 Task: Find a guest house in Międzyrzecz, Poland, with 2 bedrooms, 1 bed, 1 bathroom, a price range of ₹8000 to ₹16000, self check-in, and a washing machine.
Action: Mouse moved to (498, 157)
Screenshot: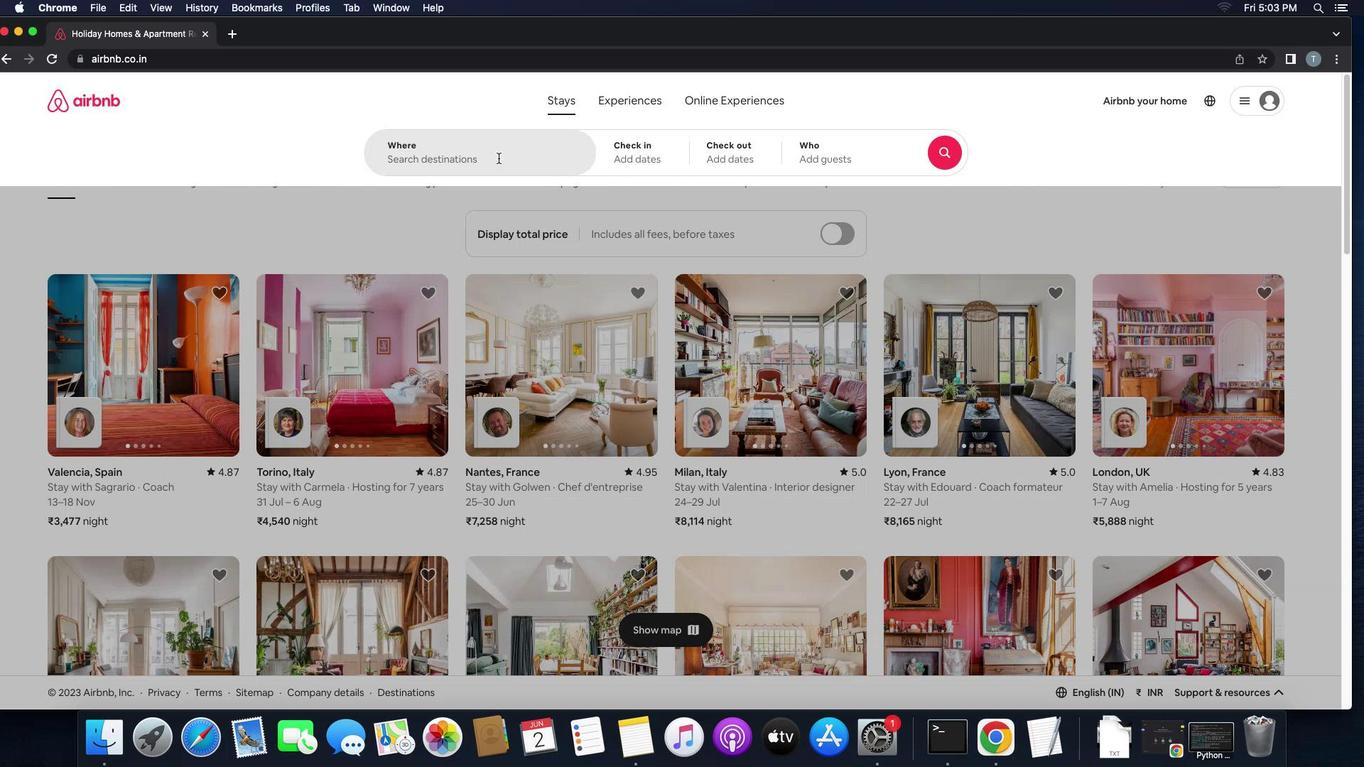 
Action: Mouse pressed left at (498, 157)
Screenshot: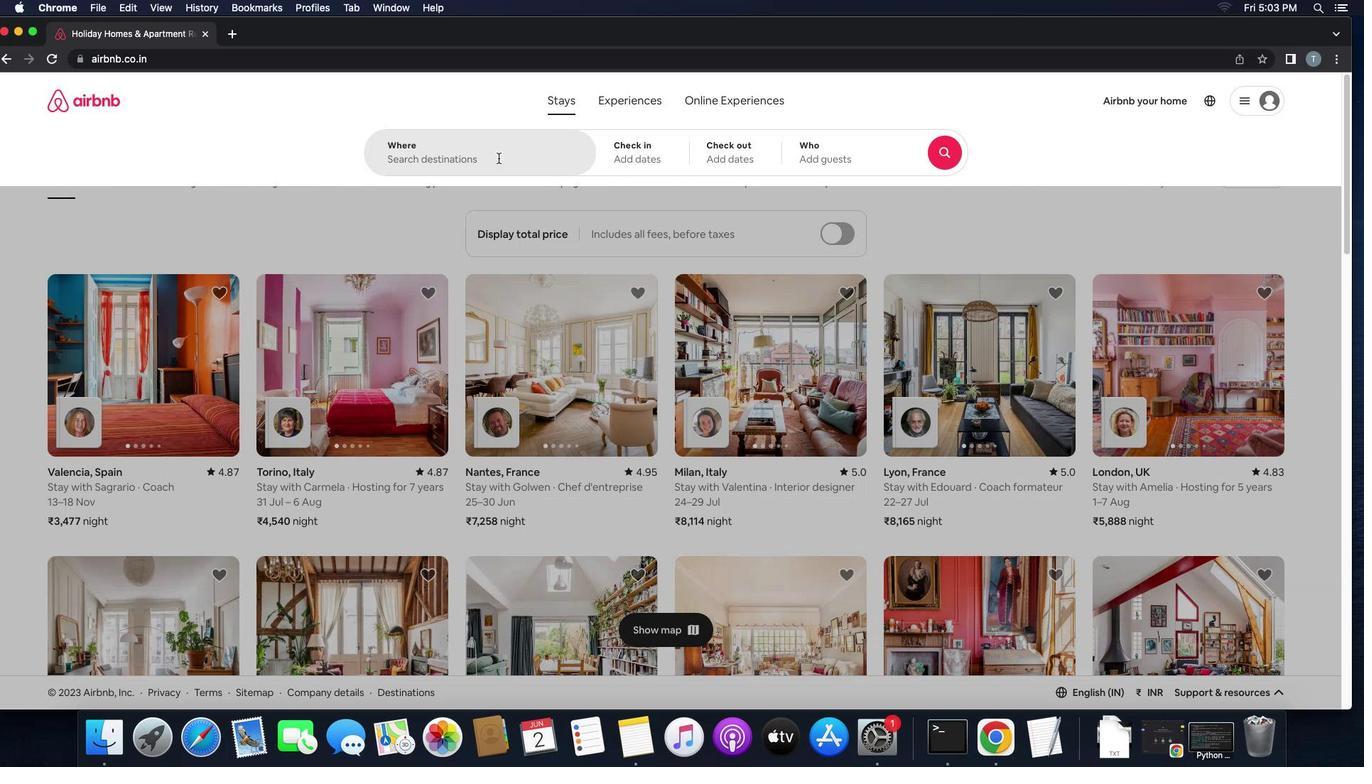 
Action: Mouse moved to (503, 157)
Screenshot: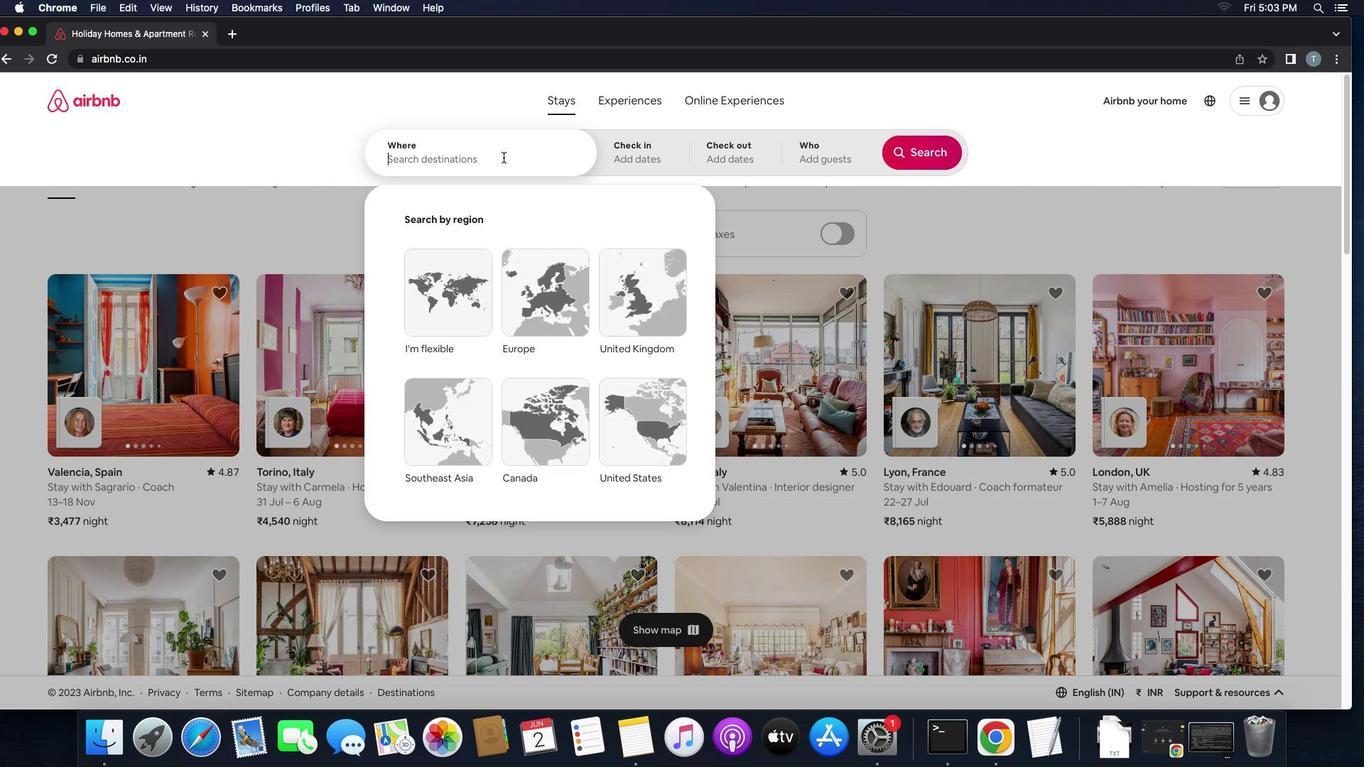 
Action: Key pressed 'm''i''e''d''z''y''r''z''e''c''z'',''p''o''l''a''n''d'
Screenshot: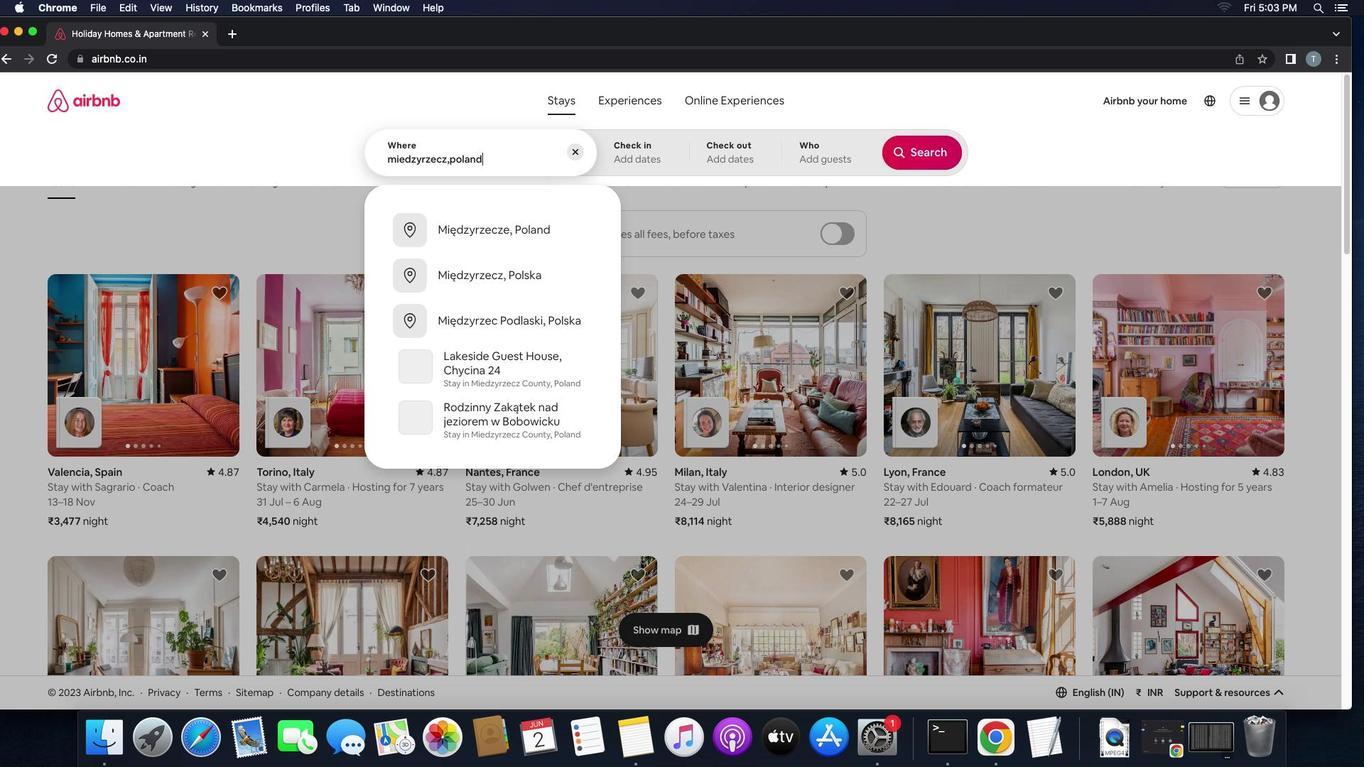 
Action: Mouse moved to (491, 228)
Screenshot: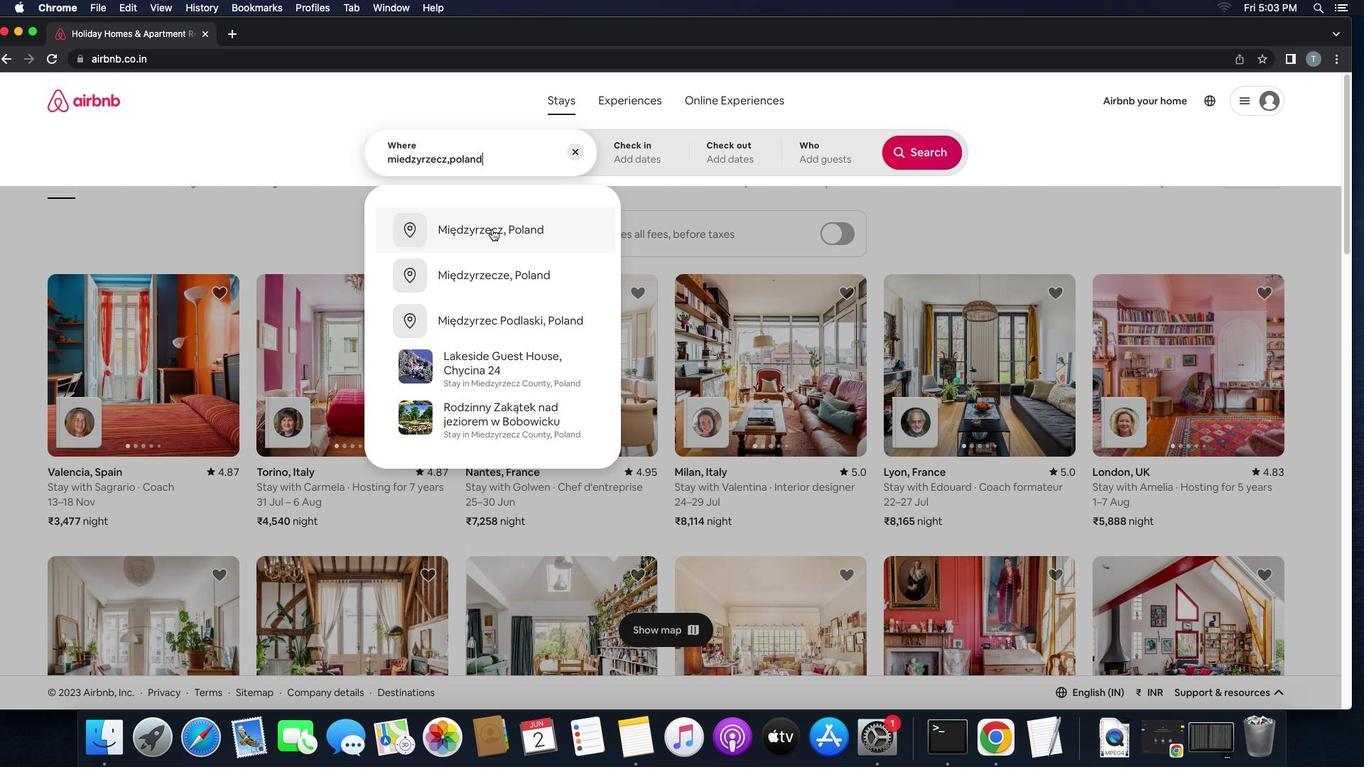 
Action: Mouse pressed left at (491, 228)
Screenshot: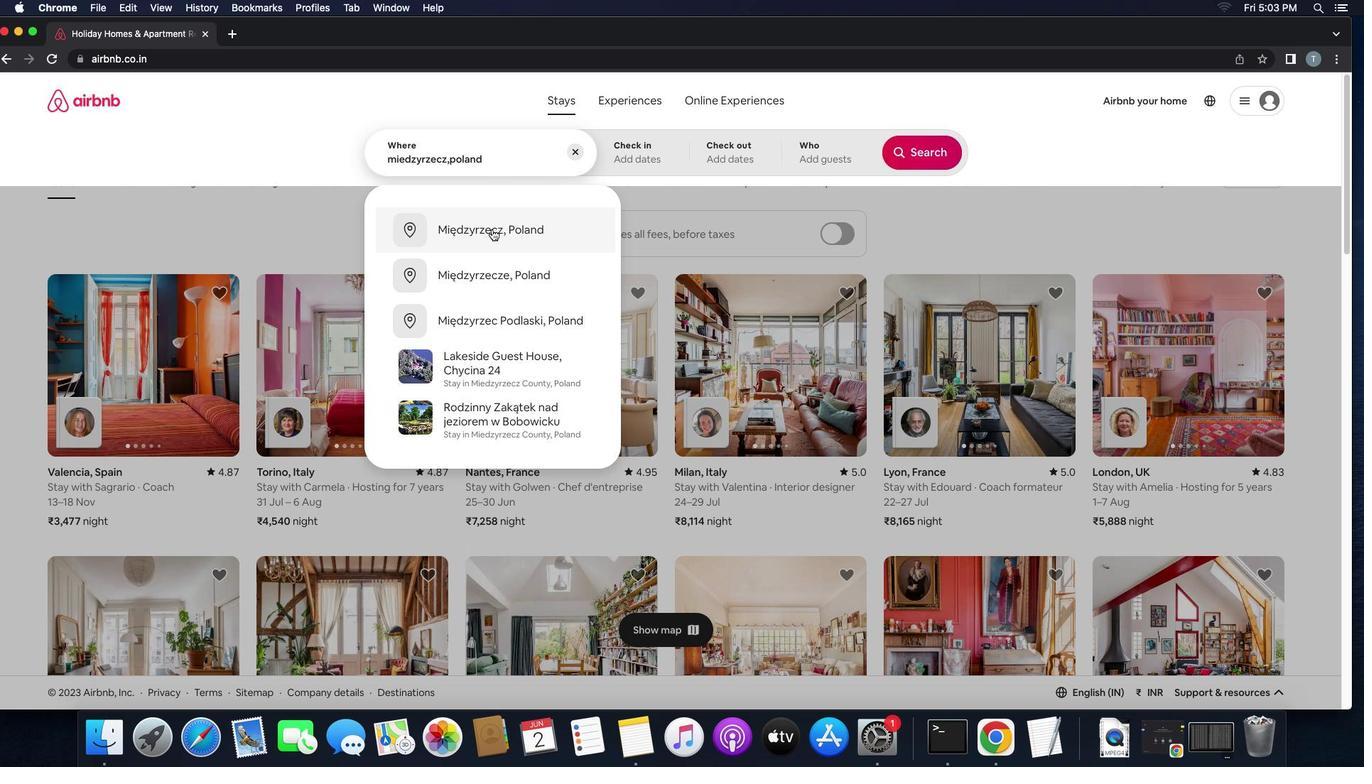 
Action: Mouse moved to (587, 354)
Screenshot: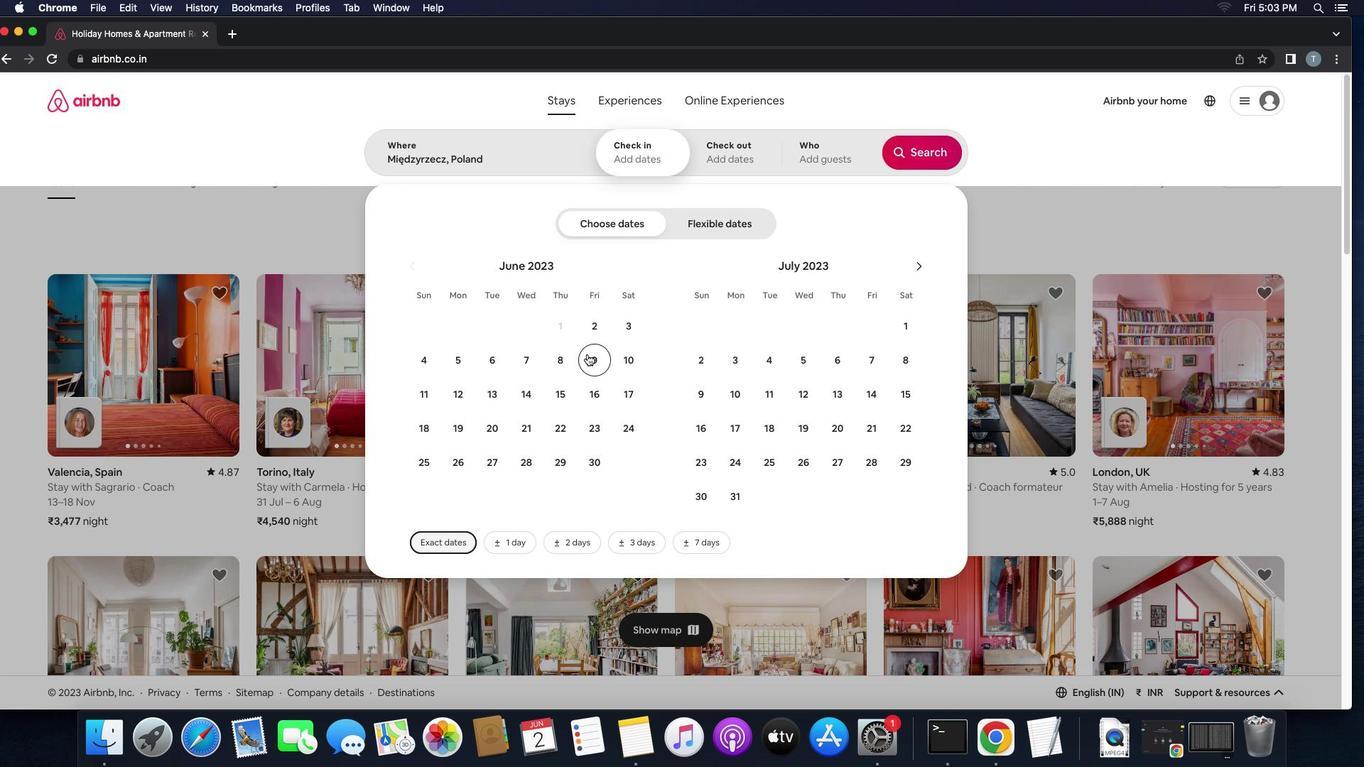 
Action: Mouse pressed left at (587, 354)
Screenshot: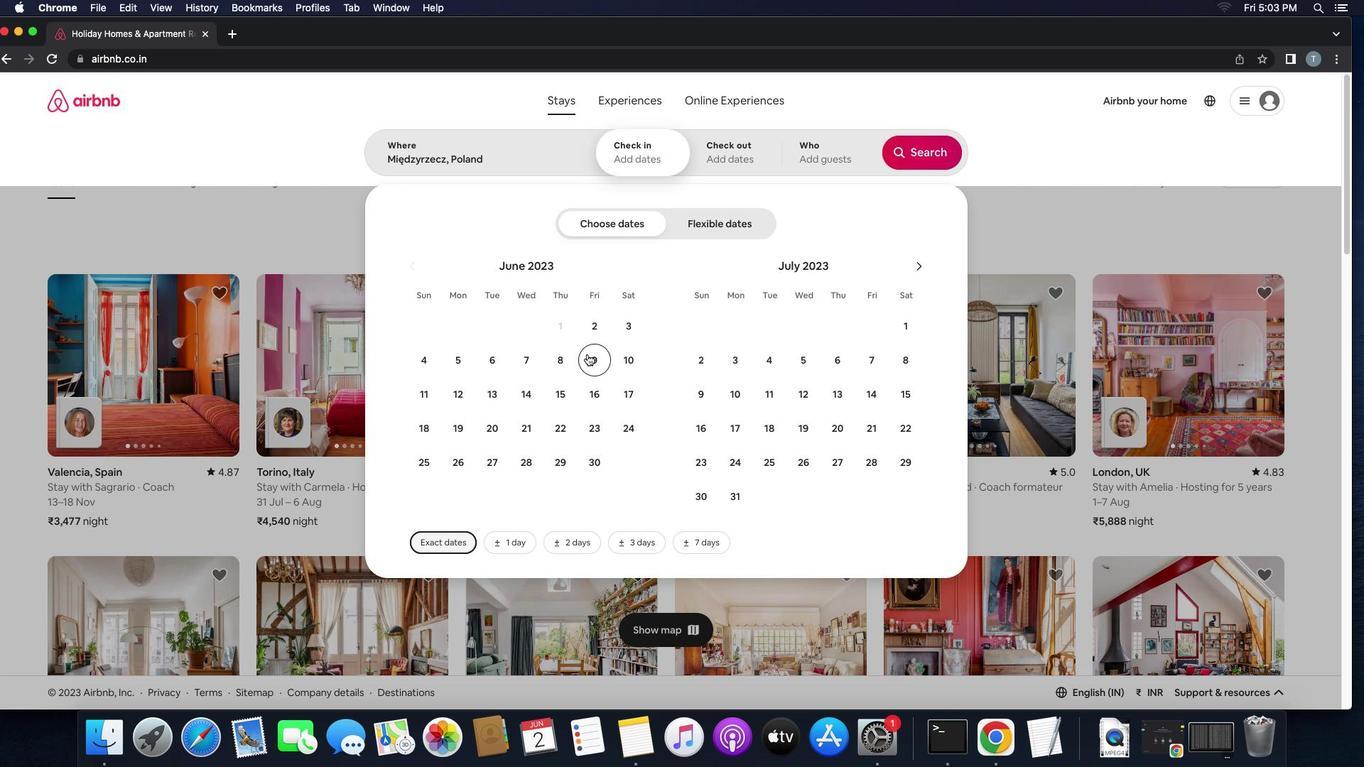 
Action: Mouse moved to (592, 388)
Screenshot: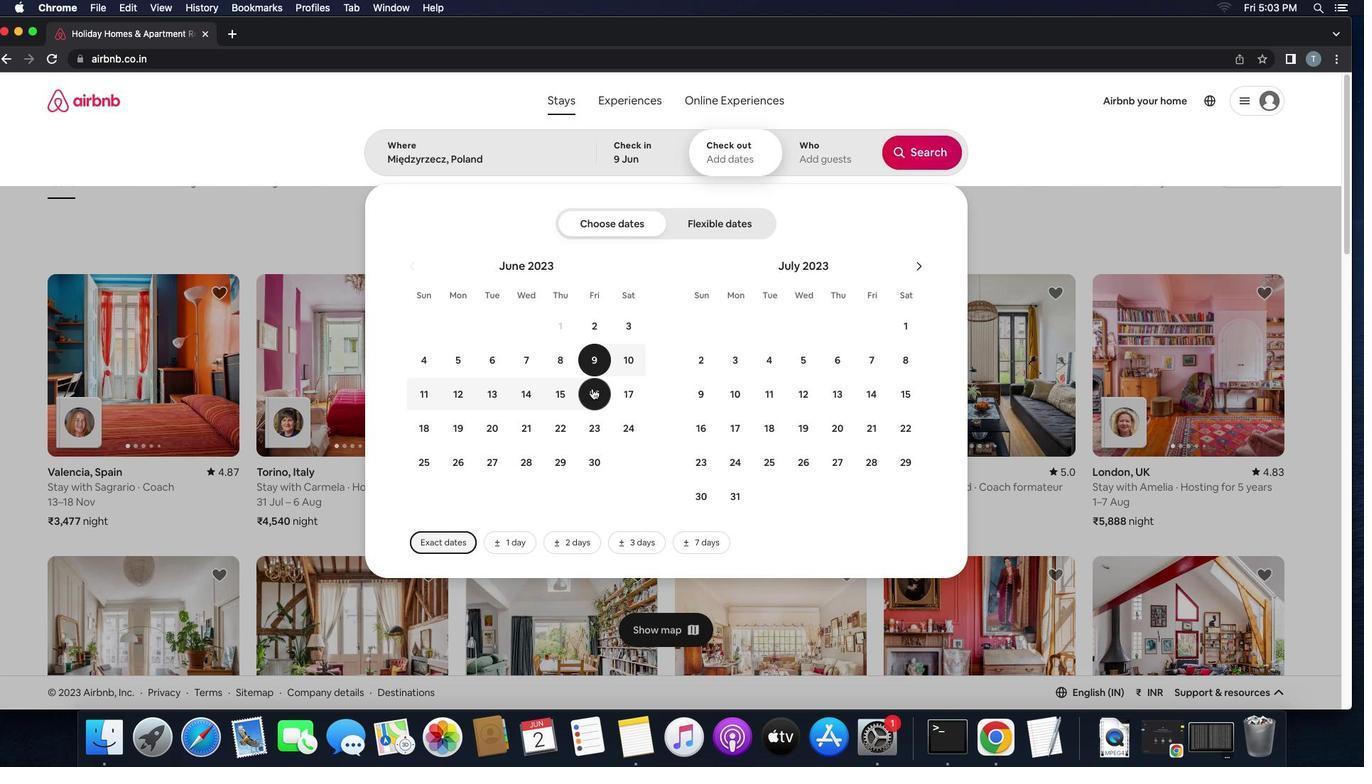 
Action: Mouse pressed left at (592, 388)
Screenshot: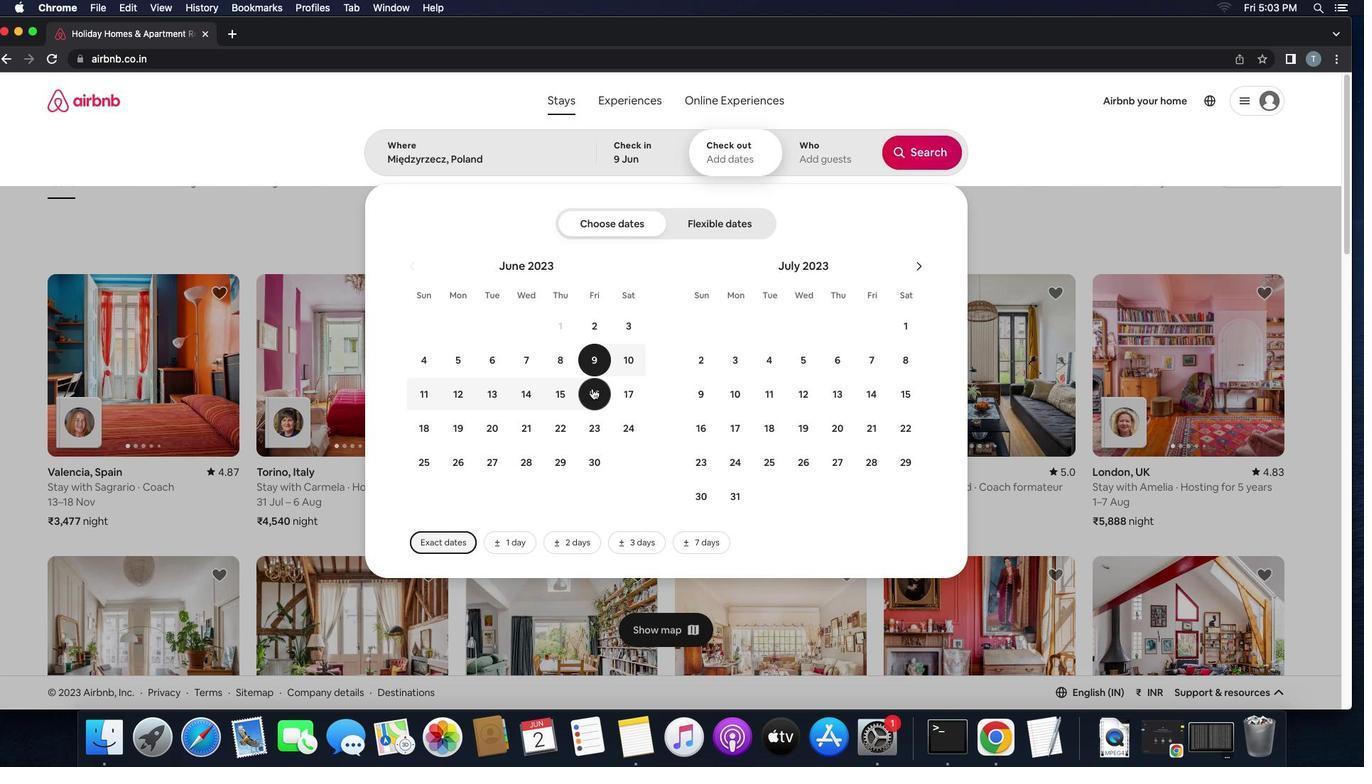 
Action: Mouse moved to (801, 159)
Screenshot: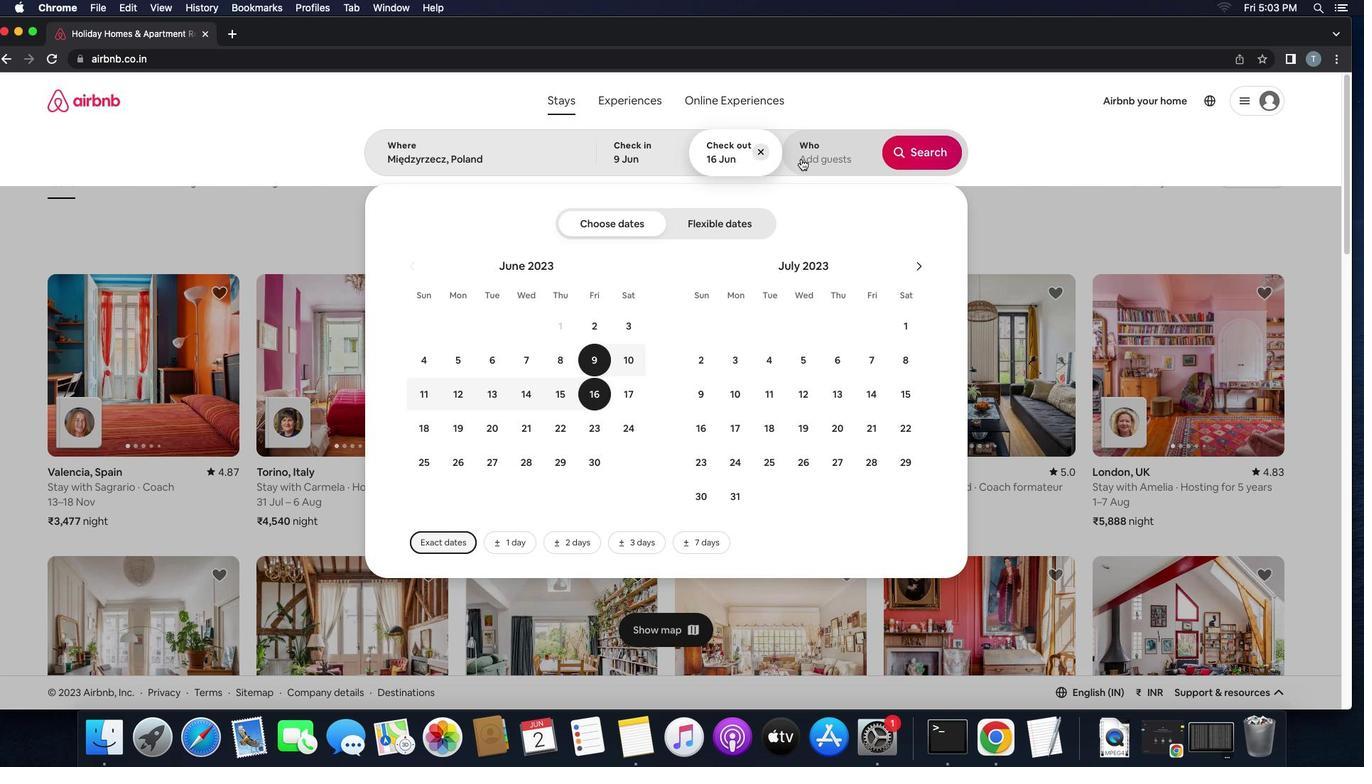 
Action: Mouse pressed left at (801, 159)
Screenshot: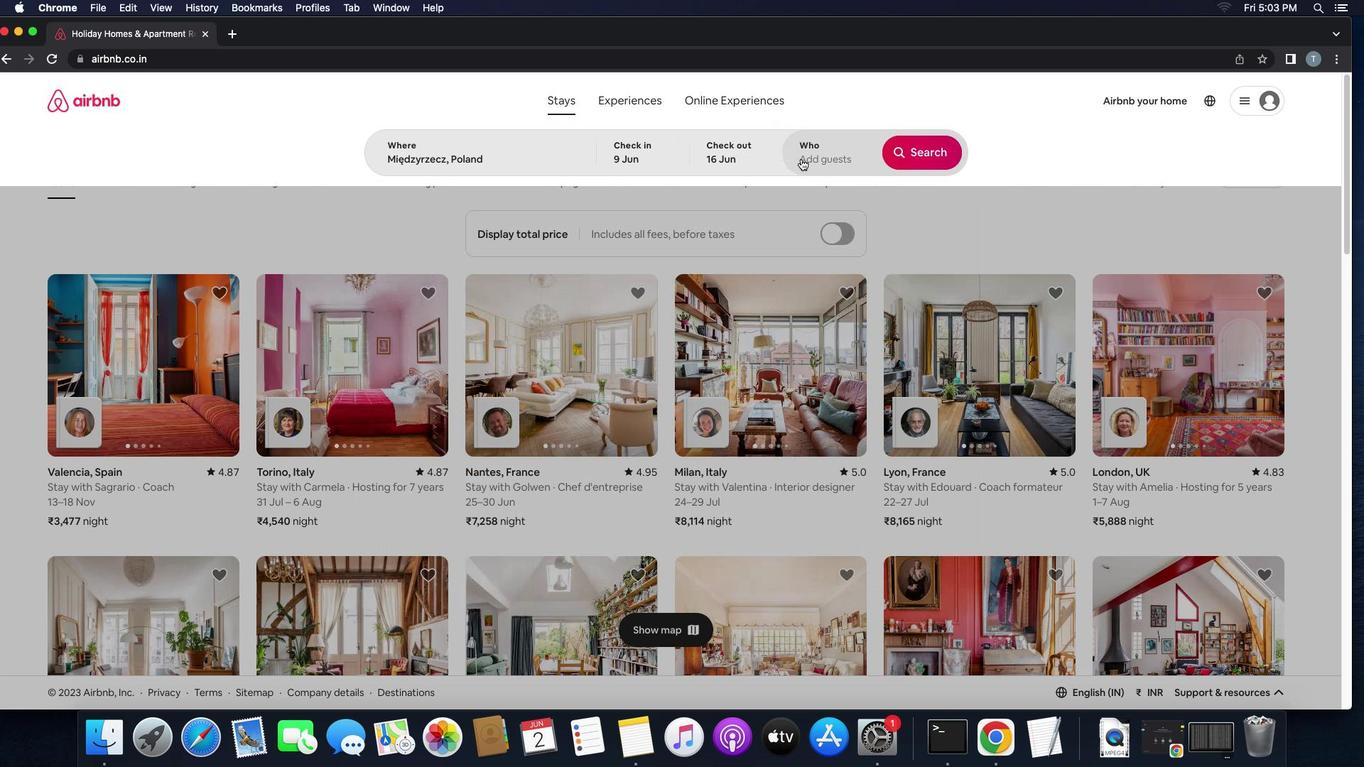 
Action: Mouse moved to (930, 234)
Screenshot: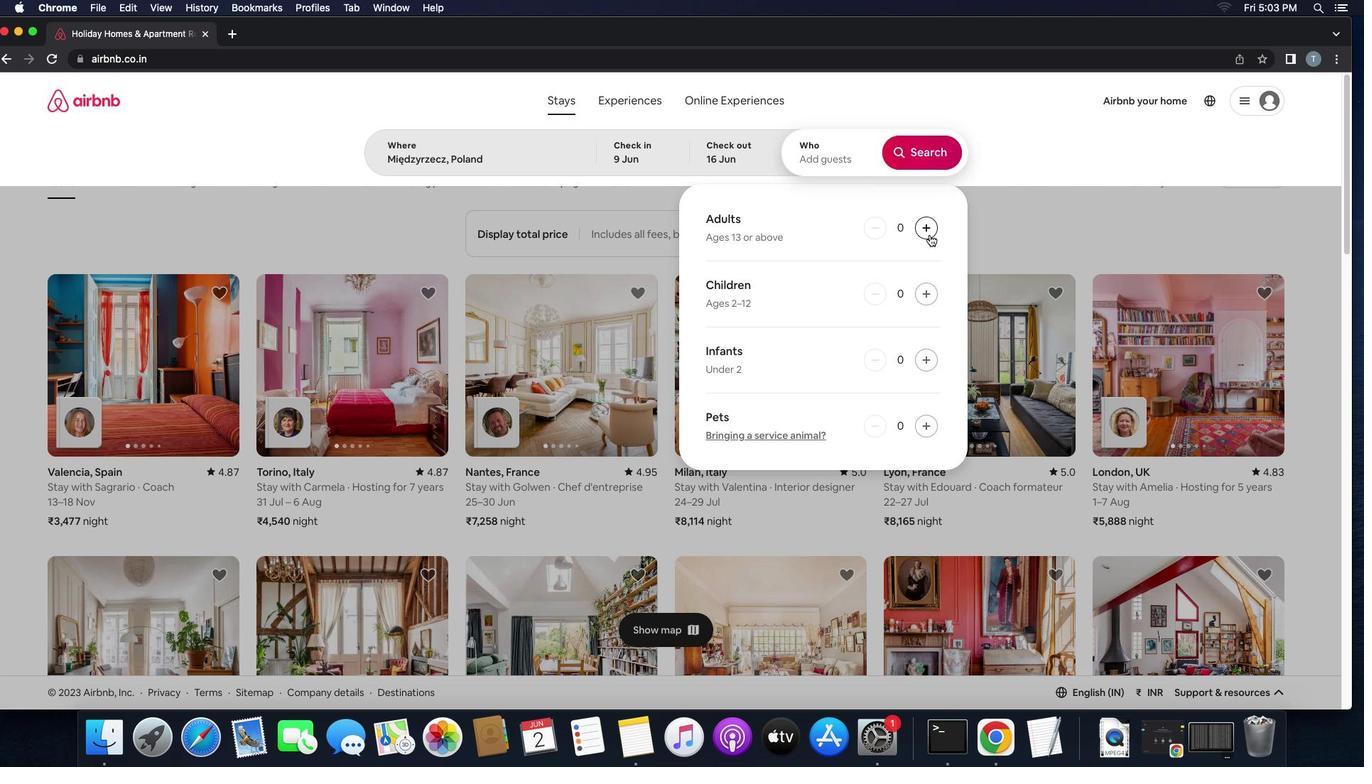 
Action: Mouse pressed left at (930, 234)
Screenshot: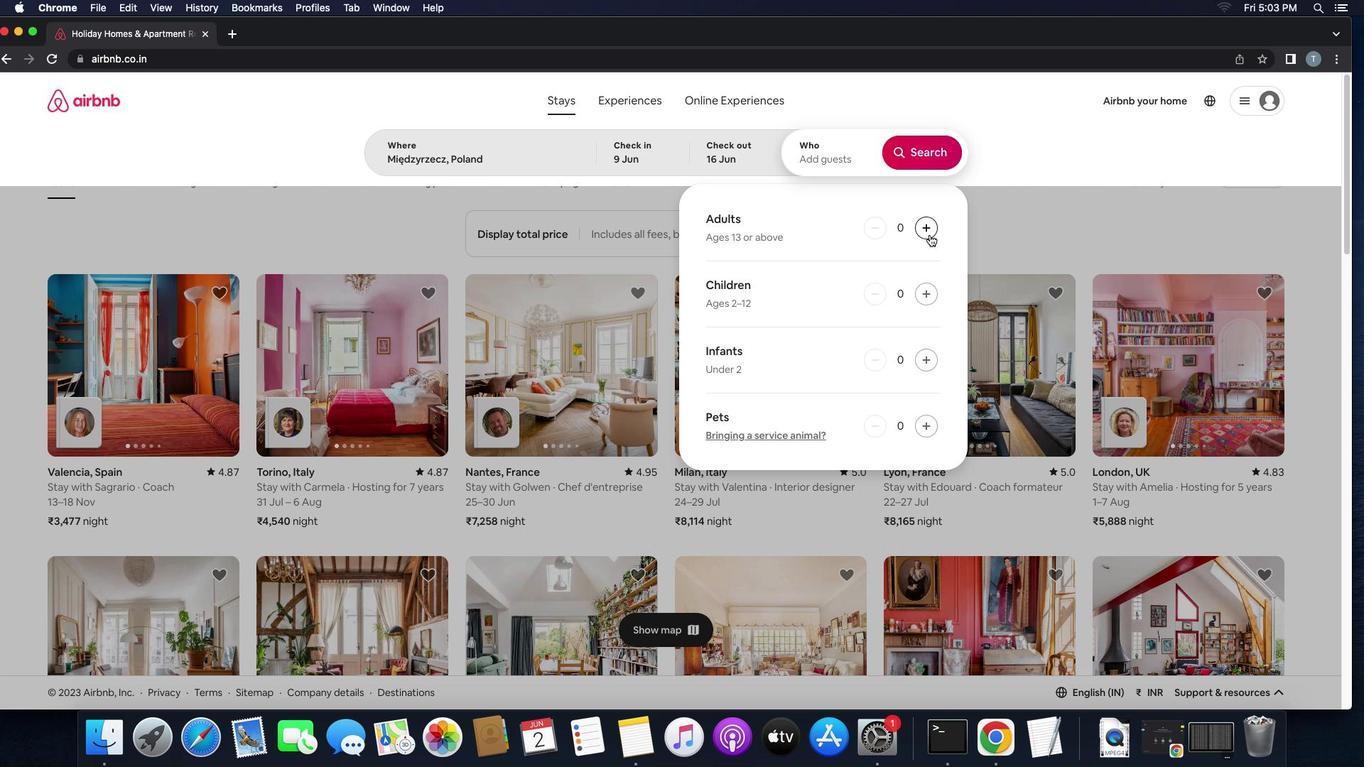 
Action: Mouse pressed left at (930, 234)
Screenshot: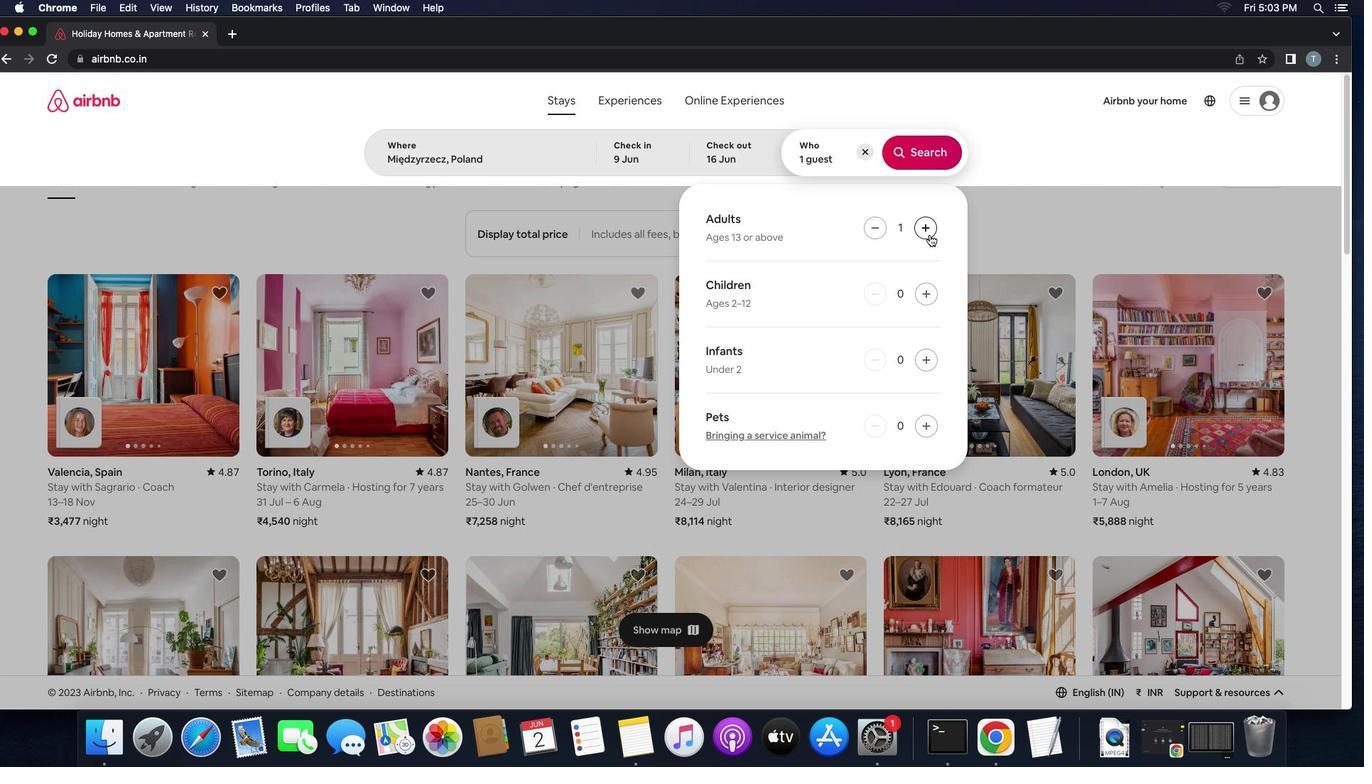 
Action: Mouse moved to (920, 154)
Screenshot: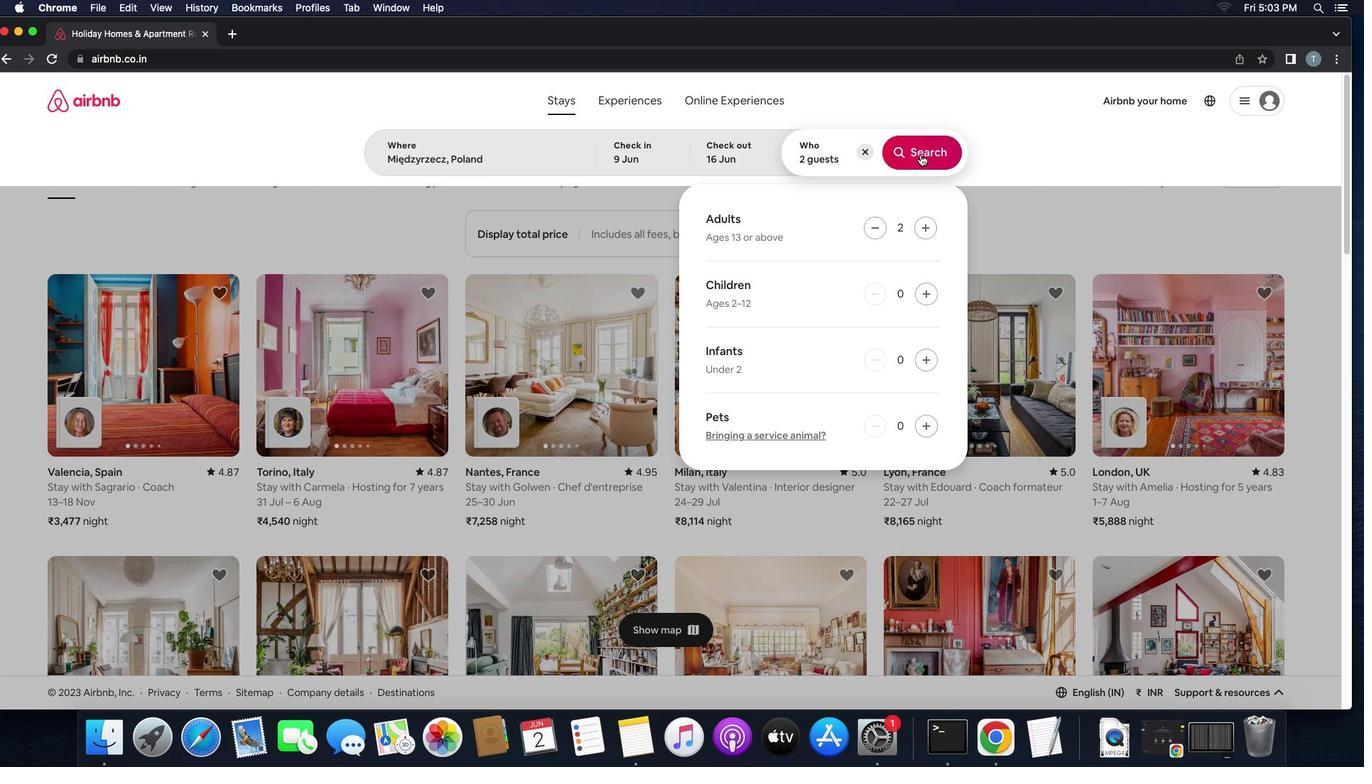 
Action: Mouse pressed left at (920, 154)
Screenshot: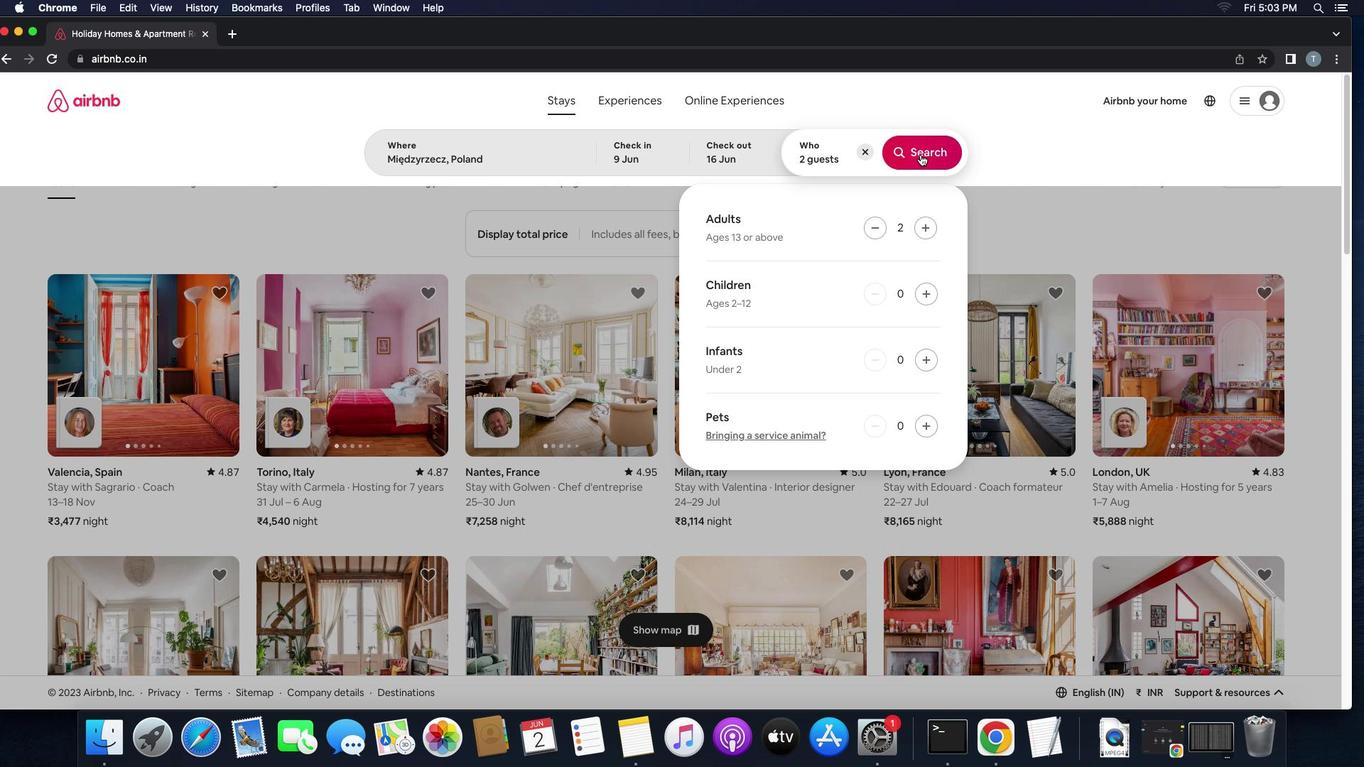 
Action: Mouse moved to (1304, 152)
Screenshot: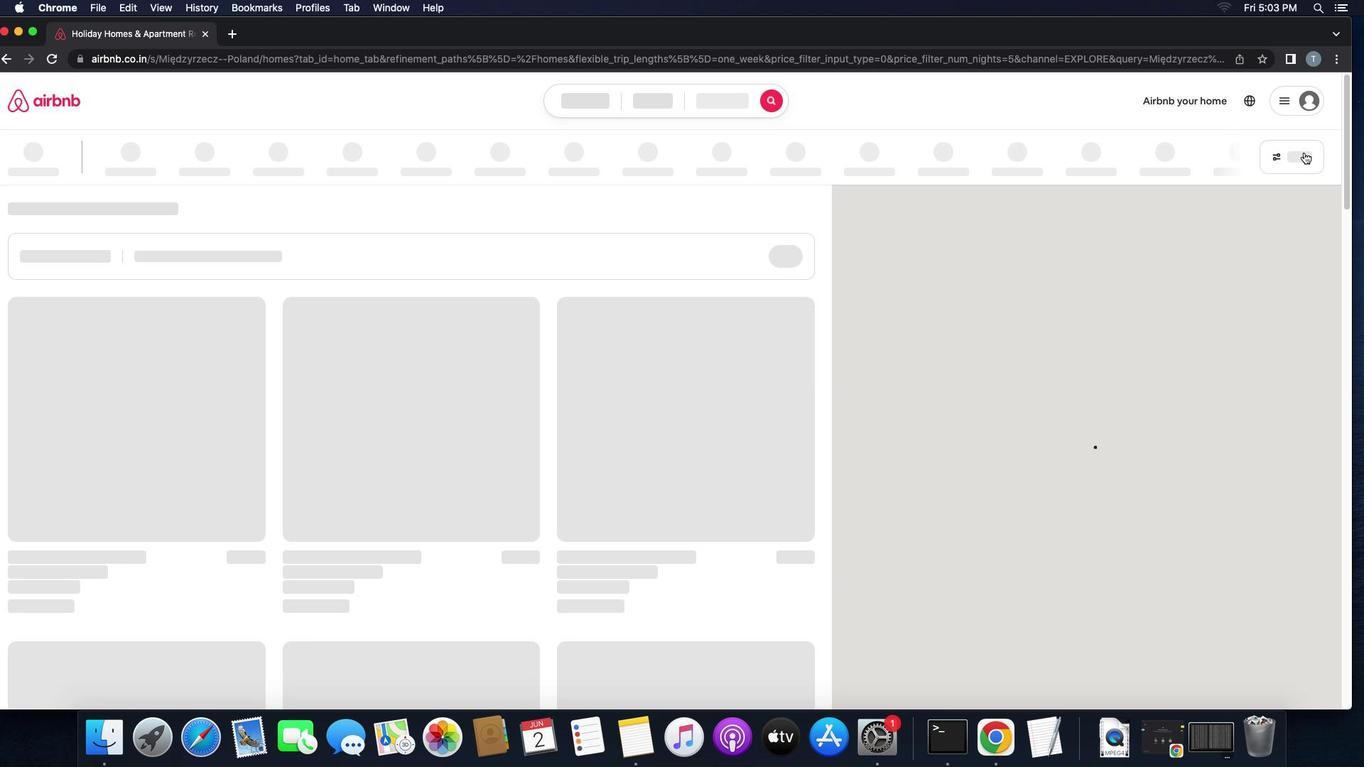
Action: Mouse pressed left at (1304, 152)
Screenshot: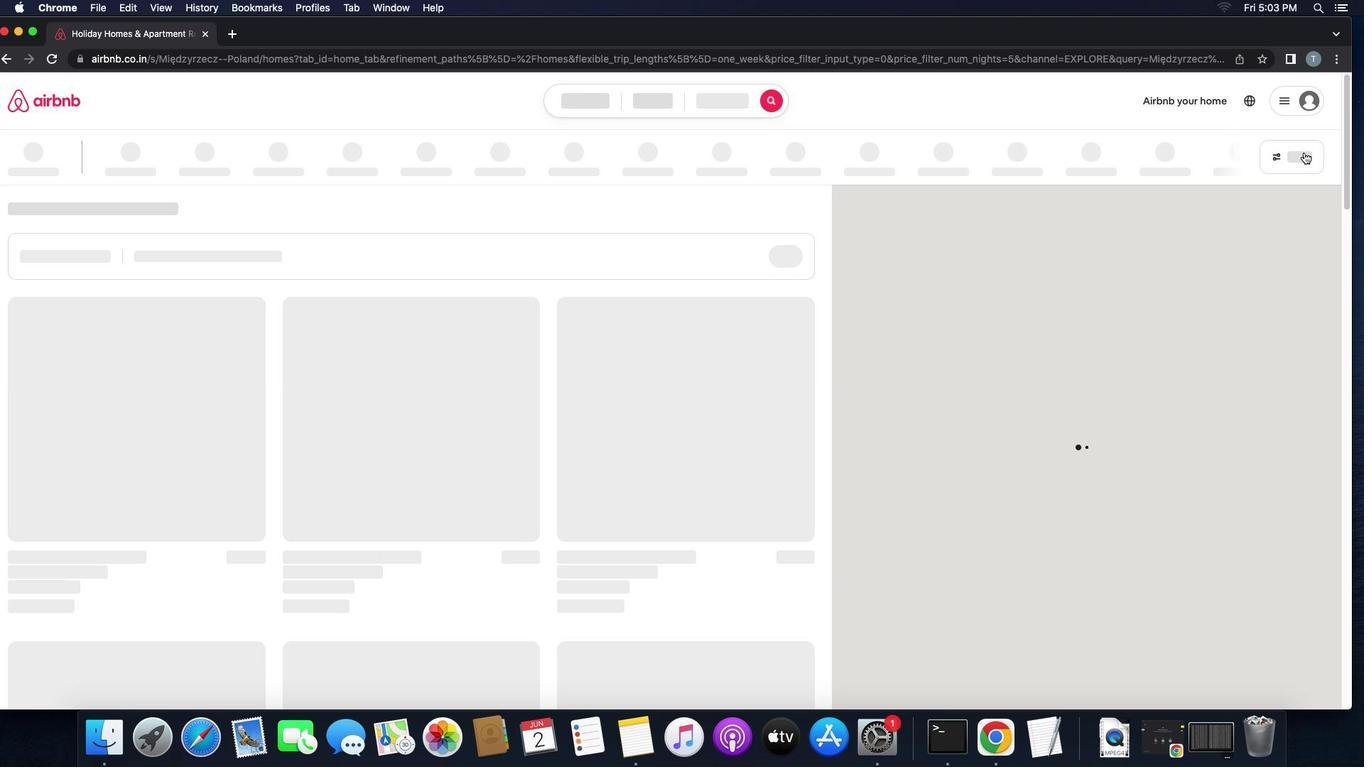 
Action: Mouse moved to (1297, 155)
Screenshot: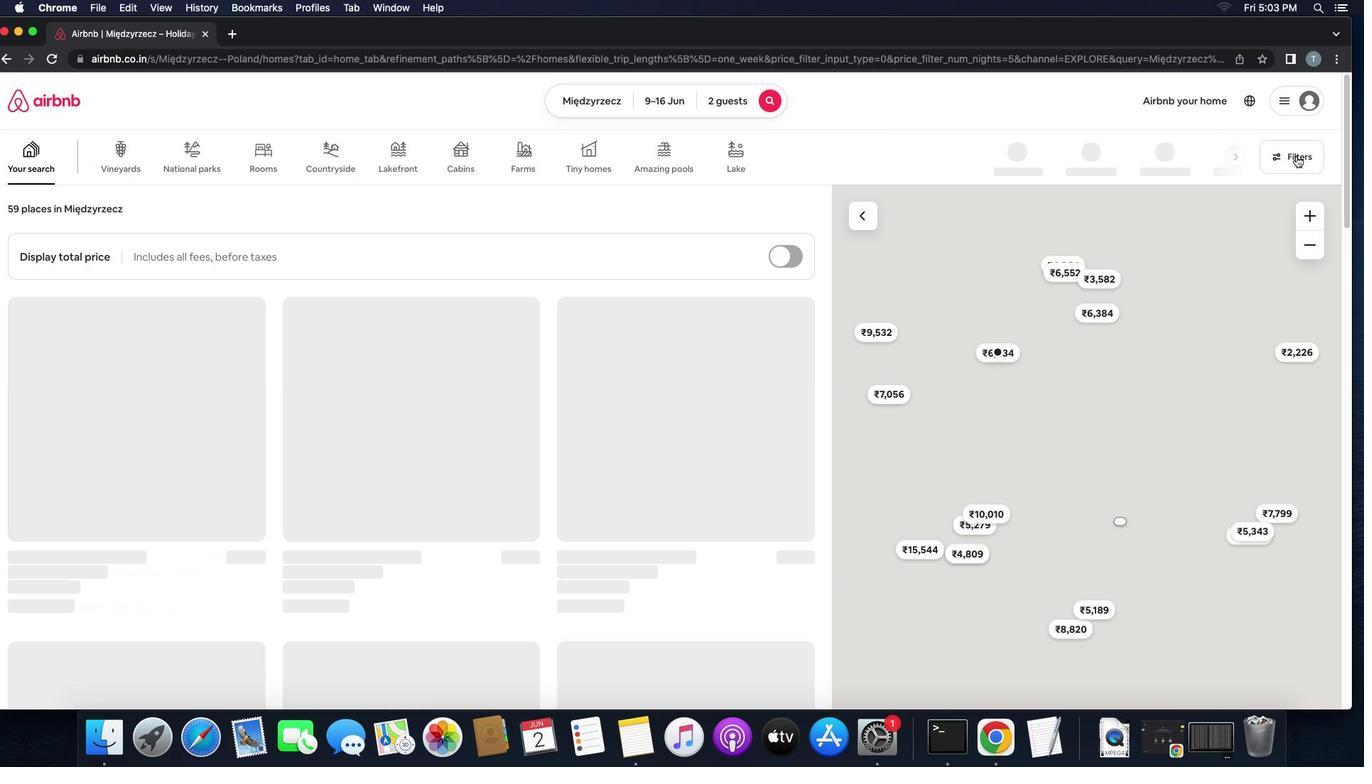 
Action: Mouse pressed left at (1297, 155)
Screenshot: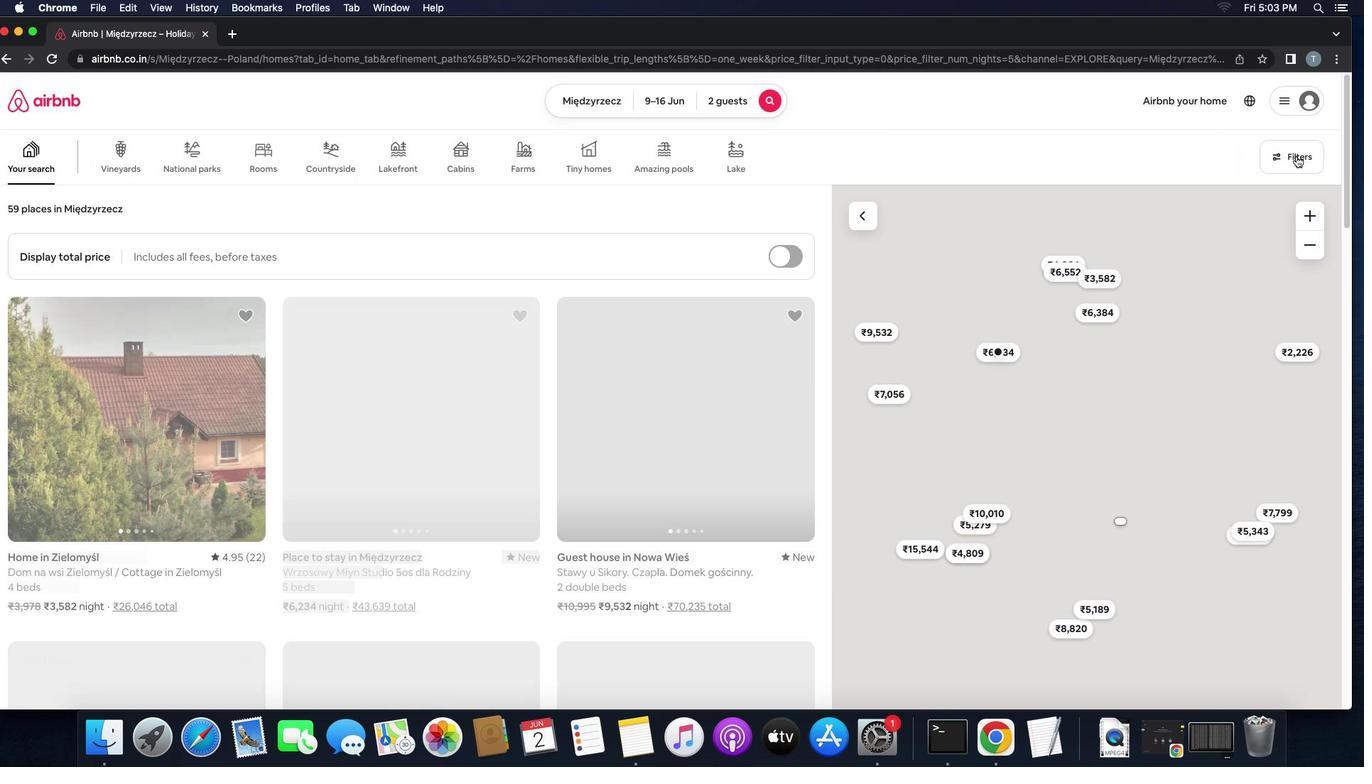 
Action: Mouse moved to (495, 507)
Screenshot: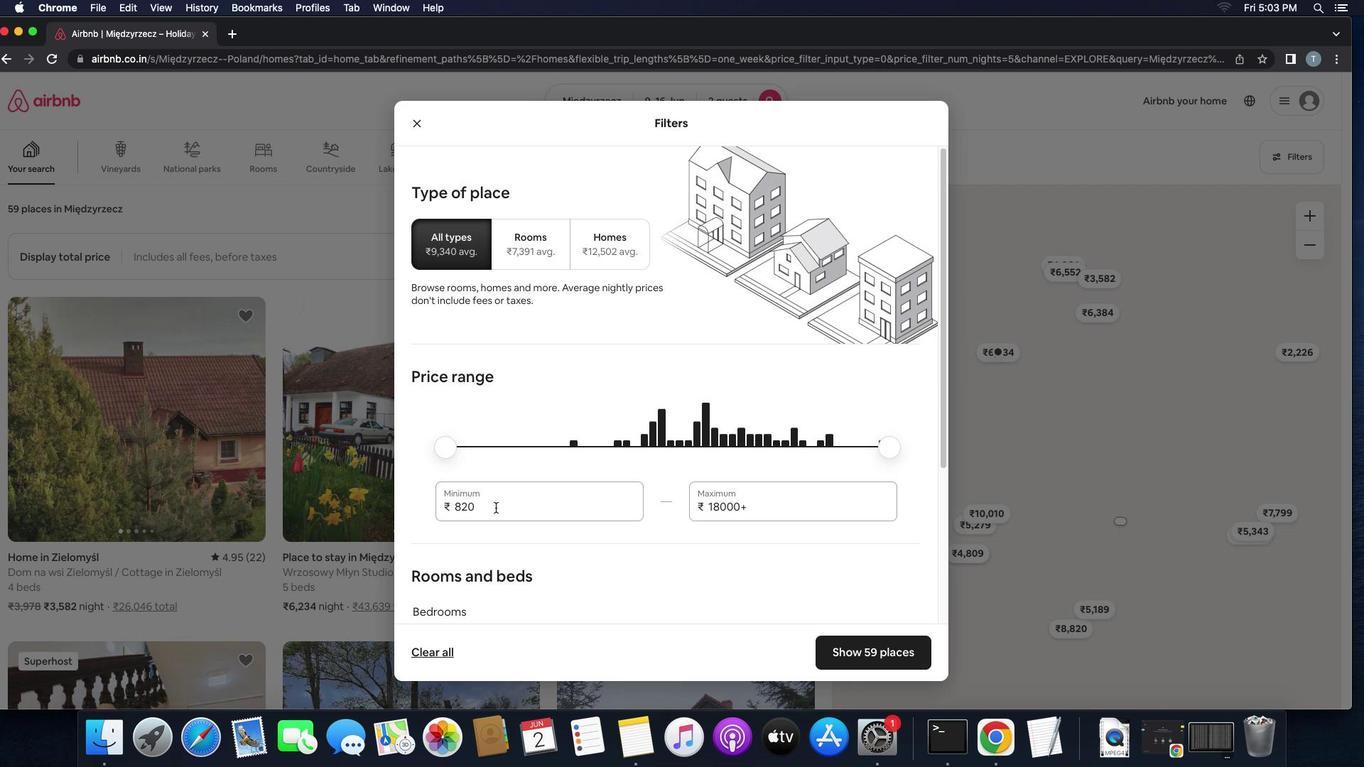 
Action: Mouse pressed left at (495, 507)
Screenshot: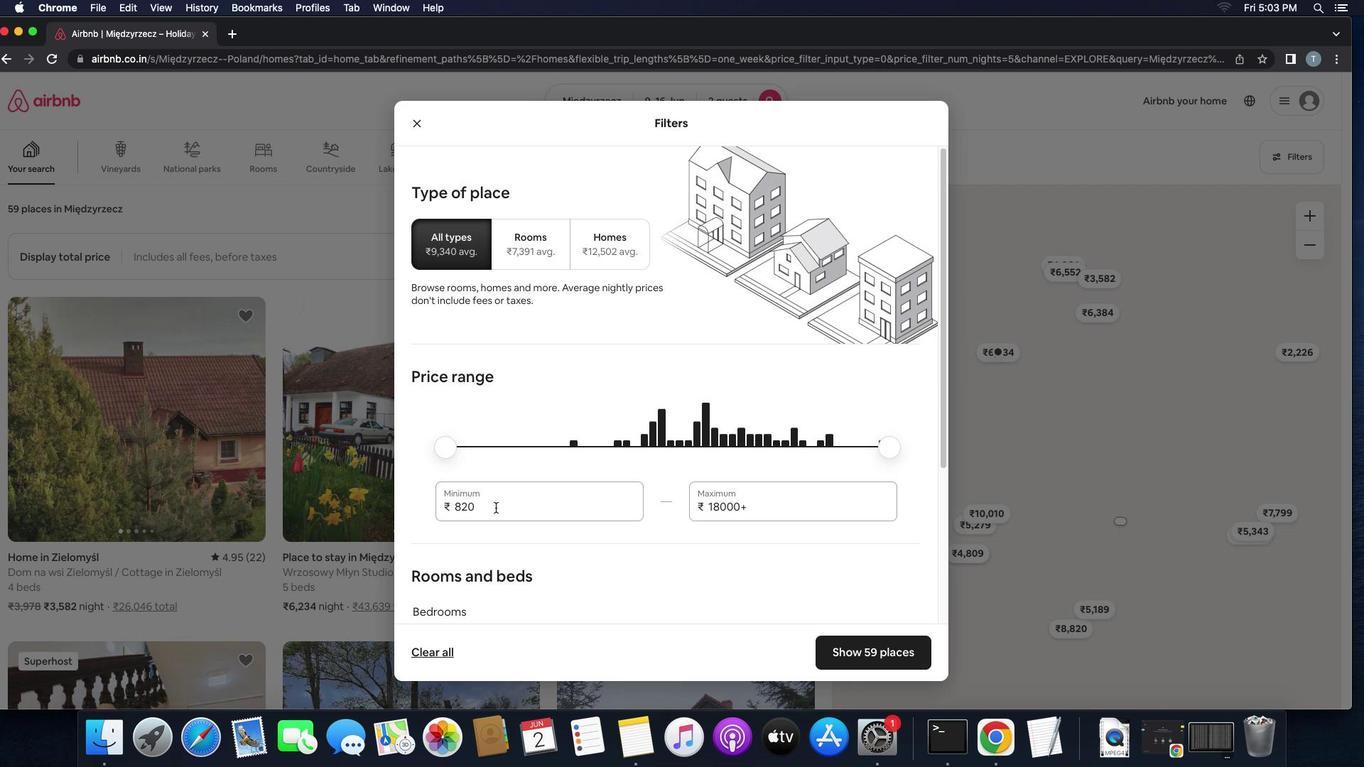 
Action: Mouse moved to (496, 507)
Screenshot: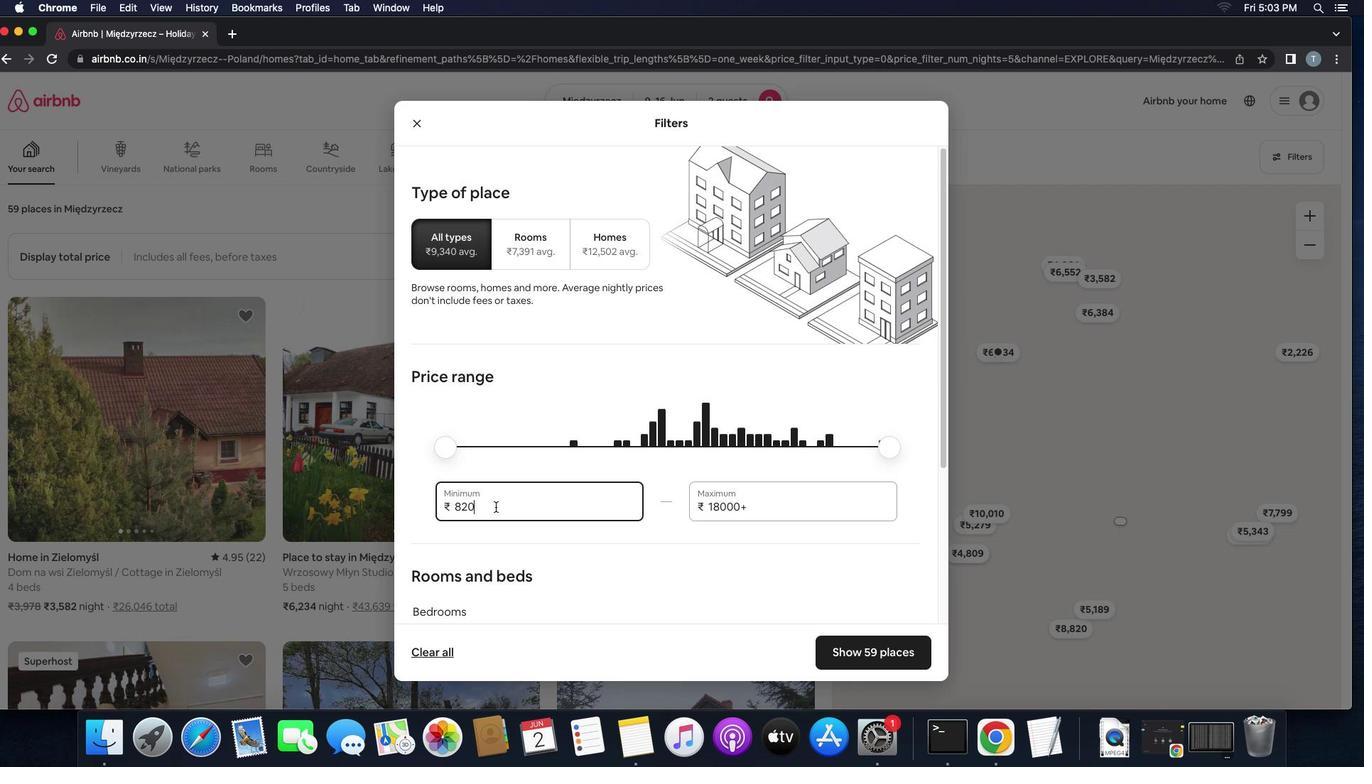 
Action: Key pressed Key.backspaceKey.backspaceKey.backspace
Screenshot: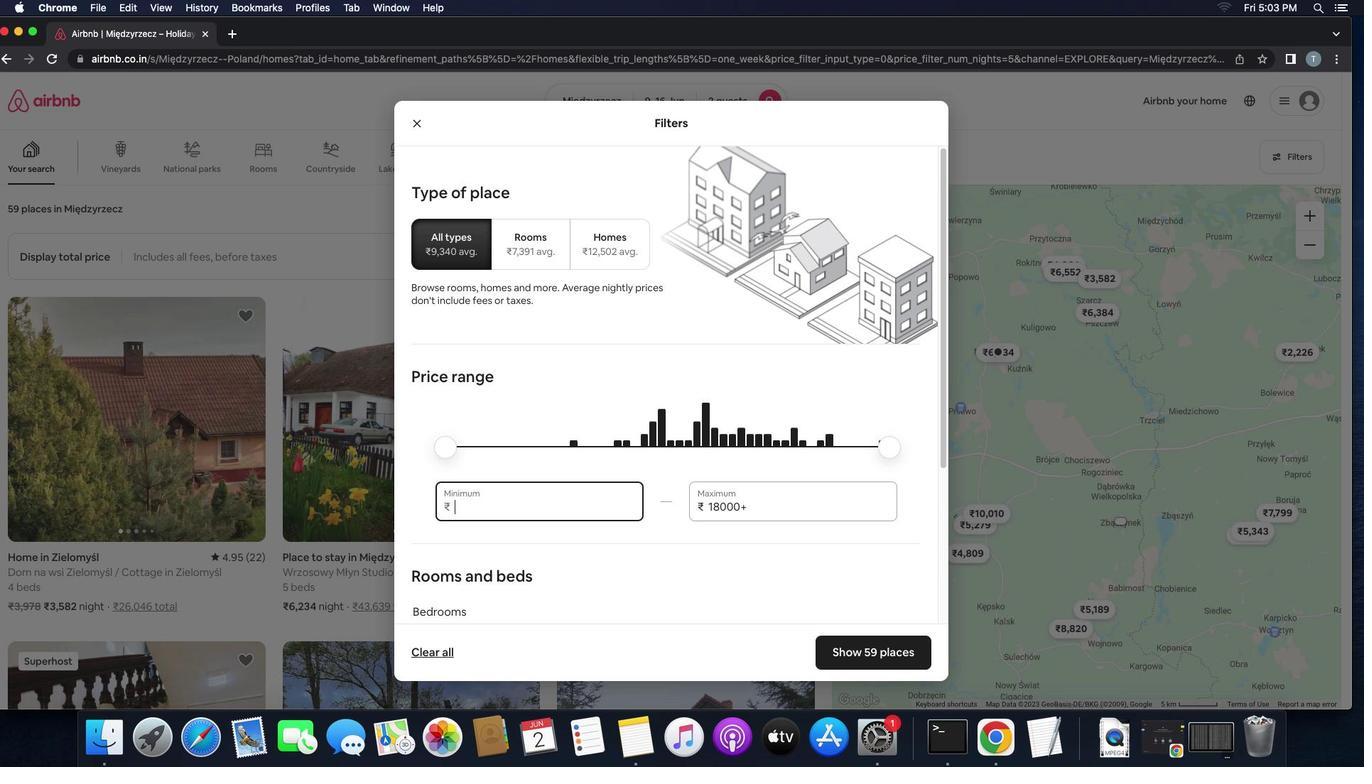 
Action: Mouse moved to (637, 551)
Screenshot: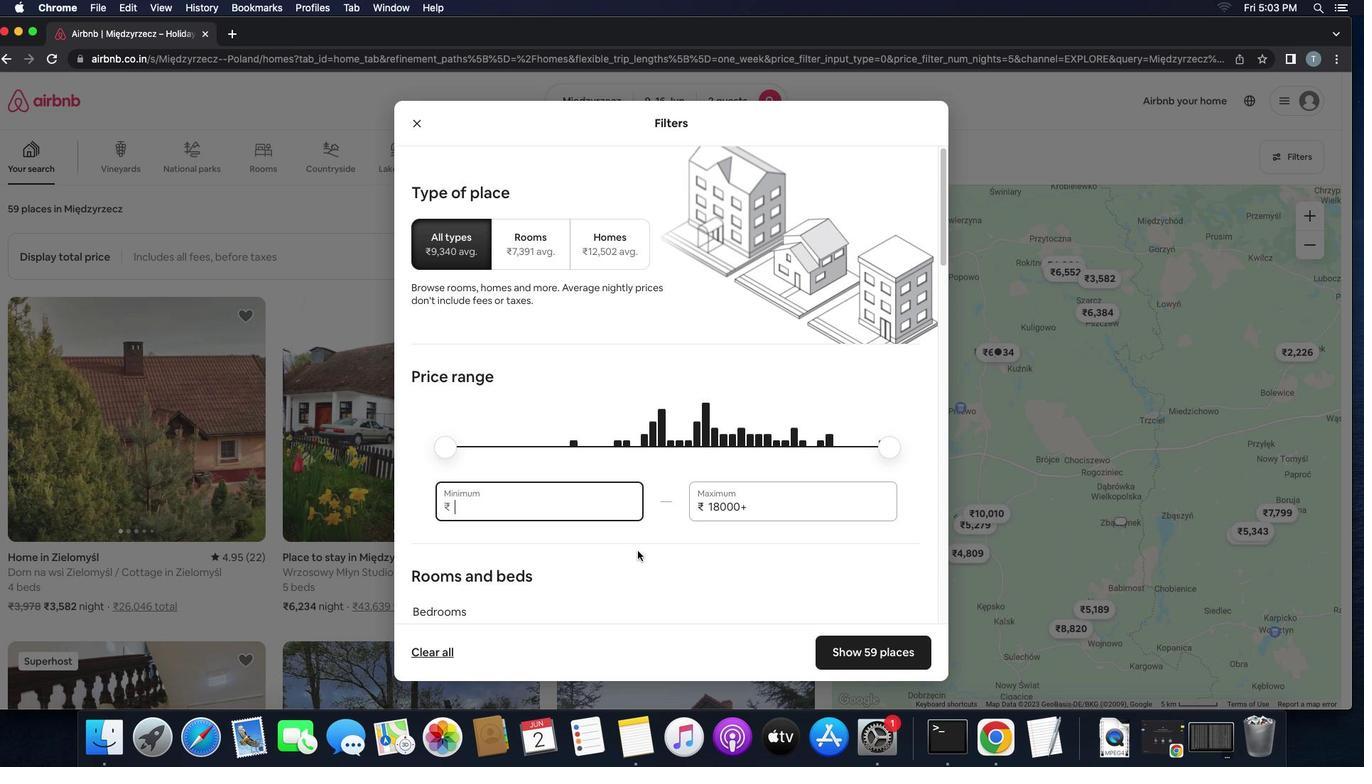 
Action: Key pressed '8''0''0''0'
Screenshot: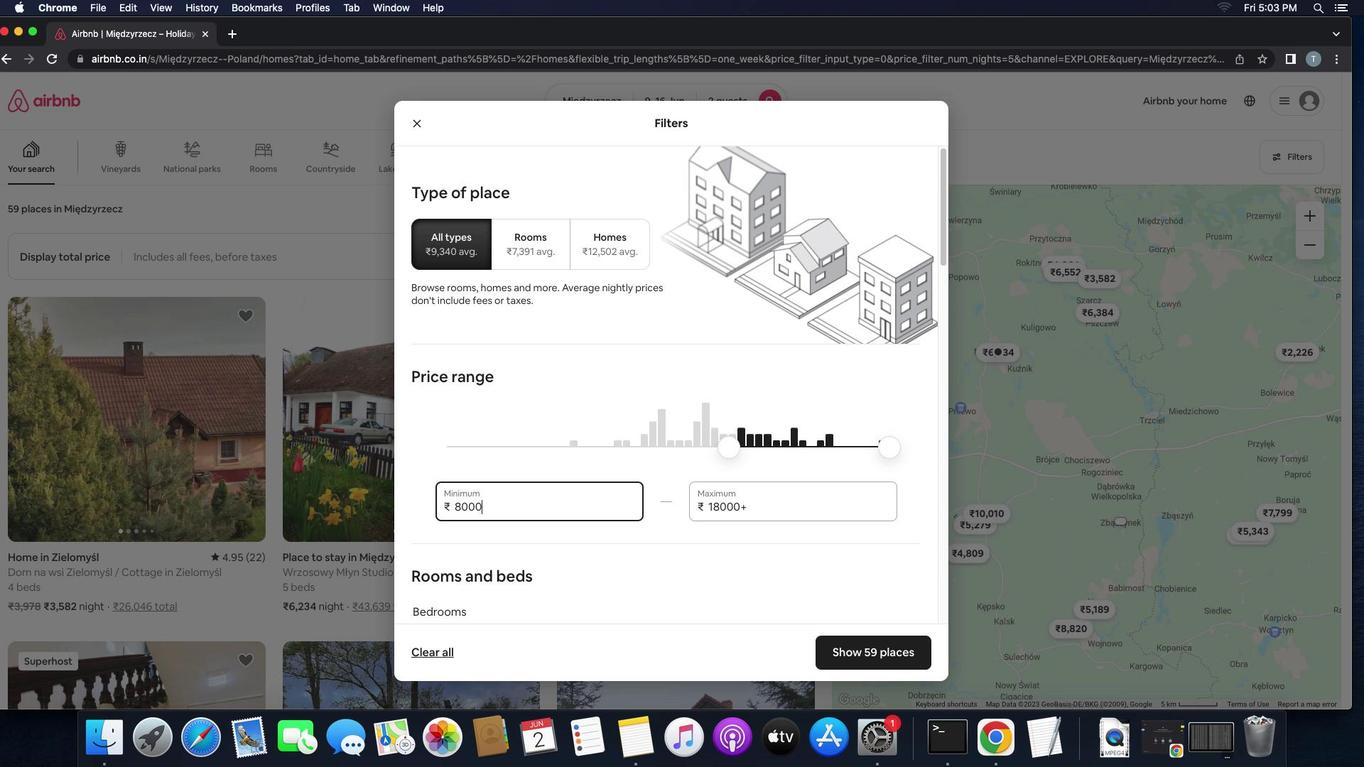 
Action: Mouse moved to (786, 511)
Screenshot: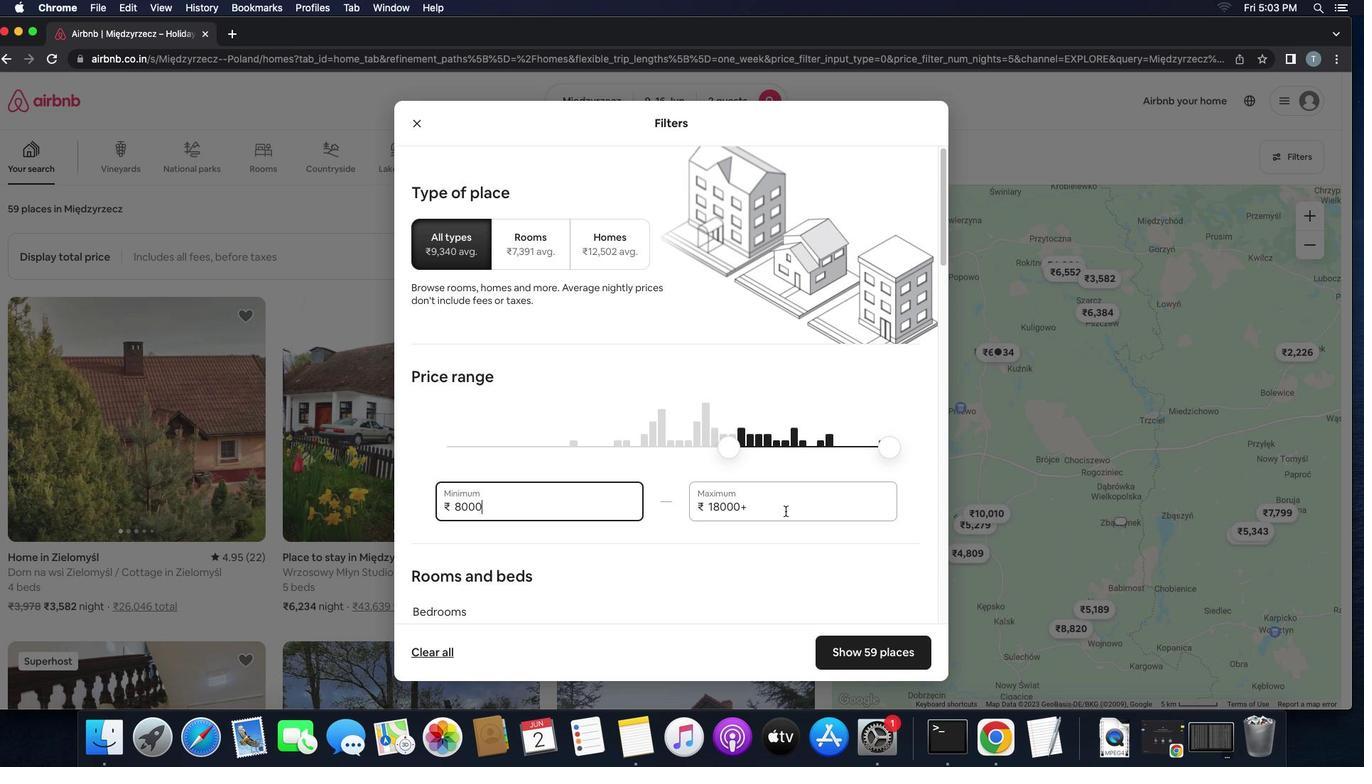 
Action: Mouse pressed left at (786, 511)
Screenshot: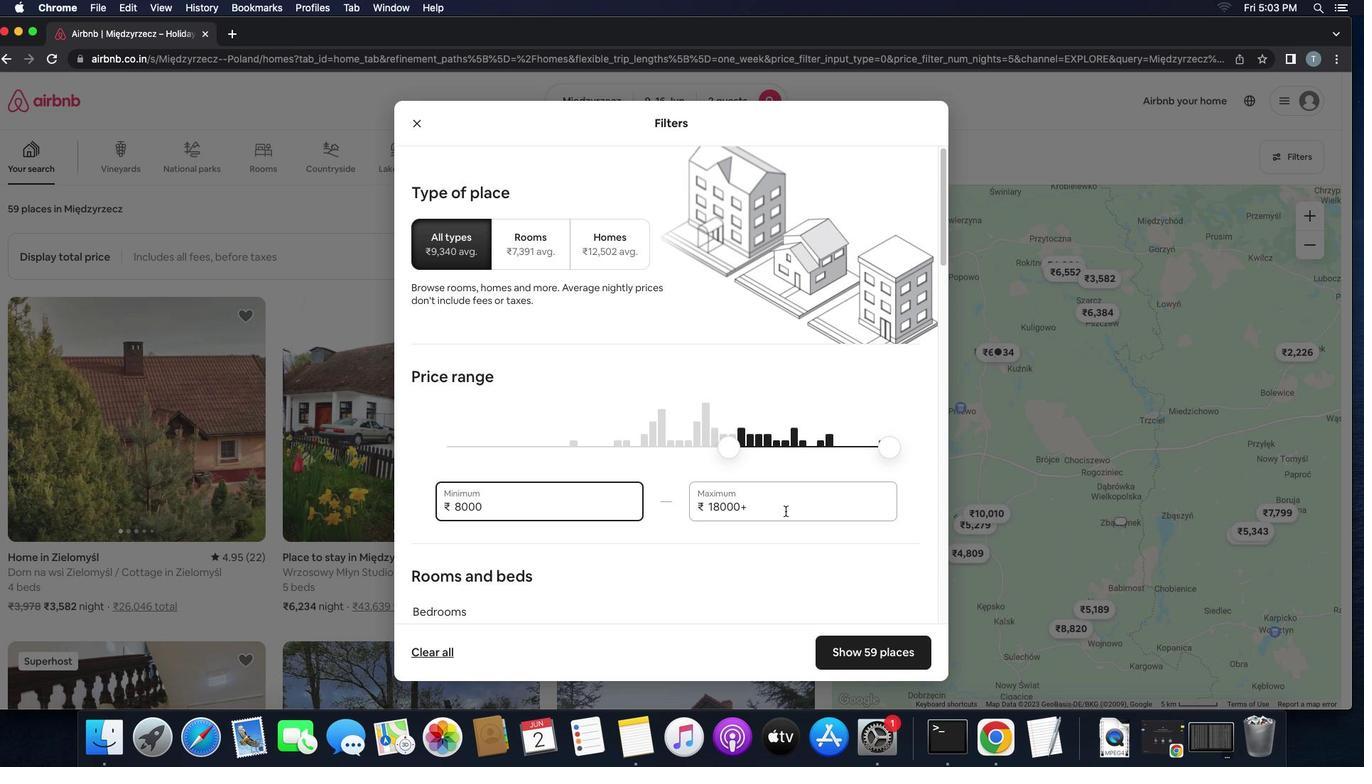 
Action: Key pressed Key.backspaceKey.backspaceKey.backspaceKey.backspaceKey.backspaceKey.backspace'1''6''0''0''0'
Screenshot: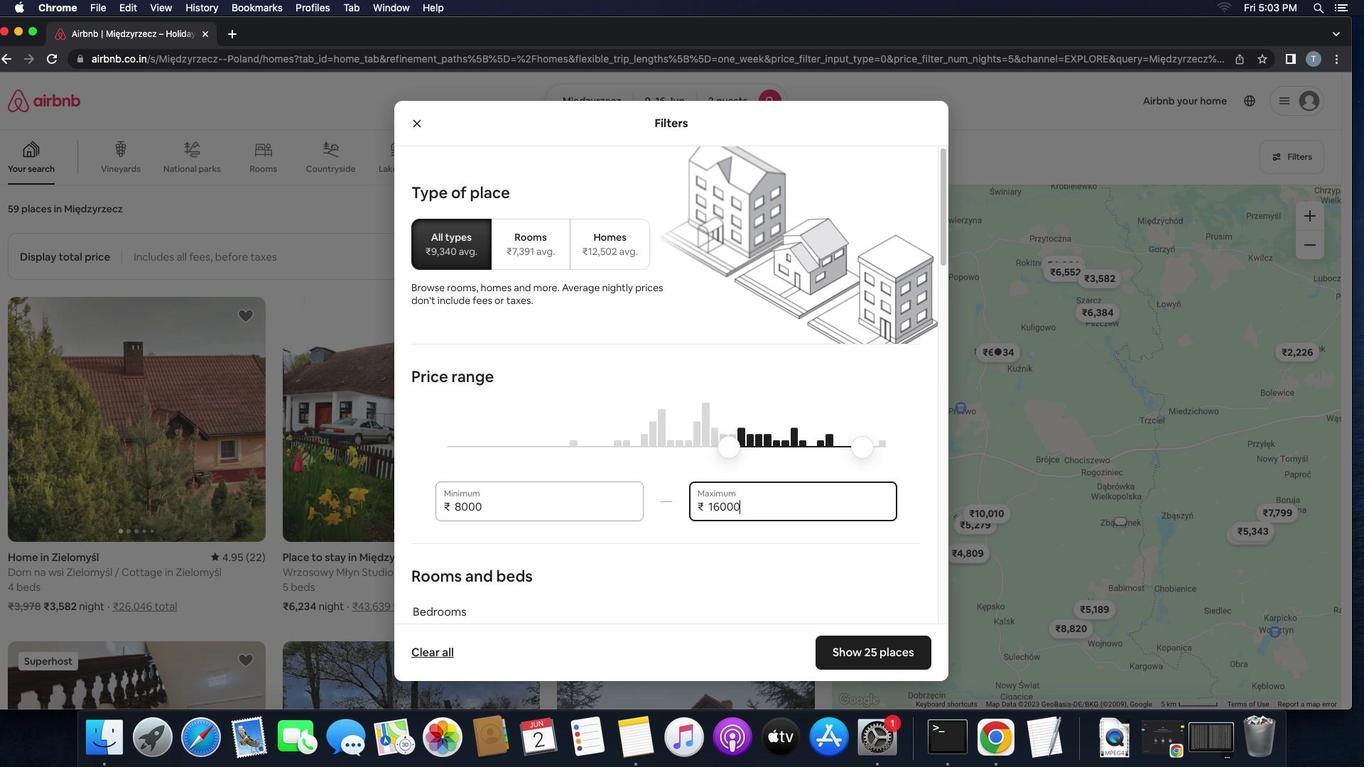 
Action: Mouse moved to (697, 582)
Screenshot: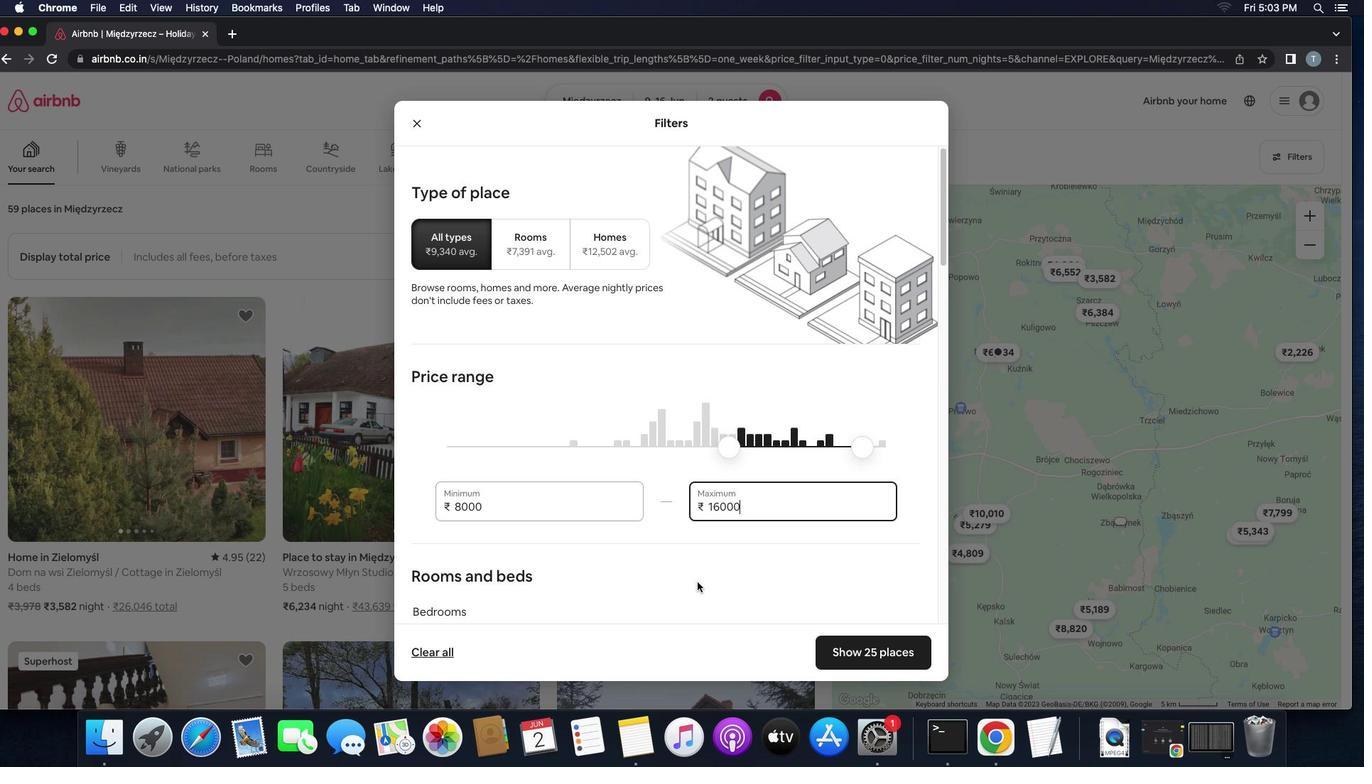 
Action: Mouse scrolled (697, 582) with delta (0, 0)
Screenshot: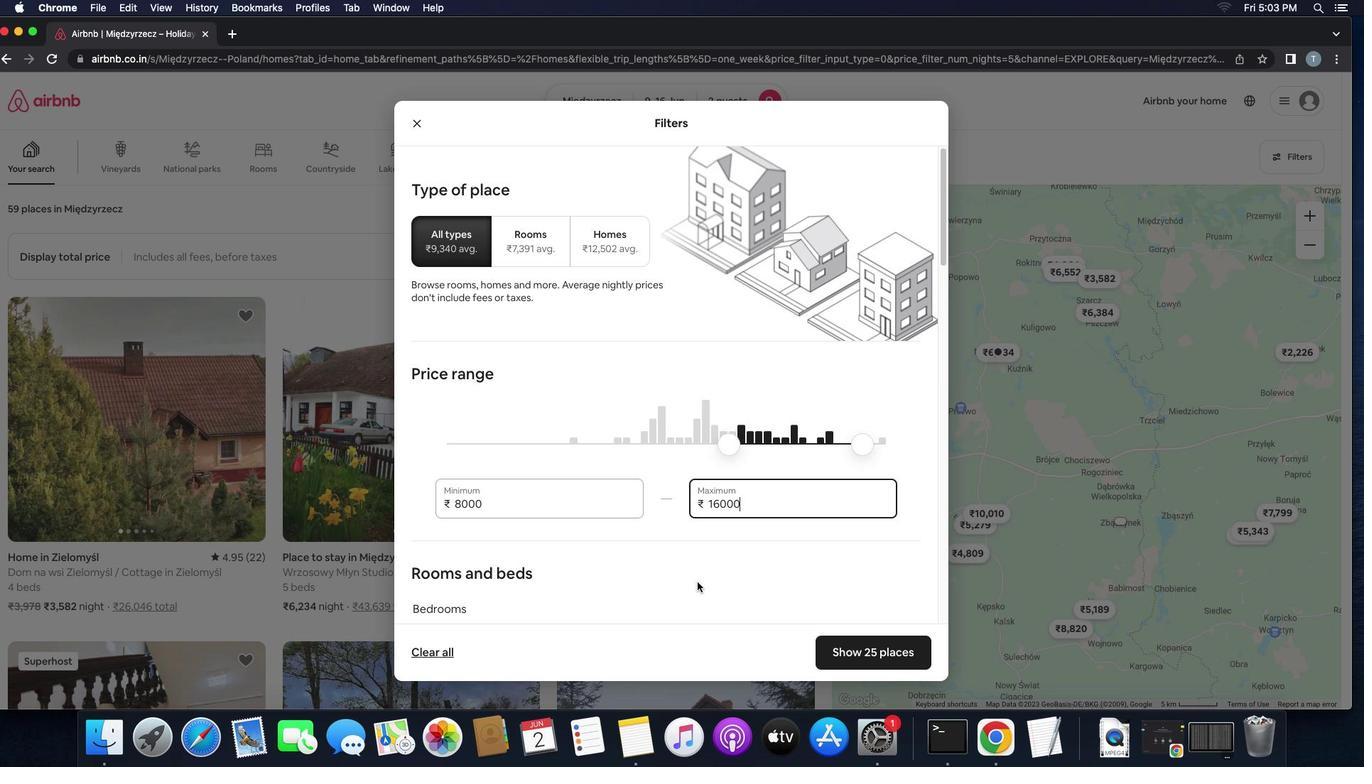 
Action: Mouse scrolled (697, 582) with delta (0, 0)
Screenshot: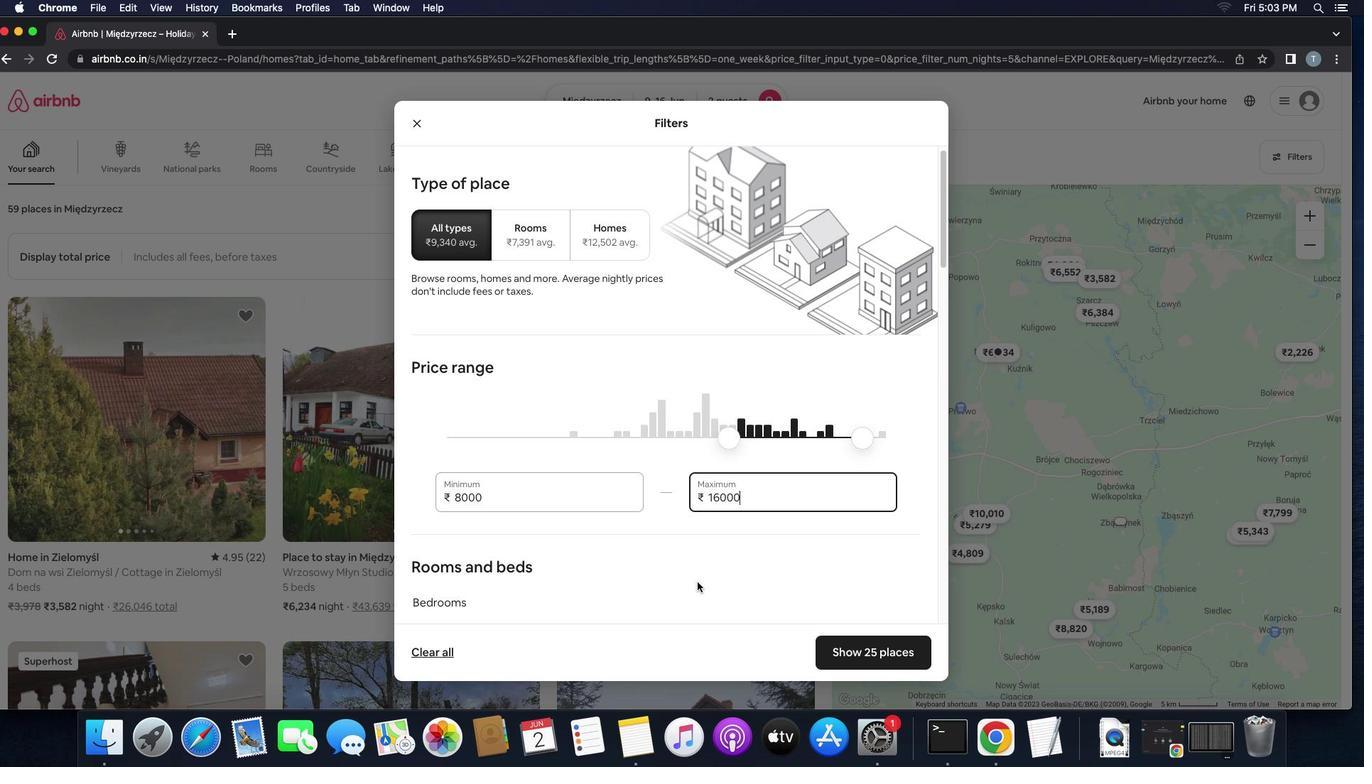
Action: Mouse scrolled (697, 582) with delta (0, -1)
Screenshot: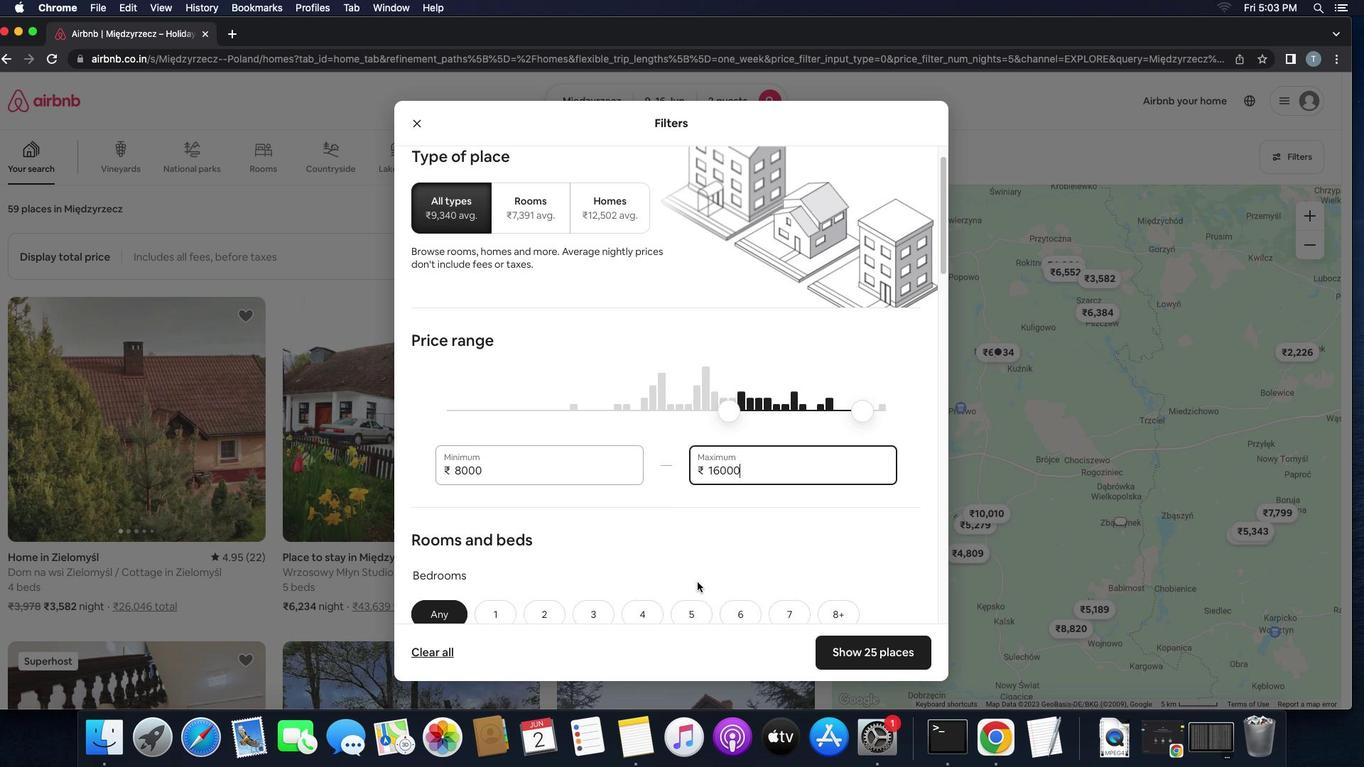
Action: Mouse scrolled (697, 582) with delta (0, 0)
Screenshot: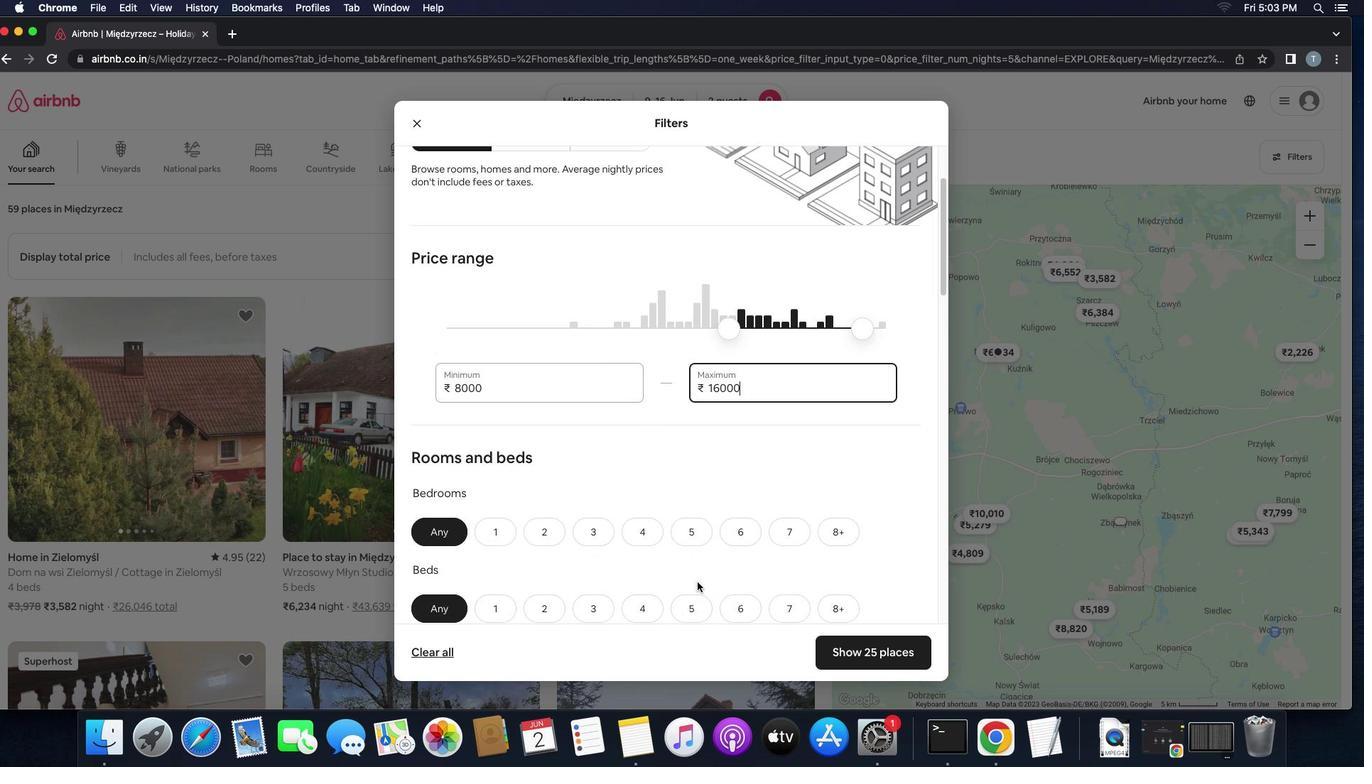 
Action: Mouse scrolled (697, 582) with delta (0, 0)
Screenshot: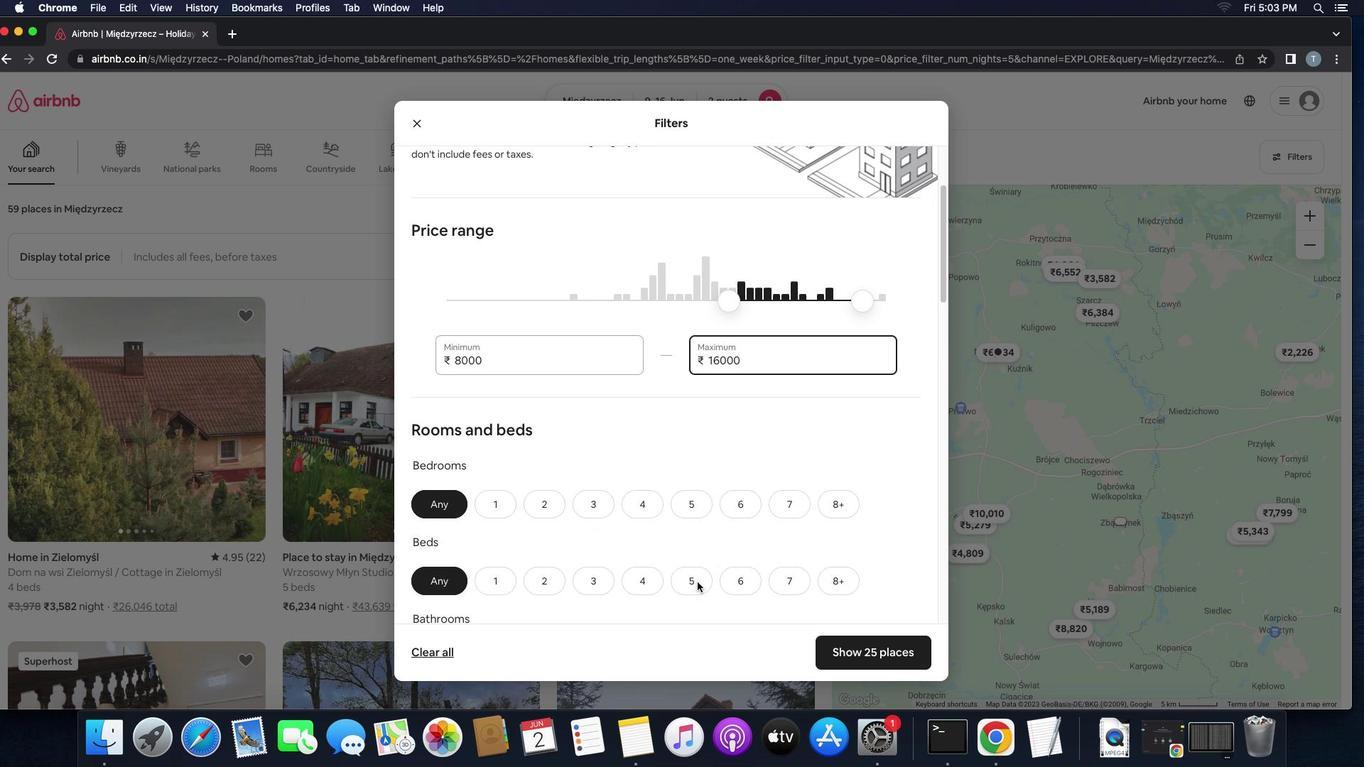 
Action: Mouse scrolled (697, 582) with delta (0, 0)
Screenshot: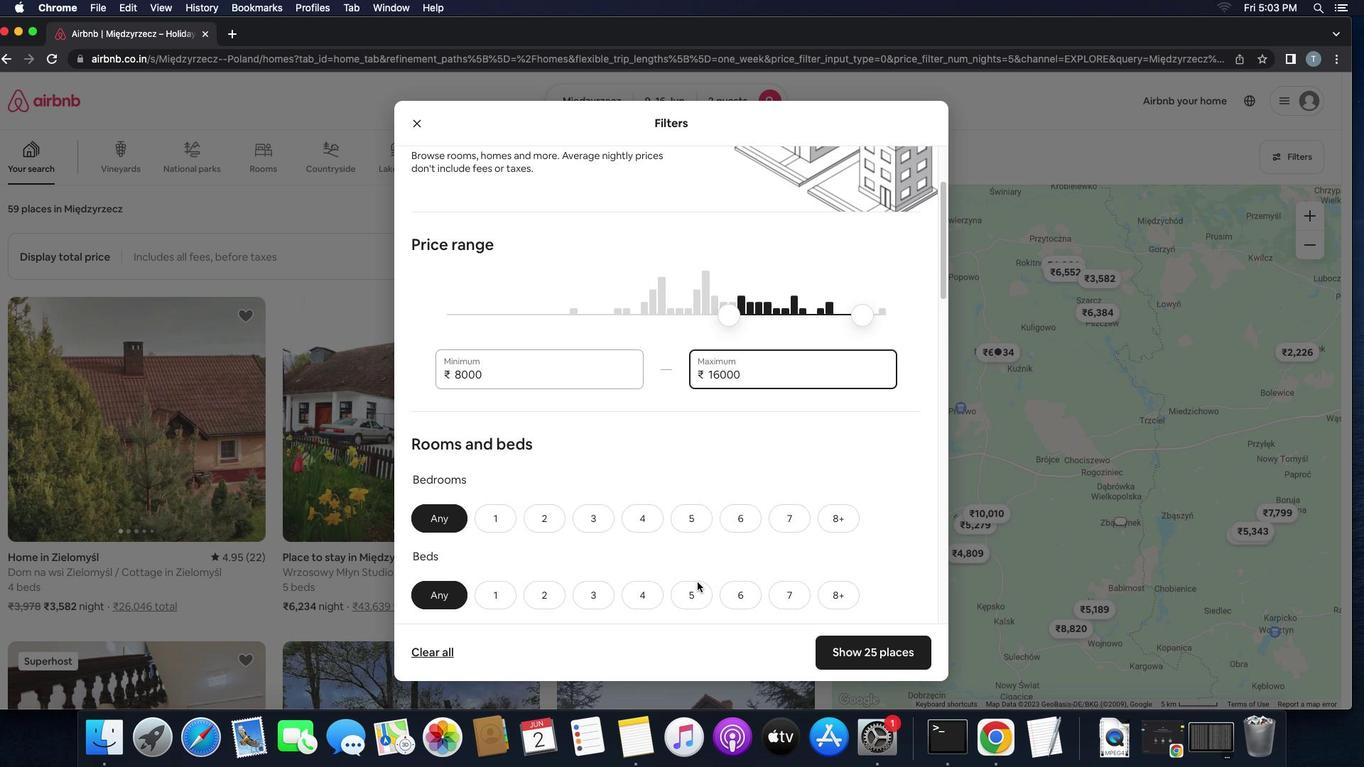 
Action: Mouse scrolled (697, 582) with delta (0, 0)
Screenshot: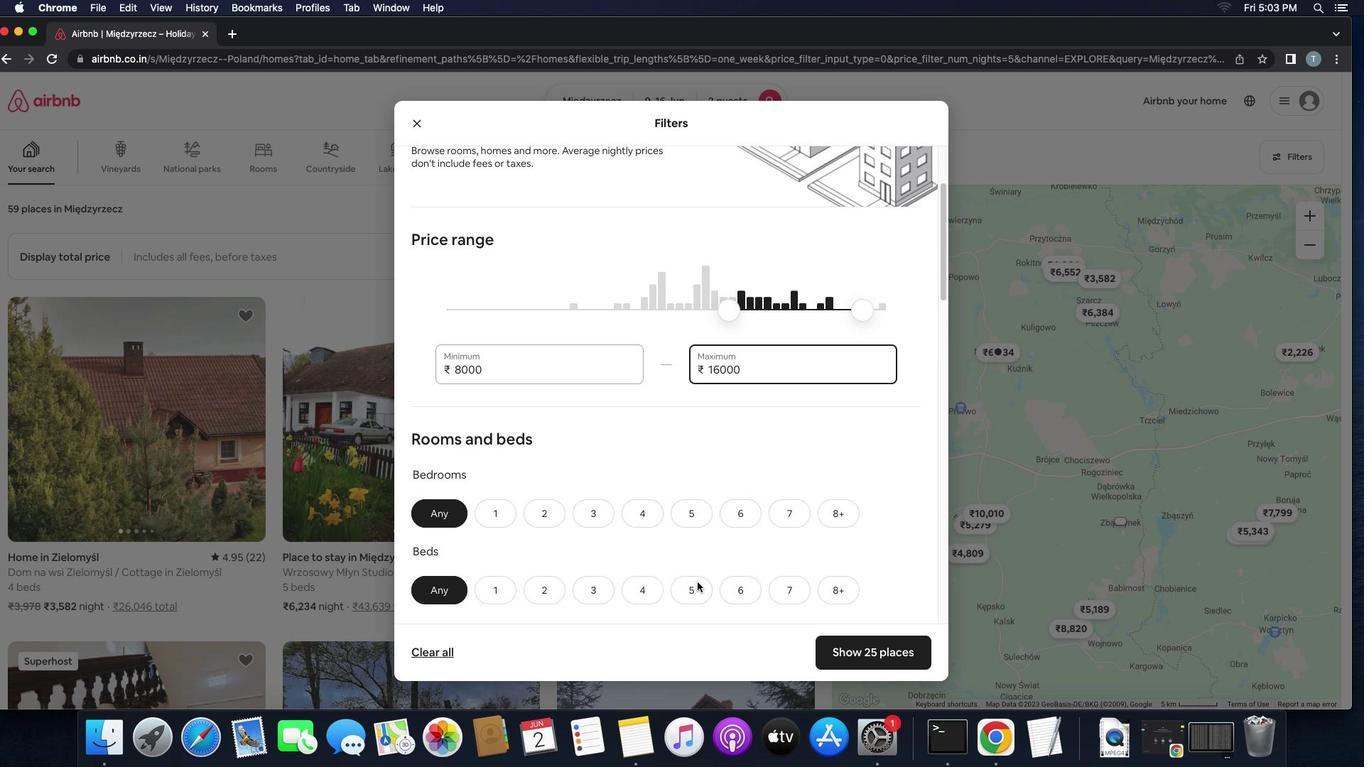 
Action: Mouse scrolled (697, 582) with delta (0, 0)
Screenshot: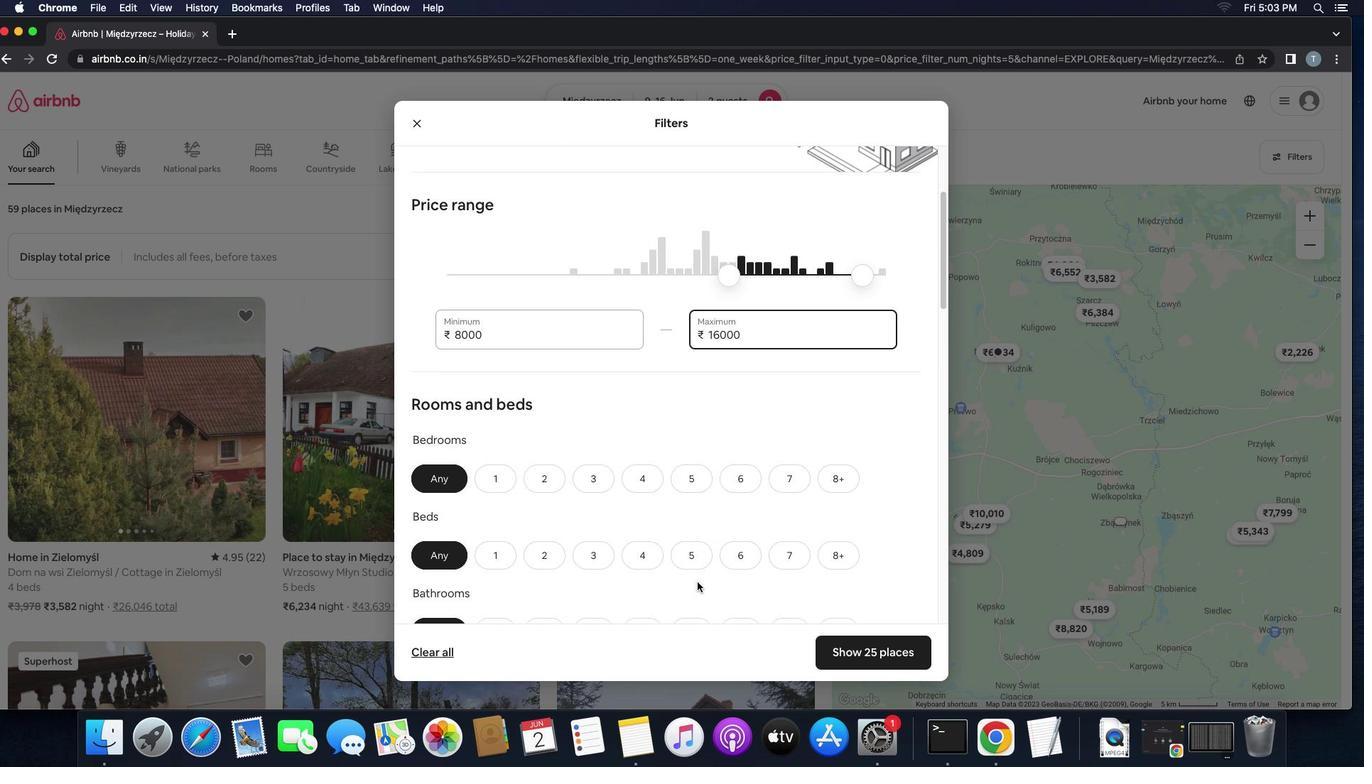 
Action: Mouse scrolled (697, 582) with delta (0, 0)
Screenshot: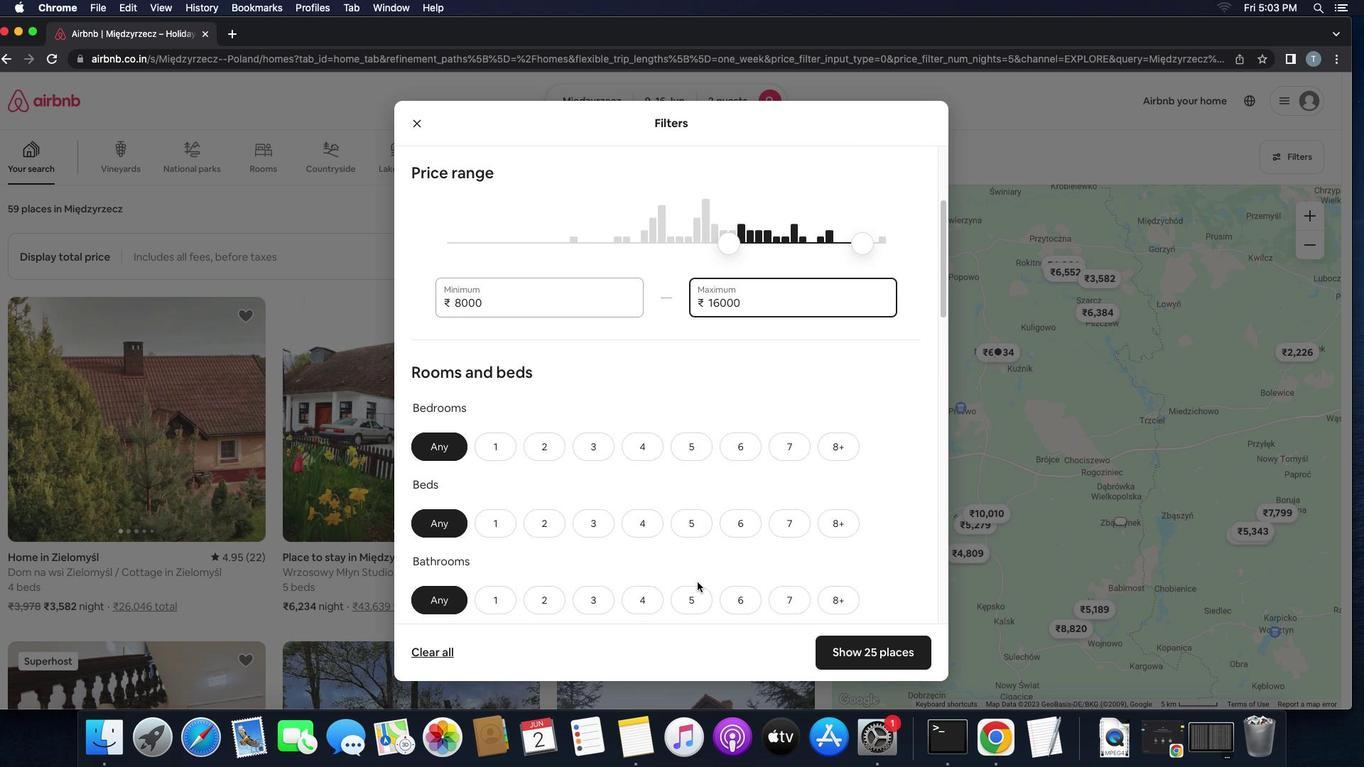 
Action: Mouse scrolled (697, 582) with delta (0, 0)
Screenshot: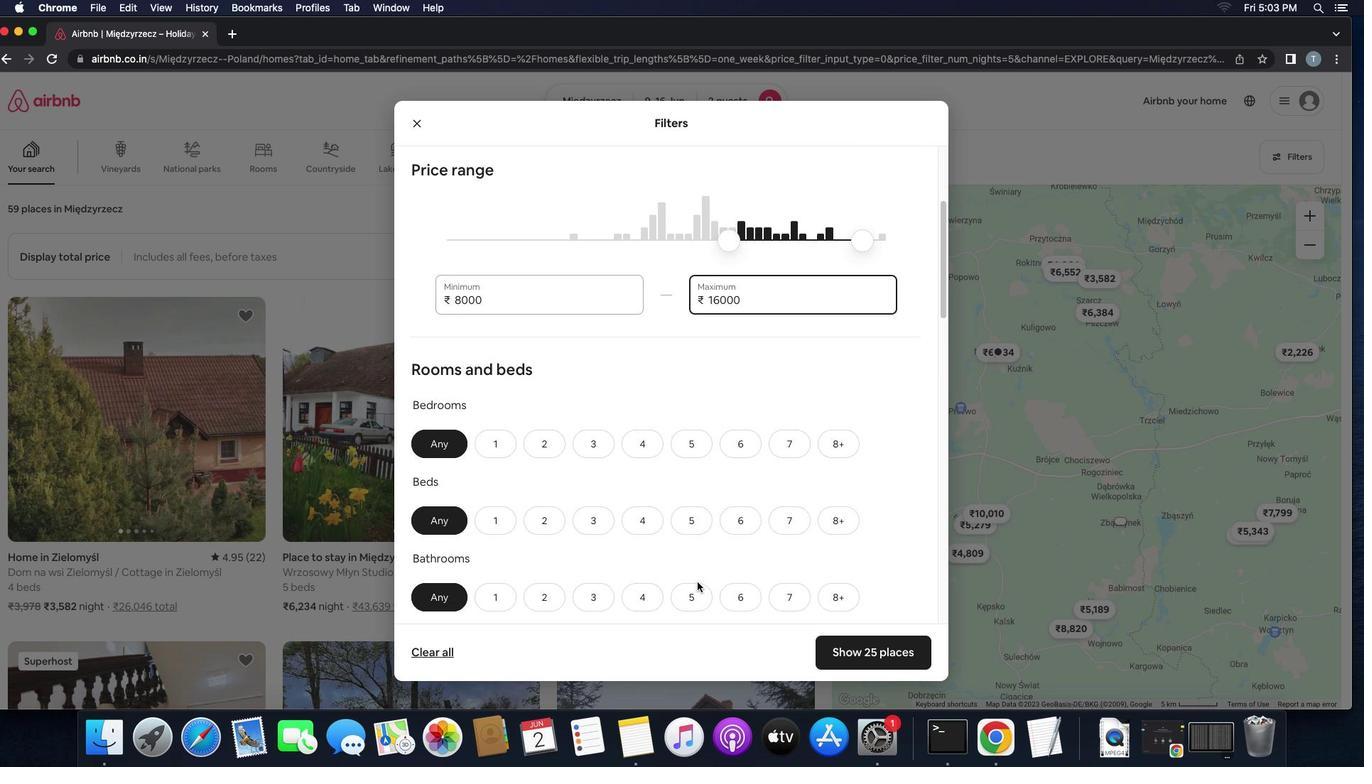 
Action: Mouse scrolled (697, 582) with delta (0, 0)
Screenshot: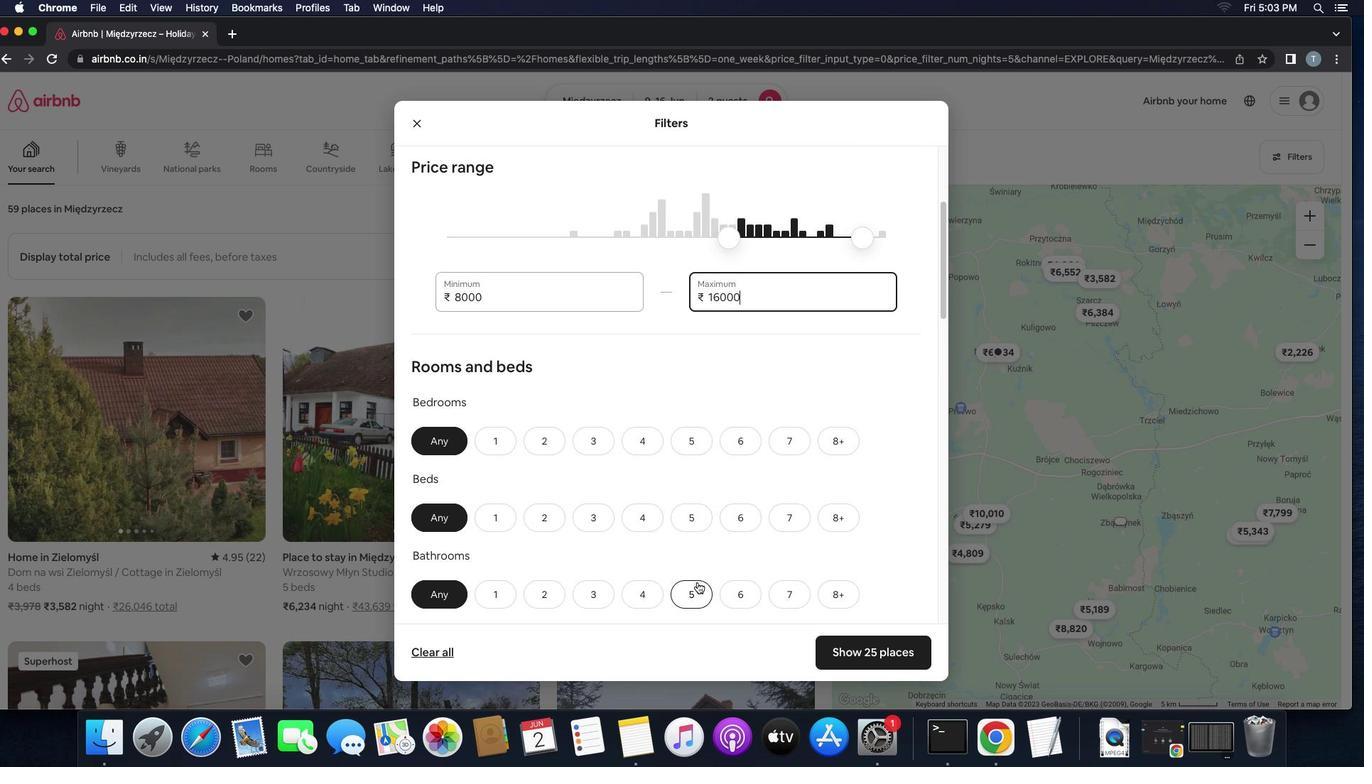 
Action: Mouse scrolled (697, 582) with delta (0, 0)
Screenshot: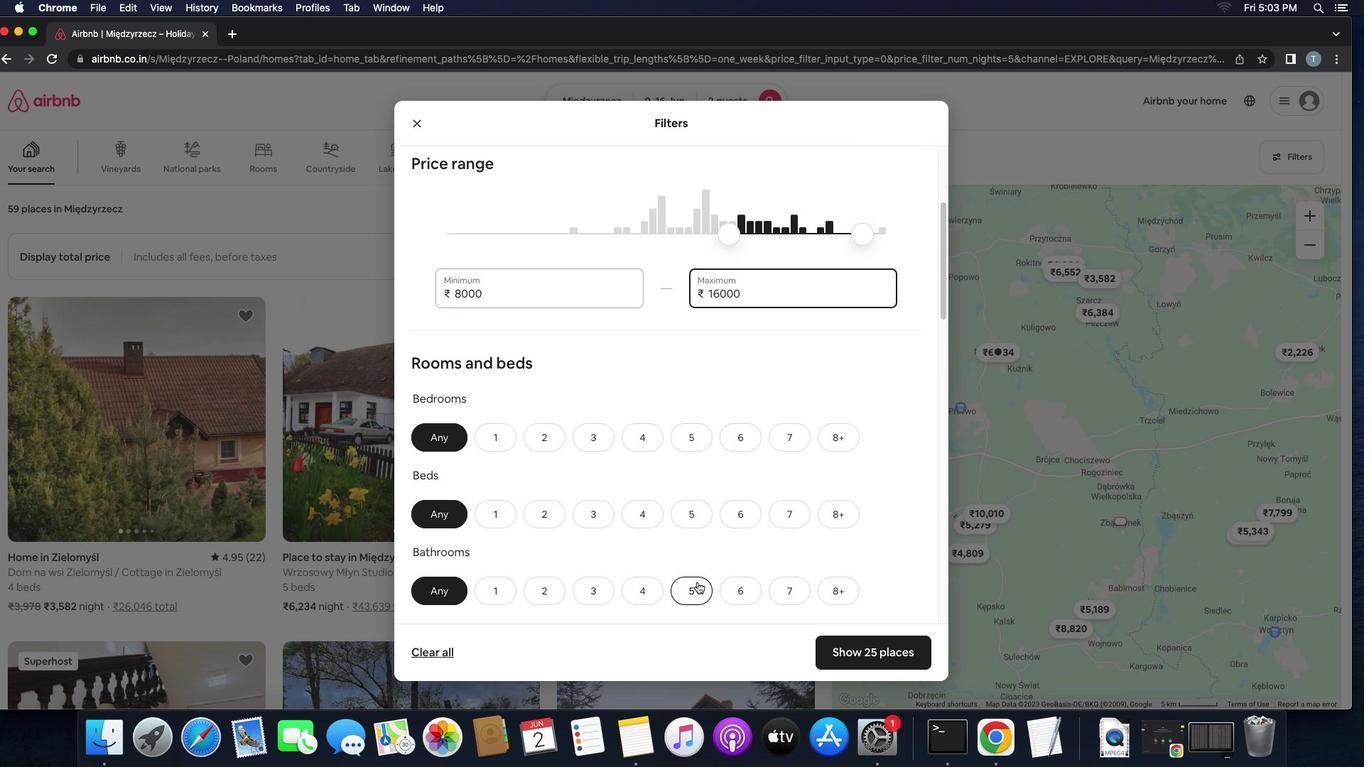 
Action: Mouse moved to (697, 582)
Screenshot: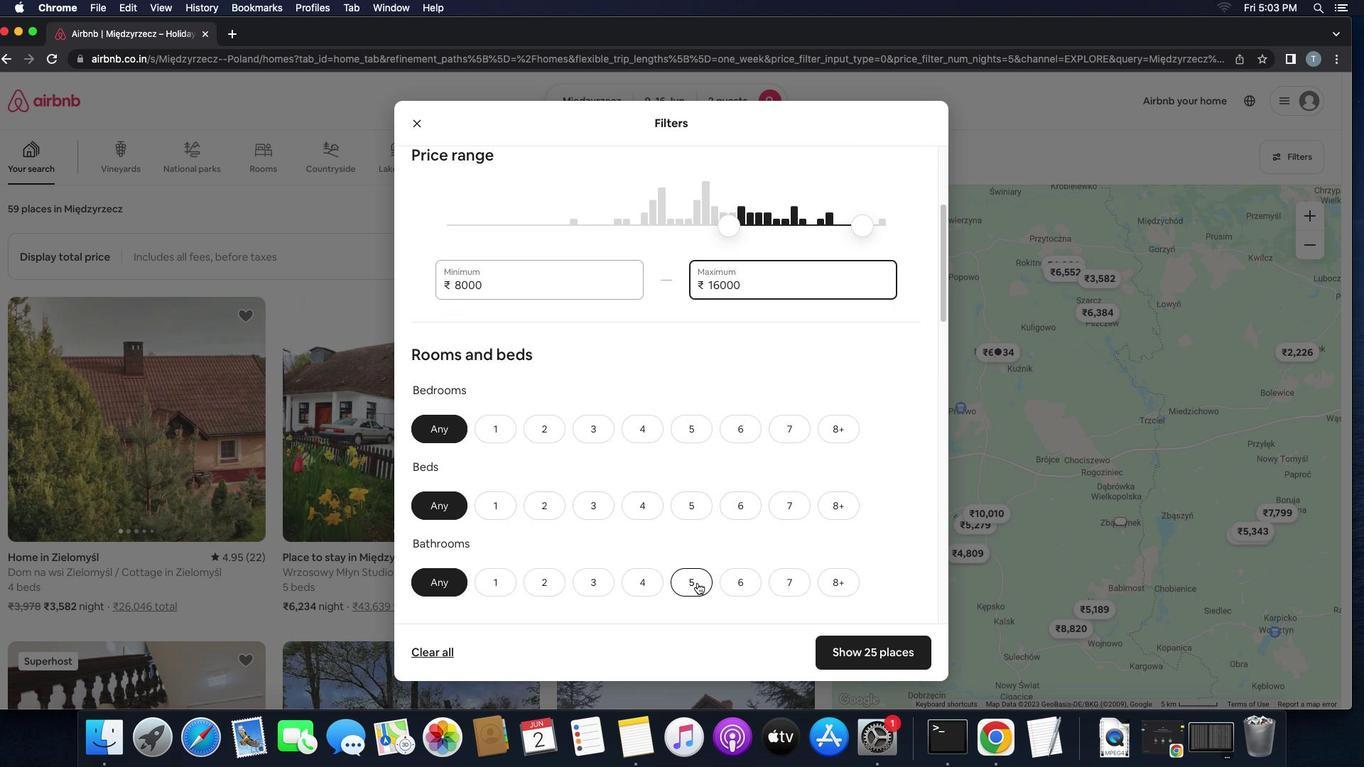 
Action: Mouse scrolled (697, 582) with delta (0, 0)
Screenshot: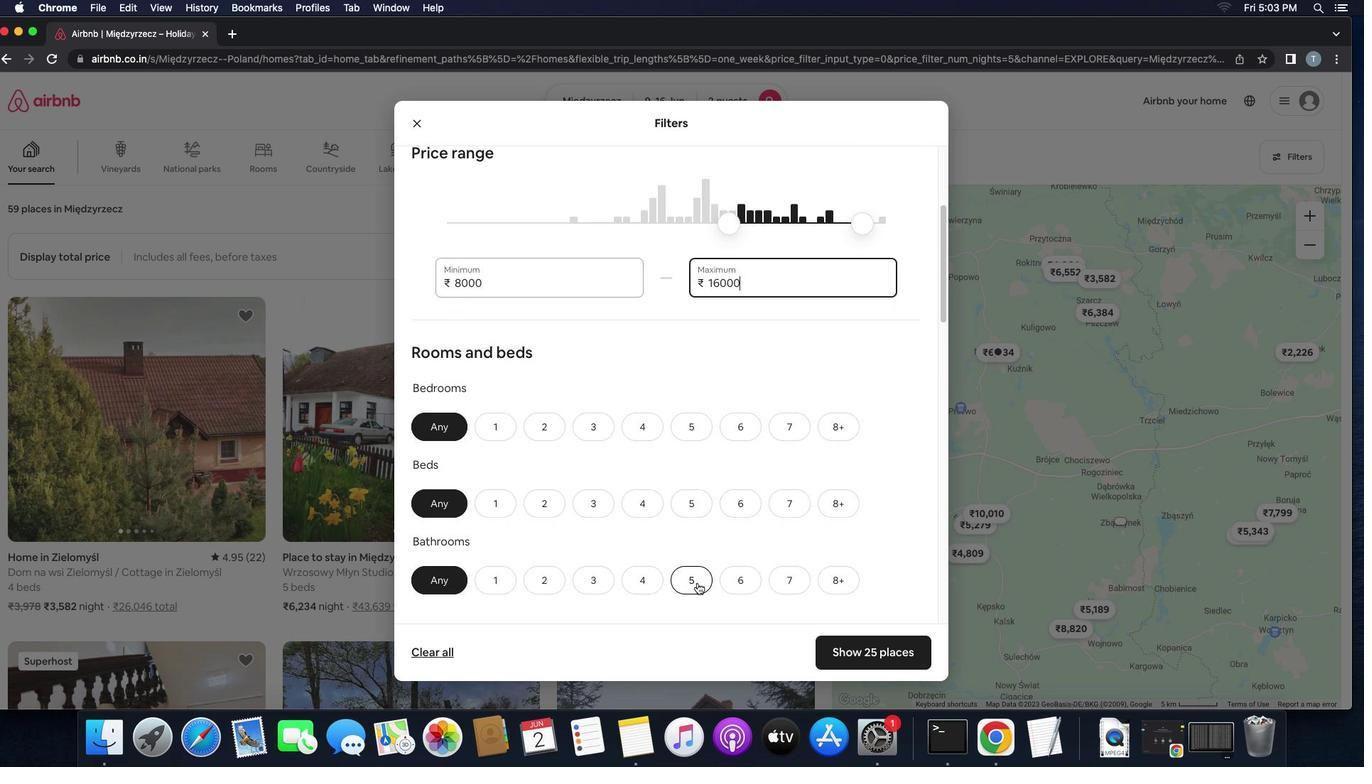 
Action: Mouse scrolled (697, 582) with delta (0, 0)
Screenshot: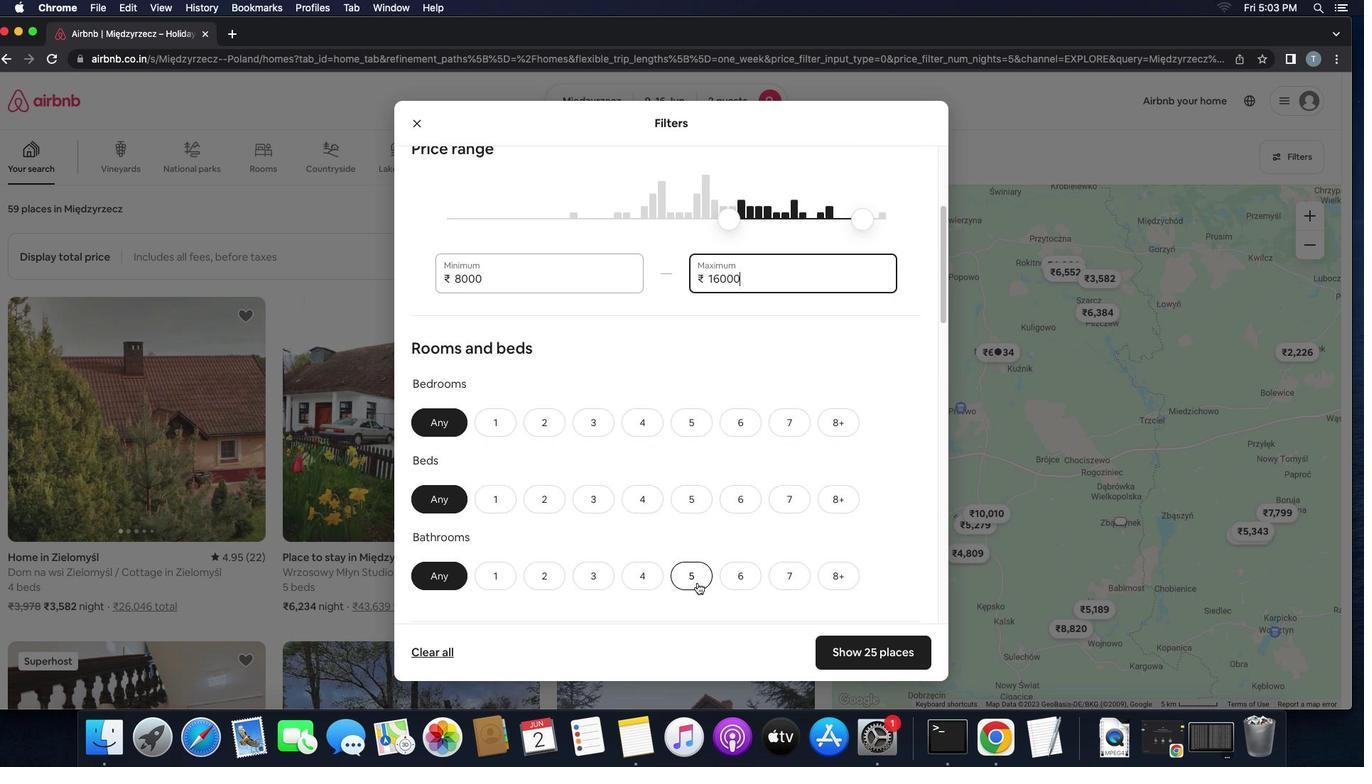 
Action: Mouse scrolled (697, 582) with delta (0, 0)
Screenshot: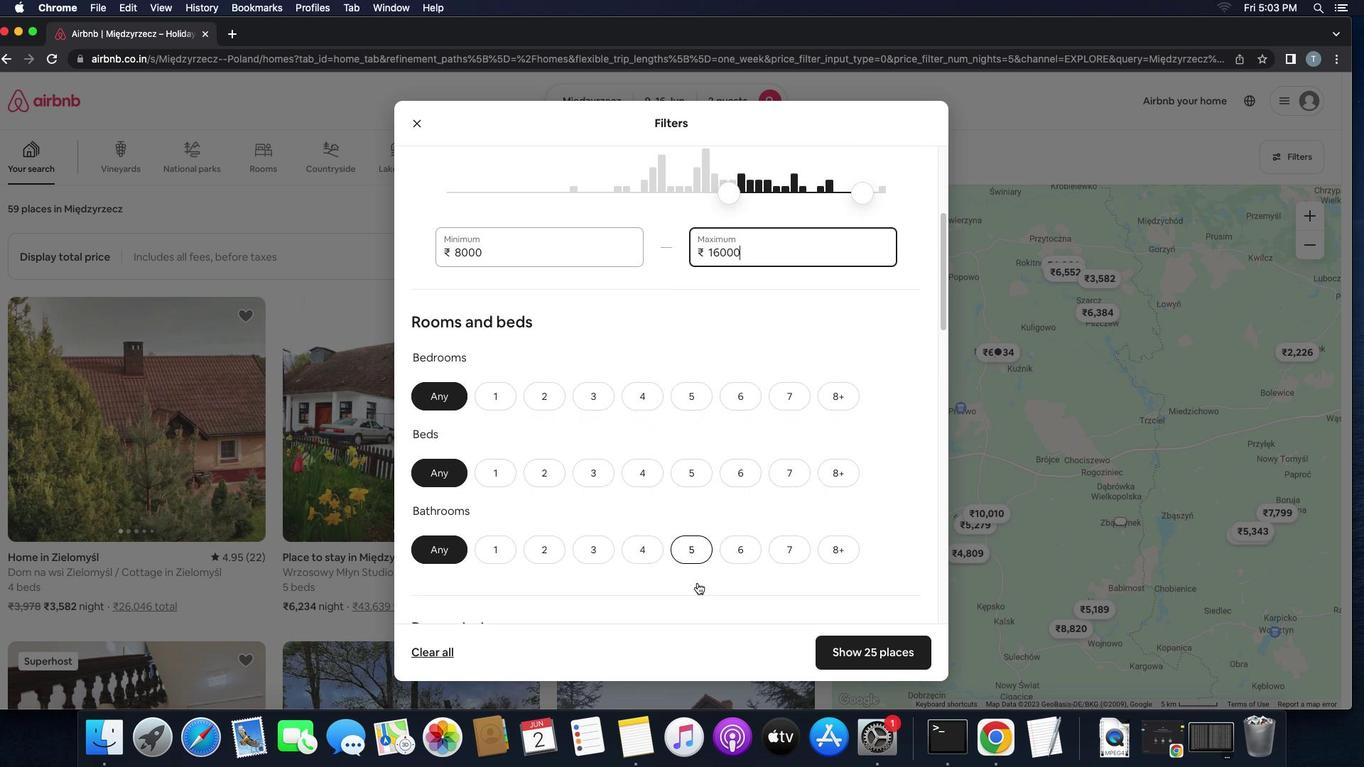
Action: Mouse scrolled (697, 582) with delta (0, 0)
Screenshot: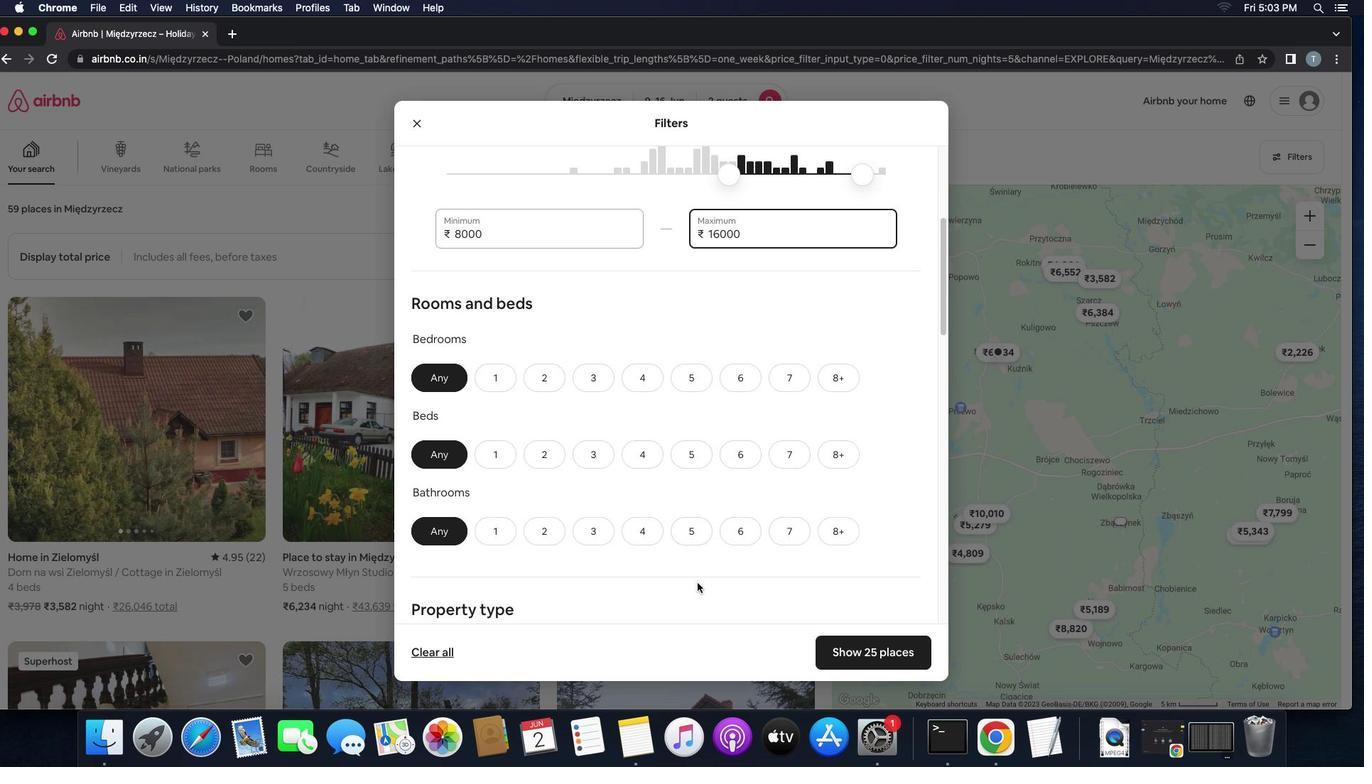 
Action: Mouse scrolled (697, 582) with delta (0, 0)
Screenshot: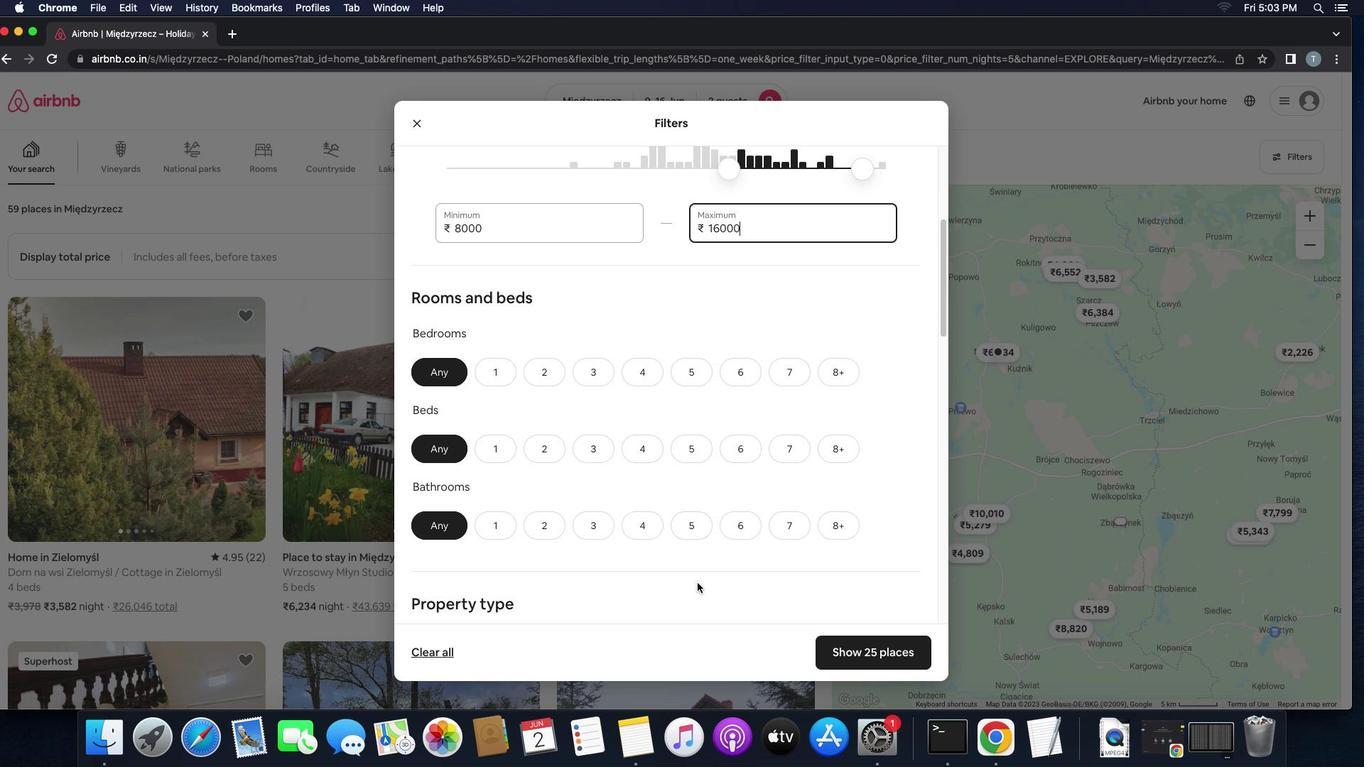 
Action: Mouse scrolled (697, 582) with delta (0, 0)
Screenshot: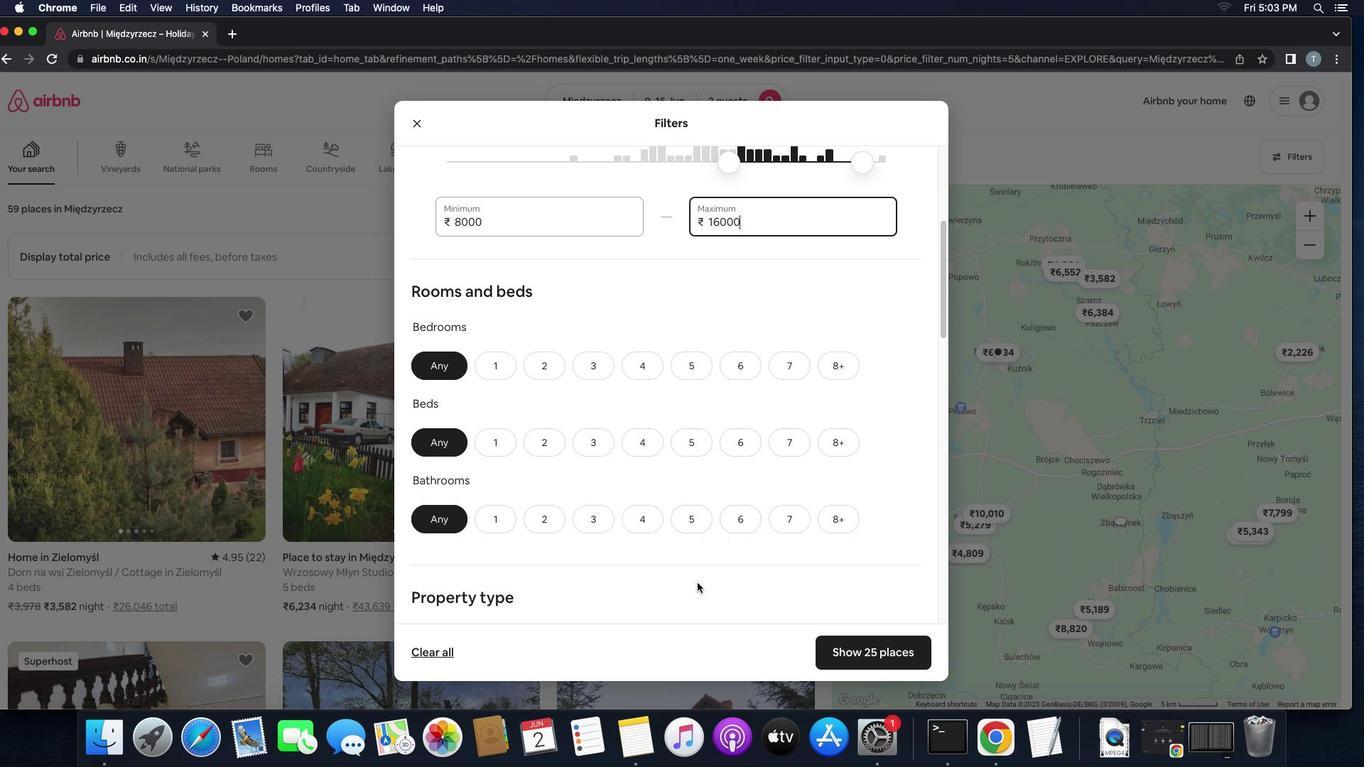 
Action: Mouse moved to (547, 366)
Screenshot: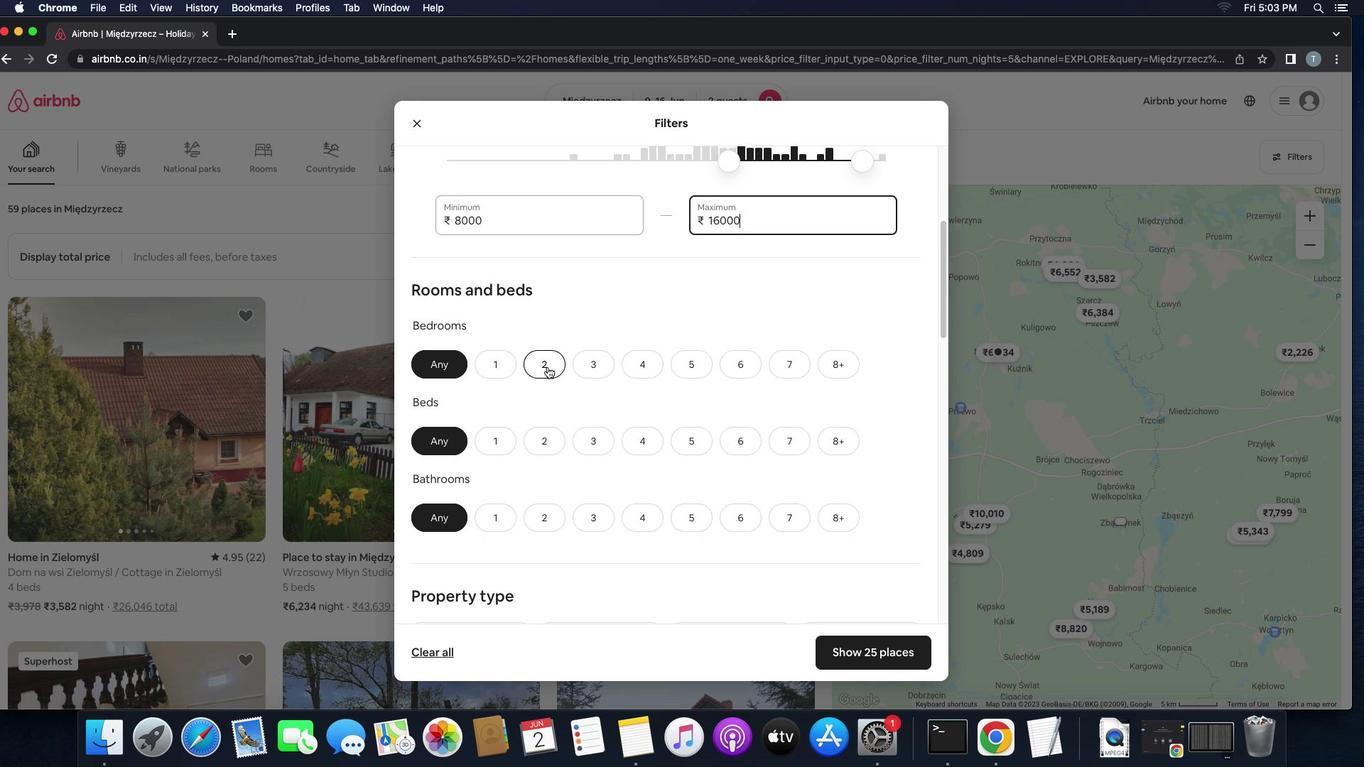 
Action: Mouse pressed left at (547, 366)
Screenshot: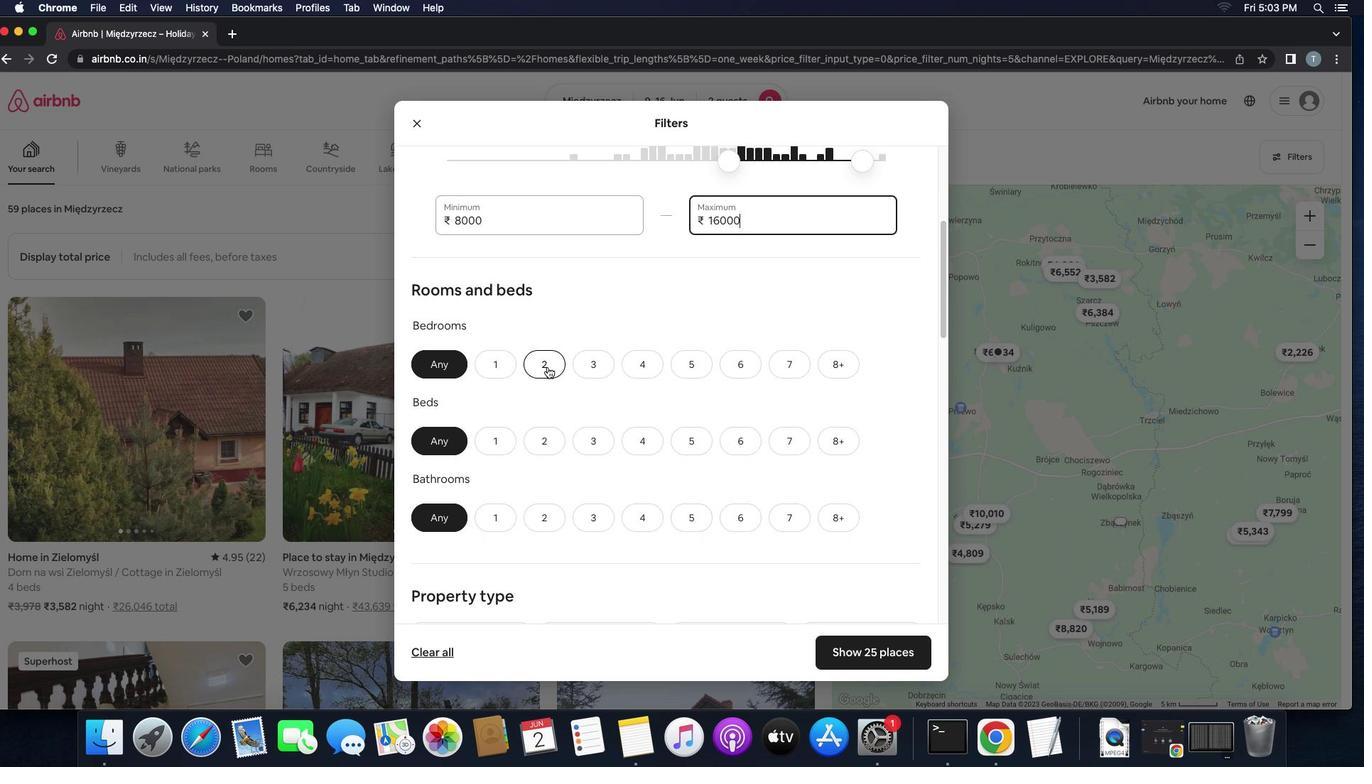 
Action: Mouse moved to (536, 435)
Screenshot: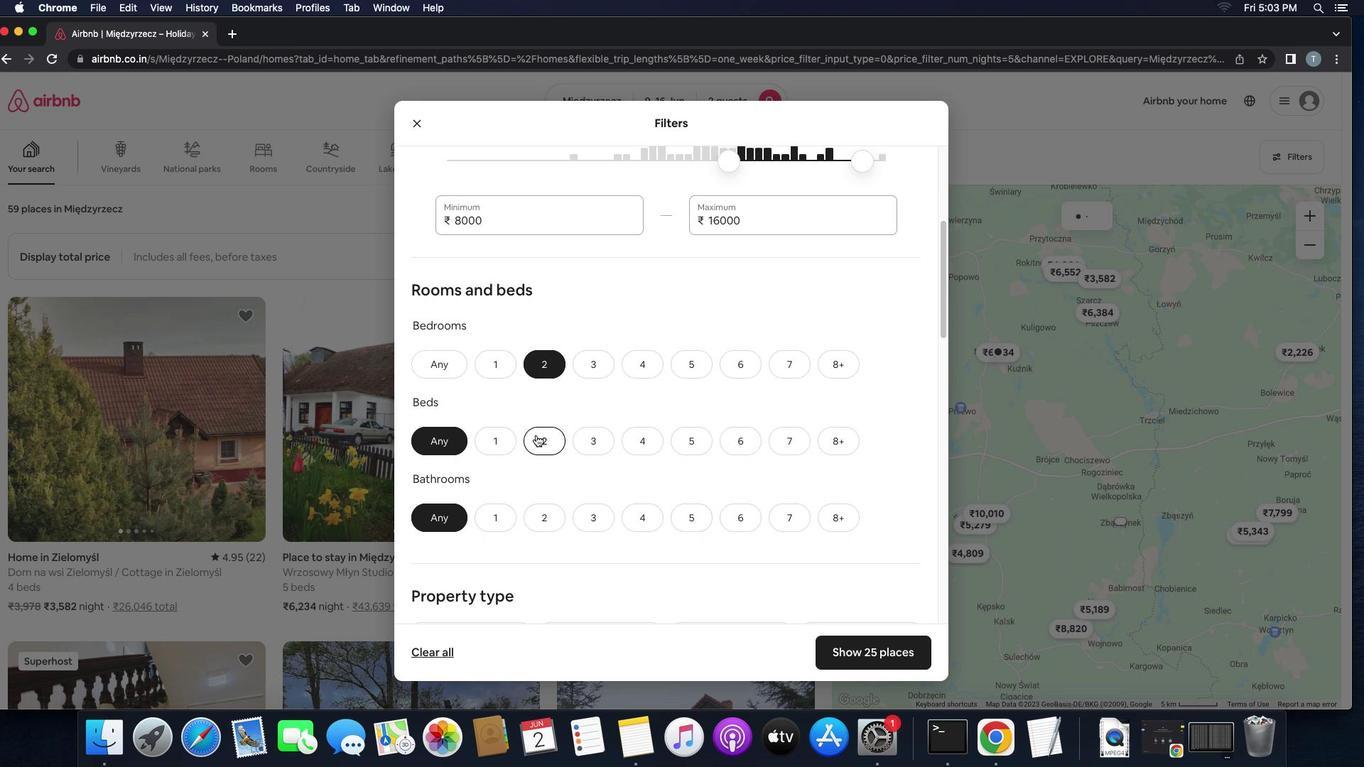 
Action: Mouse pressed left at (536, 435)
Screenshot: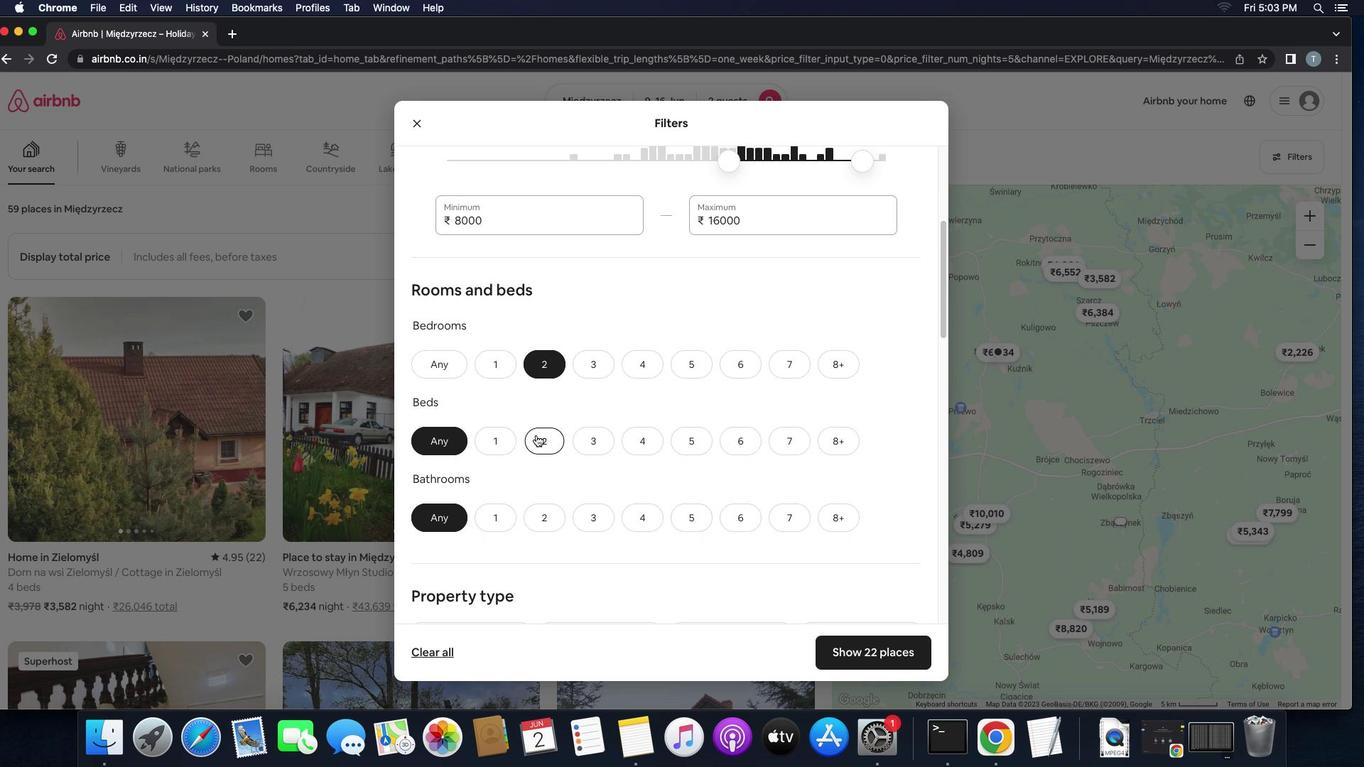 
Action: Mouse moved to (722, 516)
Screenshot: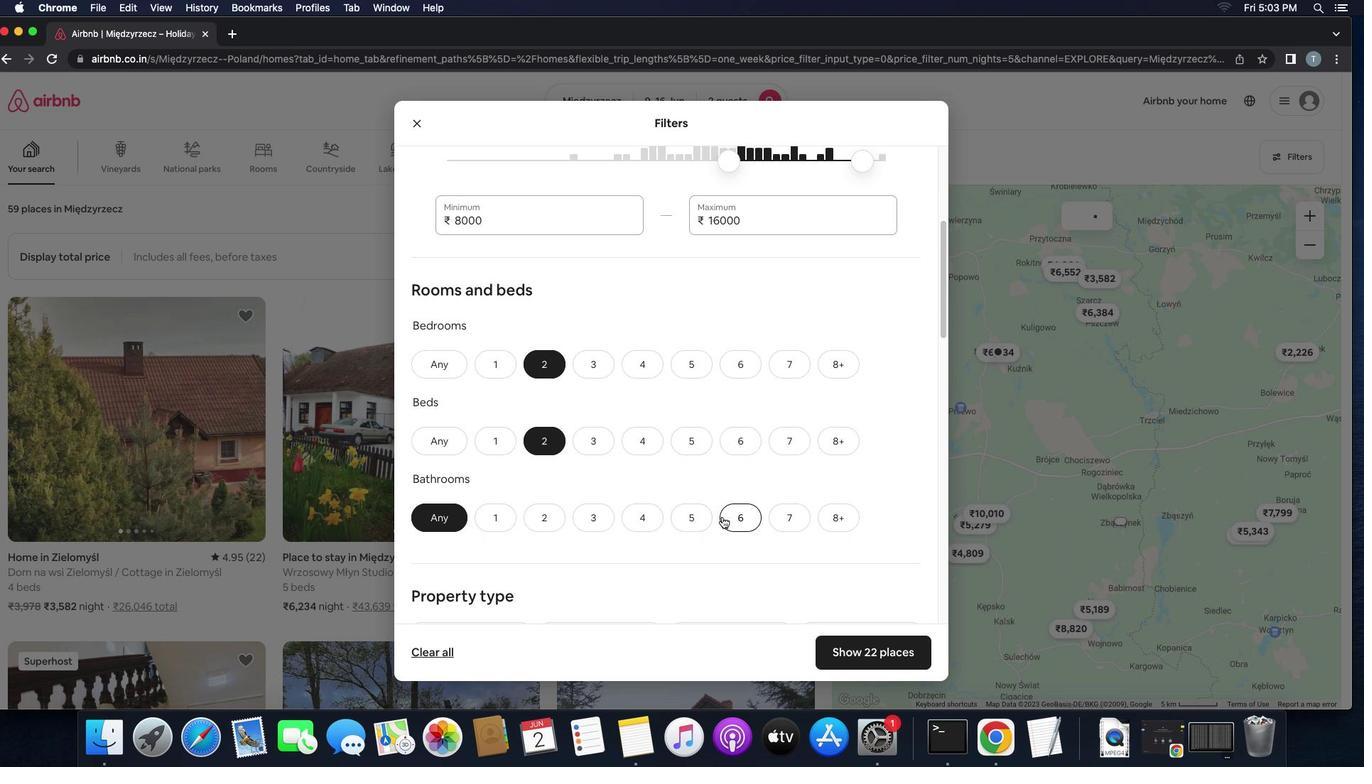 
Action: Mouse scrolled (722, 516) with delta (0, 0)
Screenshot: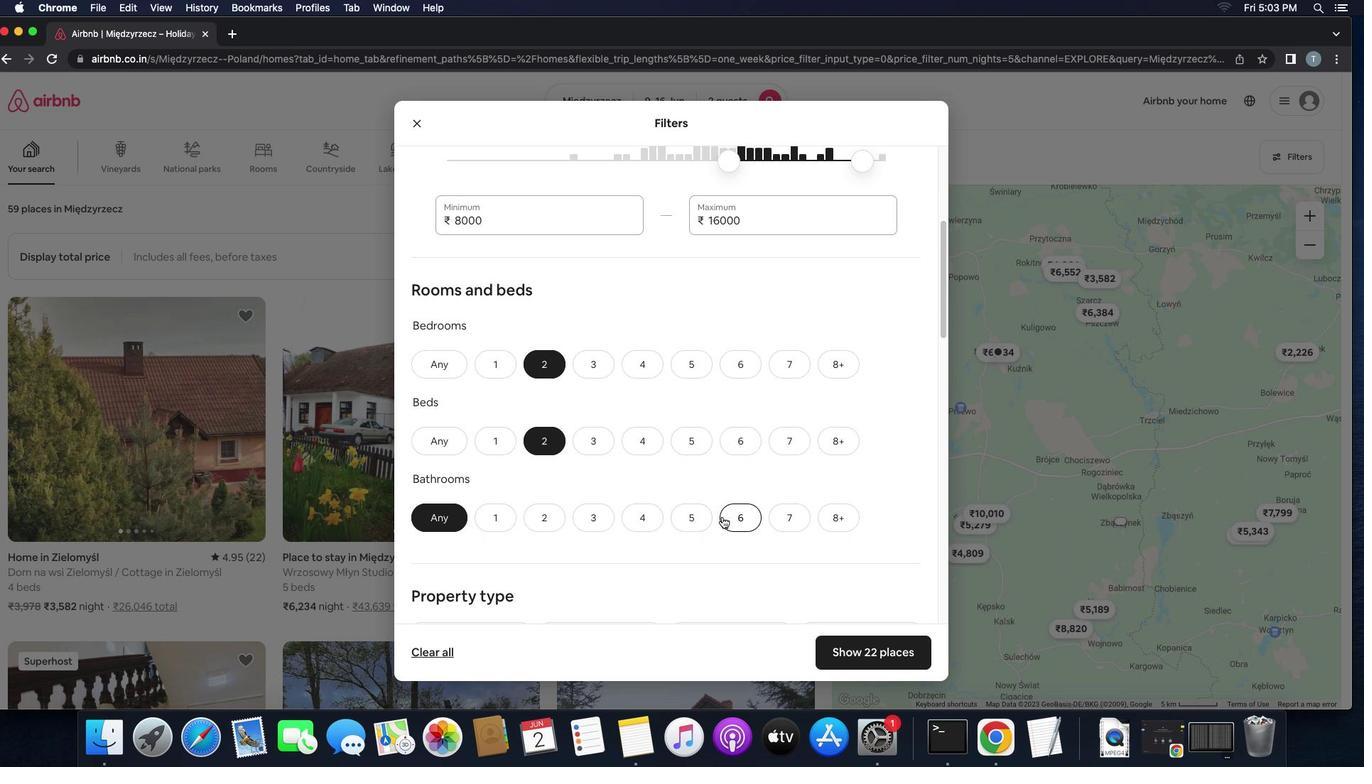 
Action: Mouse scrolled (722, 516) with delta (0, 0)
Screenshot: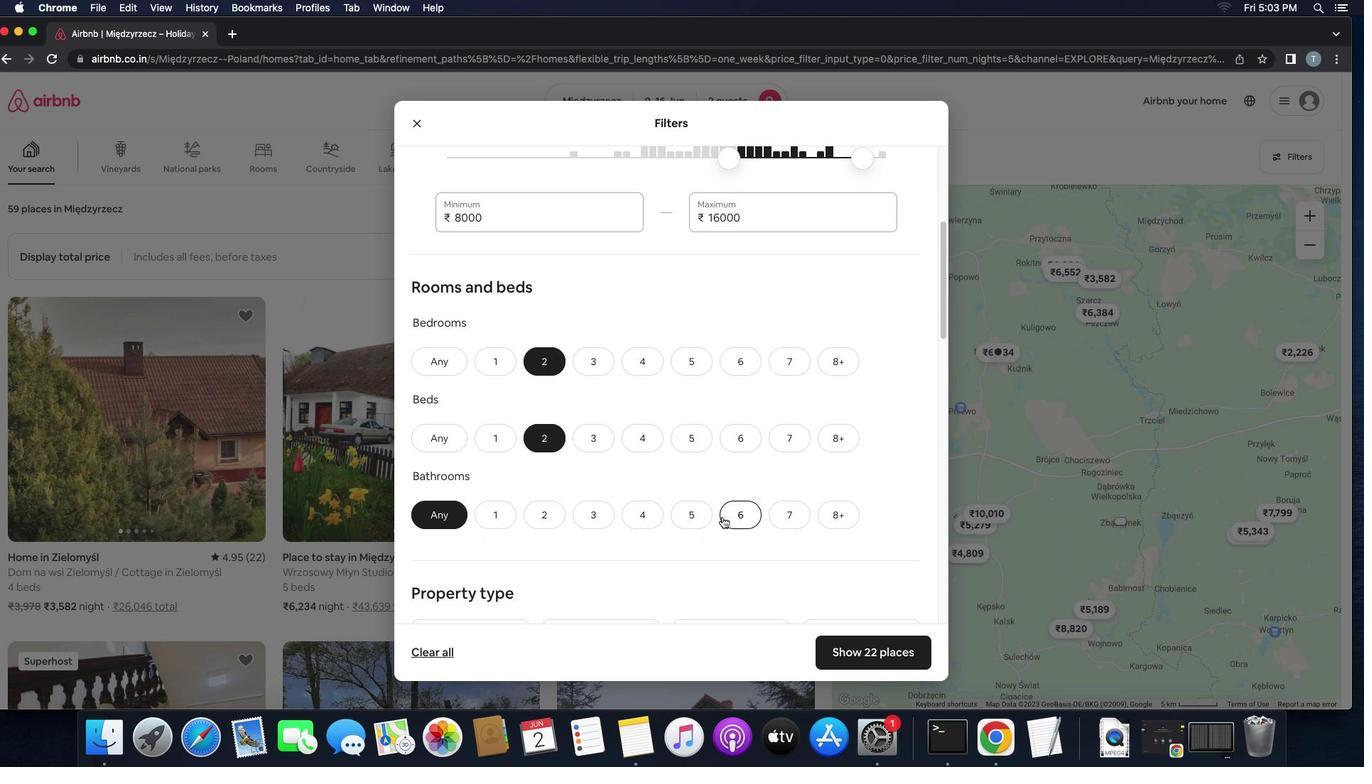 
Action: Mouse scrolled (722, 516) with delta (0, 0)
Screenshot: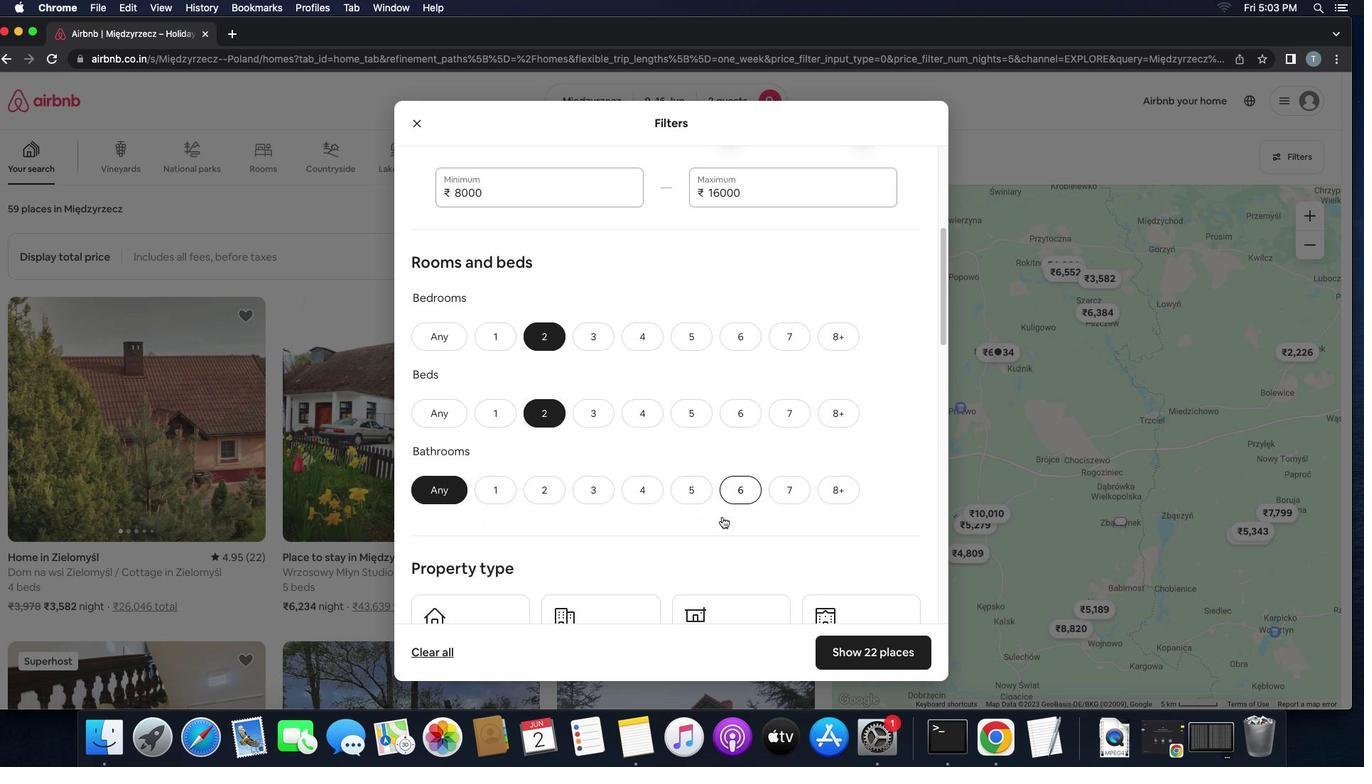 
Action: Mouse moved to (504, 449)
Screenshot: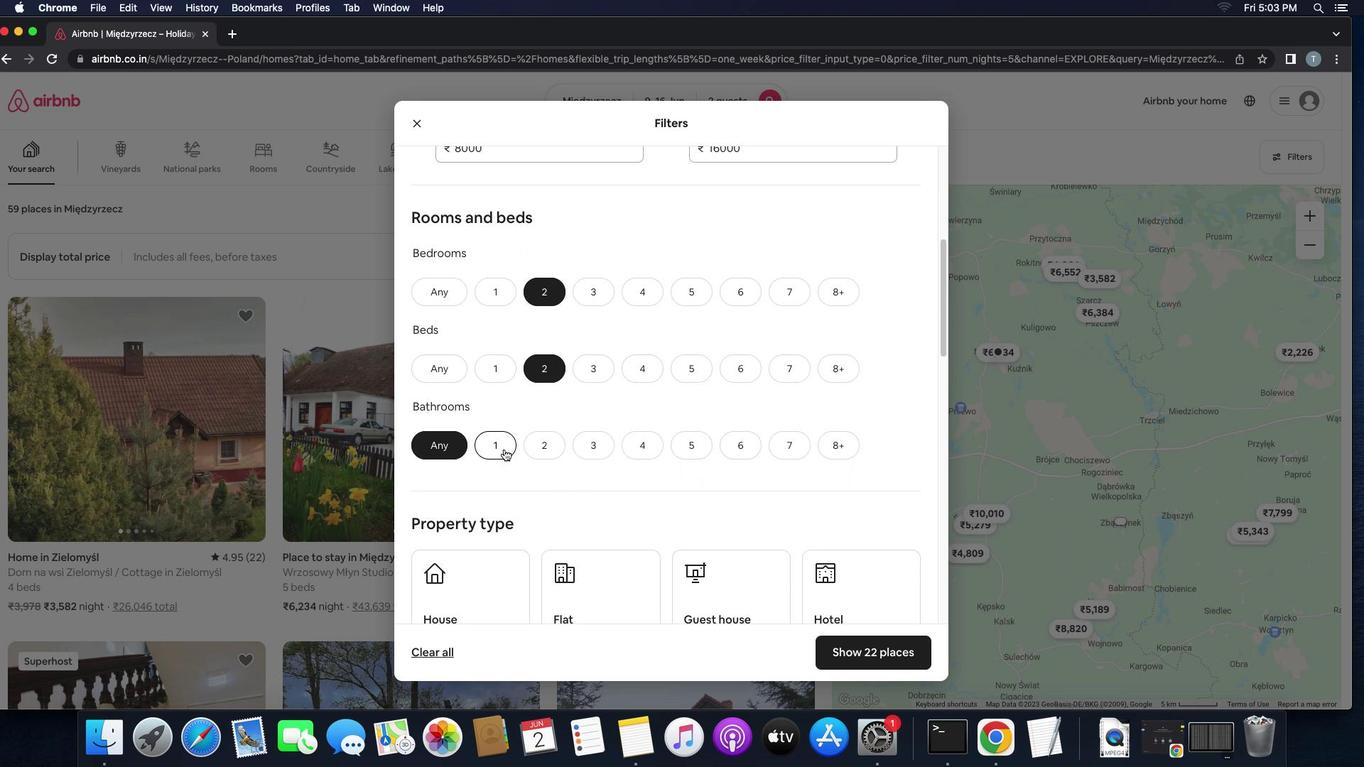 
Action: Mouse pressed left at (504, 449)
Screenshot: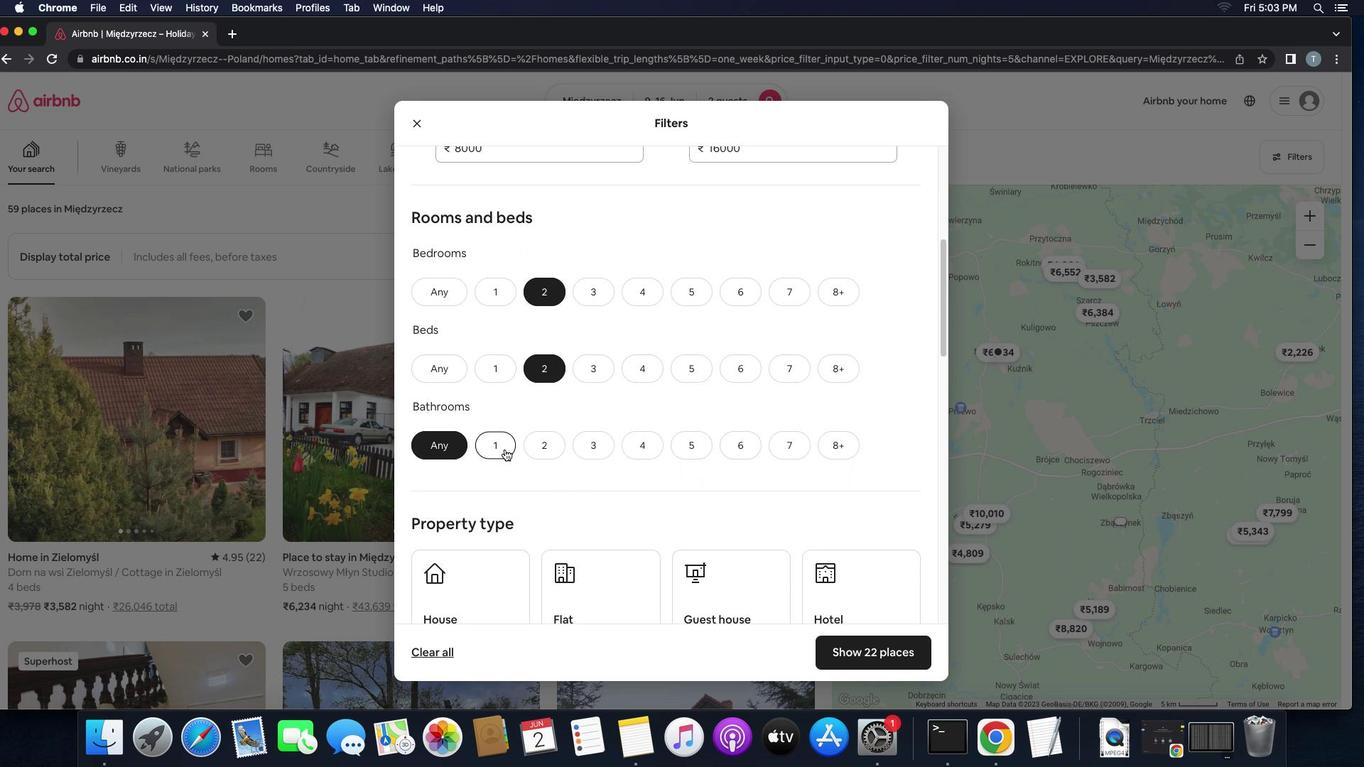 
Action: Mouse moved to (672, 504)
Screenshot: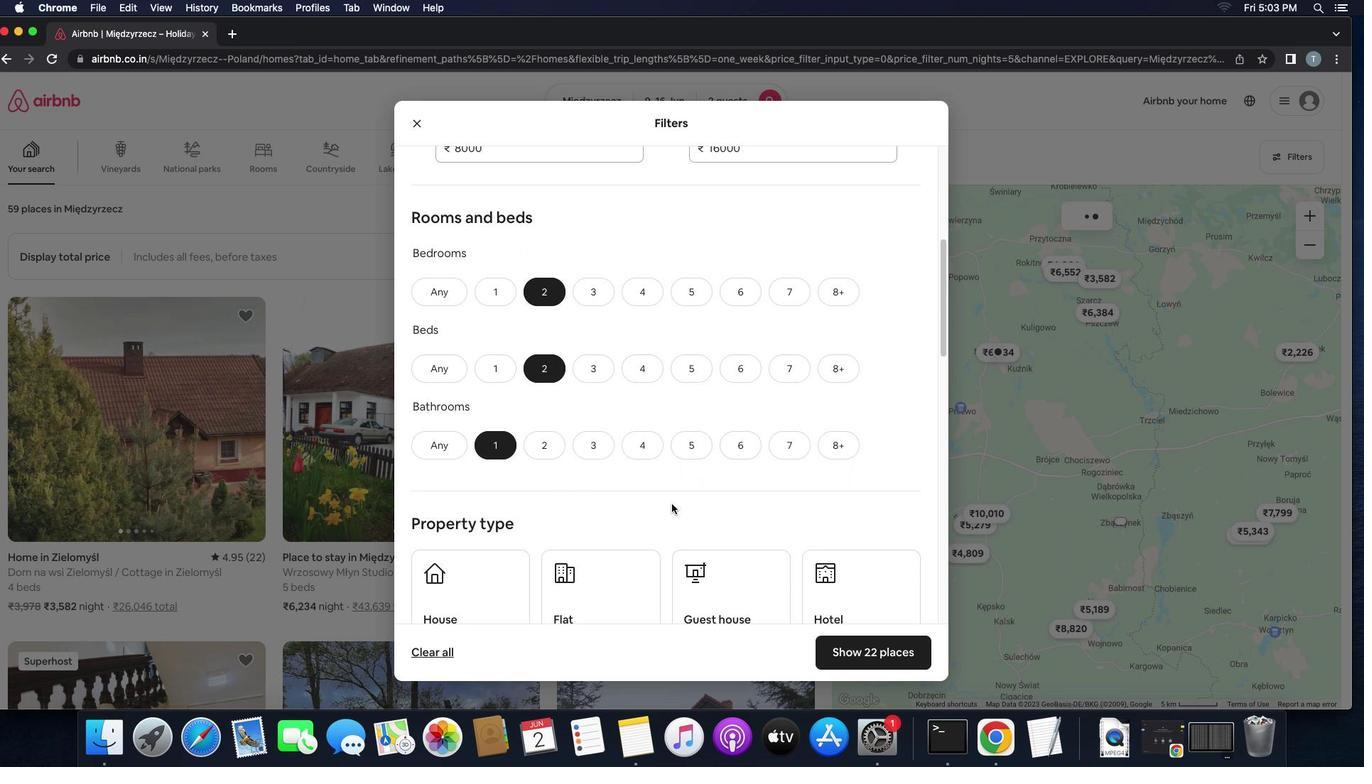 
Action: Mouse scrolled (672, 504) with delta (0, 0)
Screenshot: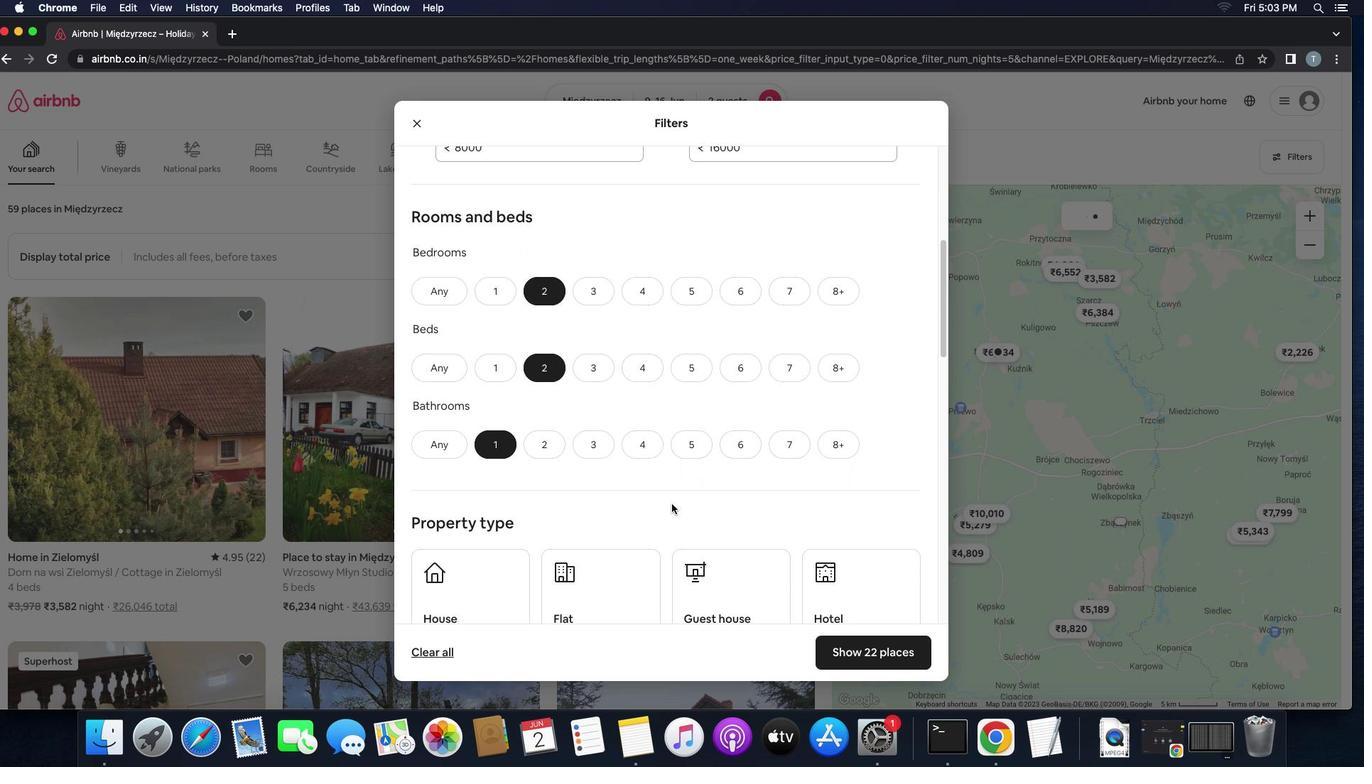 
Action: Mouse scrolled (672, 504) with delta (0, 0)
Screenshot: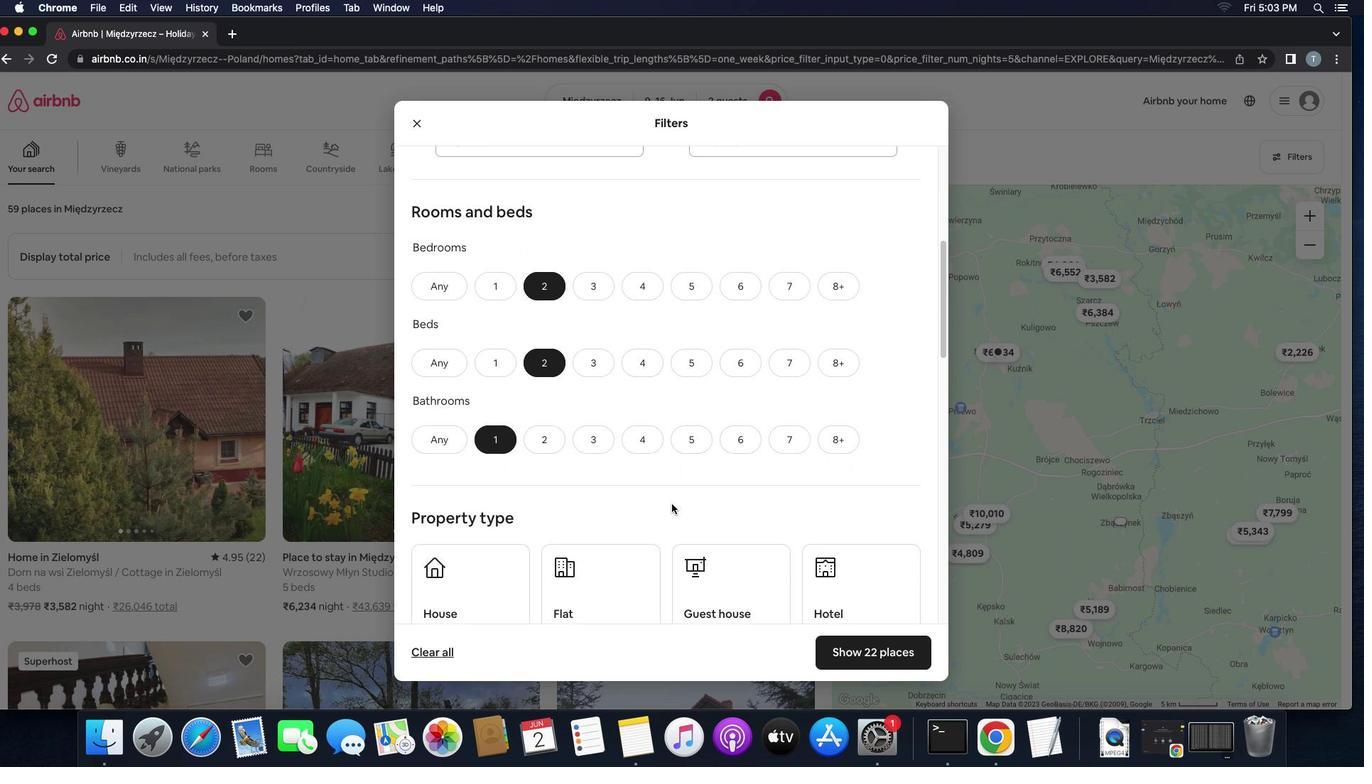 
Action: Mouse scrolled (672, 504) with delta (0, 0)
Screenshot: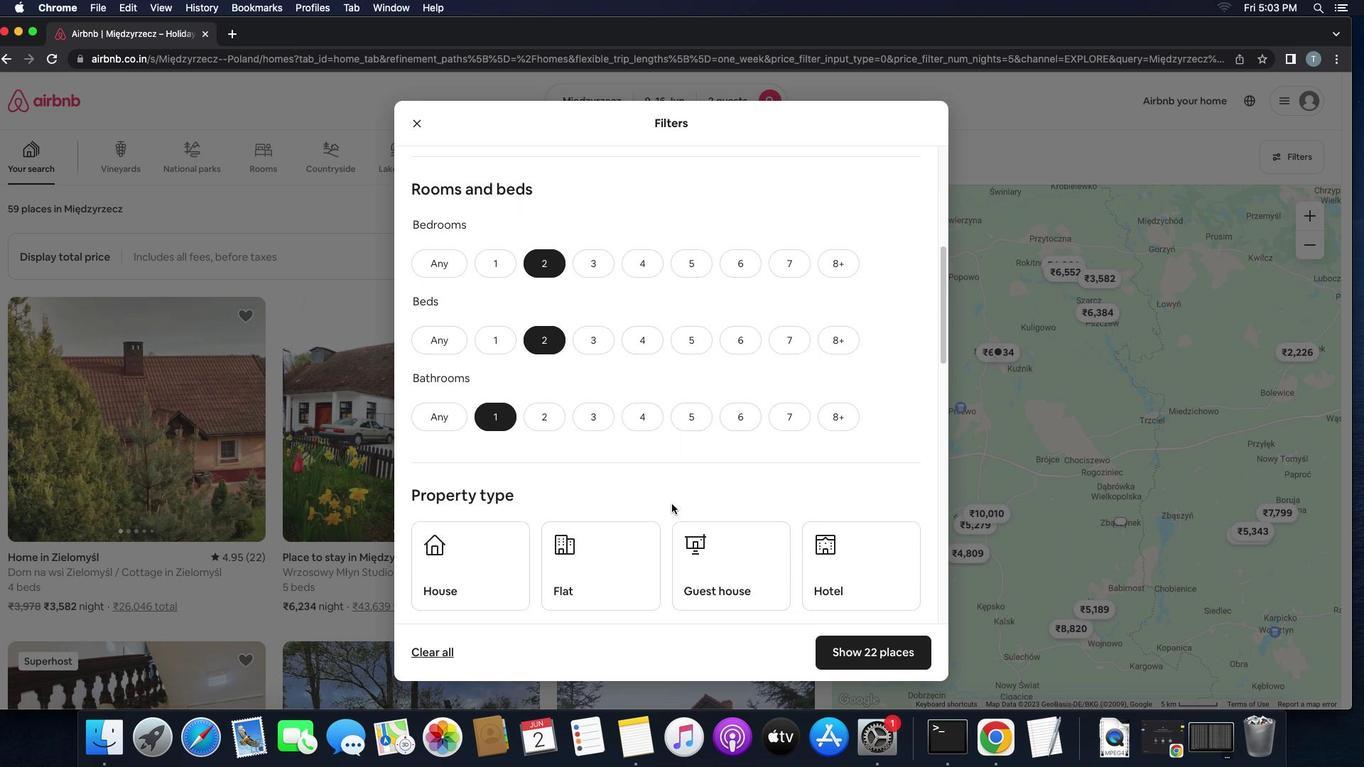 
Action: Mouse scrolled (672, 504) with delta (0, 0)
Screenshot: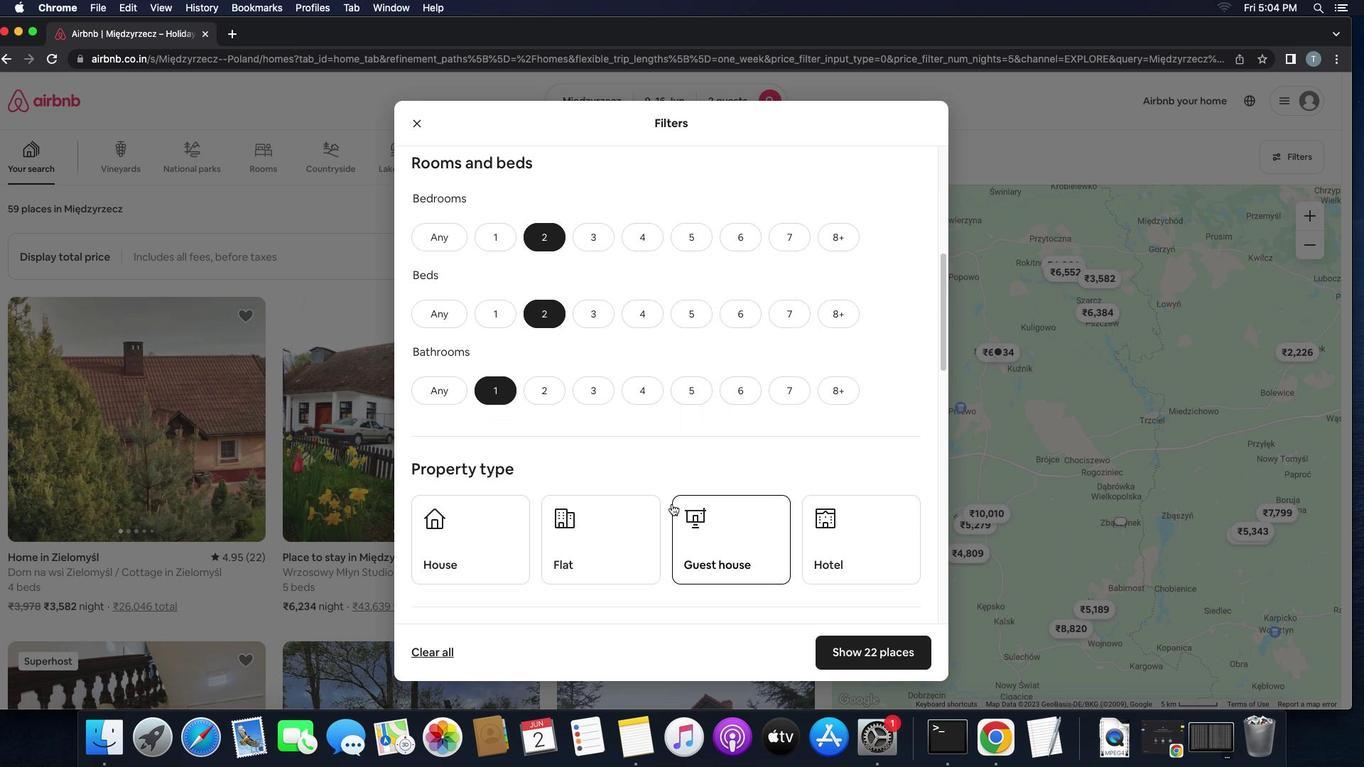 
Action: Mouse scrolled (672, 504) with delta (0, 0)
Screenshot: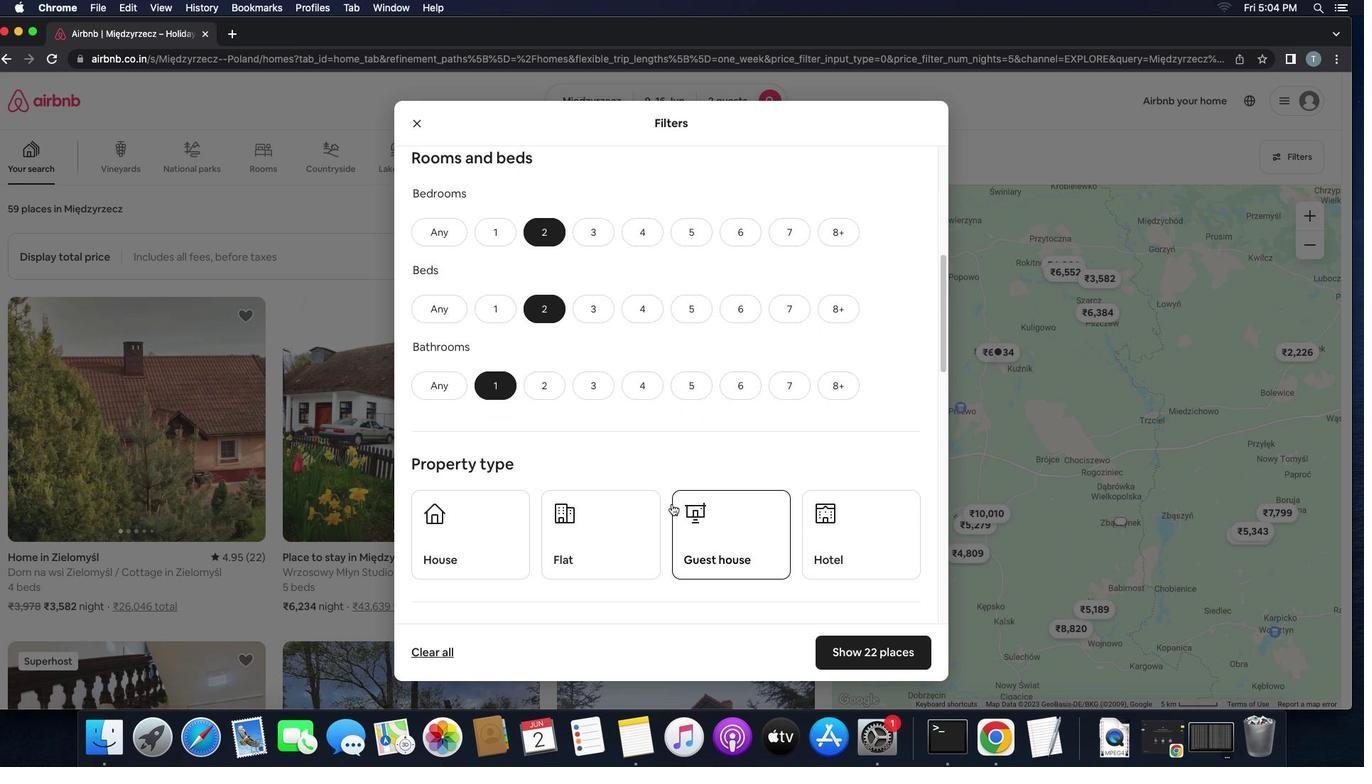
Action: Mouse scrolled (672, 504) with delta (0, 0)
Screenshot: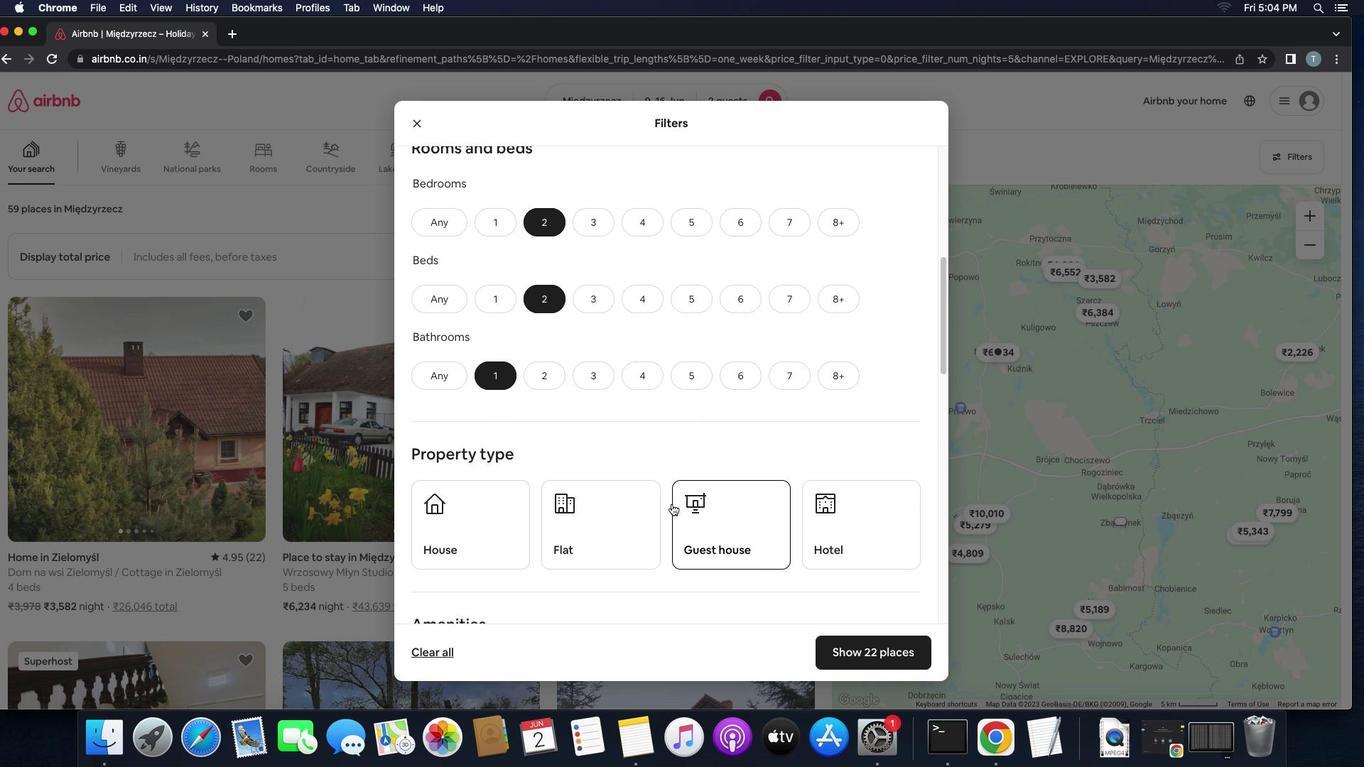 
Action: Mouse scrolled (672, 504) with delta (0, 0)
Screenshot: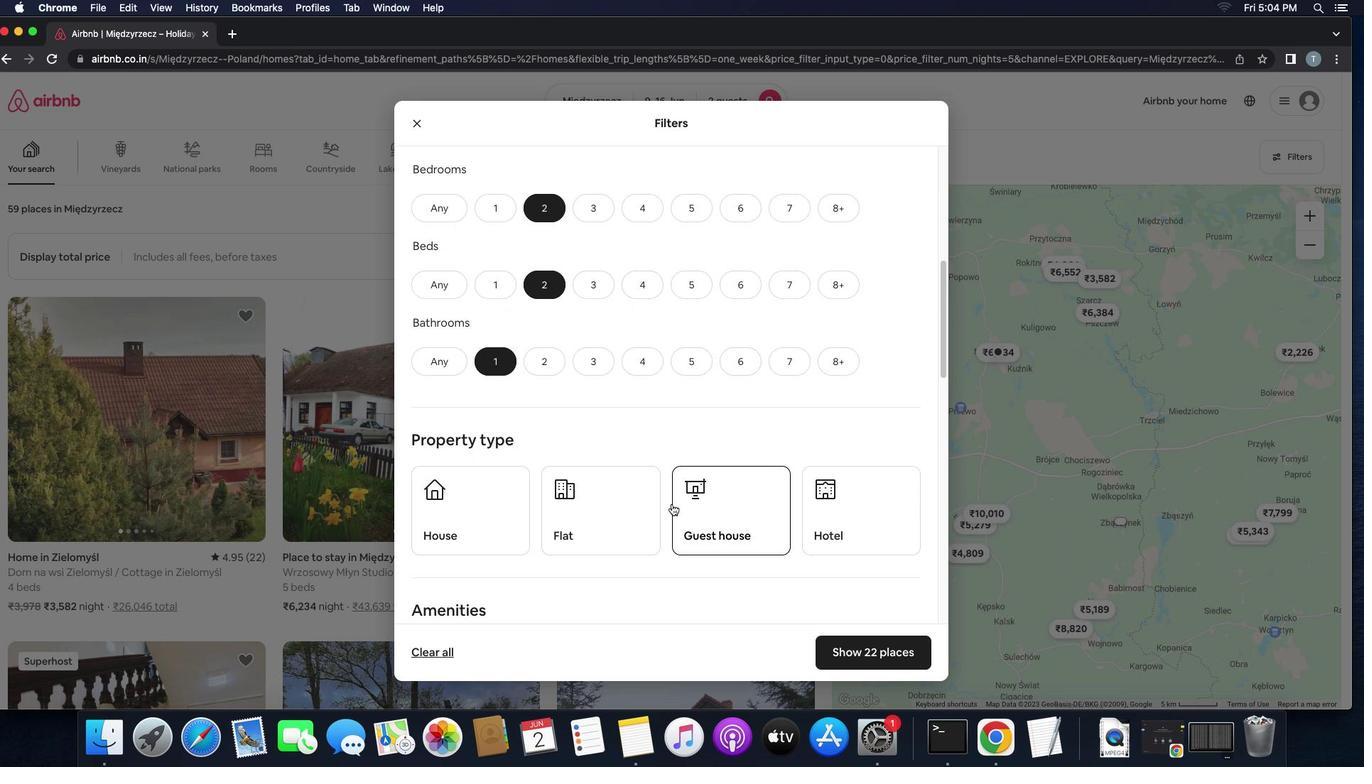 
Action: Mouse scrolled (672, 504) with delta (0, 0)
Screenshot: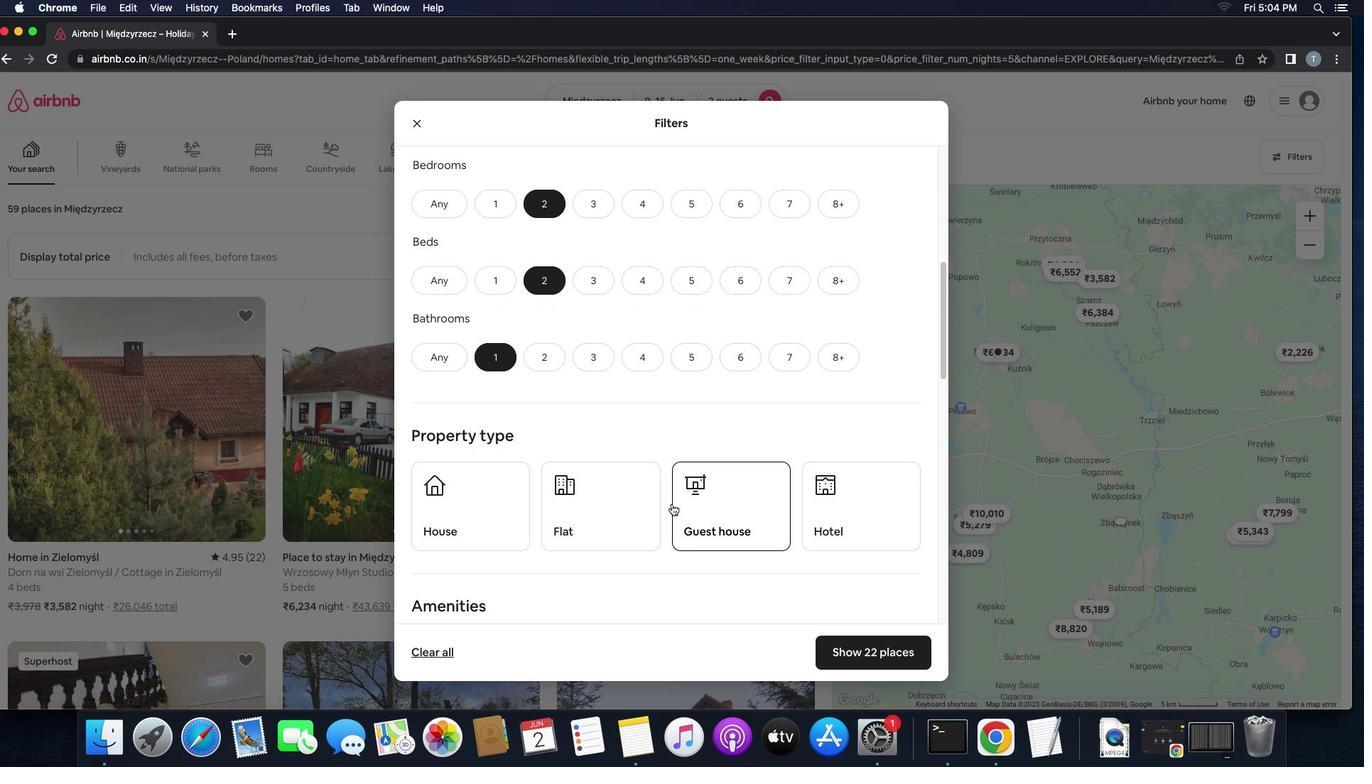
Action: Mouse scrolled (672, 504) with delta (0, 0)
Screenshot: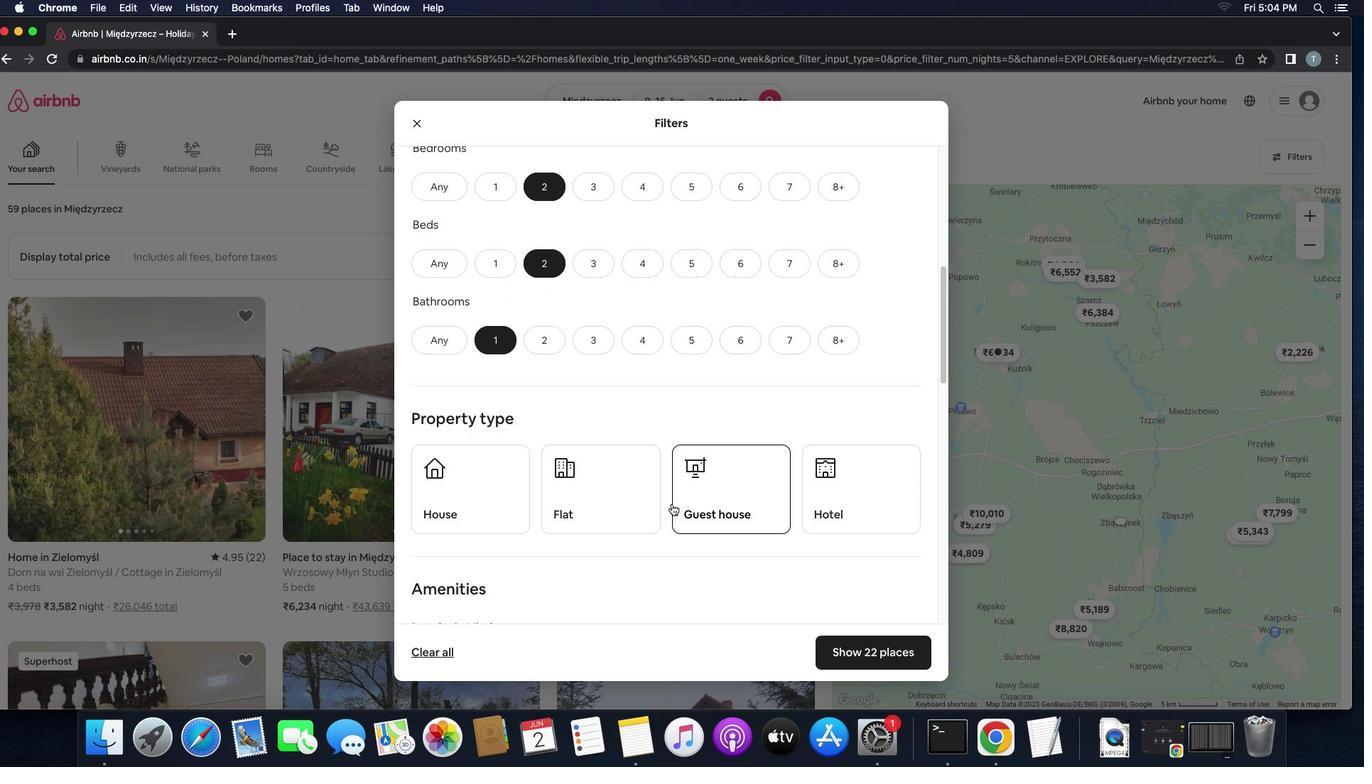 
Action: Mouse moved to (488, 475)
Screenshot: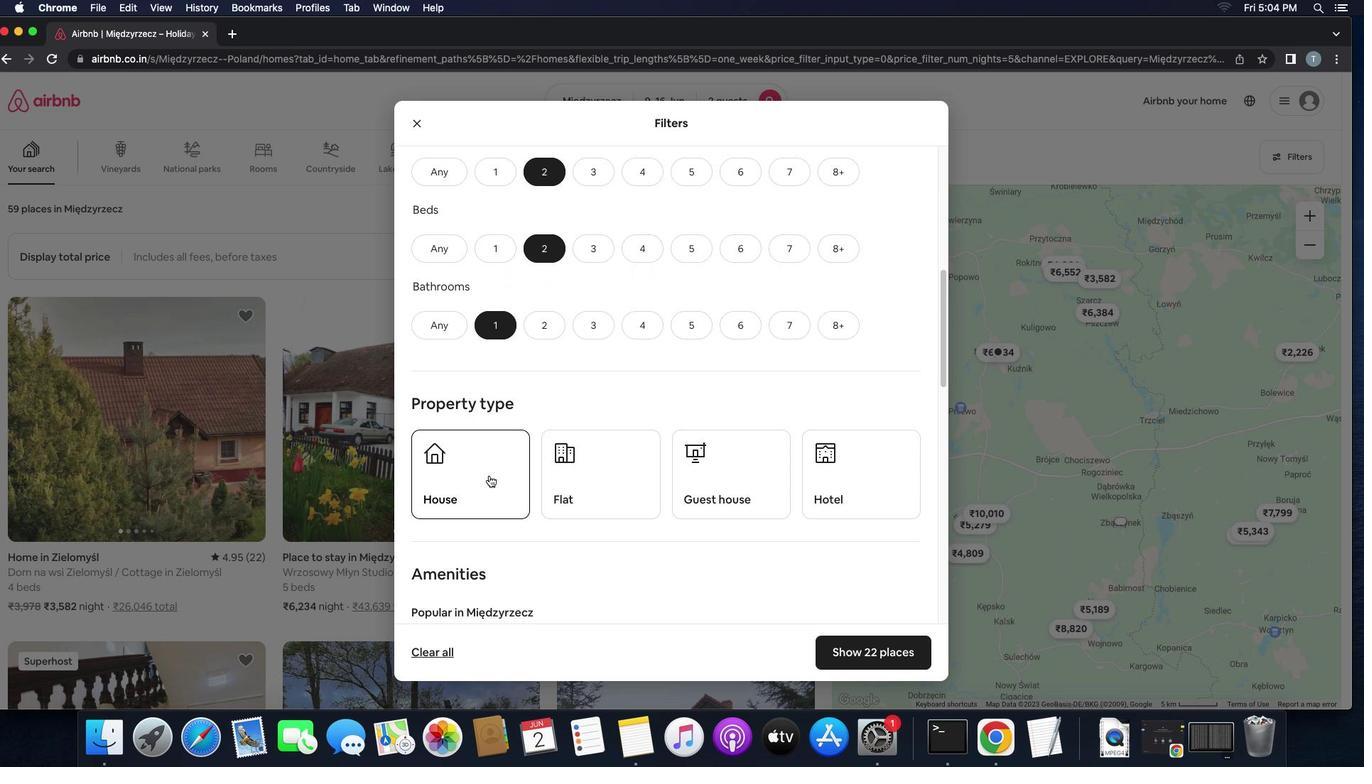 
Action: Mouse pressed left at (488, 475)
Screenshot: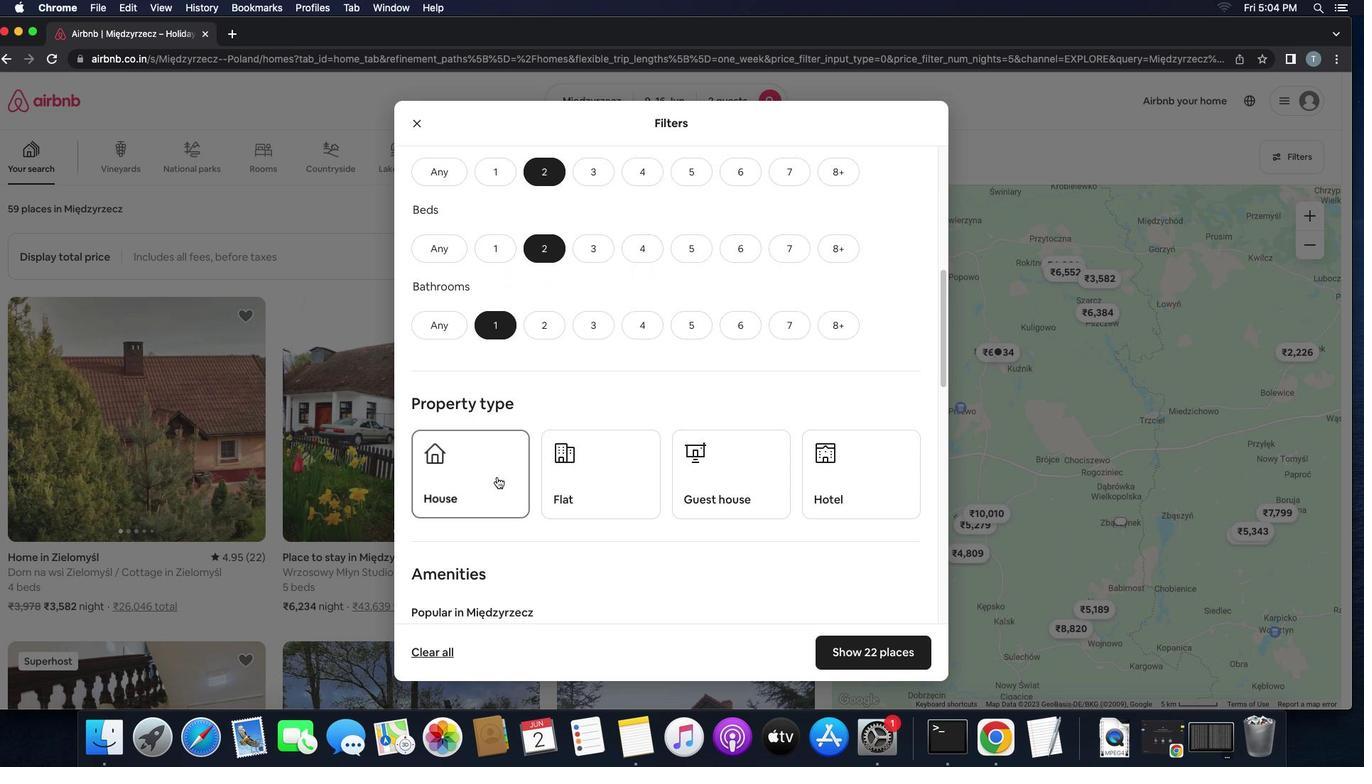 
Action: Mouse moved to (609, 479)
Screenshot: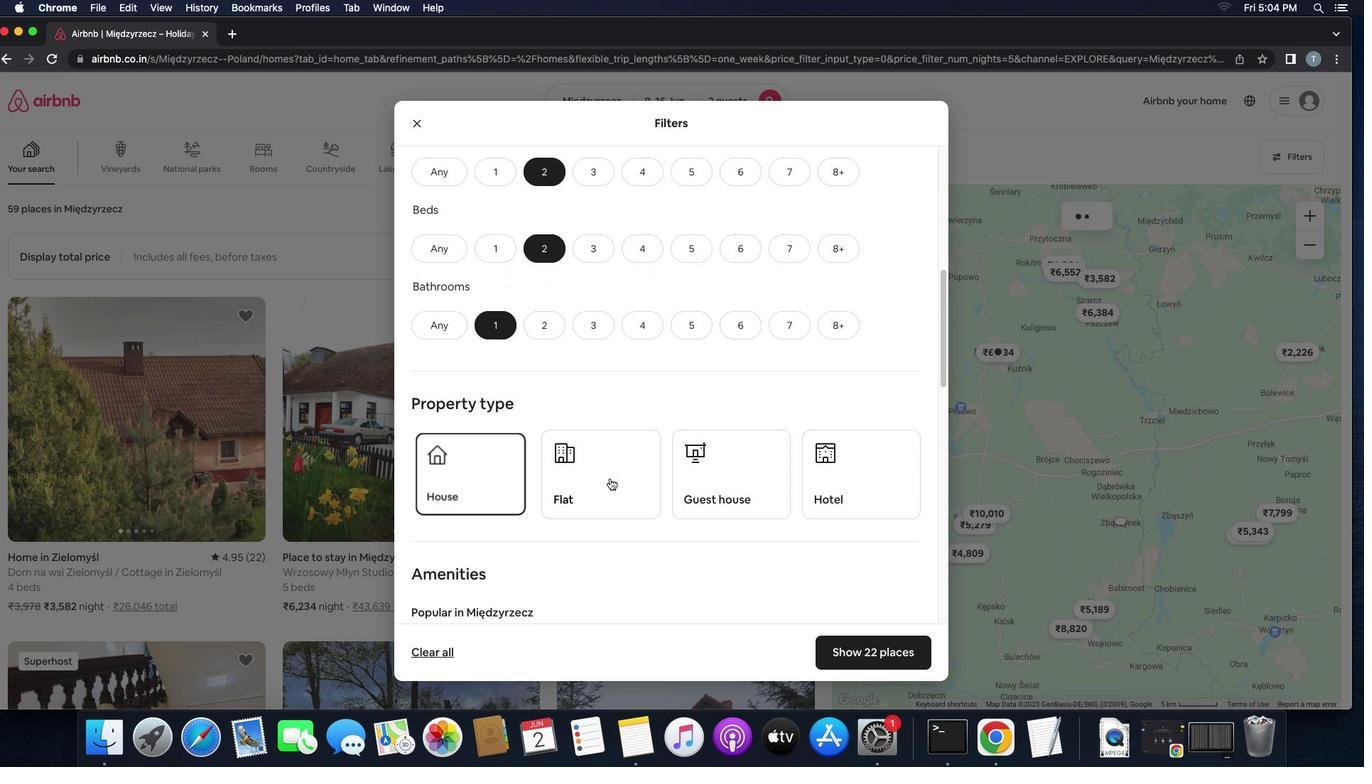 
Action: Mouse pressed left at (609, 479)
Screenshot: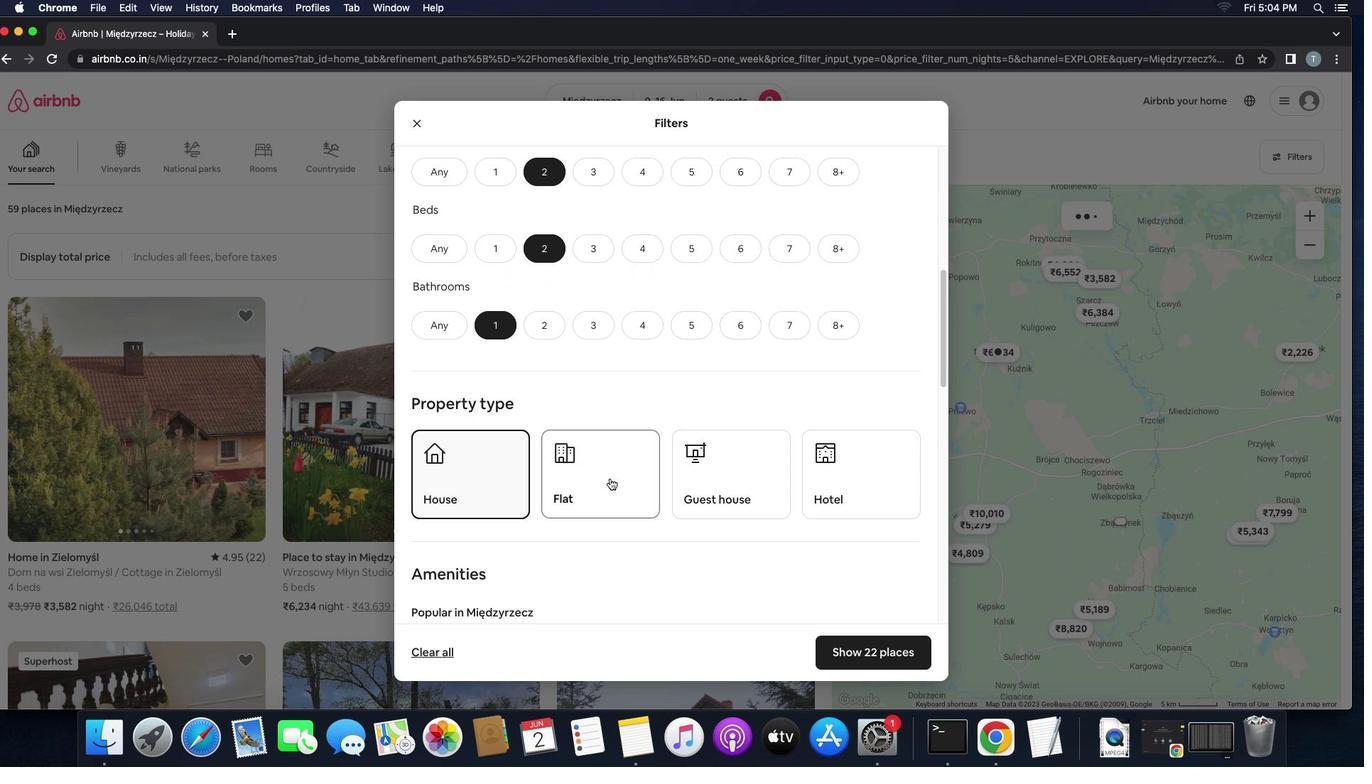
Action: Mouse moved to (750, 476)
Screenshot: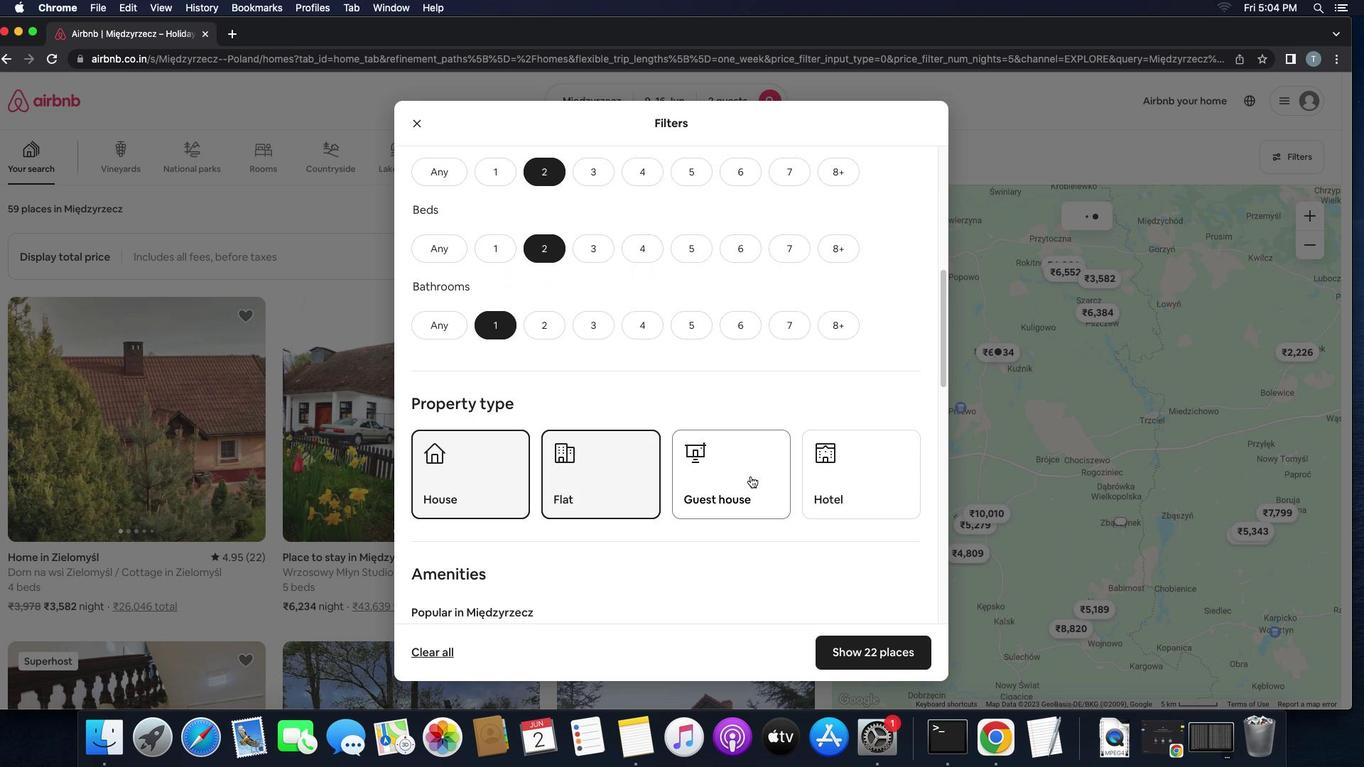 
Action: Mouse pressed left at (750, 476)
Screenshot: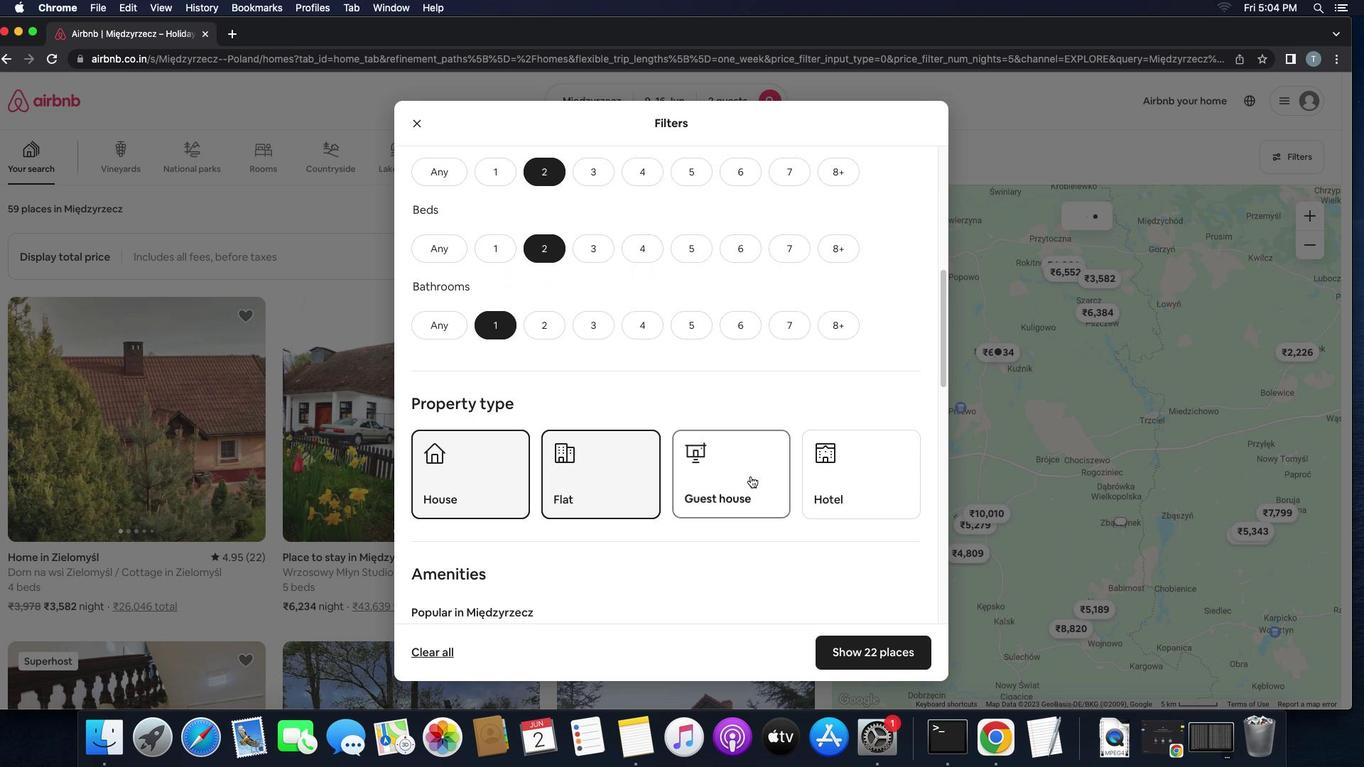 
Action: Mouse moved to (818, 517)
Screenshot: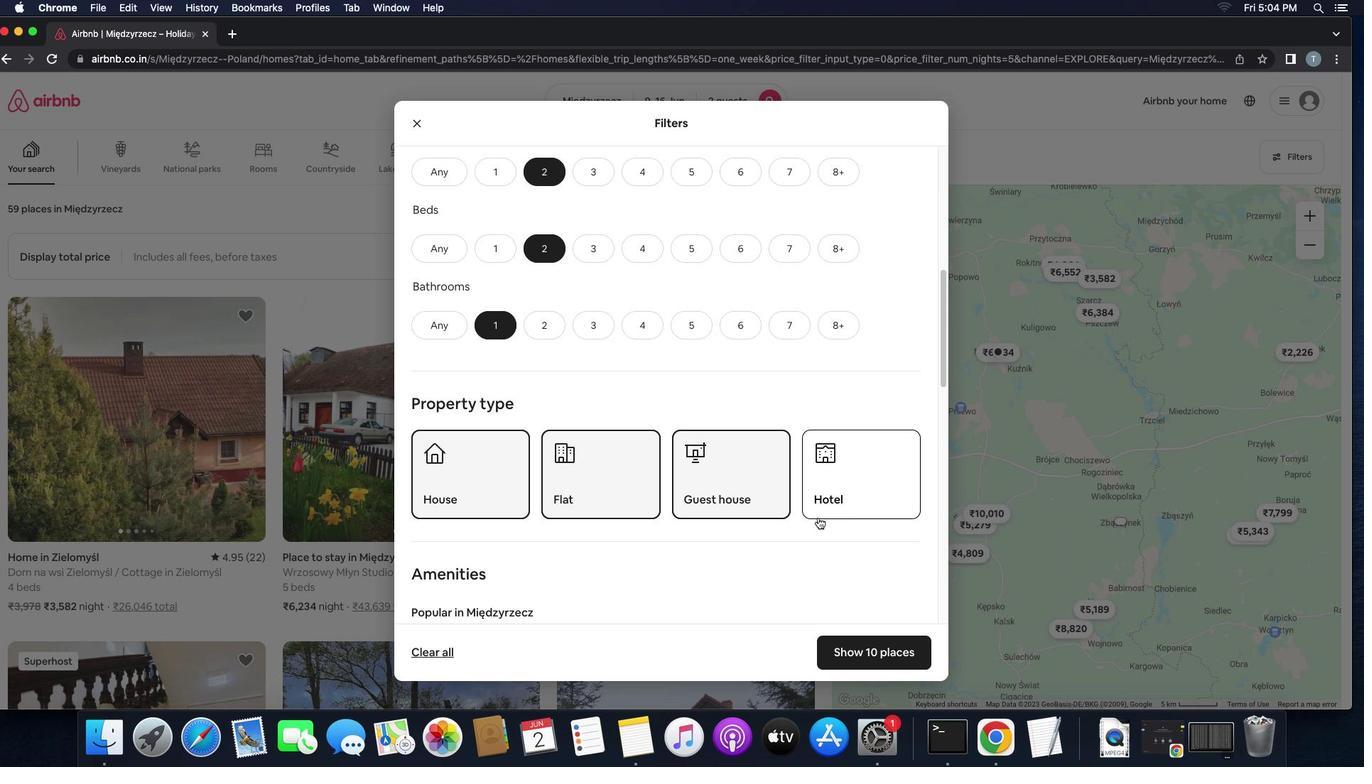 
Action: Mouse scrolled (818, 517) with delta (0, 0)
Screenshot: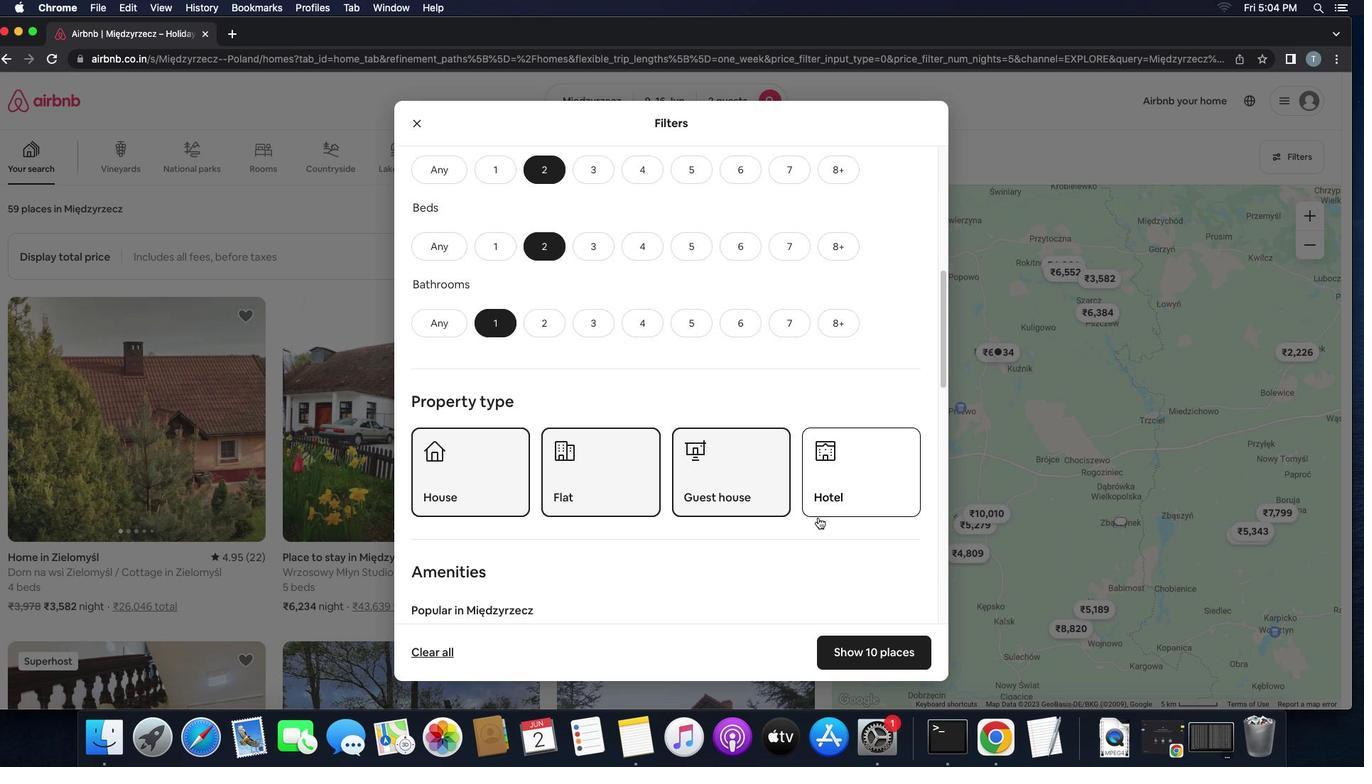 
Action: Mouse scrolled (818, 517) with delta (0, 0)
Screenshot: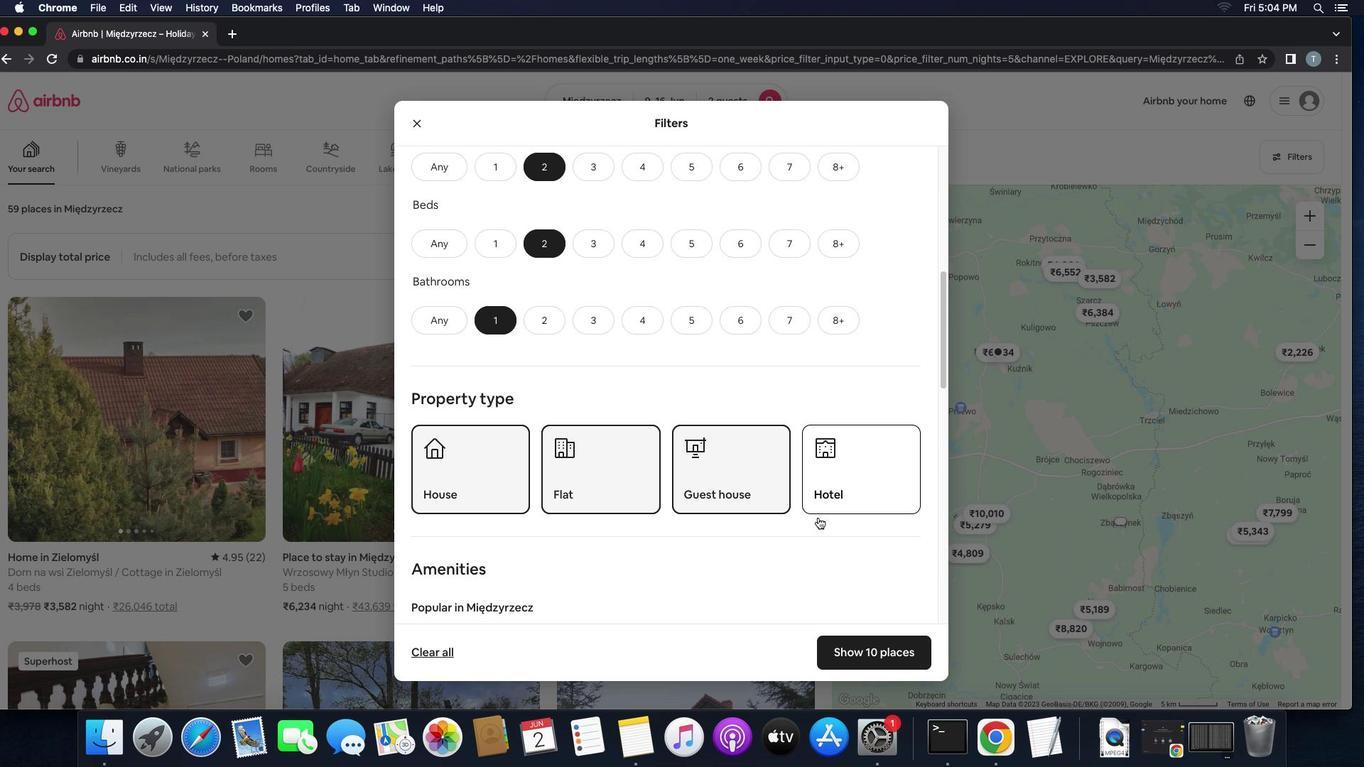 
Action: Mouse scrolled (818, 517) with delta (0, 0)
Screenshot: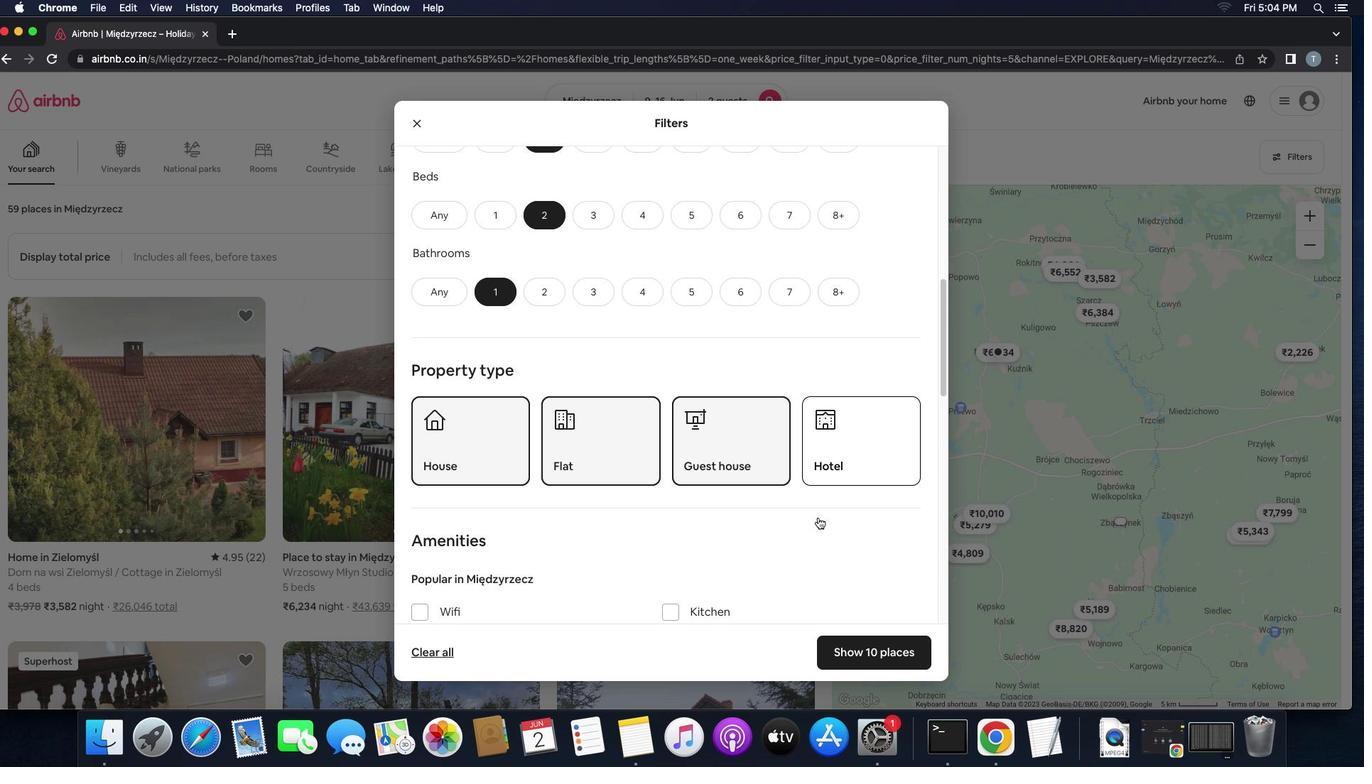 
Action: Mouse scrolled (818, 517) with delta (0, 0)
Screenshot: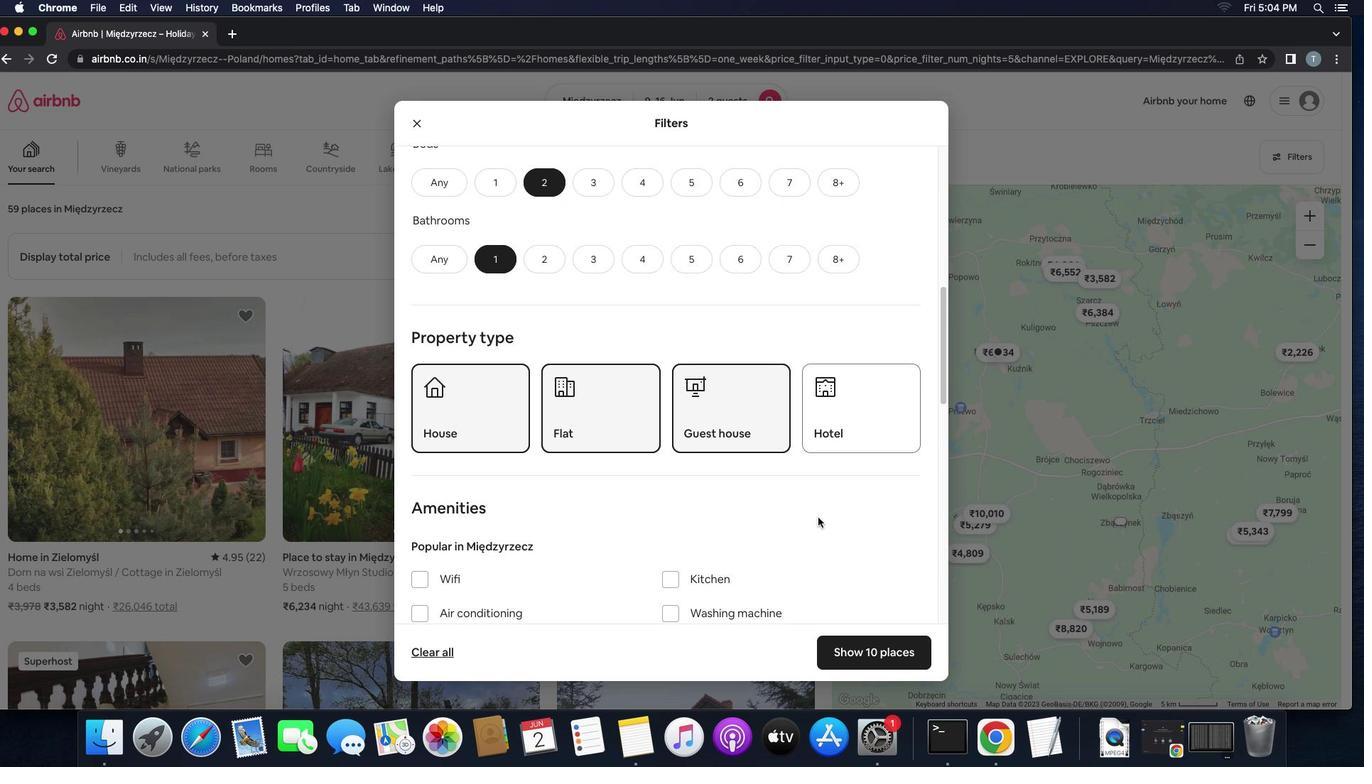 
Action: Mouse scrolled (818, 517) with delta (0, 0)
Screenshot: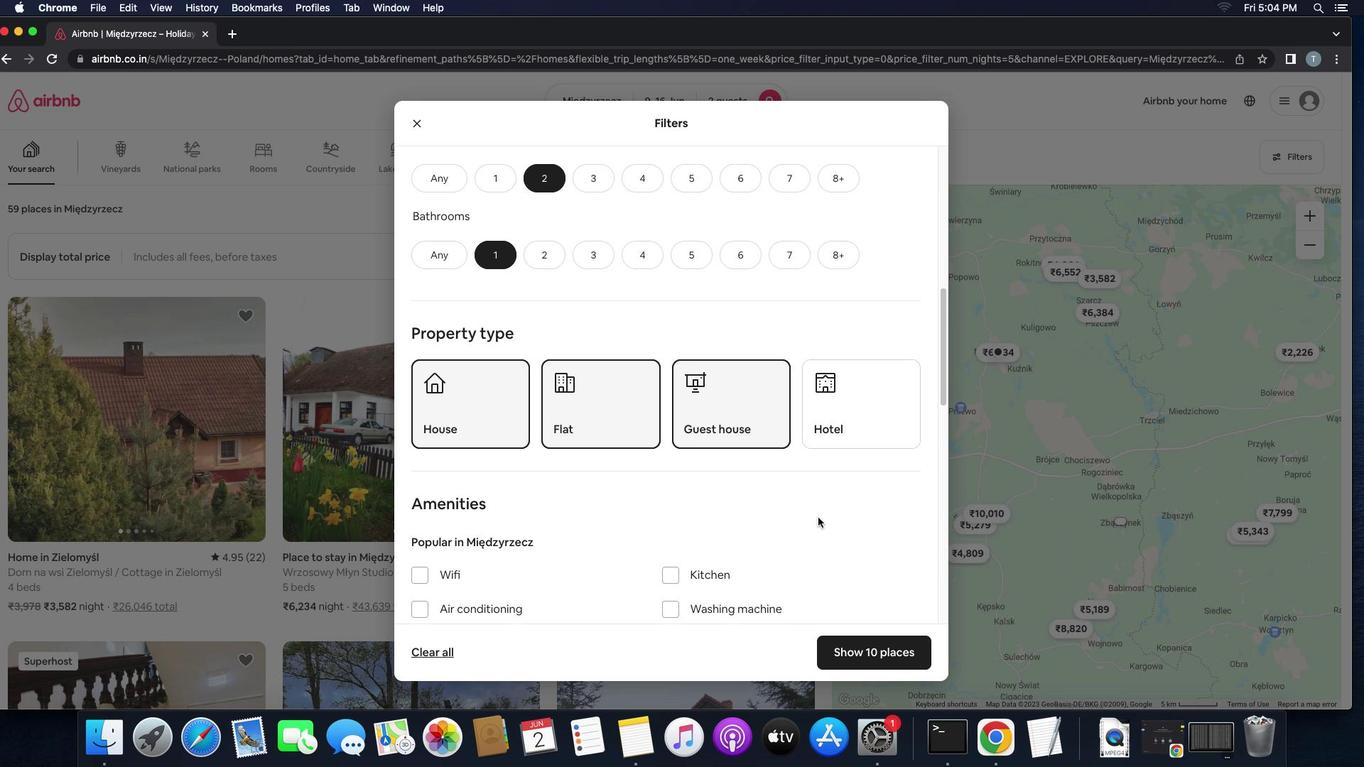 
Action: Mouse scrolled (818, 517) with delta (0, 0)
Screenshot: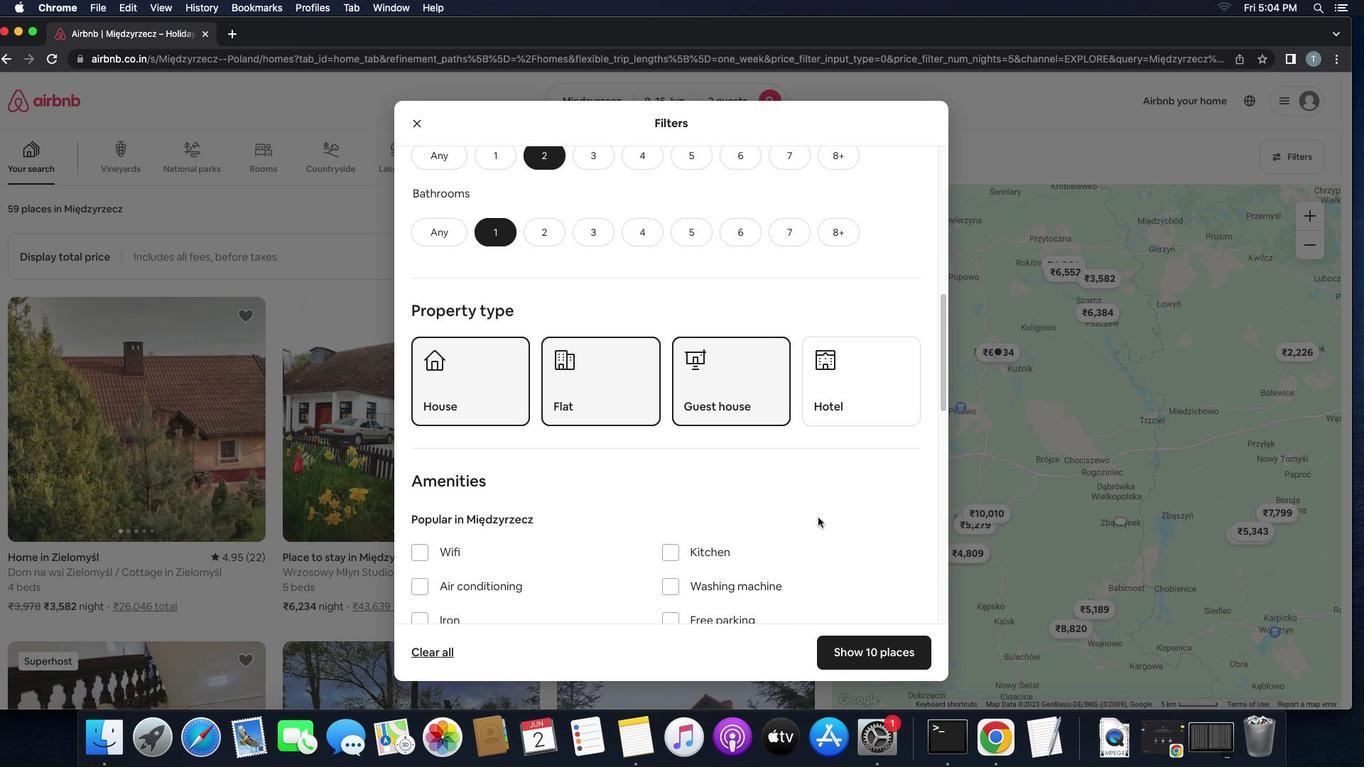 
Action: Mouse scrolled (818, 517) with delta (0, 0)
Screenshot: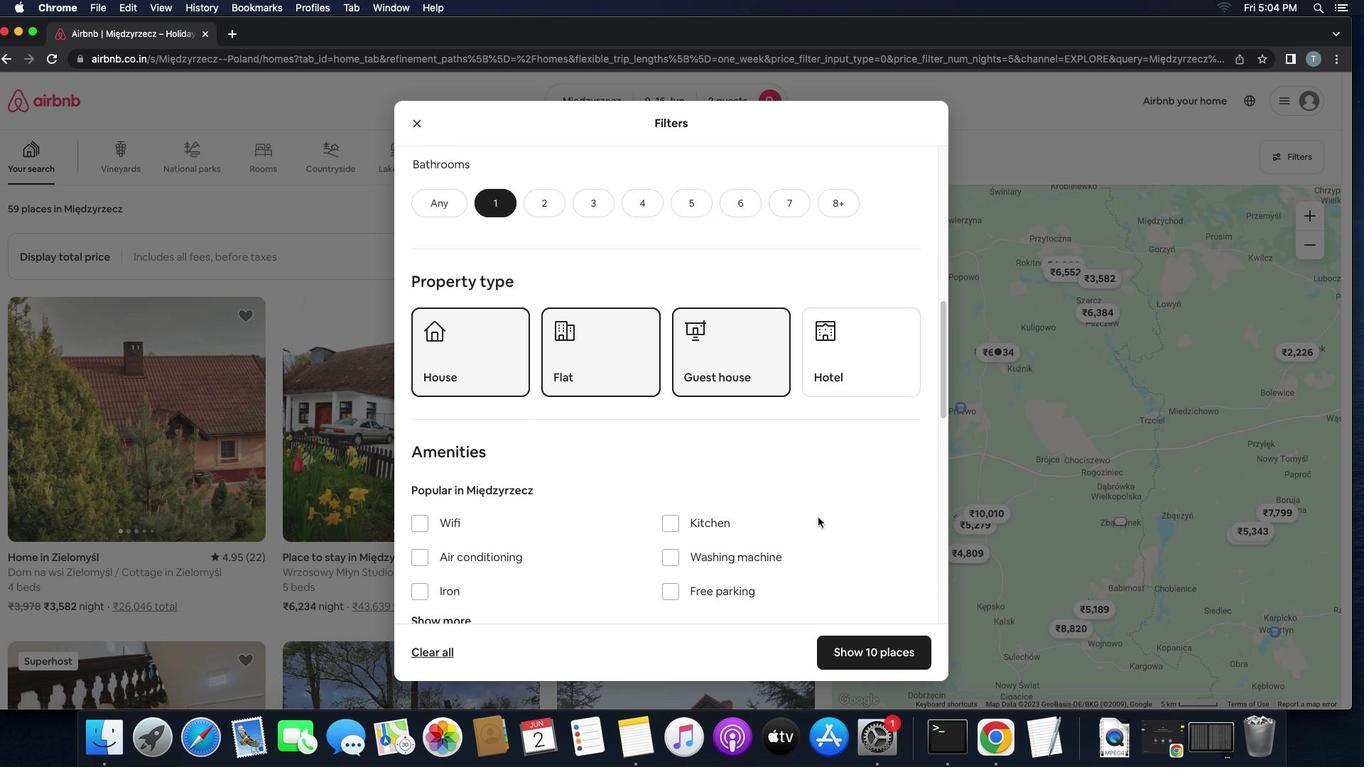 
Action: Mouse scrolled (818, 517) with delta (0, 0)
Screenshot: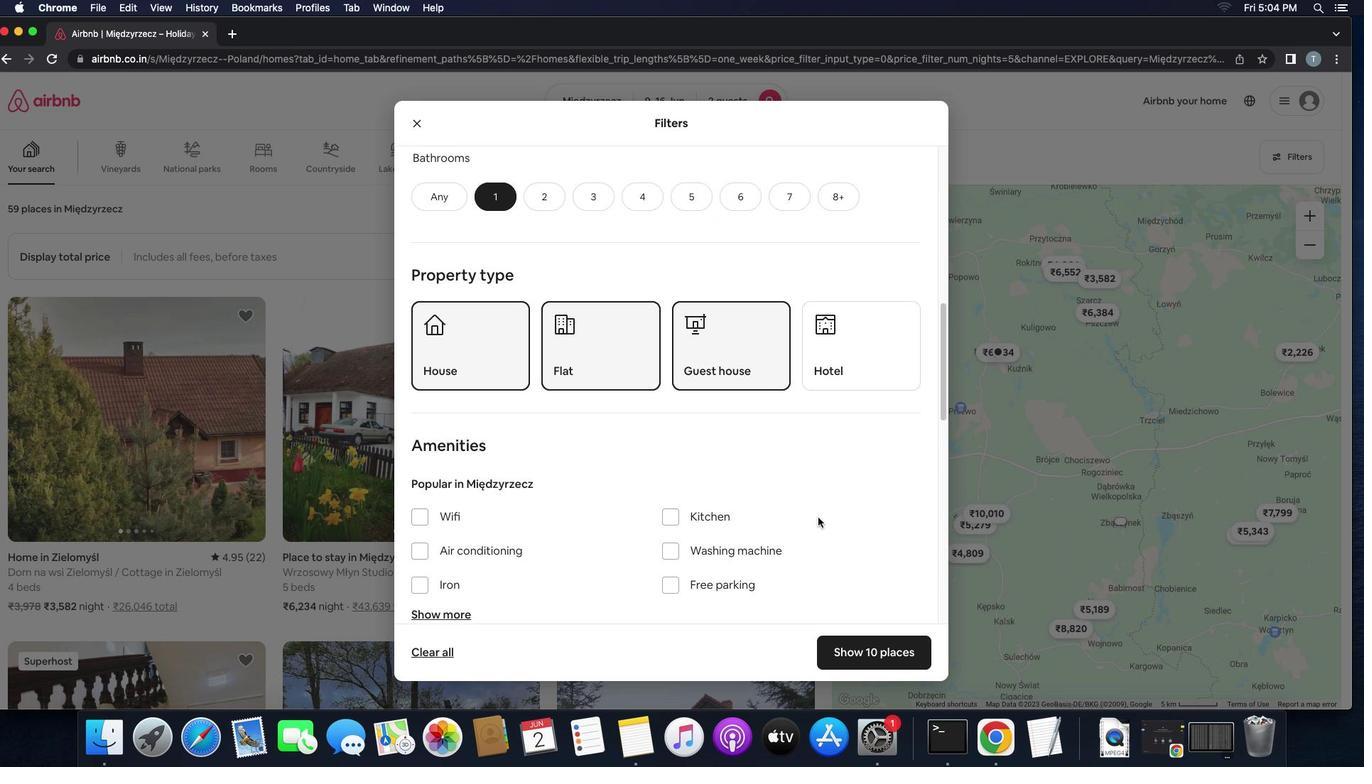 
Action: Mouse scrolled (818, 517) with delta (0, -1)
Screenshot: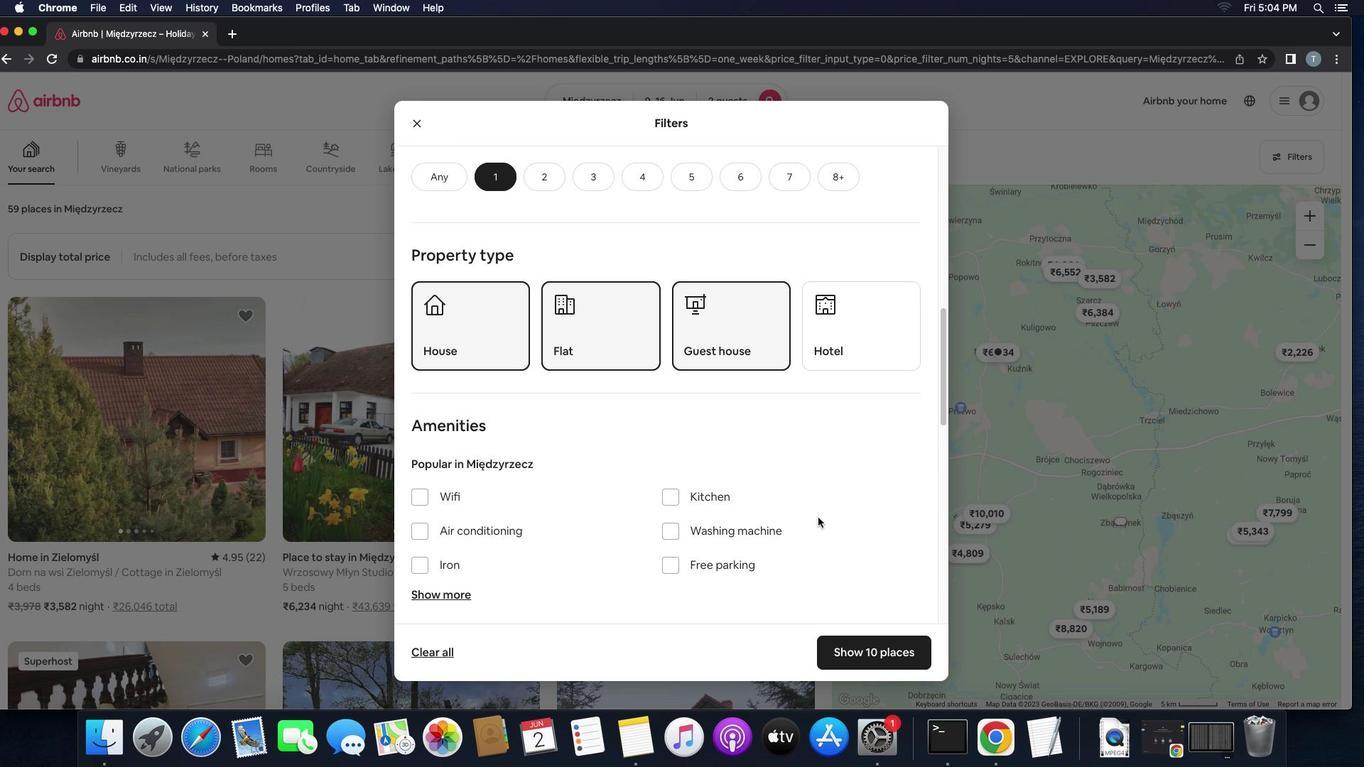 
Action: Mouse scrolled (818, 517) with delta (0, 0)
Screenshot: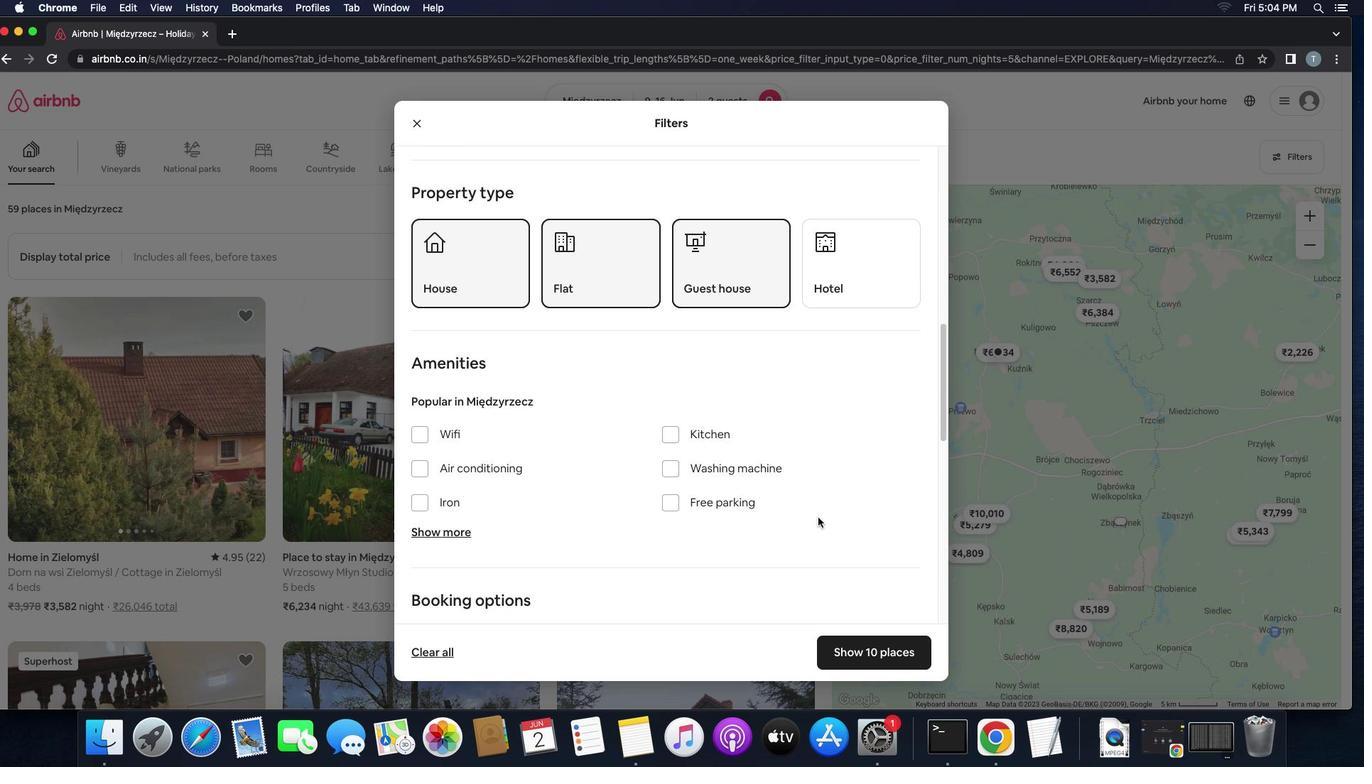 
Action: Mouse scrolled (818, 517) with delta (0, 0)
Screenshot: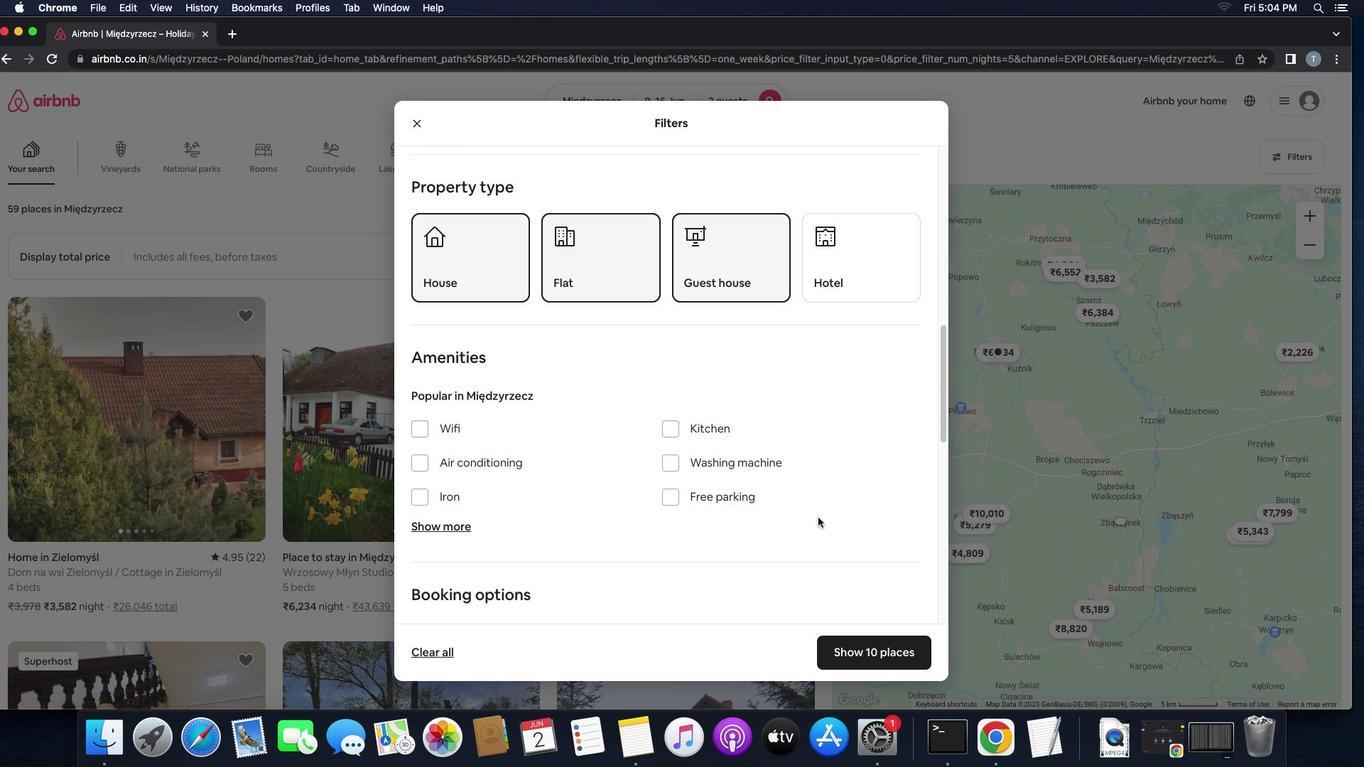 
Action: Mouse scrolled (818, 517) with delta (0, 0)
Screenshot: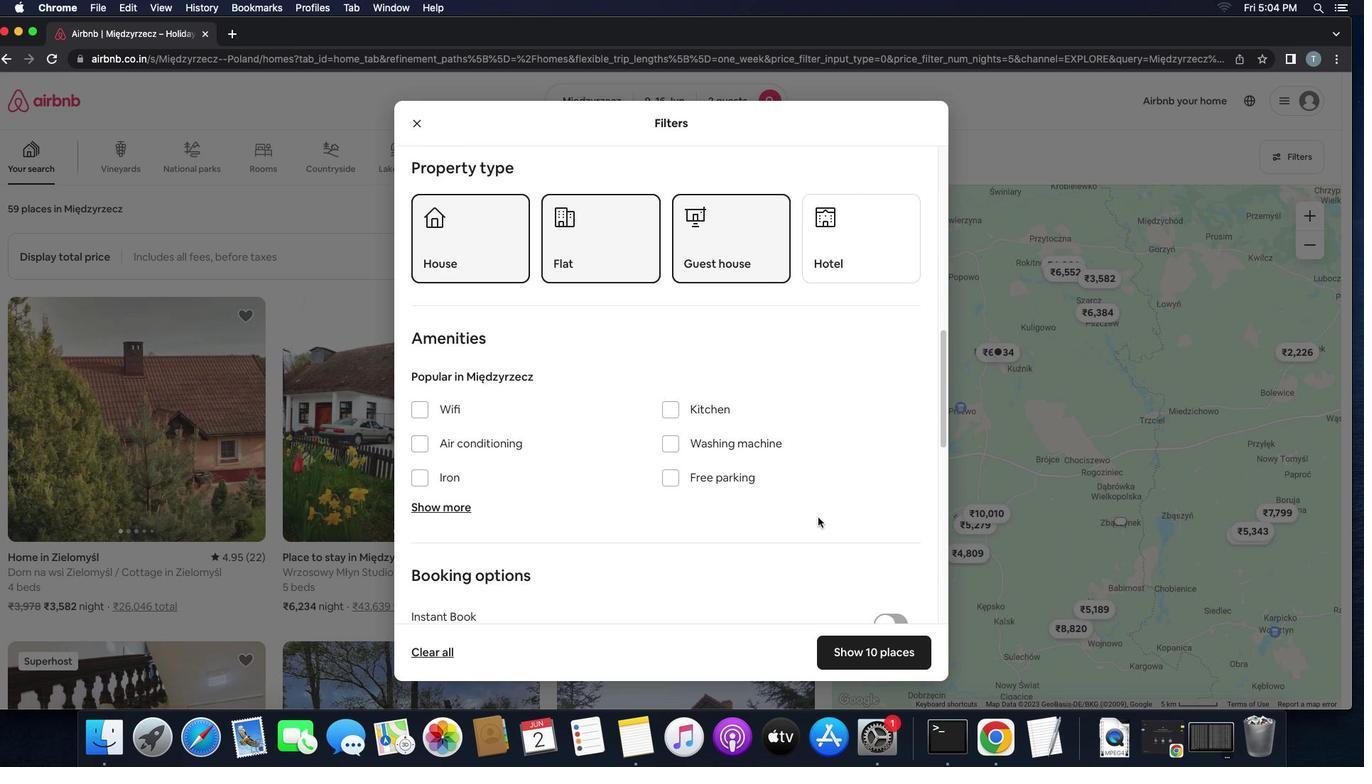 
Action: Mouse scrolled (818, 517) with delta (0, 0)
Screenshot: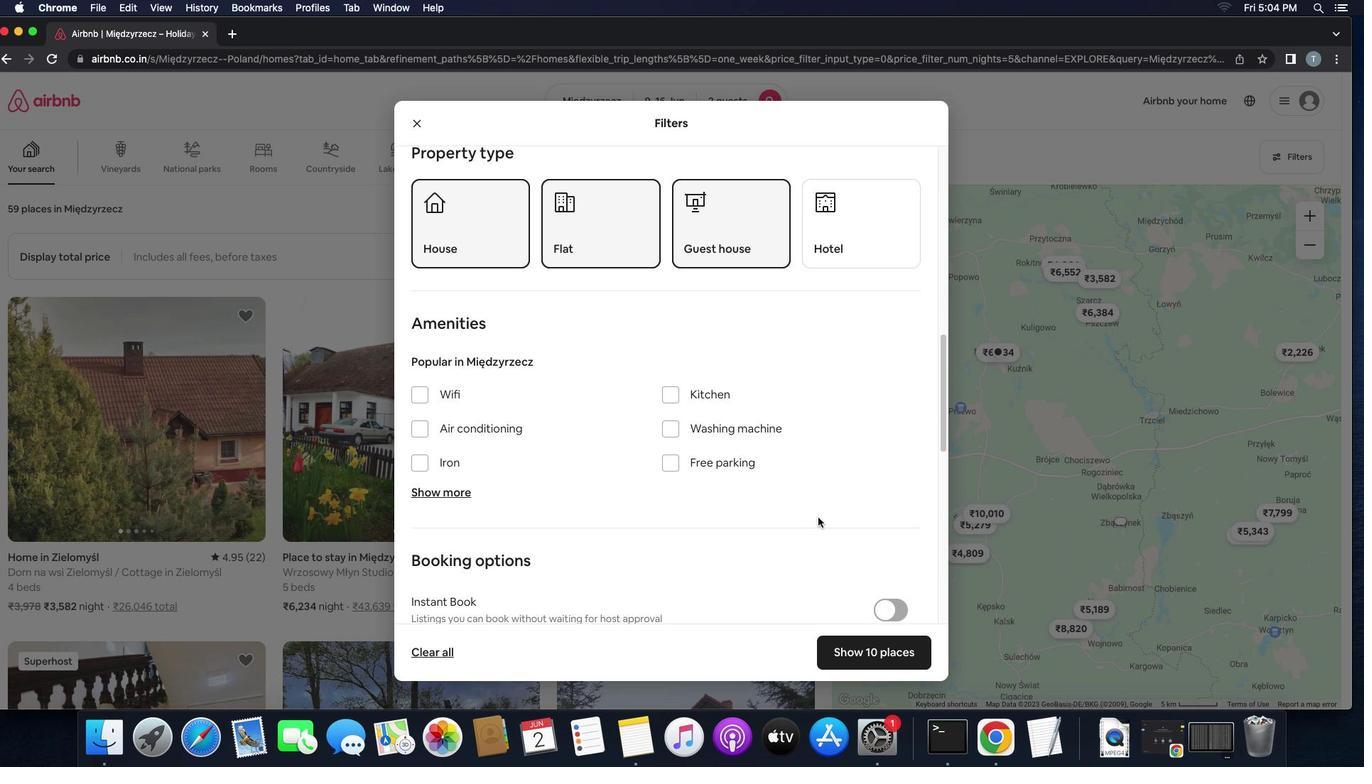 
Action: Mouse scrolled (818, 517) with delta (0, 0)
Screenshot: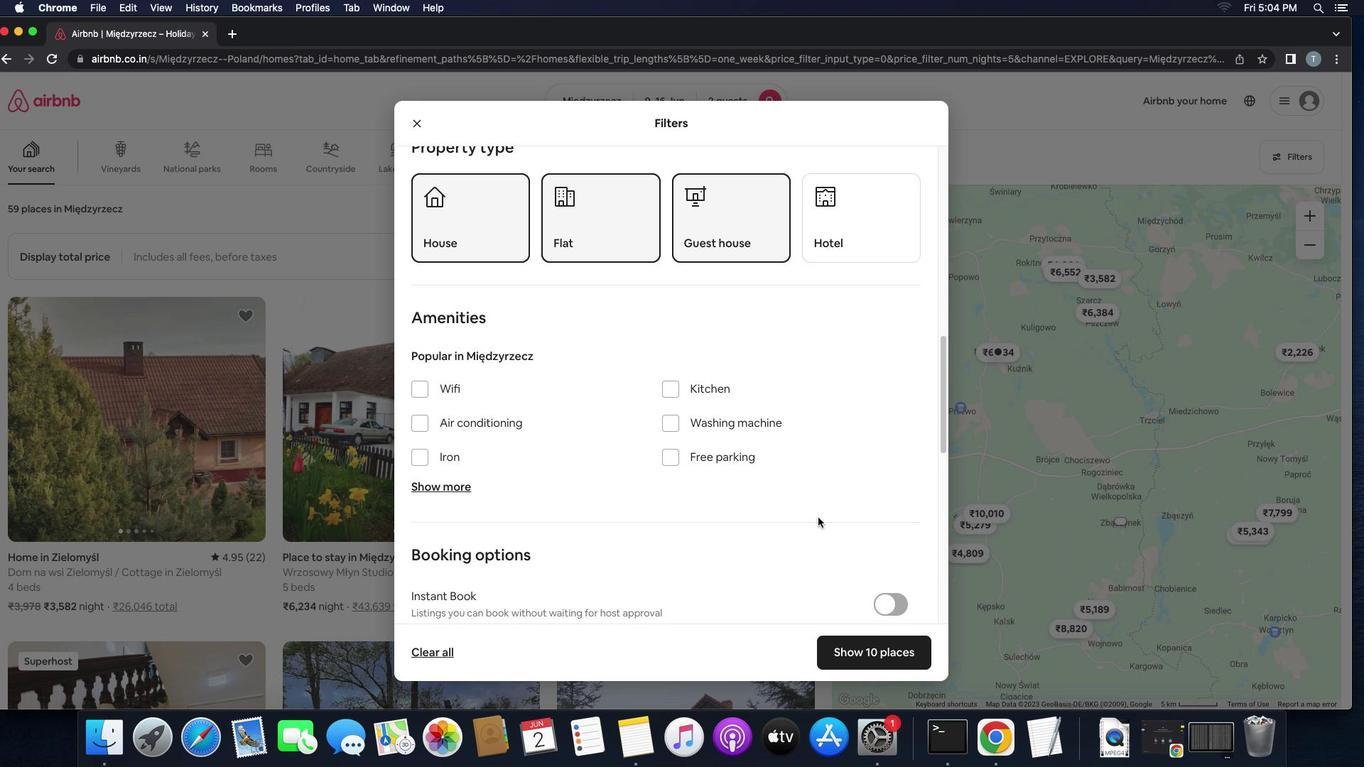 
Action: Mouse scrolled (818, 517) with delta (0, 0)
Screenshot: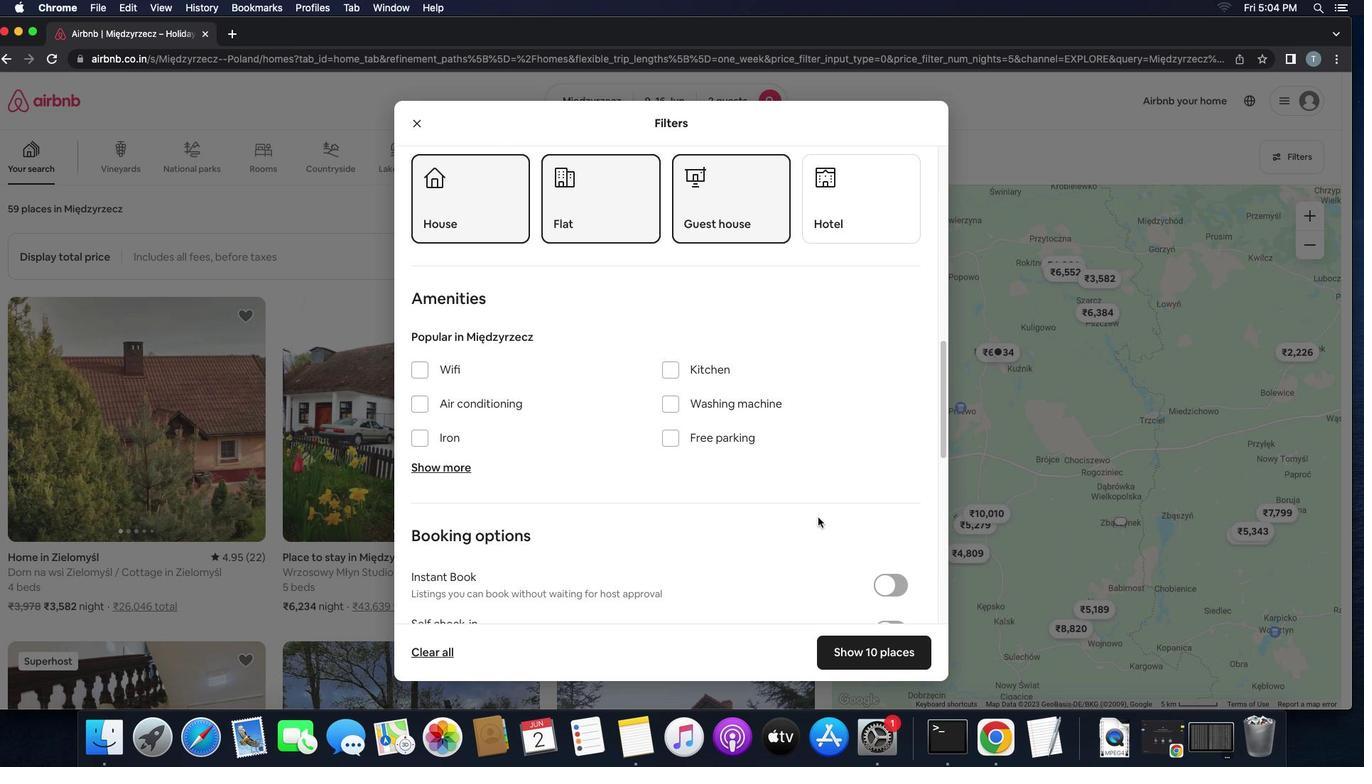 
Action: Mouse moved to (680, 394)
Screenshot: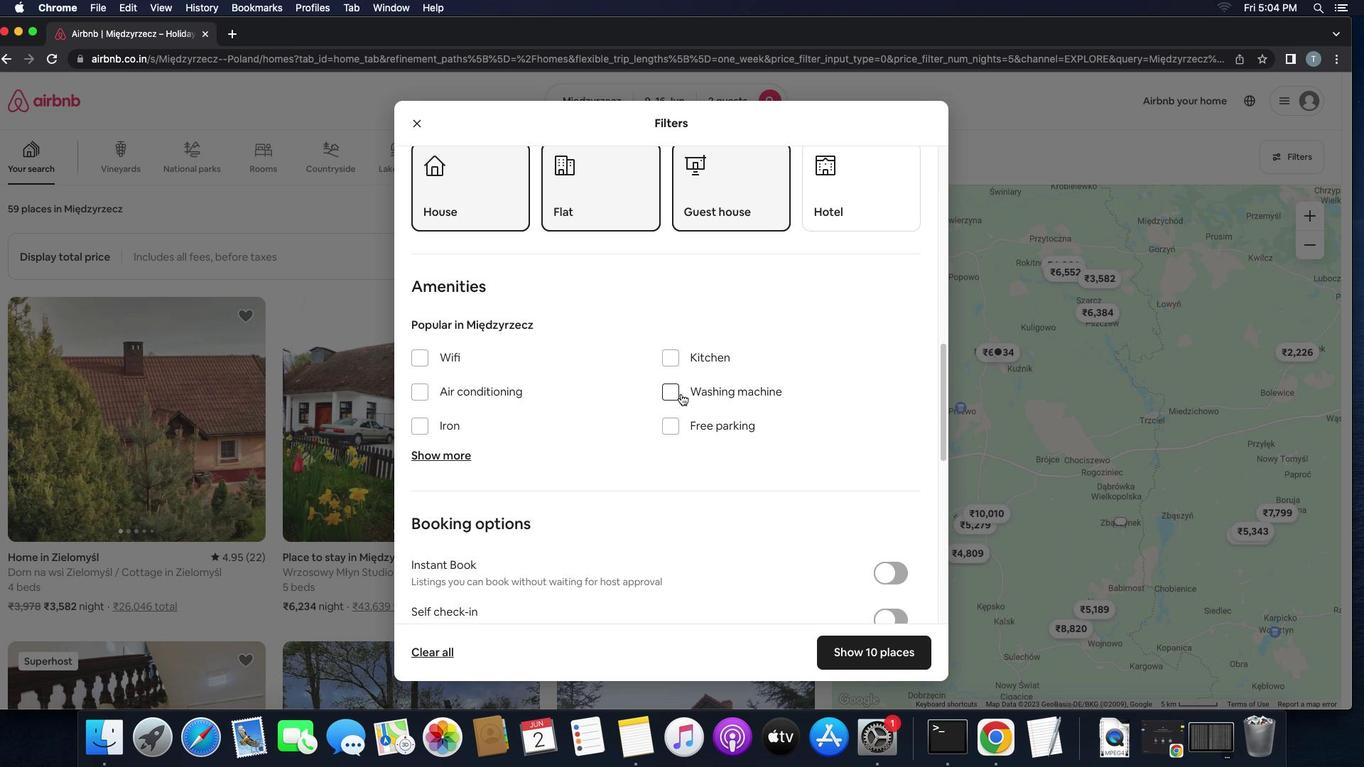 
Action: Mouse pressed left at (680, 394)
Screenshot: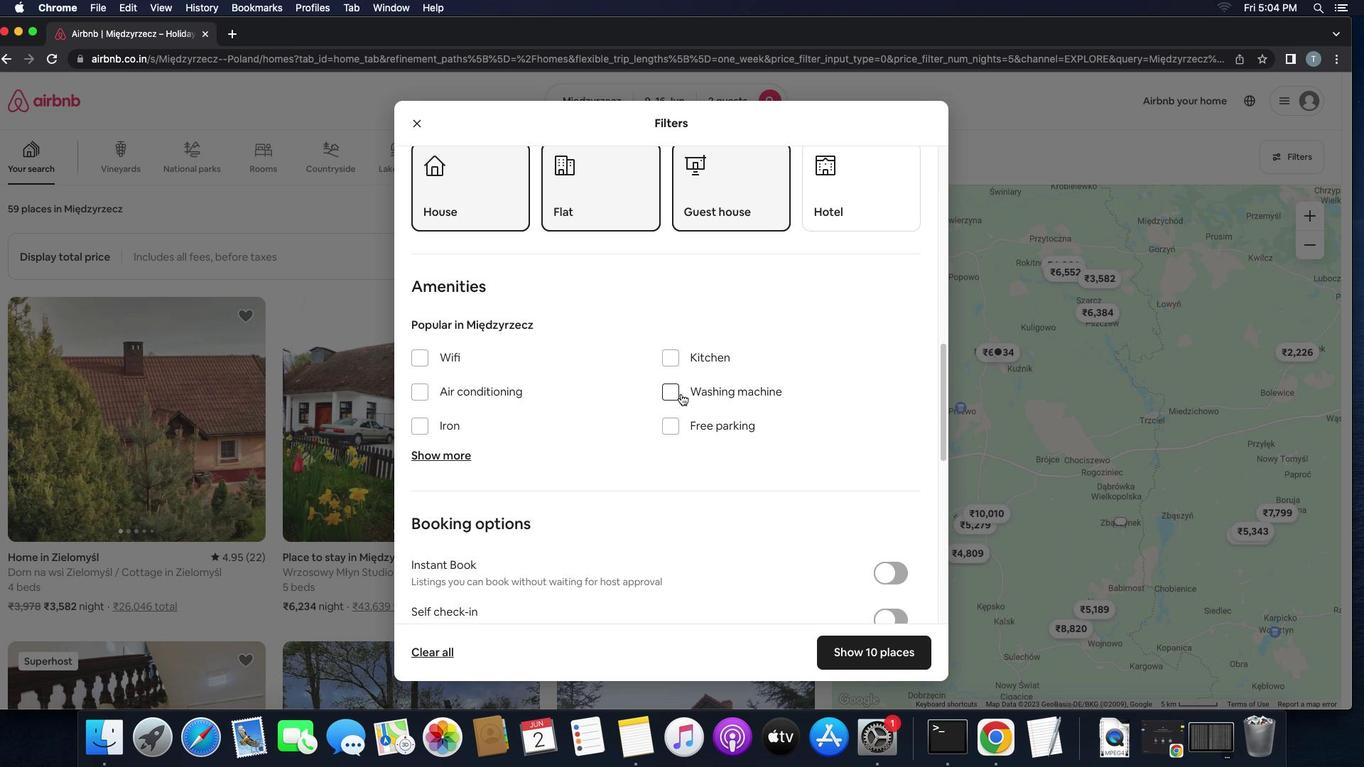 
Action: Mouse moved to (791, 463)
Screenshot: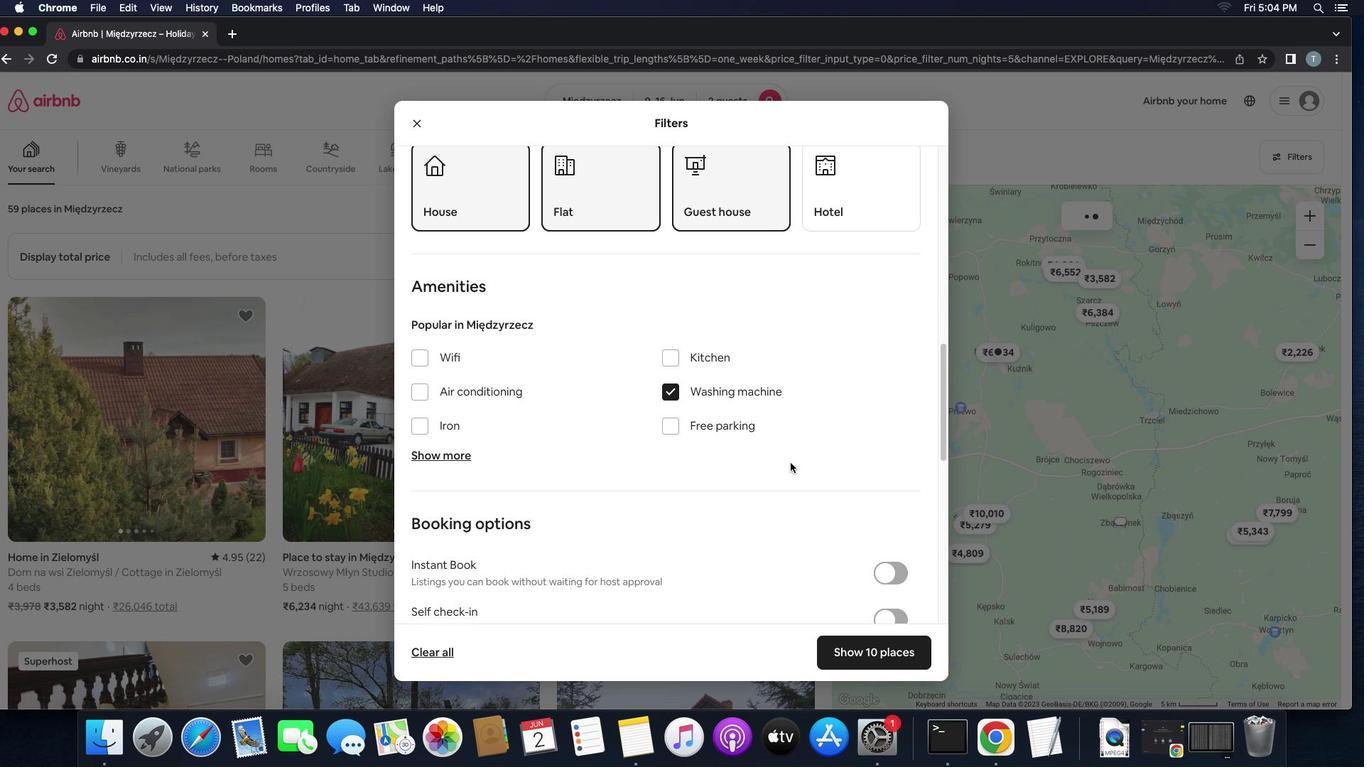 
Action: Mouse scrolled (791, 463) with delta (0, 0)
Screenshot: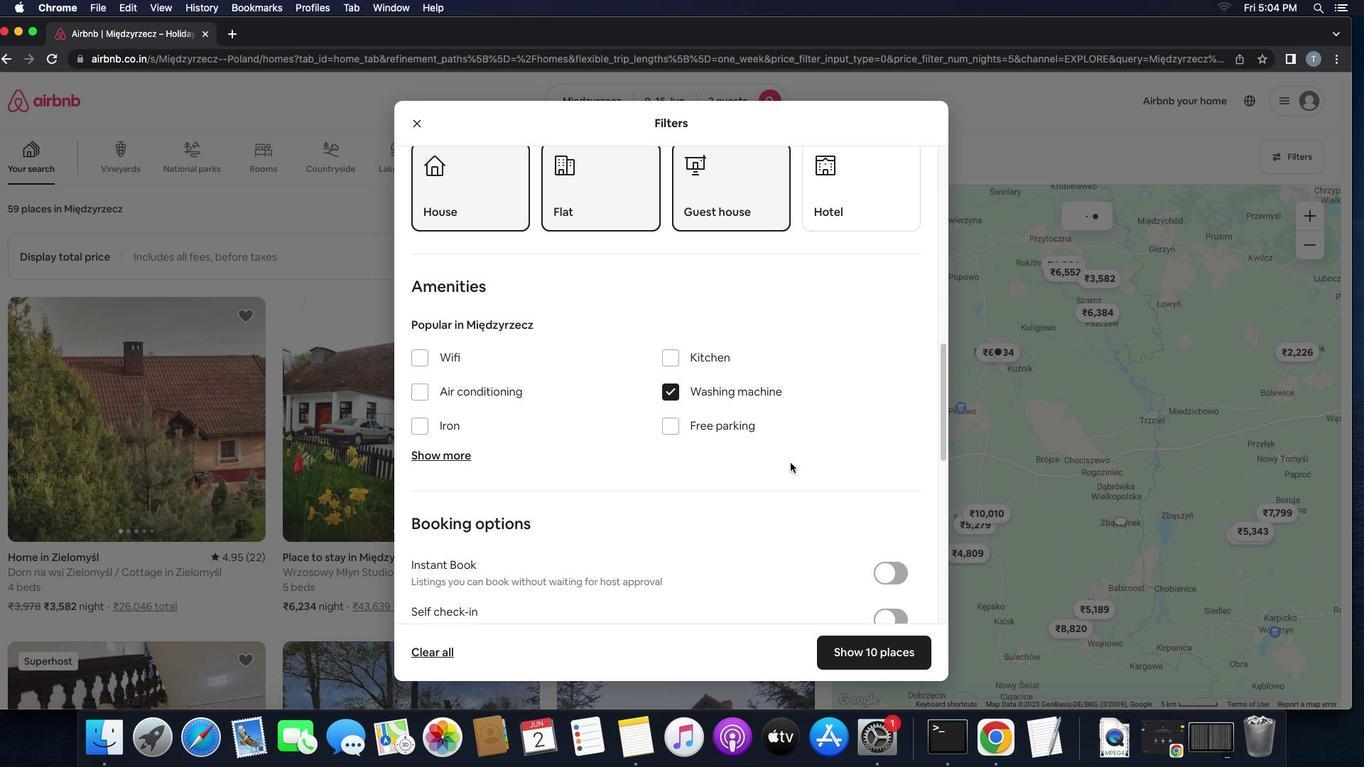 
Action: Mouse scrolled (791, 463) with delta (0, 0)
Screenshot: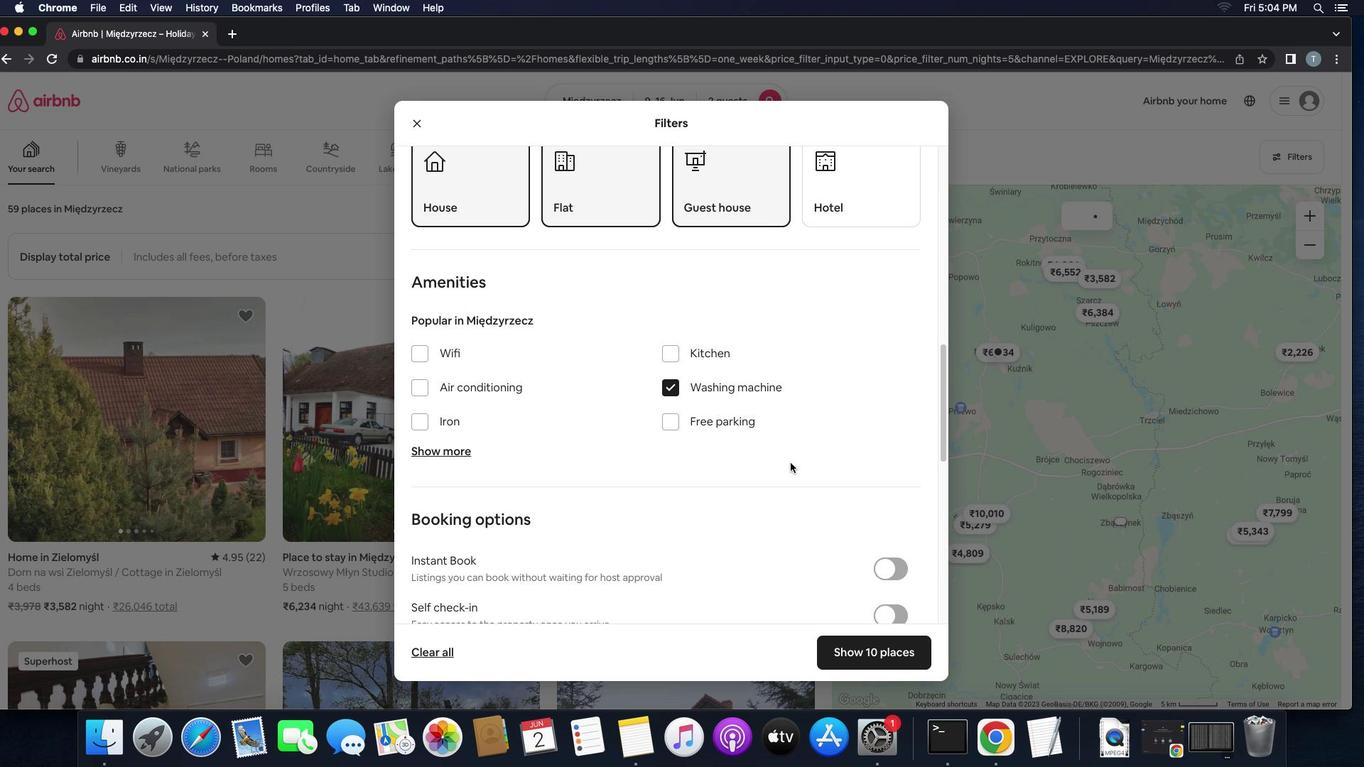 
Action: Mouse scrolled (791, 463) with delta (0, 0)
Screenshot: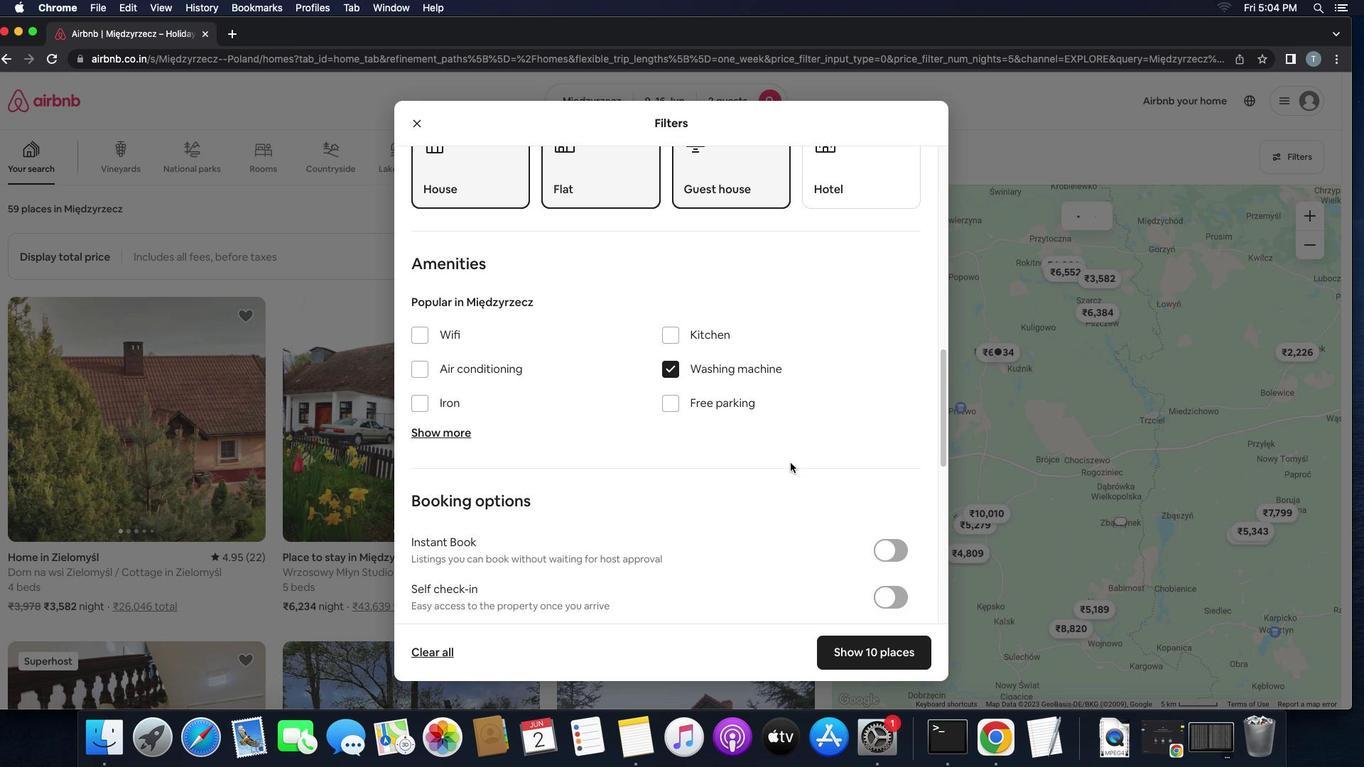 
Action: Mouse scrolled (791, 463) with delta (0, 0)
Screenshot: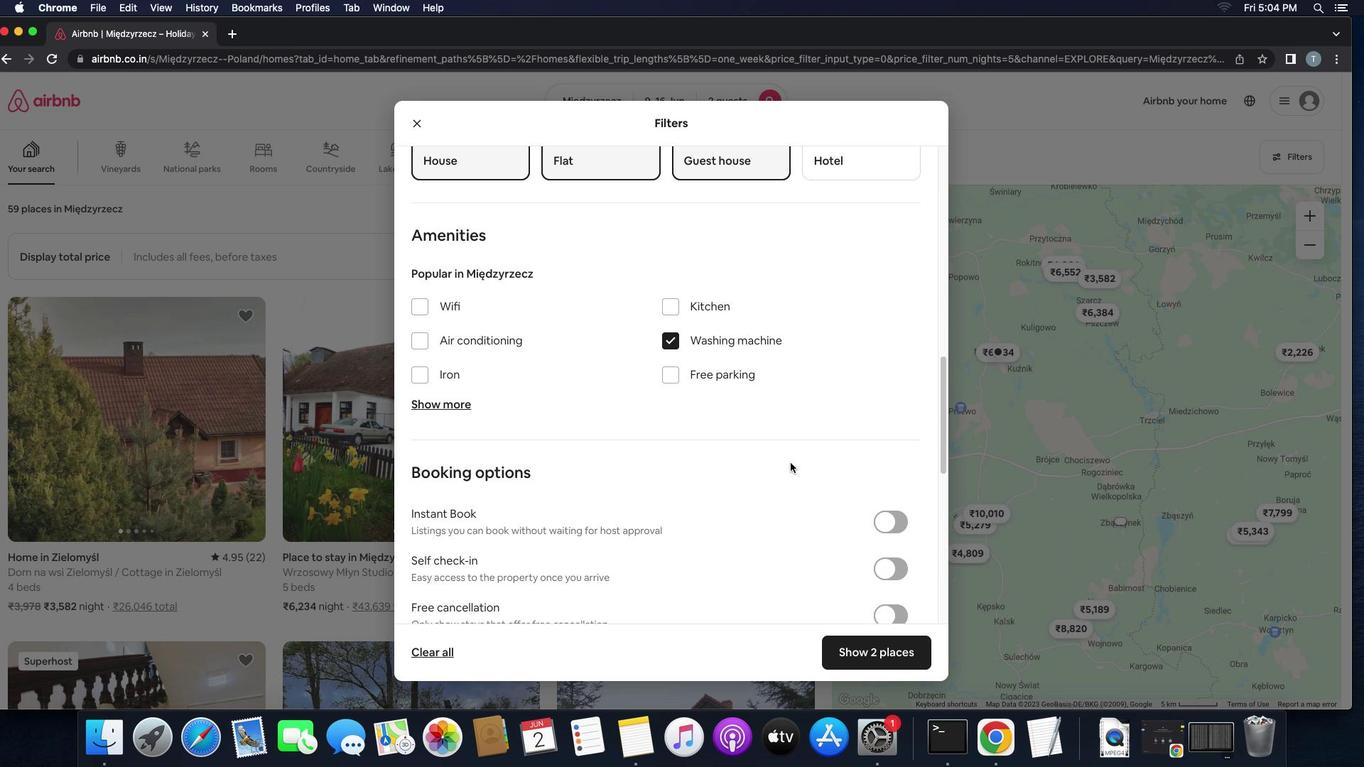 
Action: Mouse scrolled (791, 463) with delta (0, 0)
Screenshot: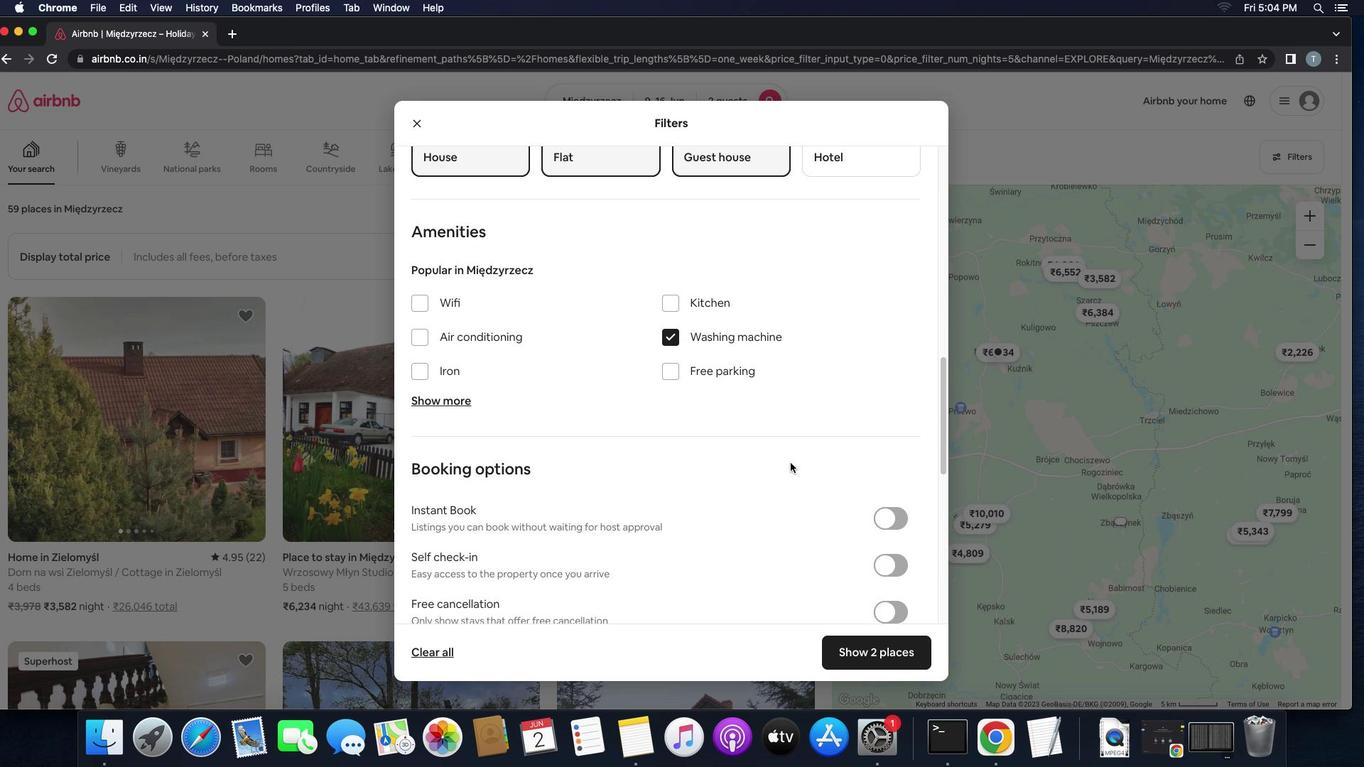 
Action: Mouse scrolled (791, 463) with delta (0, 0)
Screenshot: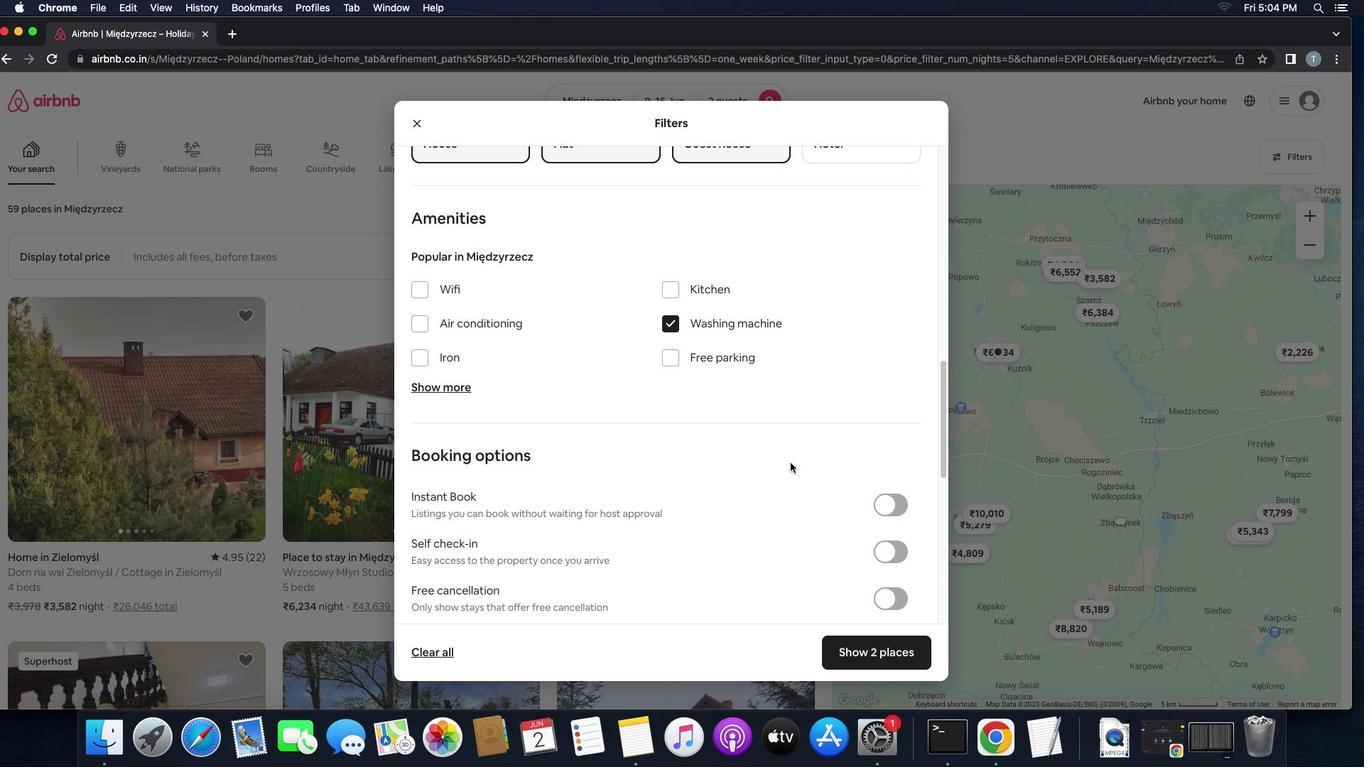 
Action: Mouse scrolled (791, 463) with delta (0, 0)
Screenshot: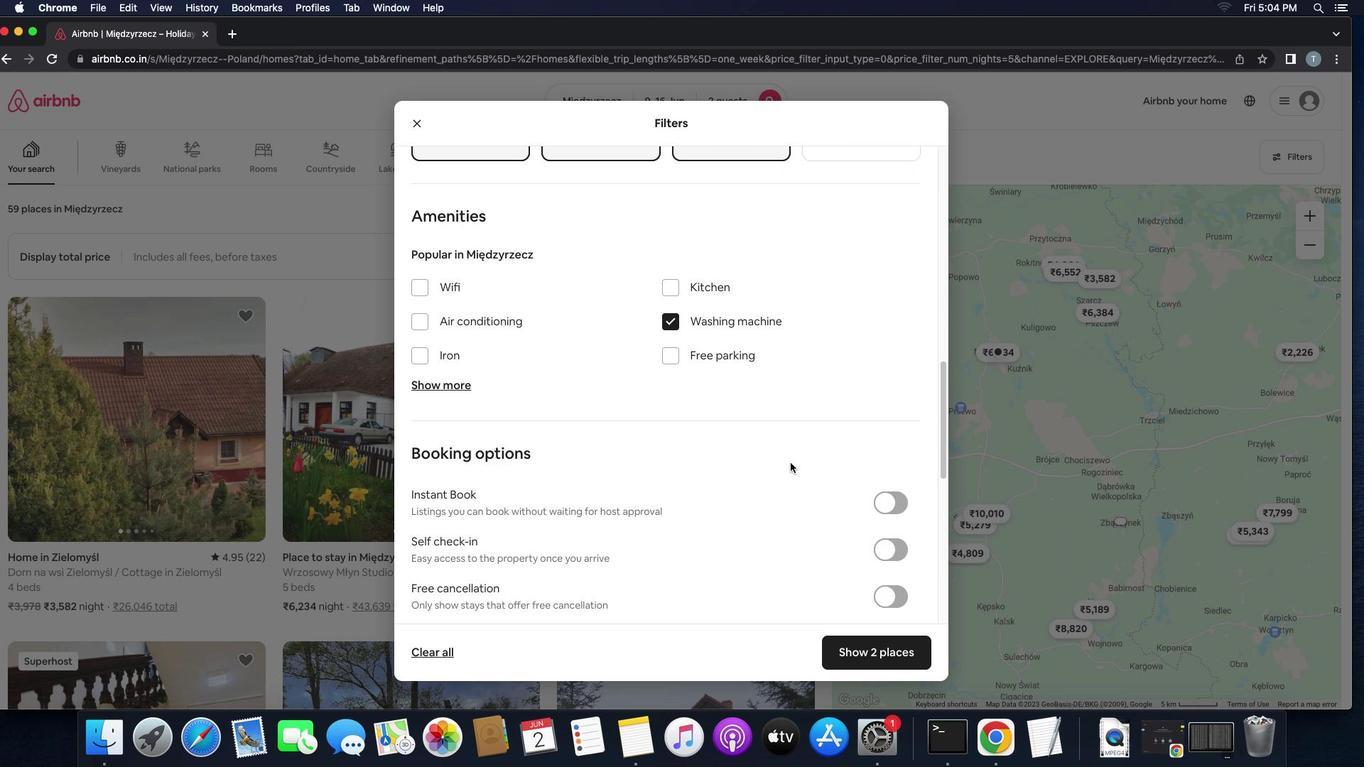 
Action: Mouse scrolled (791, 463) with delta (0, 0)
Screenshot: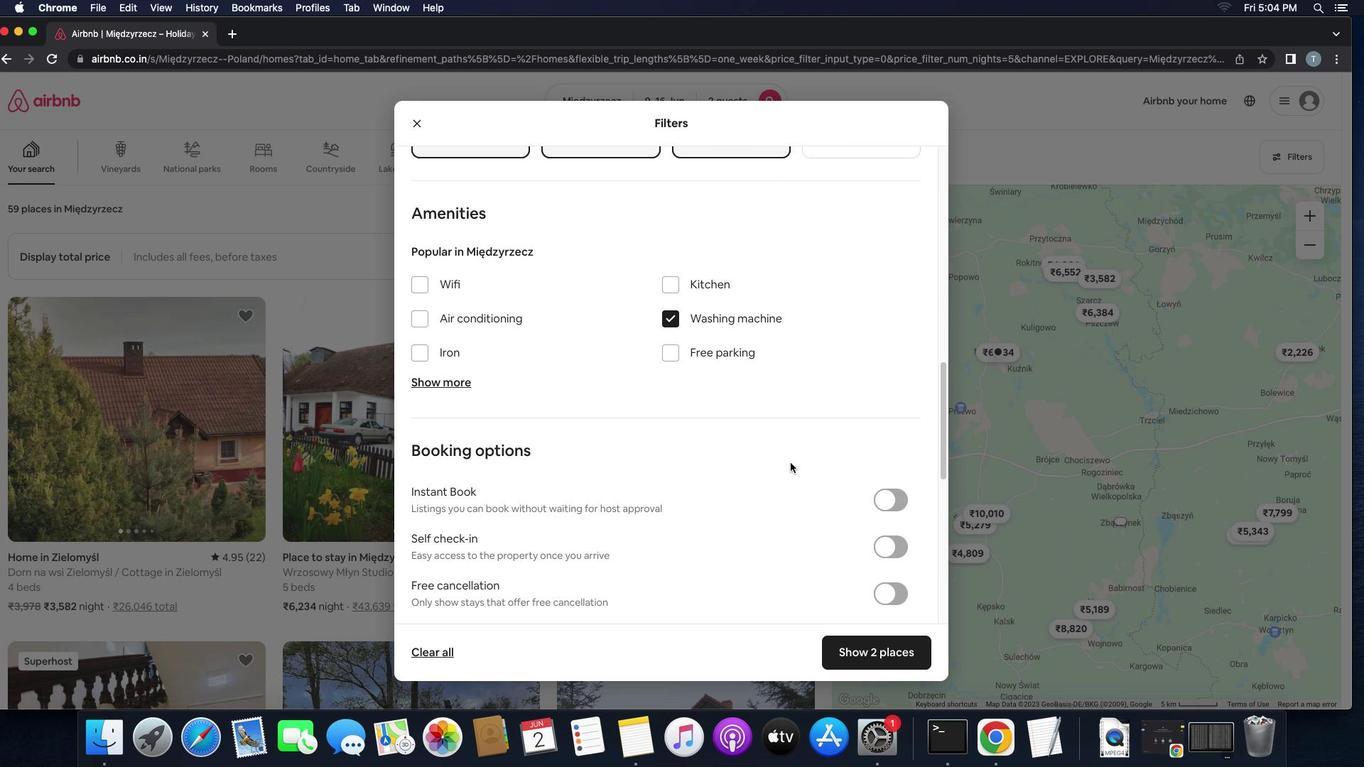 
Action: Mouse scrolled (791, 463) with delta (0, 0)
Screenshot: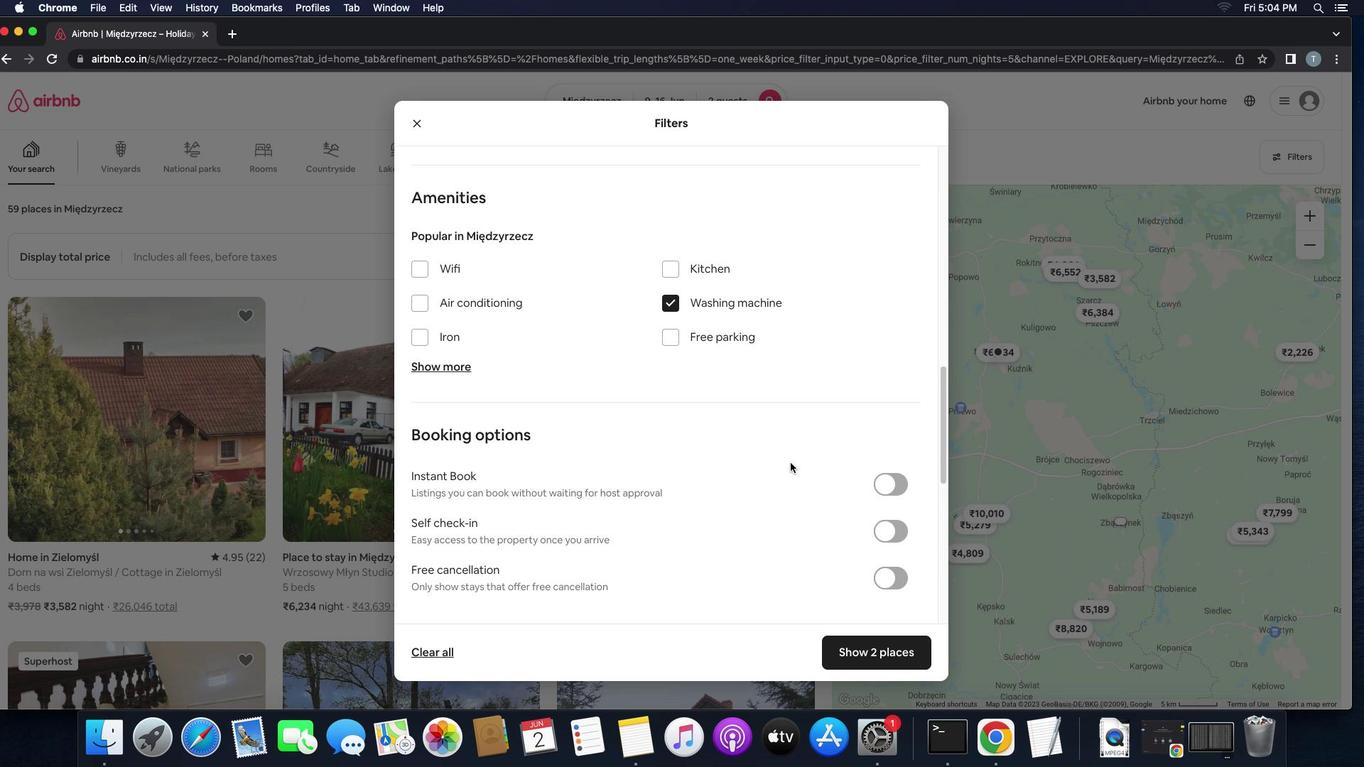 
Action: Mouse scrolled (791, 463) with delta (0, 0)
Screenshot: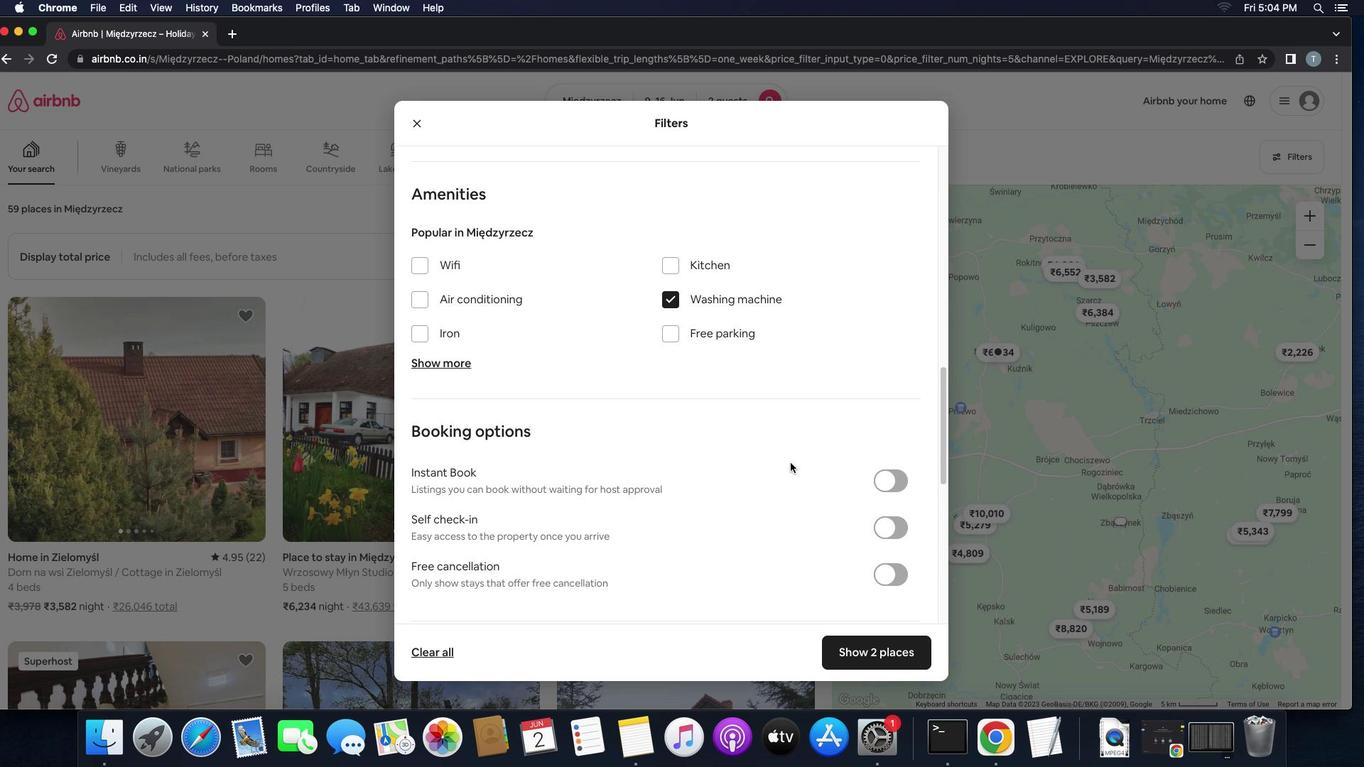 
Action: Mouse scrolled (791, 463) with delta (0, 0)
Screenshot: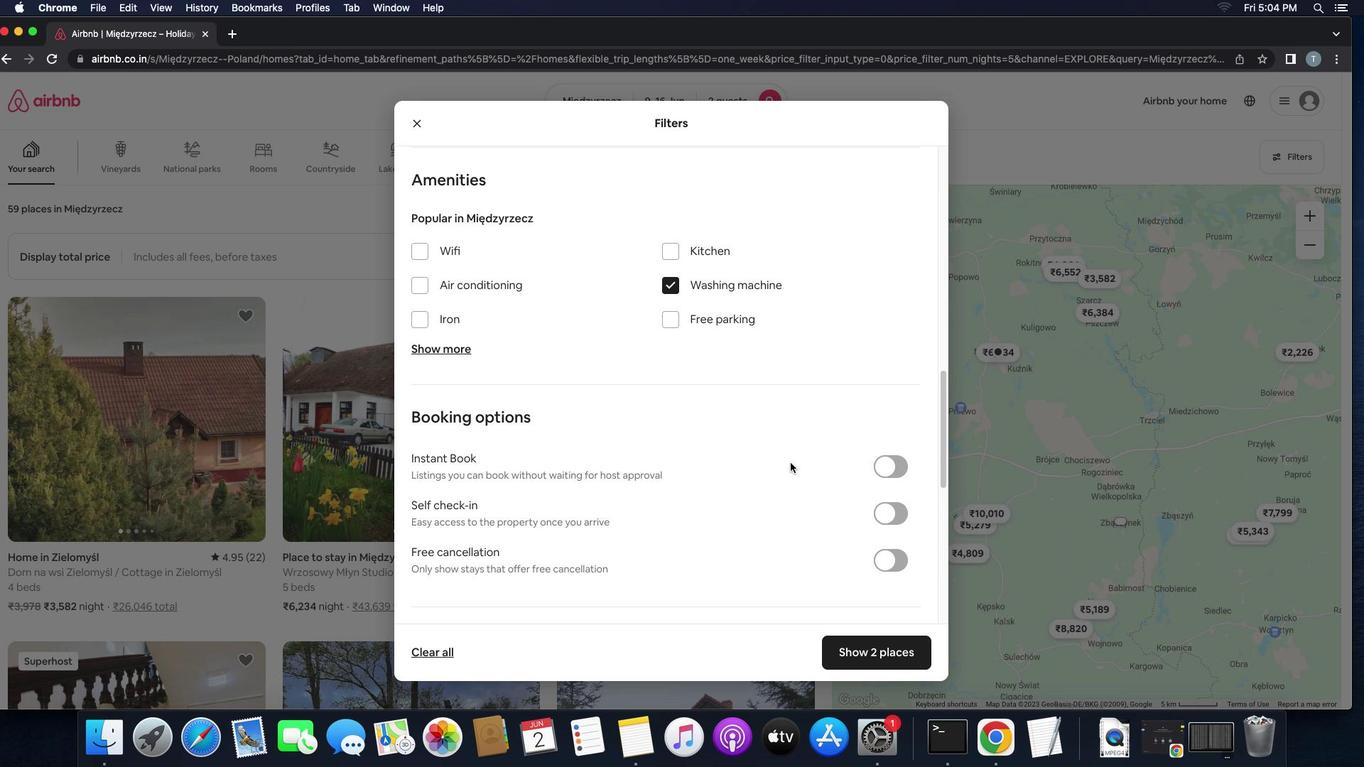 
Action: Mouse scrolled (791, 463) with delta (0, 0)
Screenshot: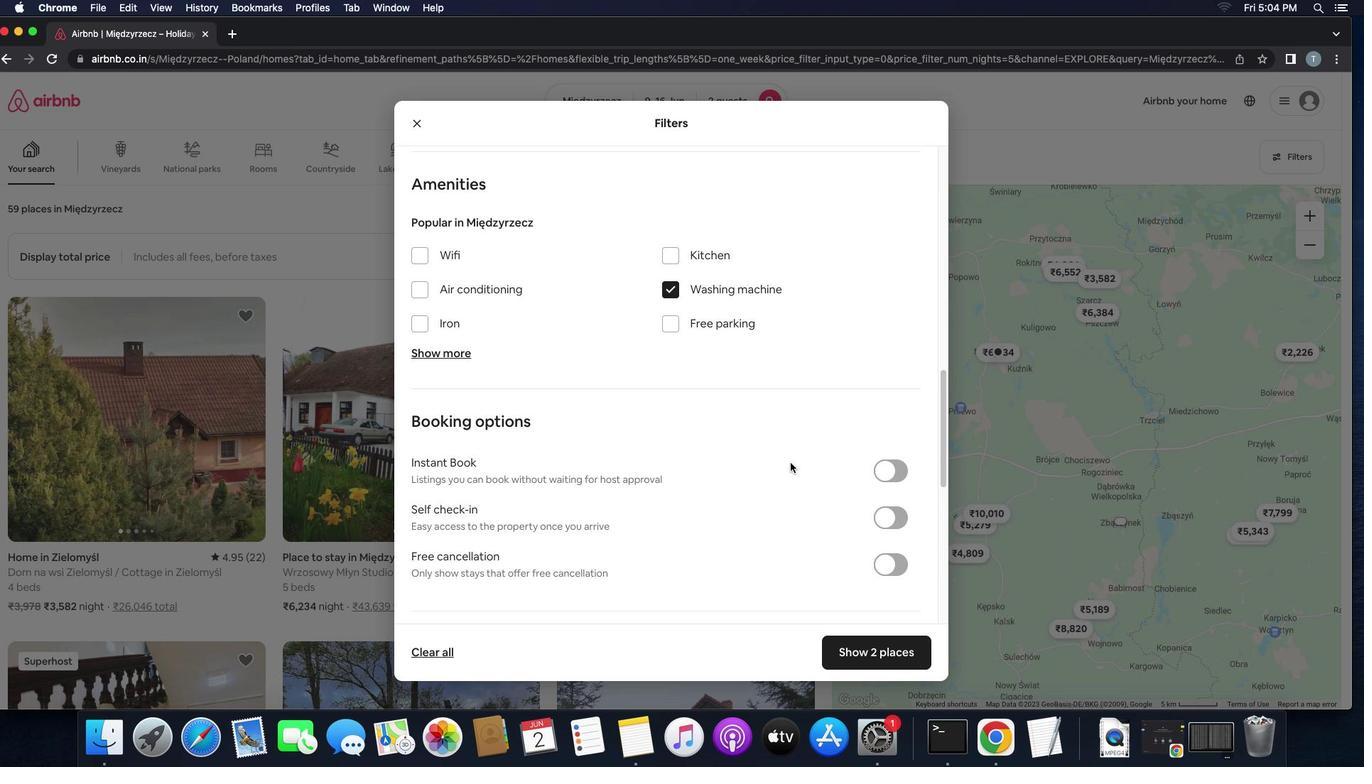 
Action: Mouse scrolled (791, 463) with delta (0, 0)
Screenshot: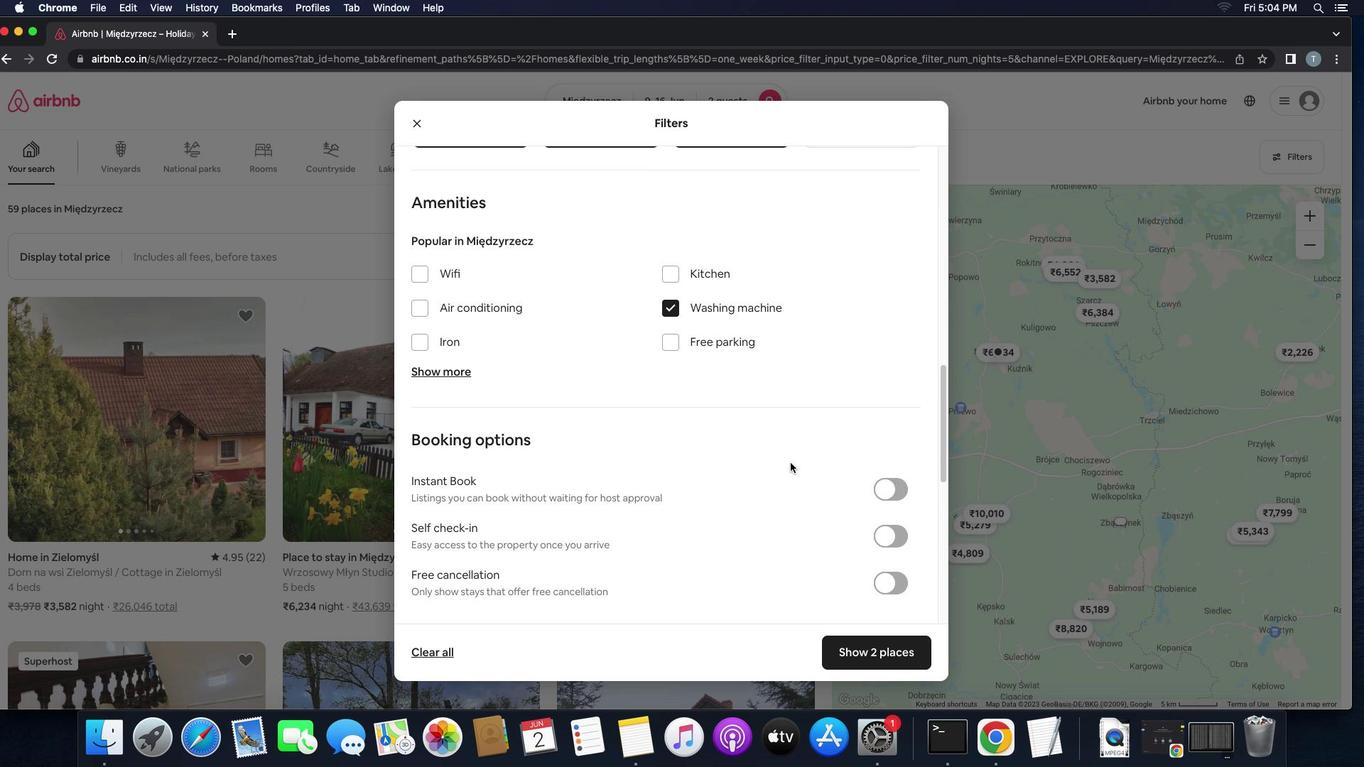 
Action: Mouse scrolled (791, 463) with delta (0, 0)
Screenshot: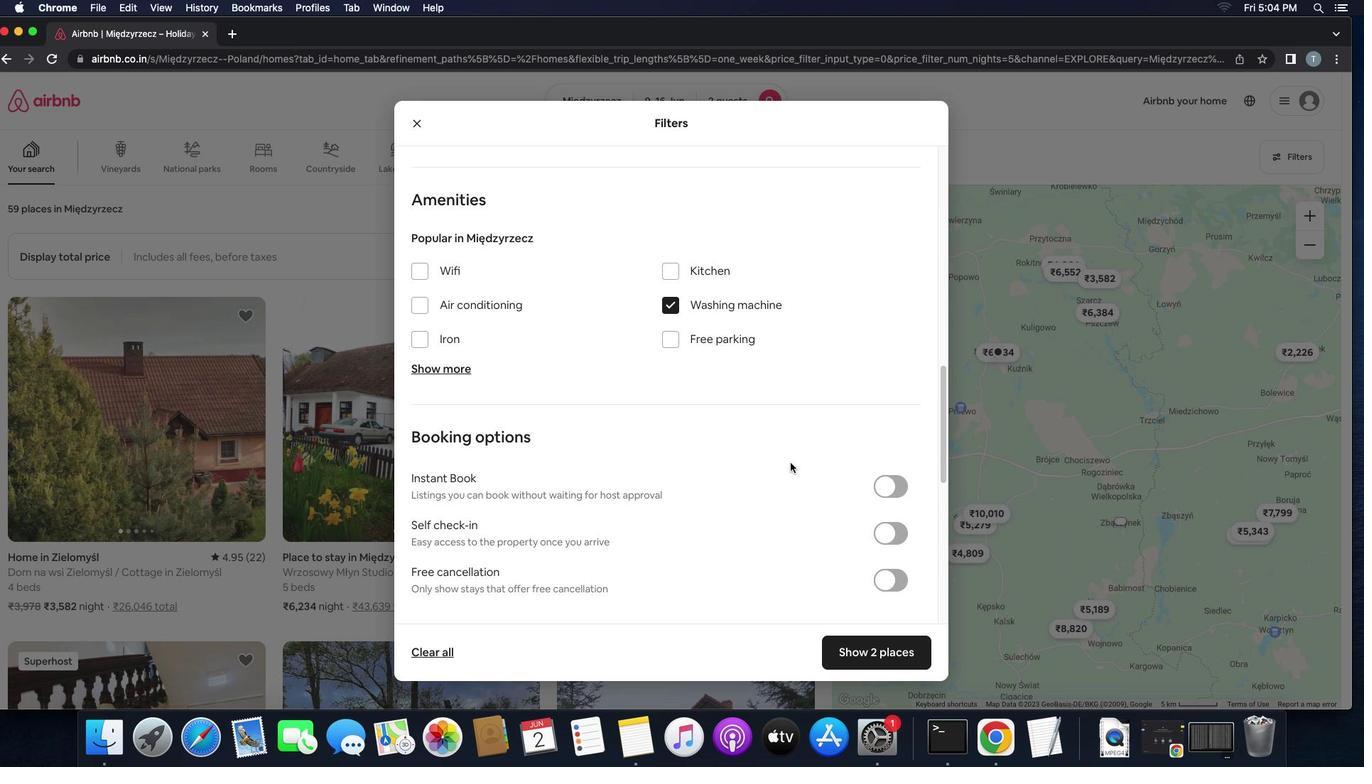 
Action: Mouse scrolled (791, 463) with delta (0, 0)
Screenshot: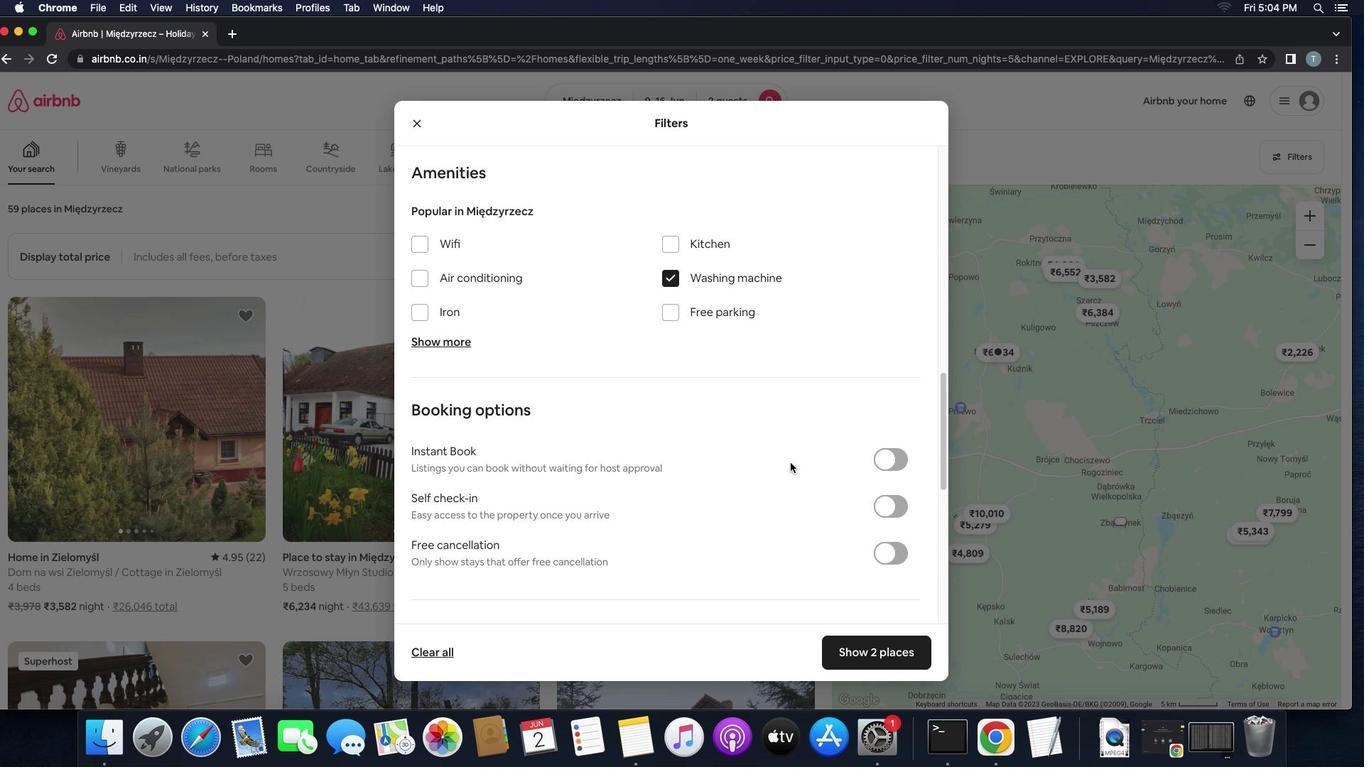 
Action: Mouse moved to (882, 492)
Screenshot: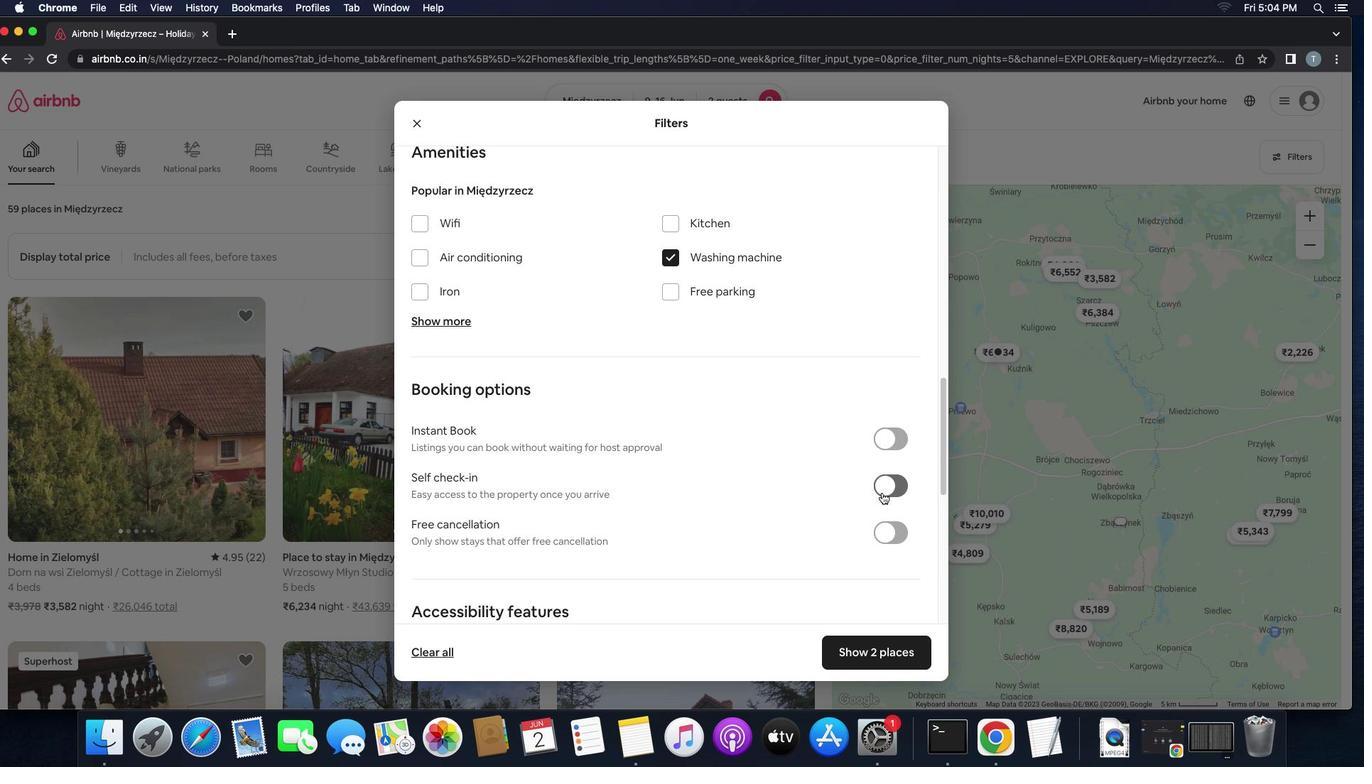 
Action: Mouse pressed left at (882, 492)
Screenshot: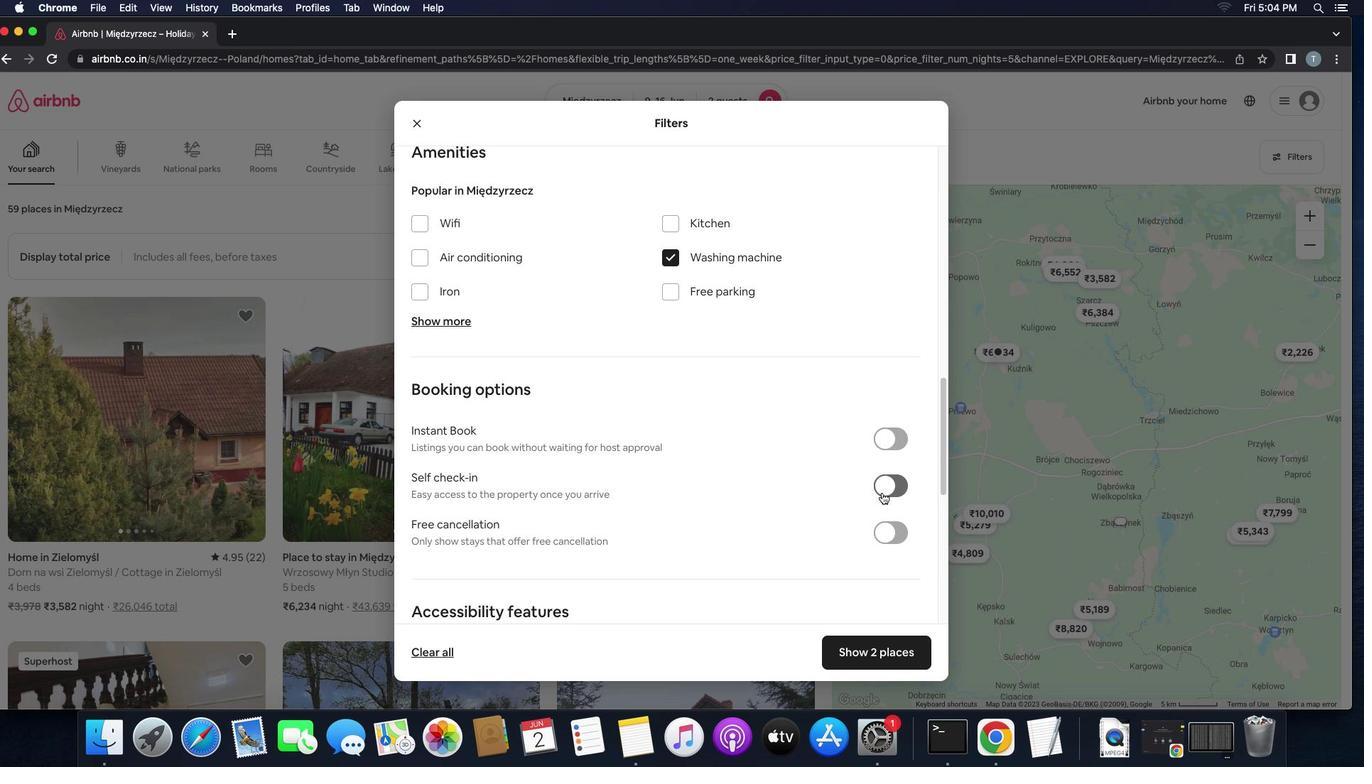 
Action: Mouse moved to (799, 500)
Screenshot: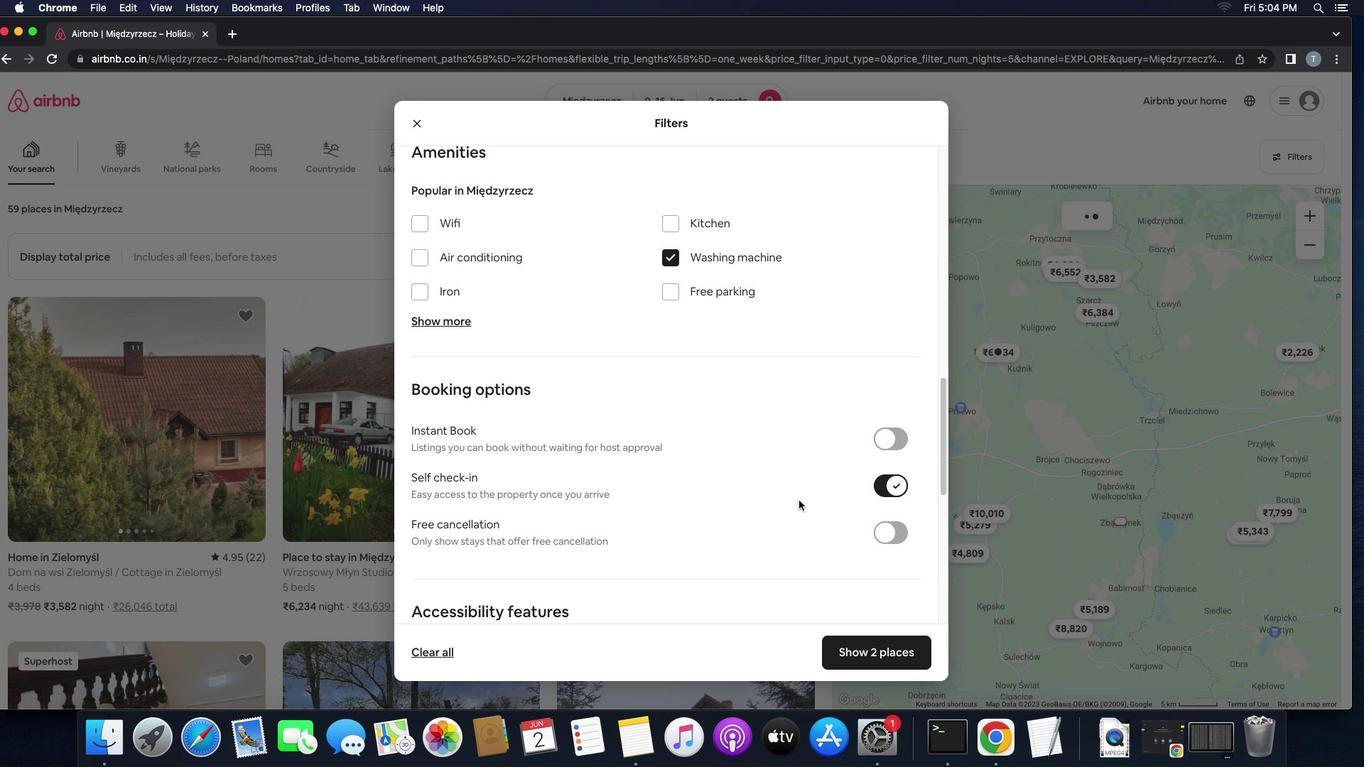 
Action: Mouse scrolled (799, 500) with delta (0, 0)
Screenshot: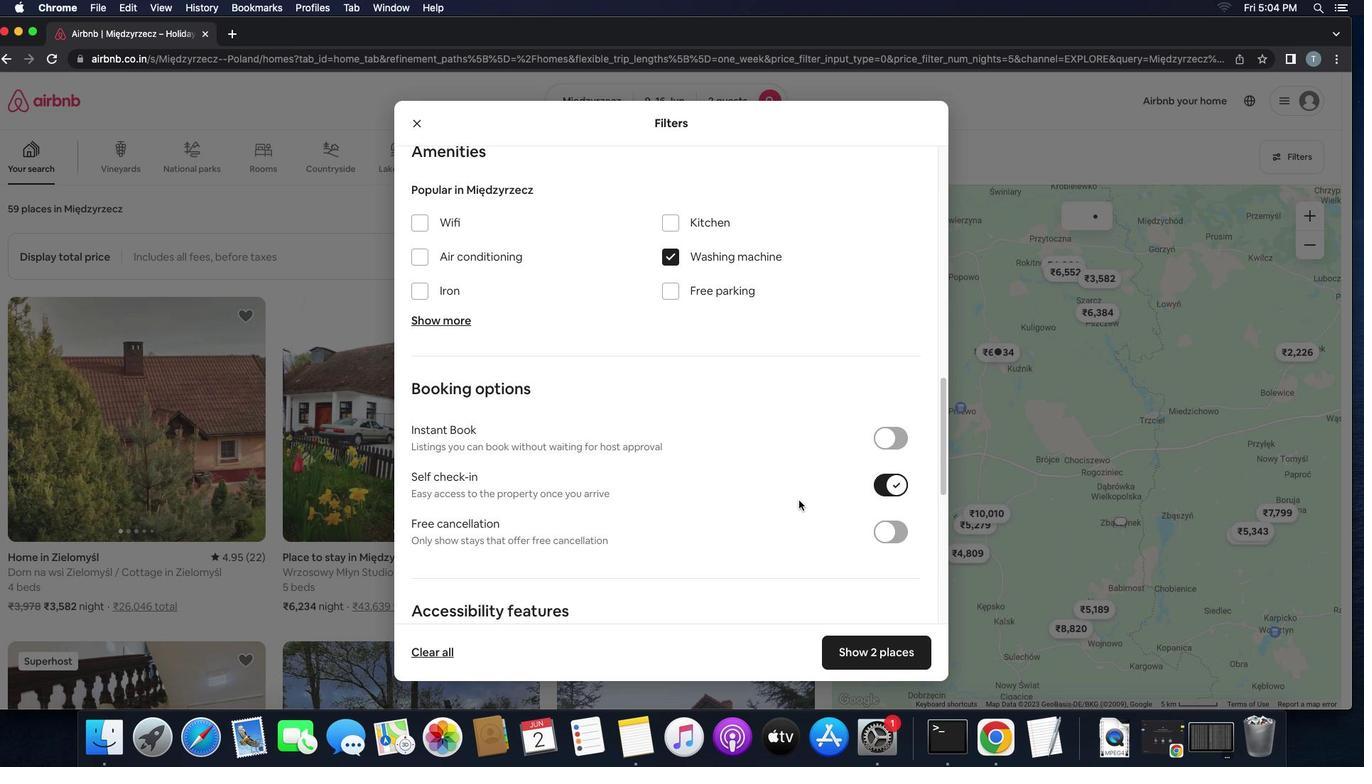 
Action: Mouse scrolled (799, 500) with delta (0, 0)
Screenshot: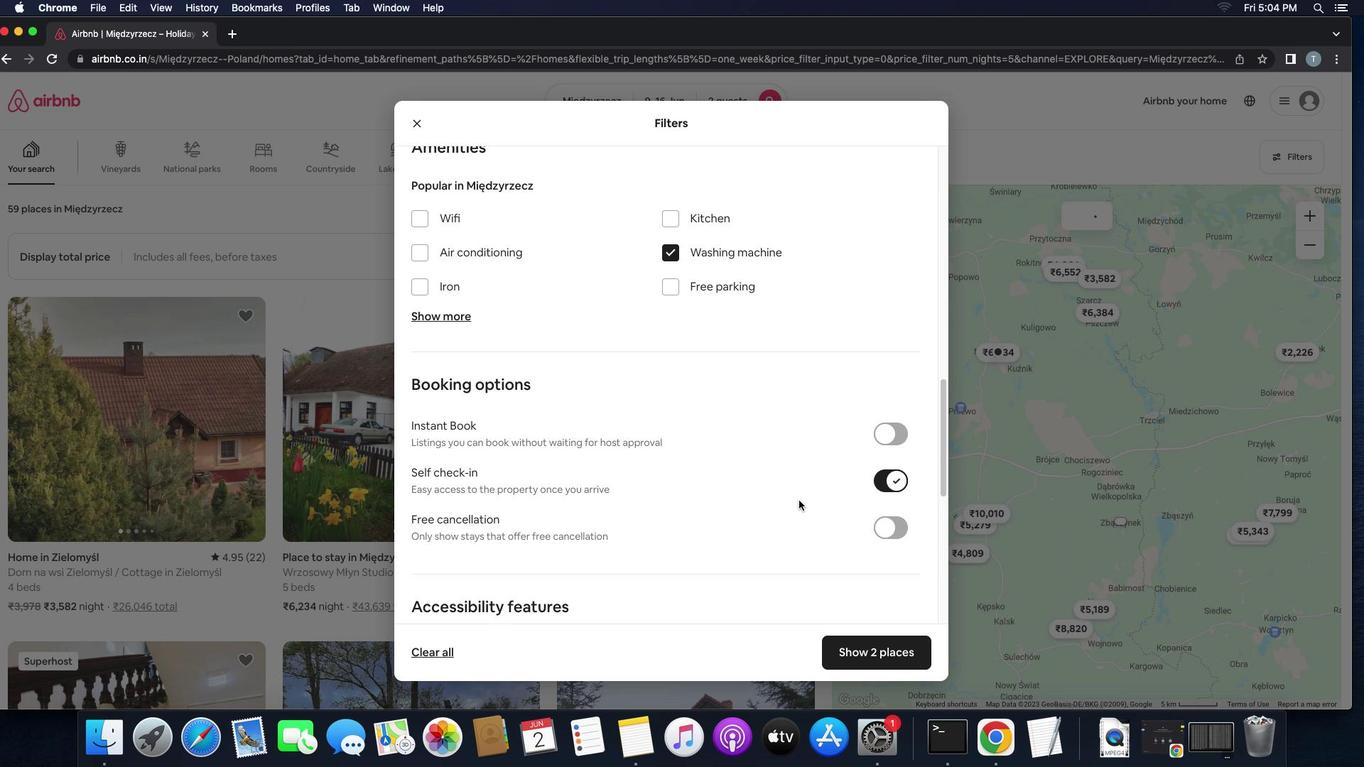 
Action: Mouse scrolled (799, 500) with delta (0, -1)
Screenshot: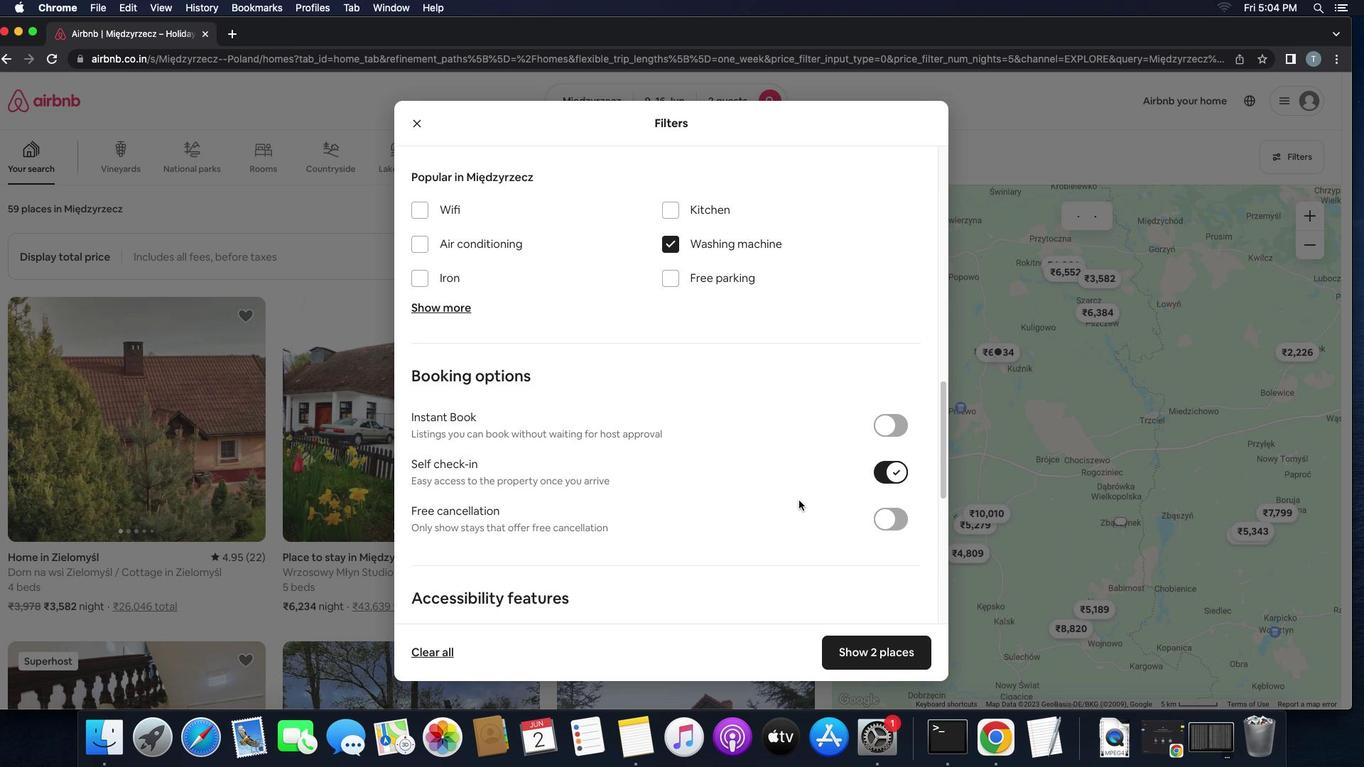 
Action: Mouse scrolled (799, 500) with delta (0, 0)
Screenshot: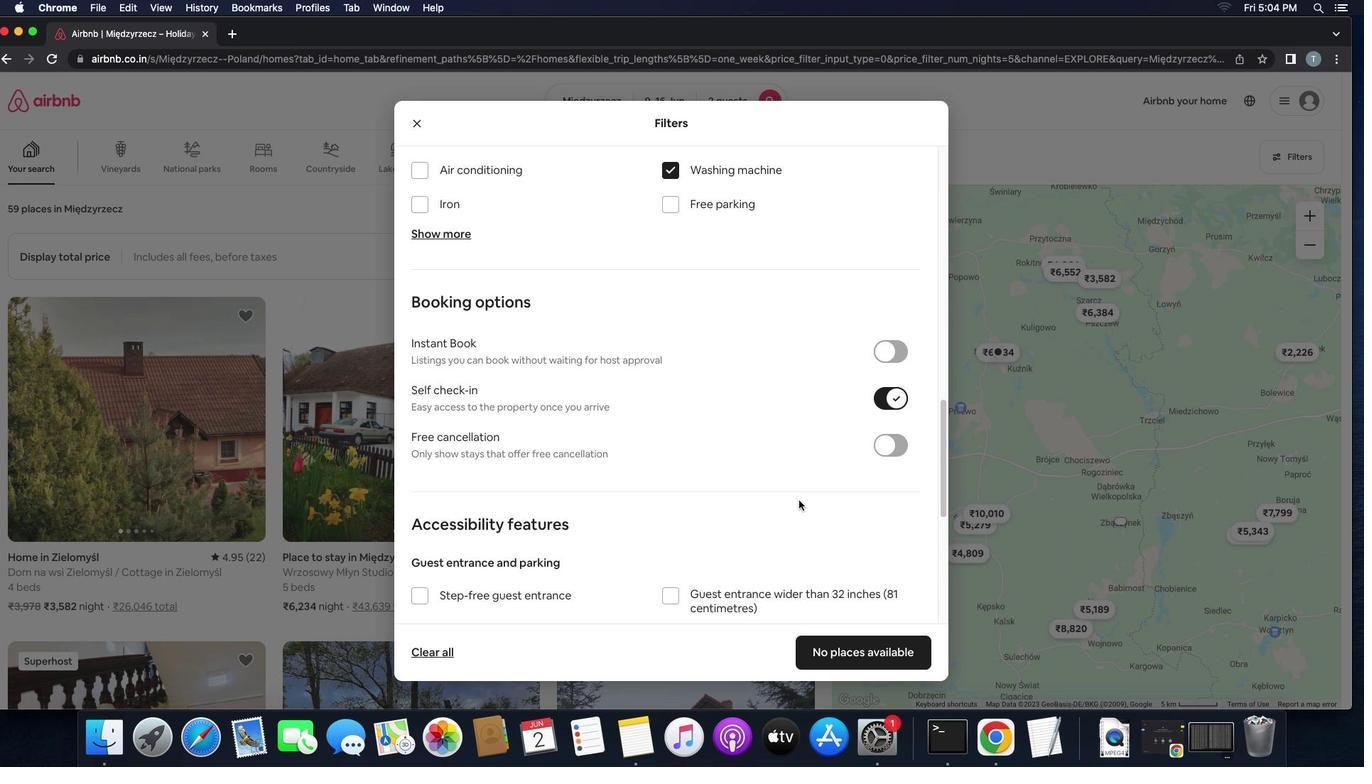 
Action: Mouse scrolled (799, 500) with delta (0, 0)
Screenshot: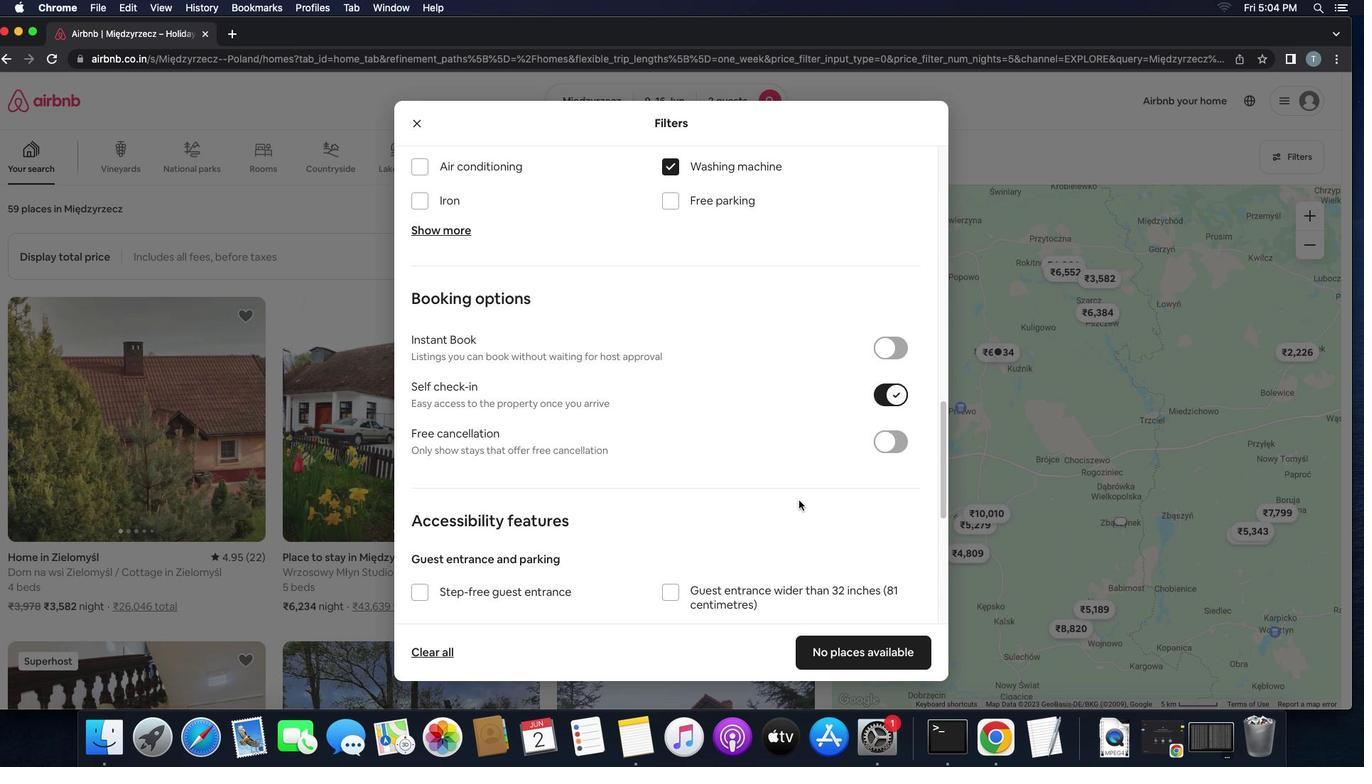 
Action: Mouse scrolled (799, 500) with delta (0, 0)
Screenshot: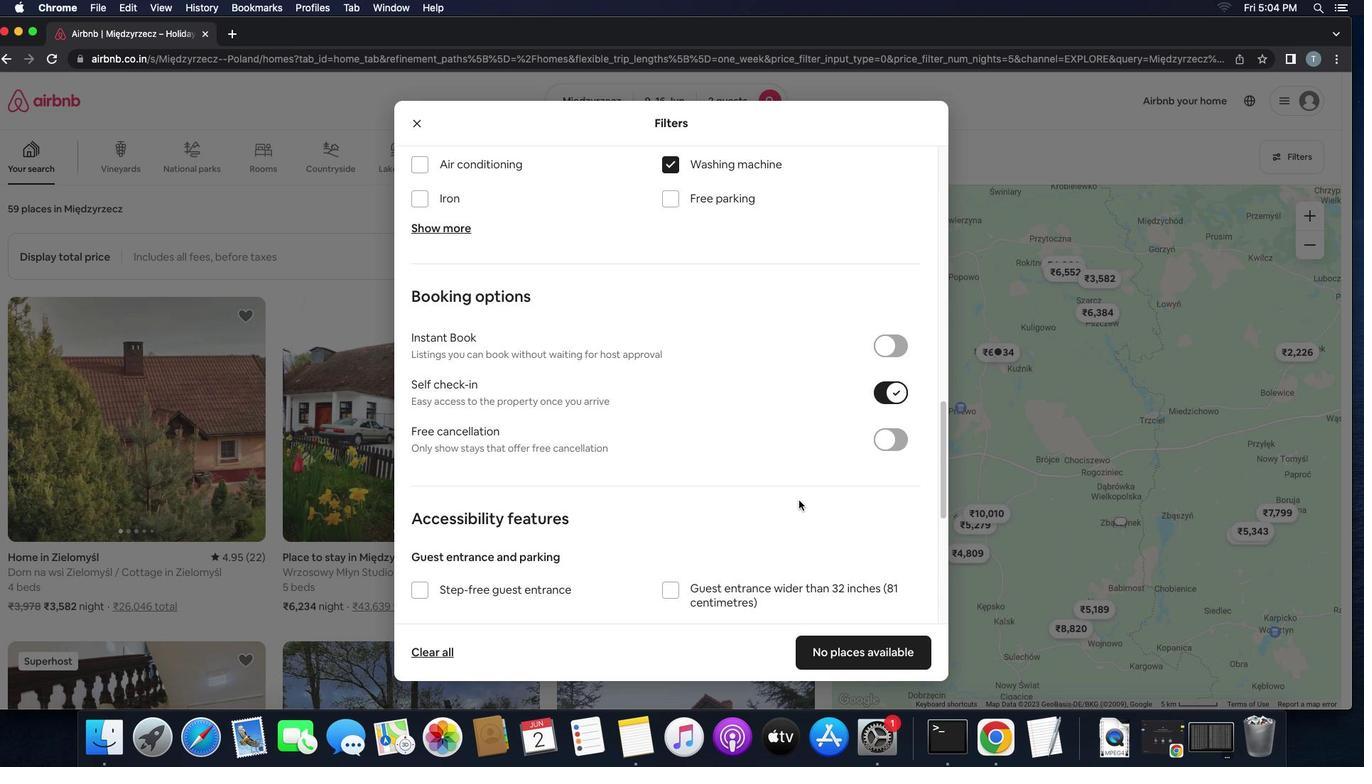 
Action: Mouse scrolled (799, 500) with delta (0, 0)
Screenshot: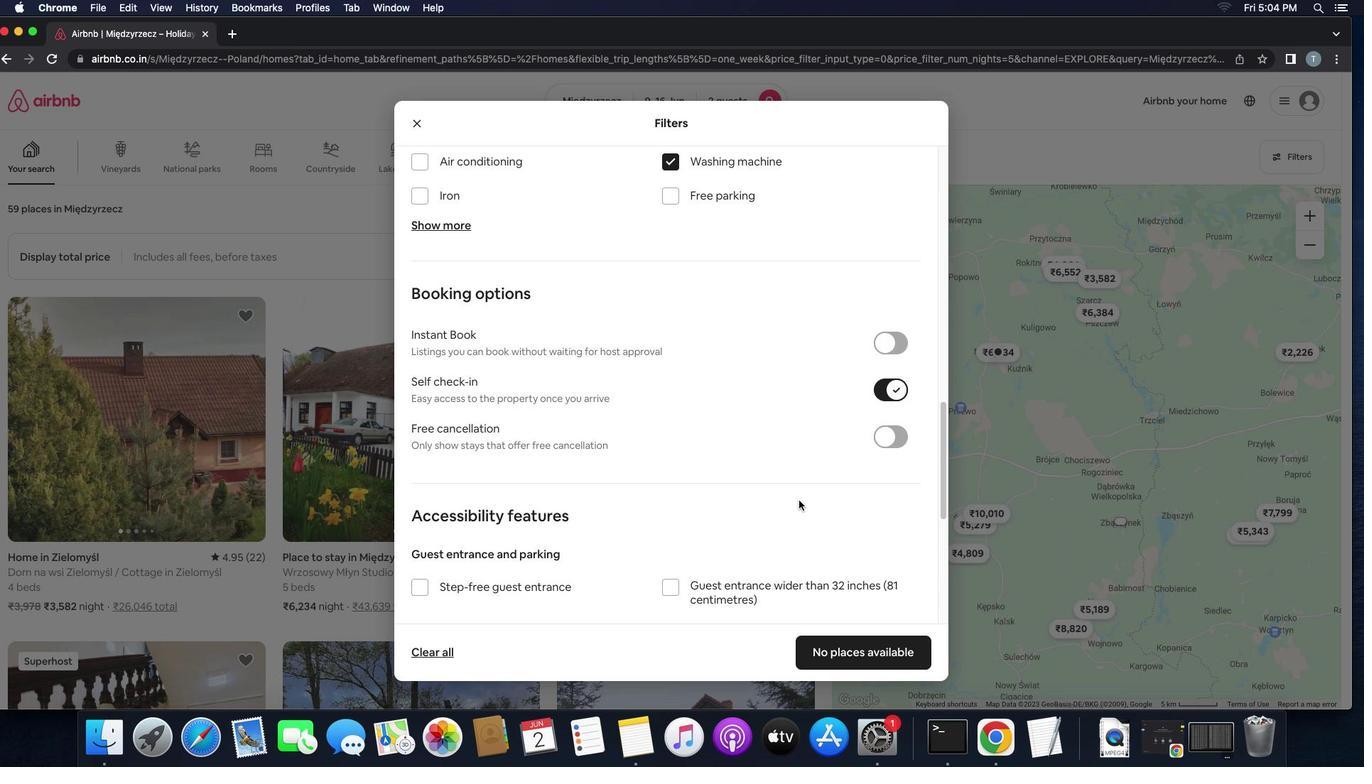 
Action: Mouse scrolled (799, 500) with delta (0, 0)
Screenshot: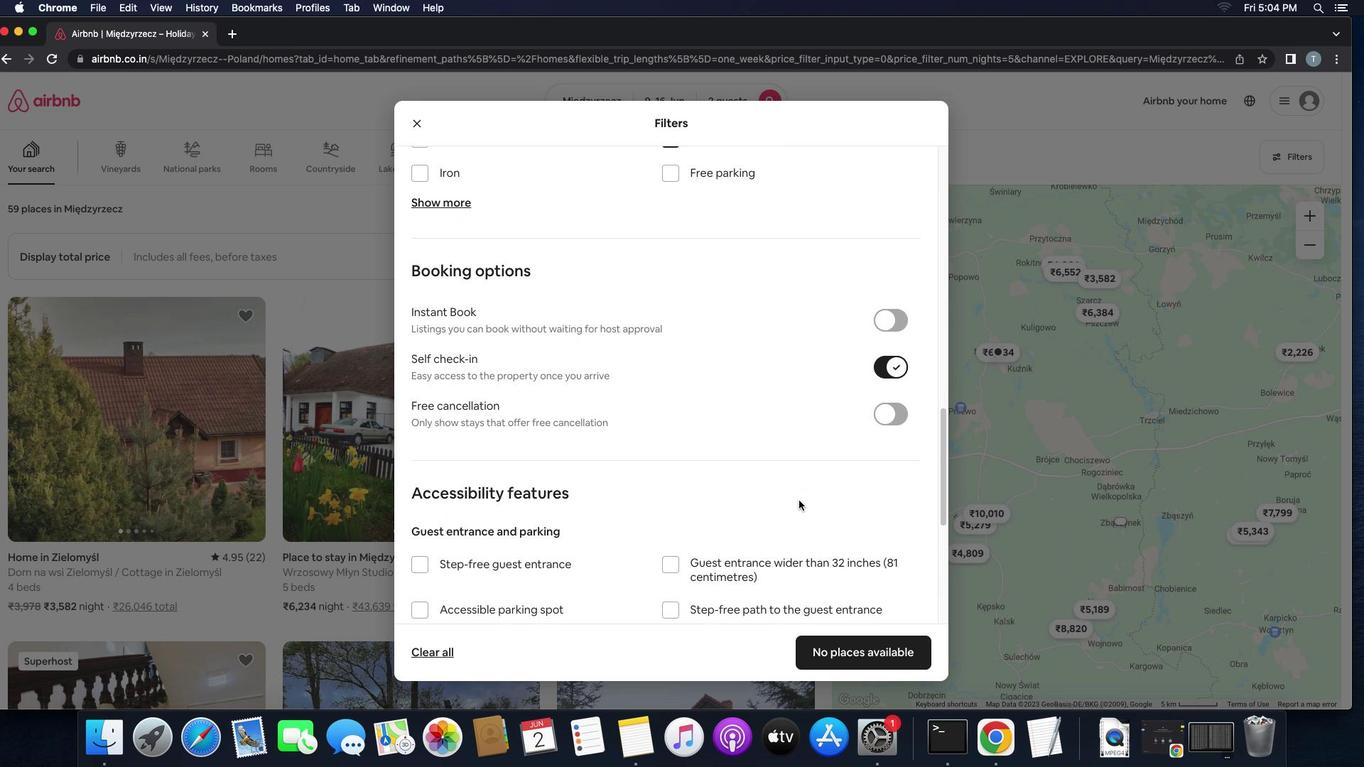 
Action: Mouse scrolled (799, 500) with delta (0, 0)
Screenshot: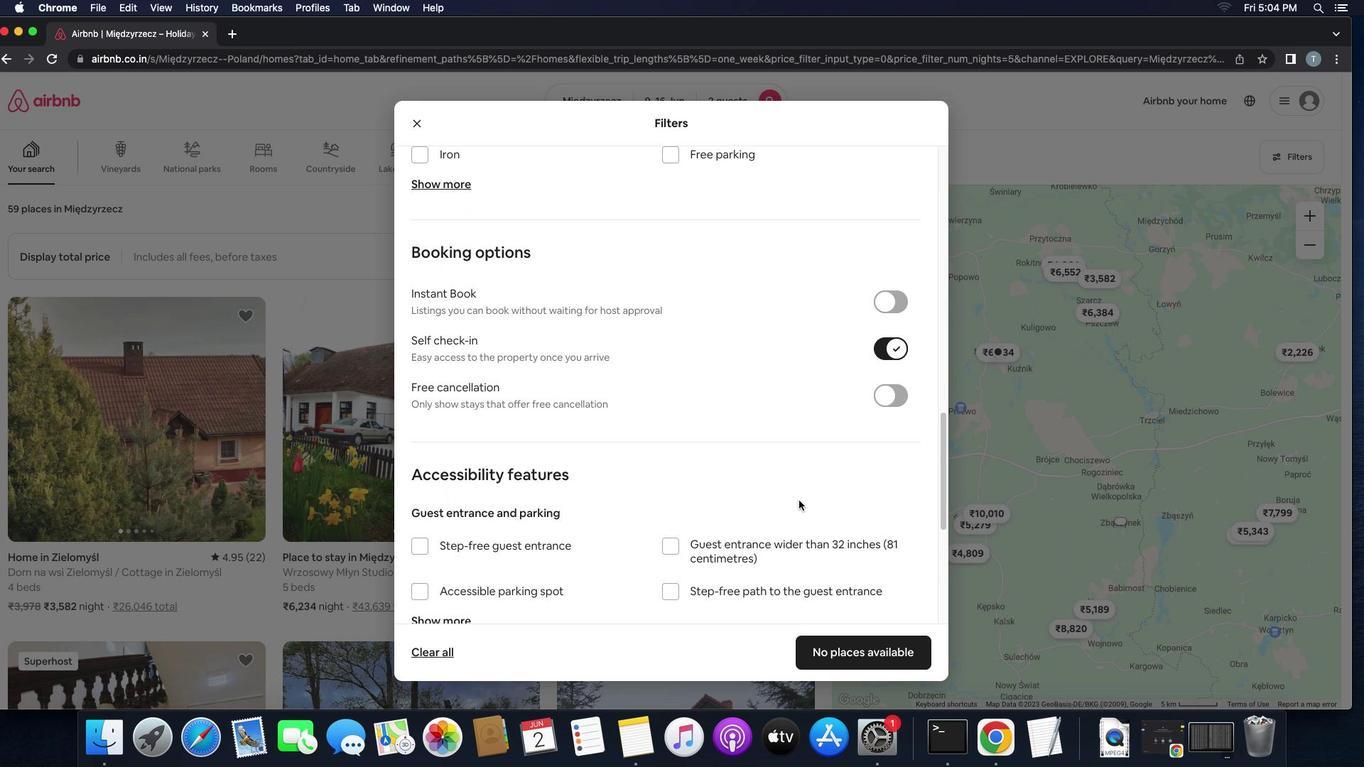 
Action: Mouse scrolled (799, 500) with delta (0, 0)
Screenshot: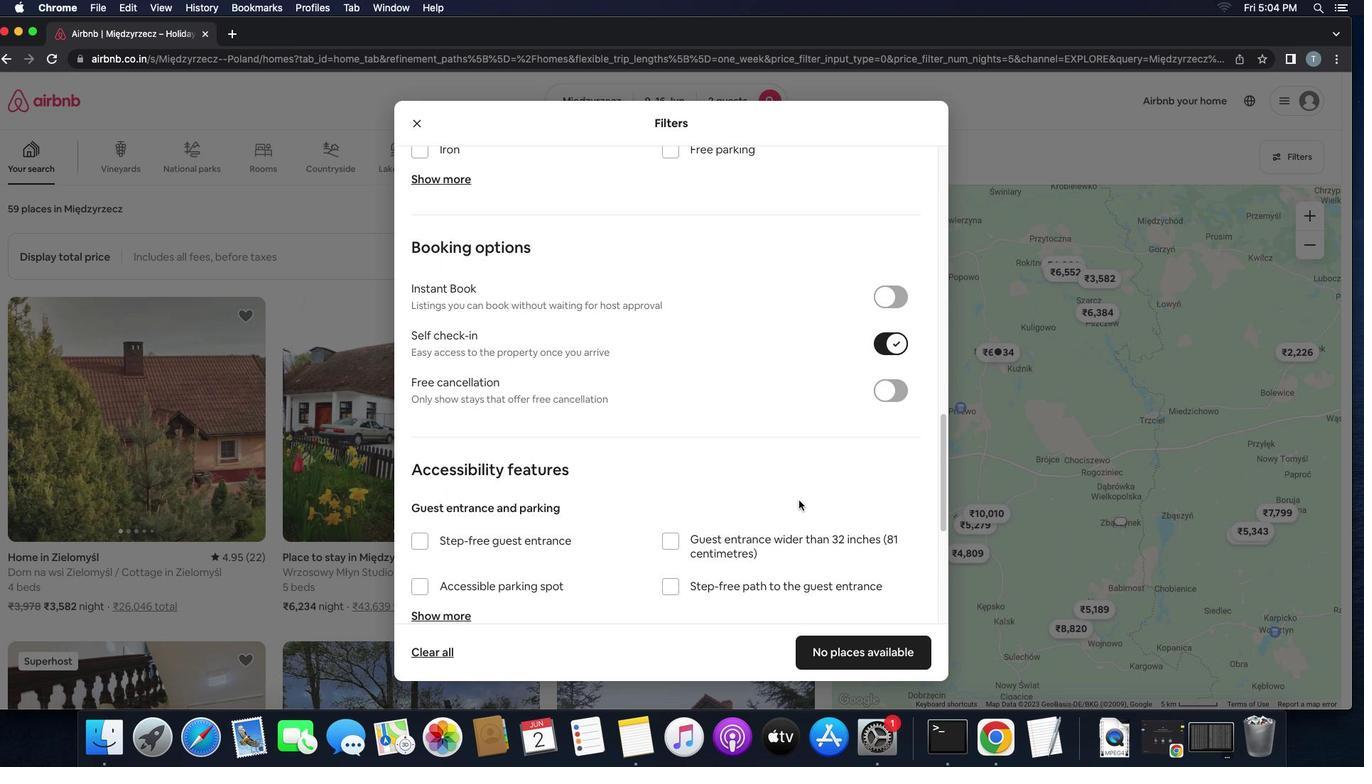 
Action: Mouse scrolled (799, 500) with delta (0, 0)
Screenshot: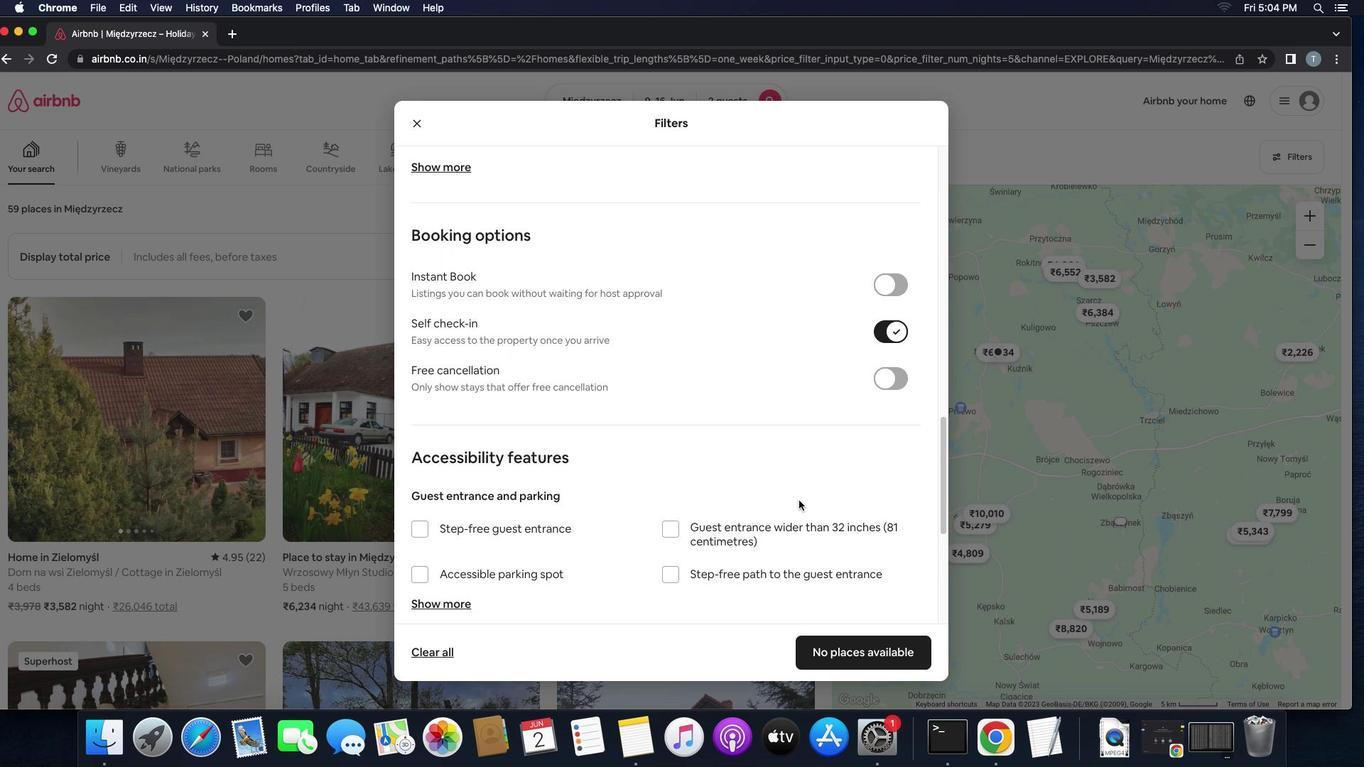
Action: Mouse scrolled (799, 500) with delta (0, 0)
Screenshot: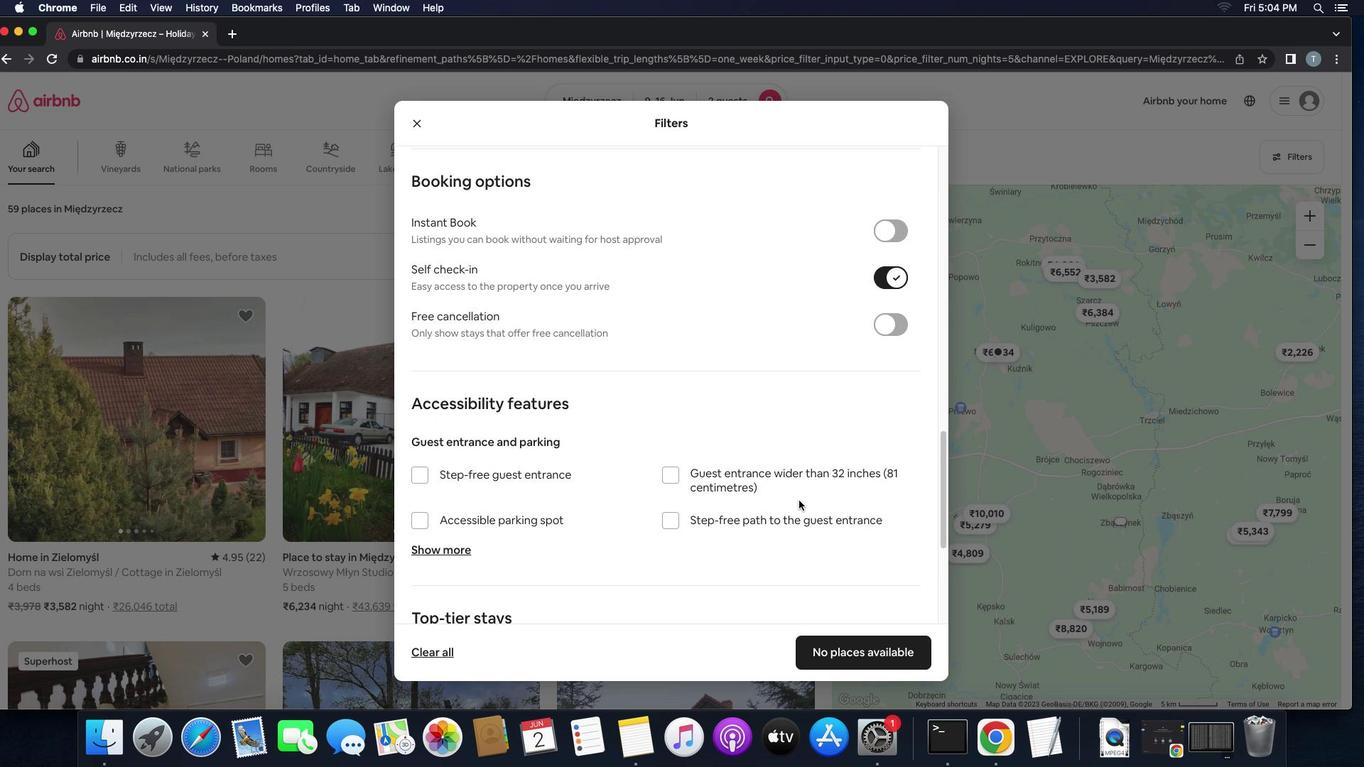 
Action: Mouse scrolled (799, 500) with delta (0, 0)
Screenshot: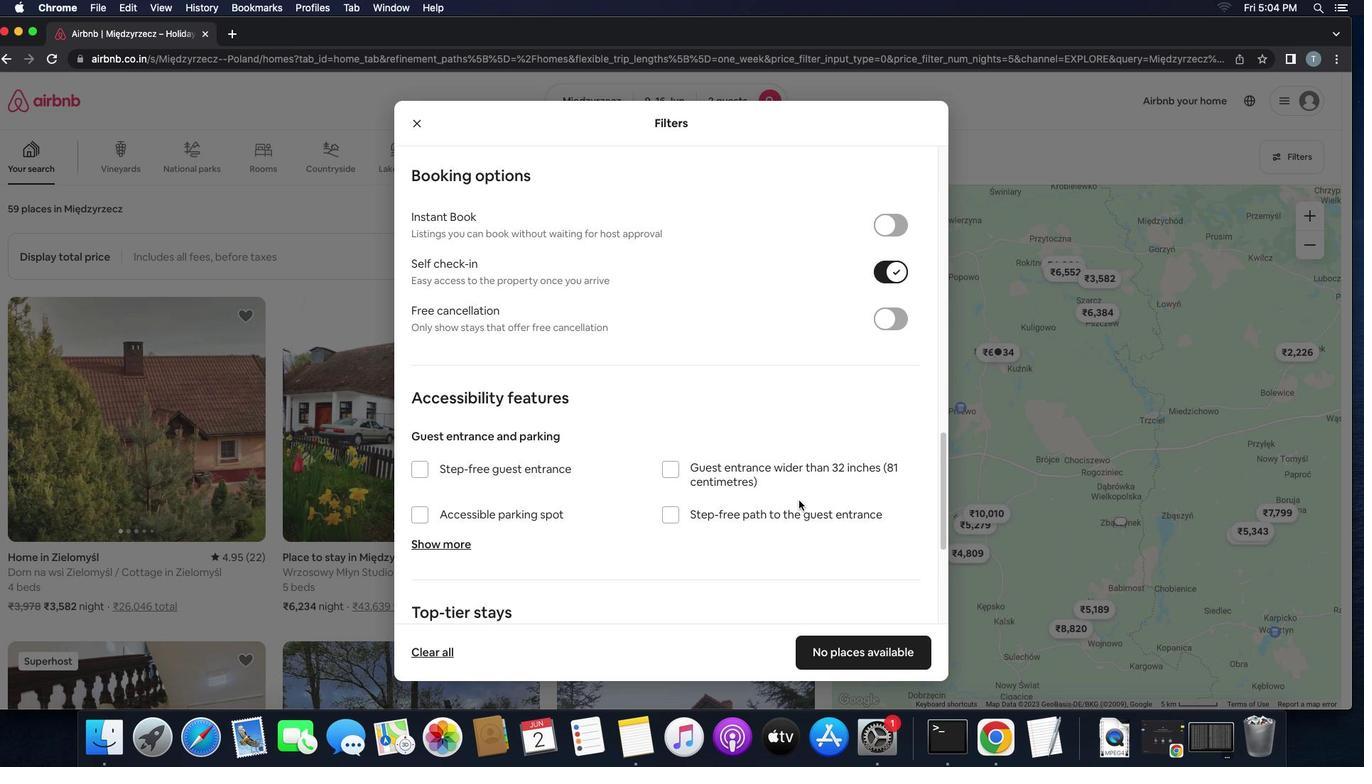 
Action: Mouse scrolled (799, 500) with delta (0, -2)
Screenshot: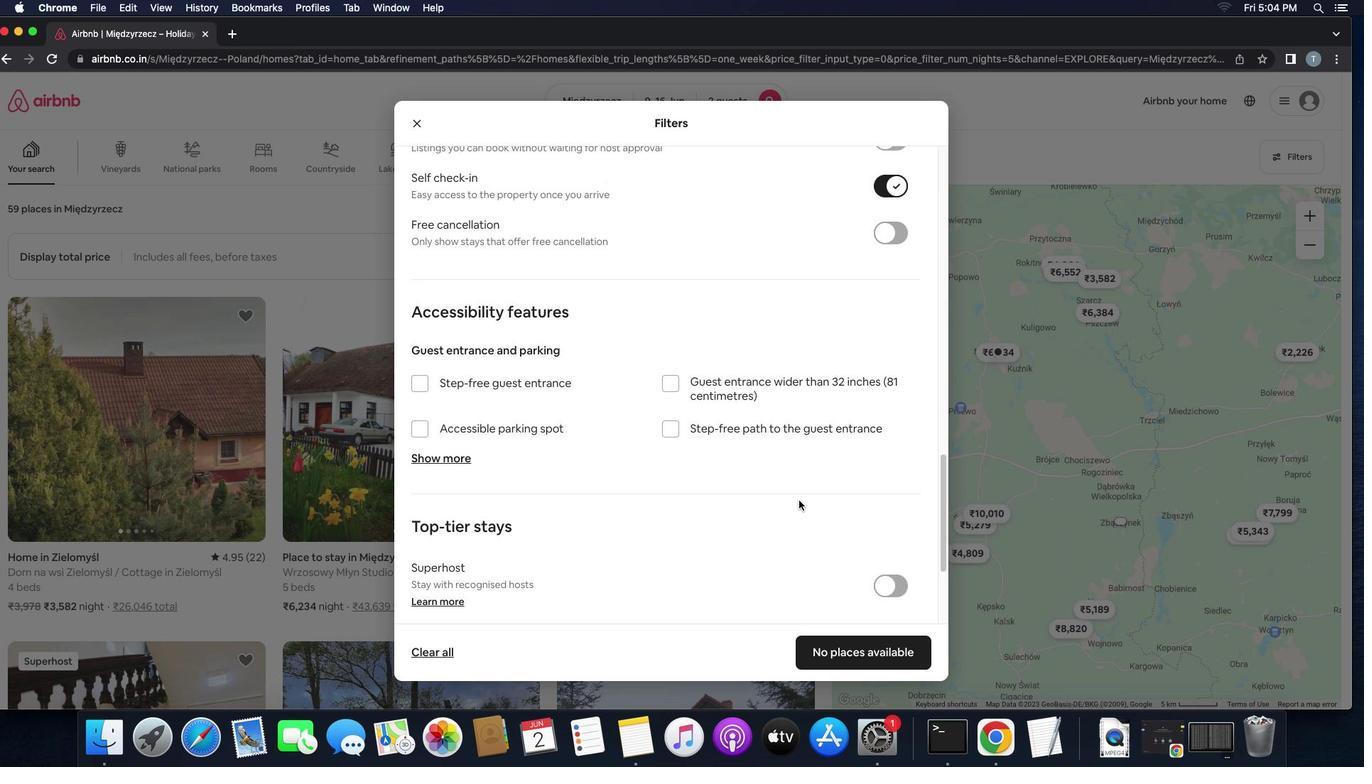 
Action: Mouse scrolled (799, 500) with delta (0, -3)
Screenshot: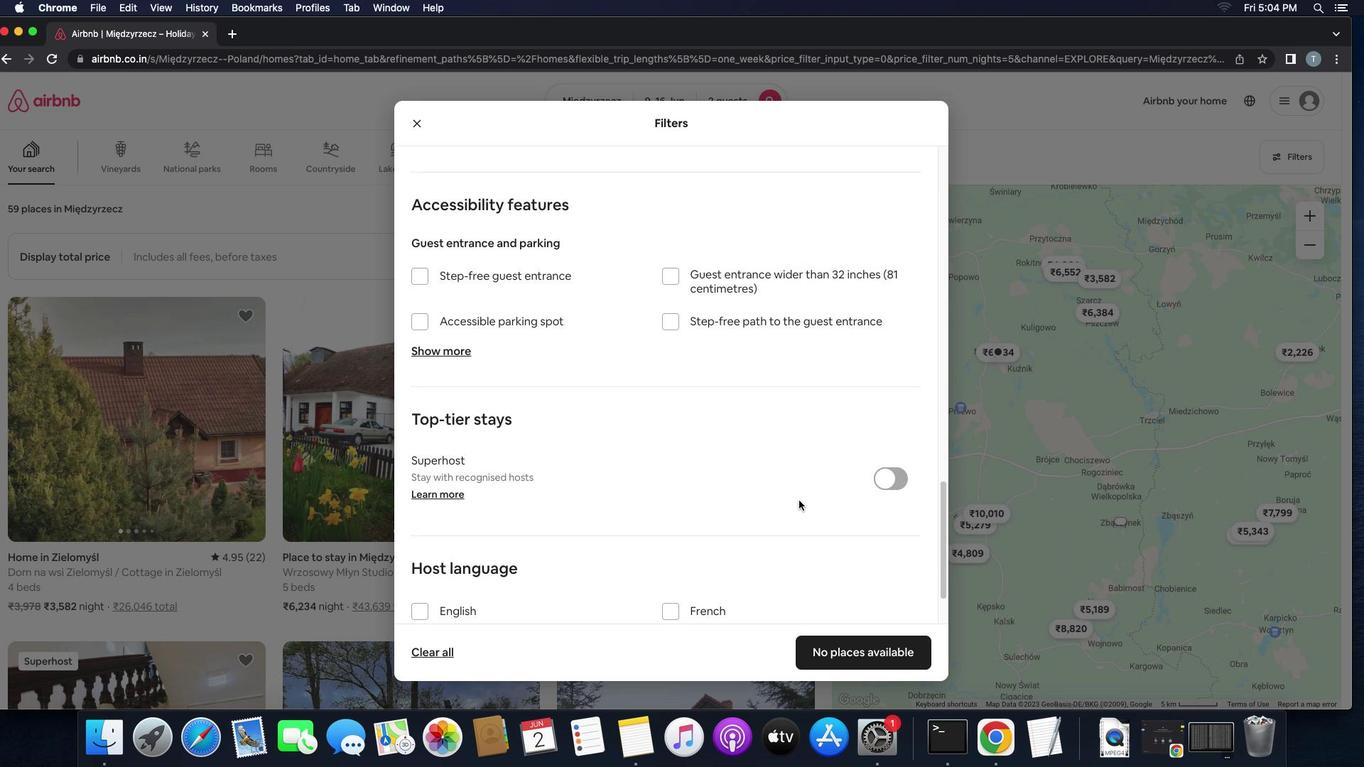 
Action: Mouse scrolled (799, 500) with delta (0, 0)
Screenshot: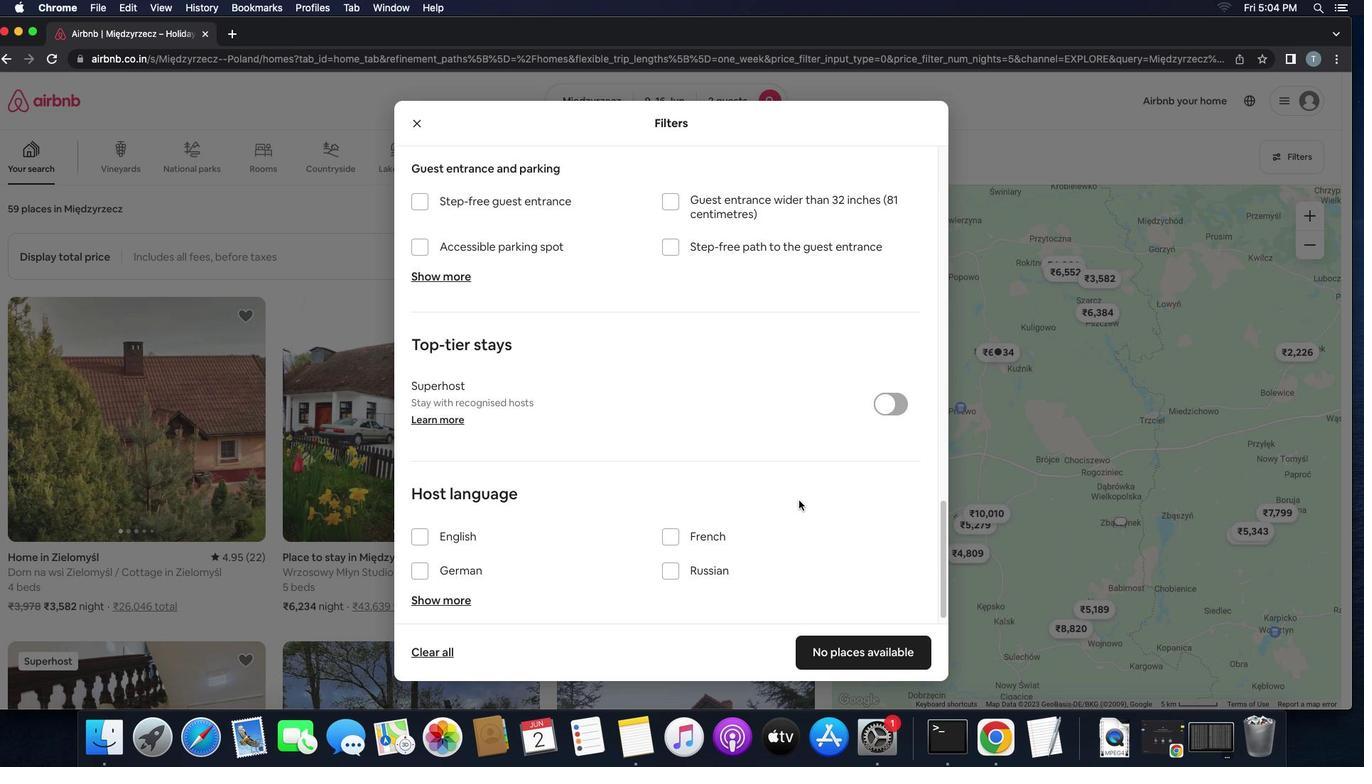
Action: Mouse scrolled (799, 500) with delta (0, 0)
Screenshot: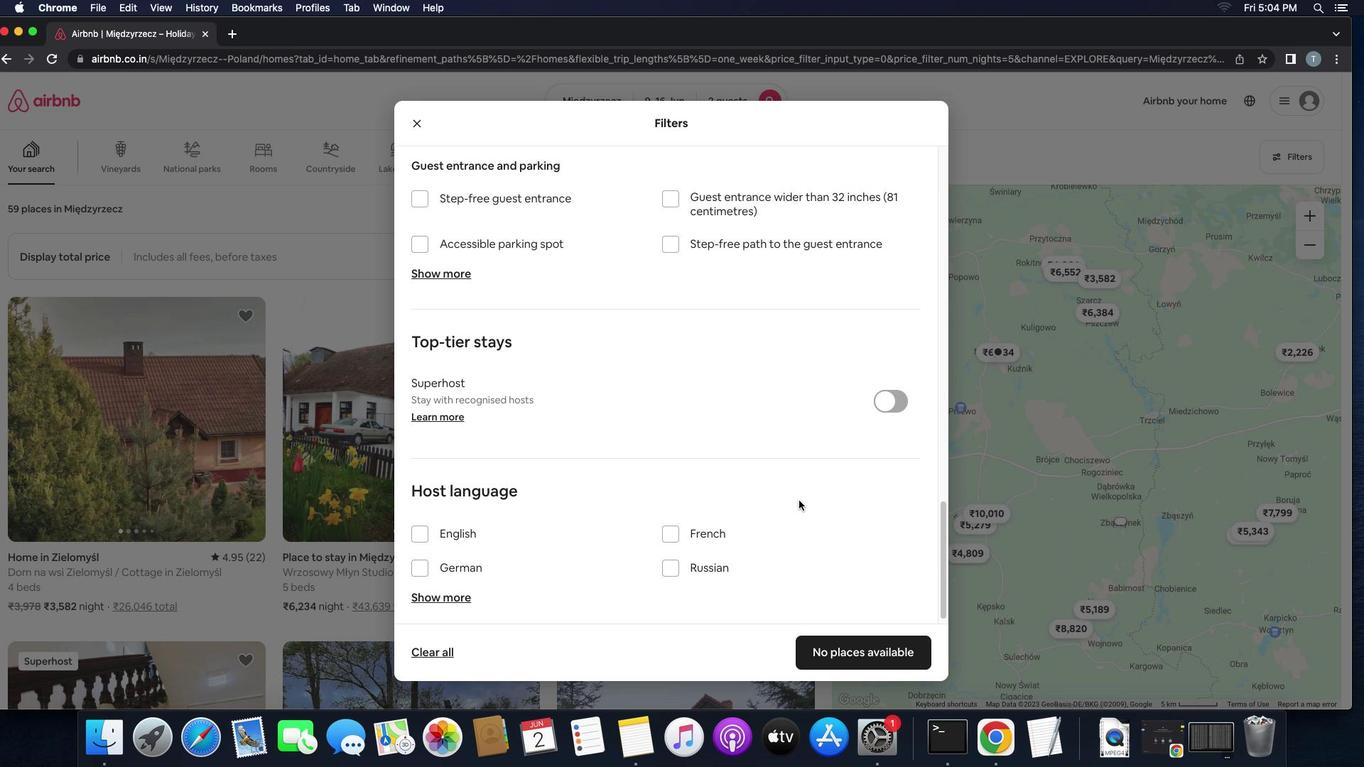 
Action: Mouse scrolled (799, 500) with delta (0, -2)
Screenshot: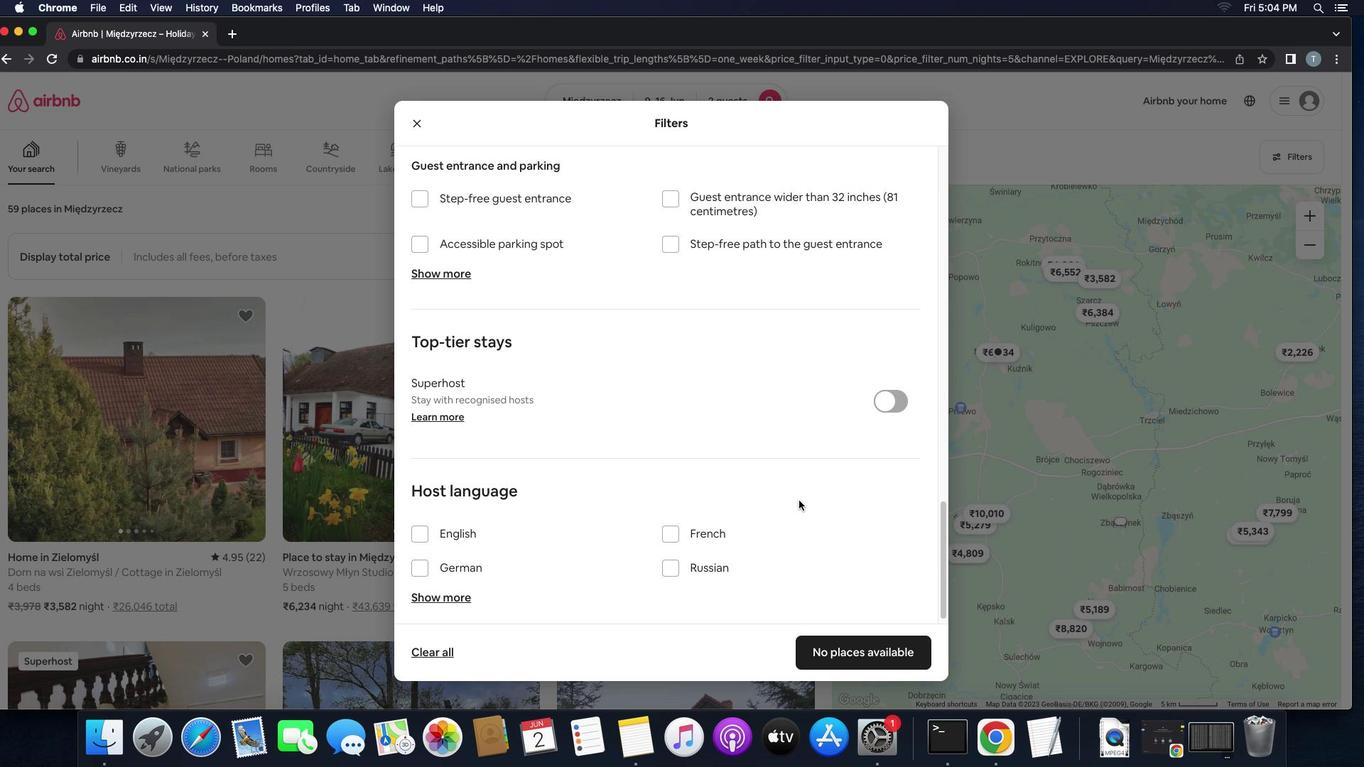 
Action: Mouse scrolled (799, 500) with delta (0, -2)
Screenshot: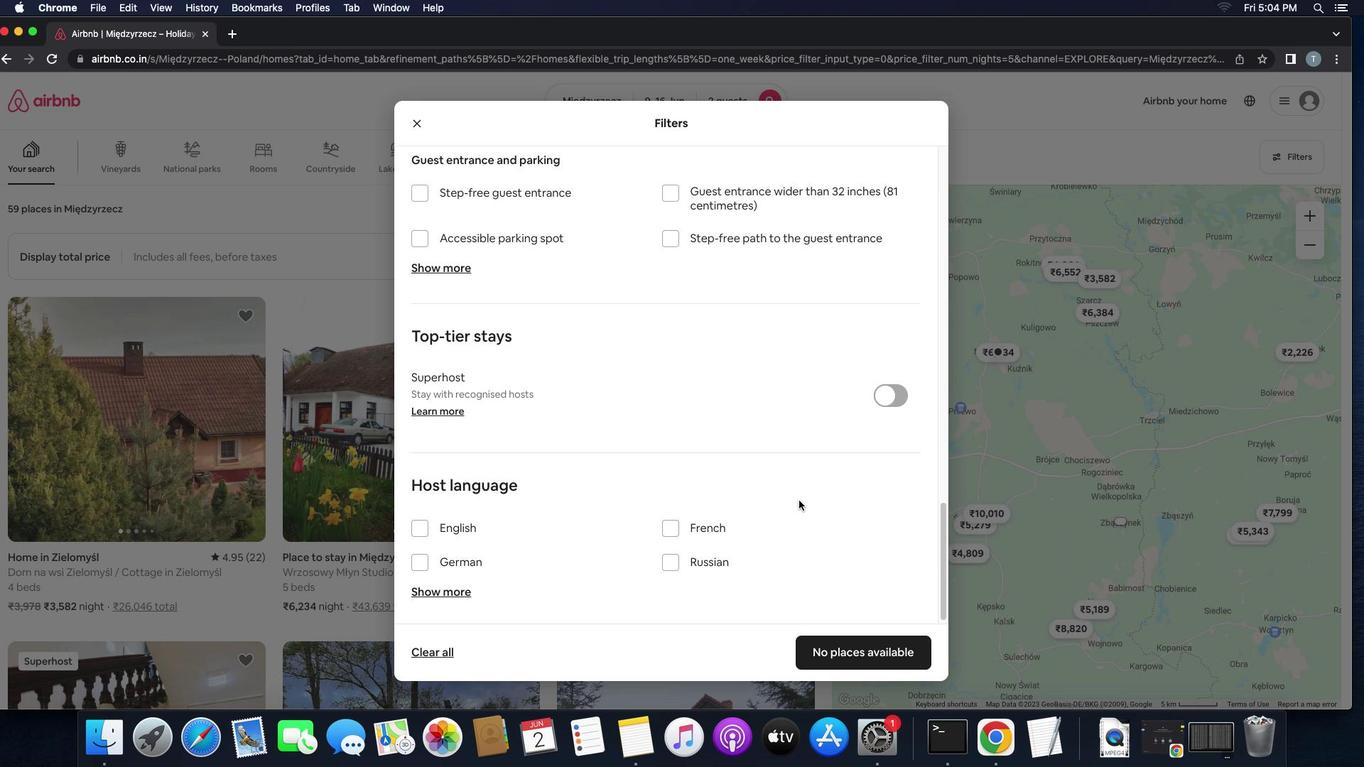 
Action: Mouse moved to (417, 518)
Screenshot: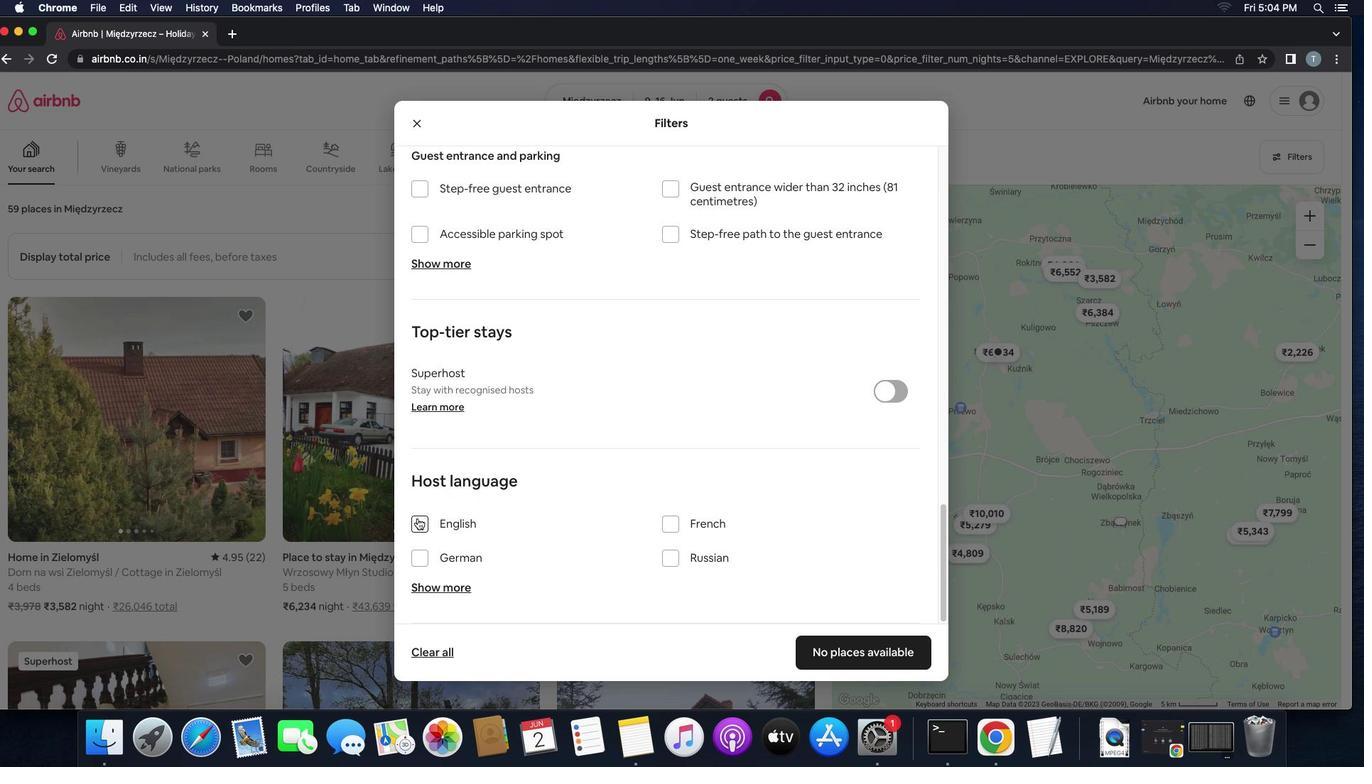 
Action: Mouse pressed left at (417, 518)
Screenshot: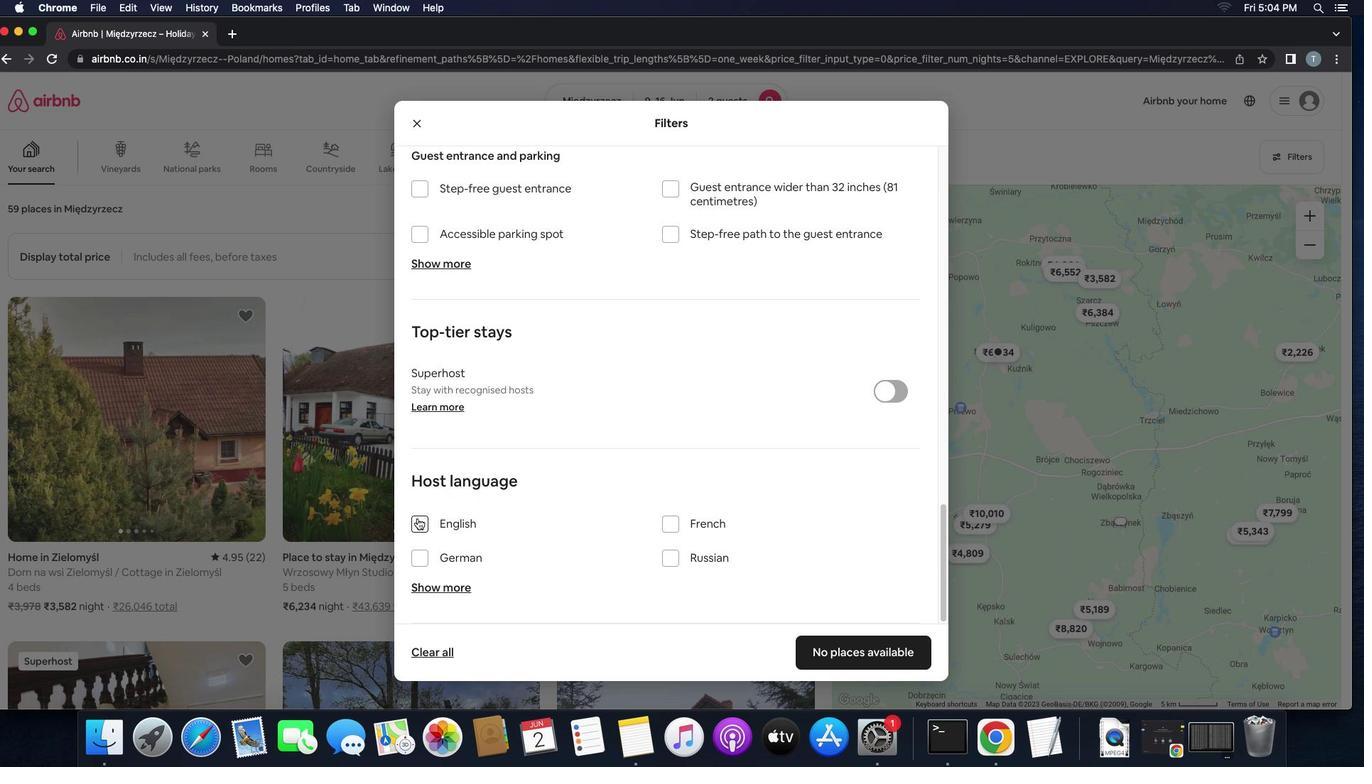 
Action: Mouse moved to (832, 650)
Screenshot: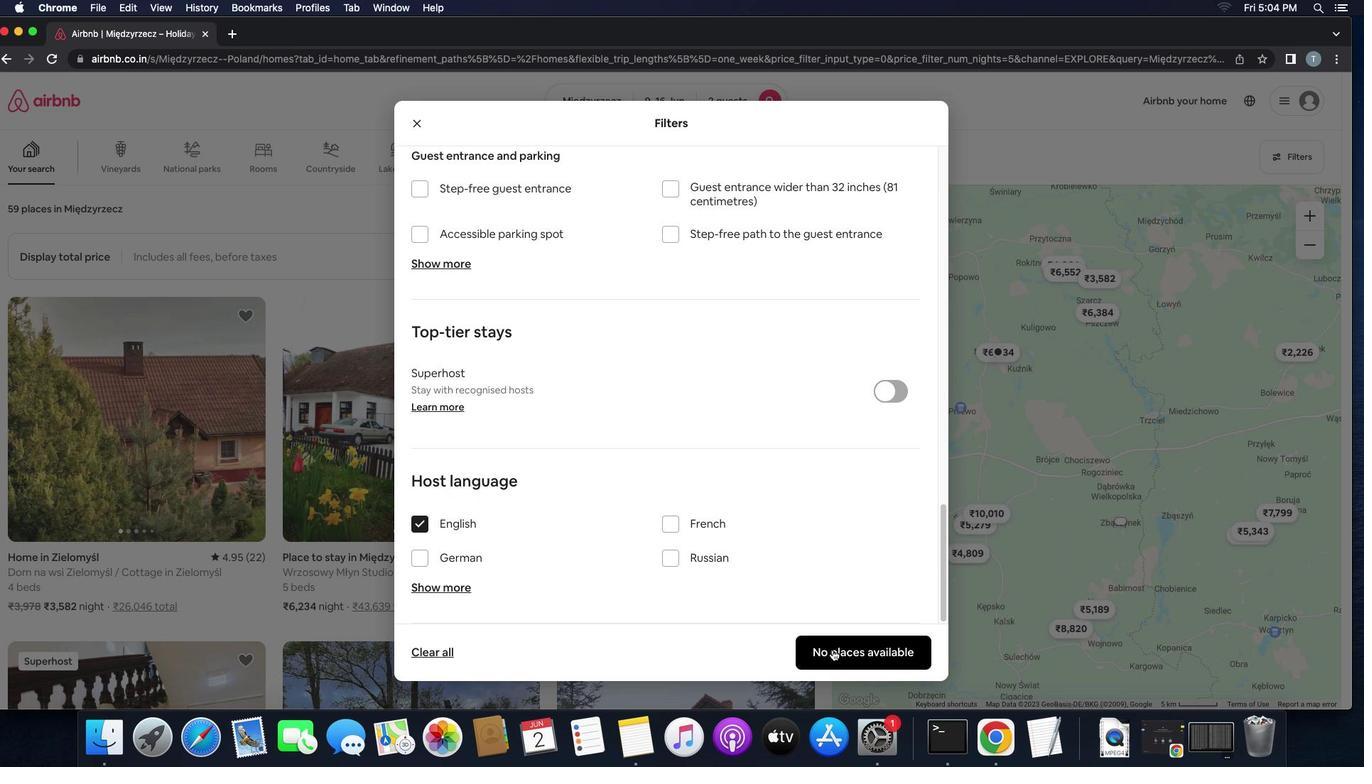 
Action: Mouse pressed left at (832, 650)
Screenshot: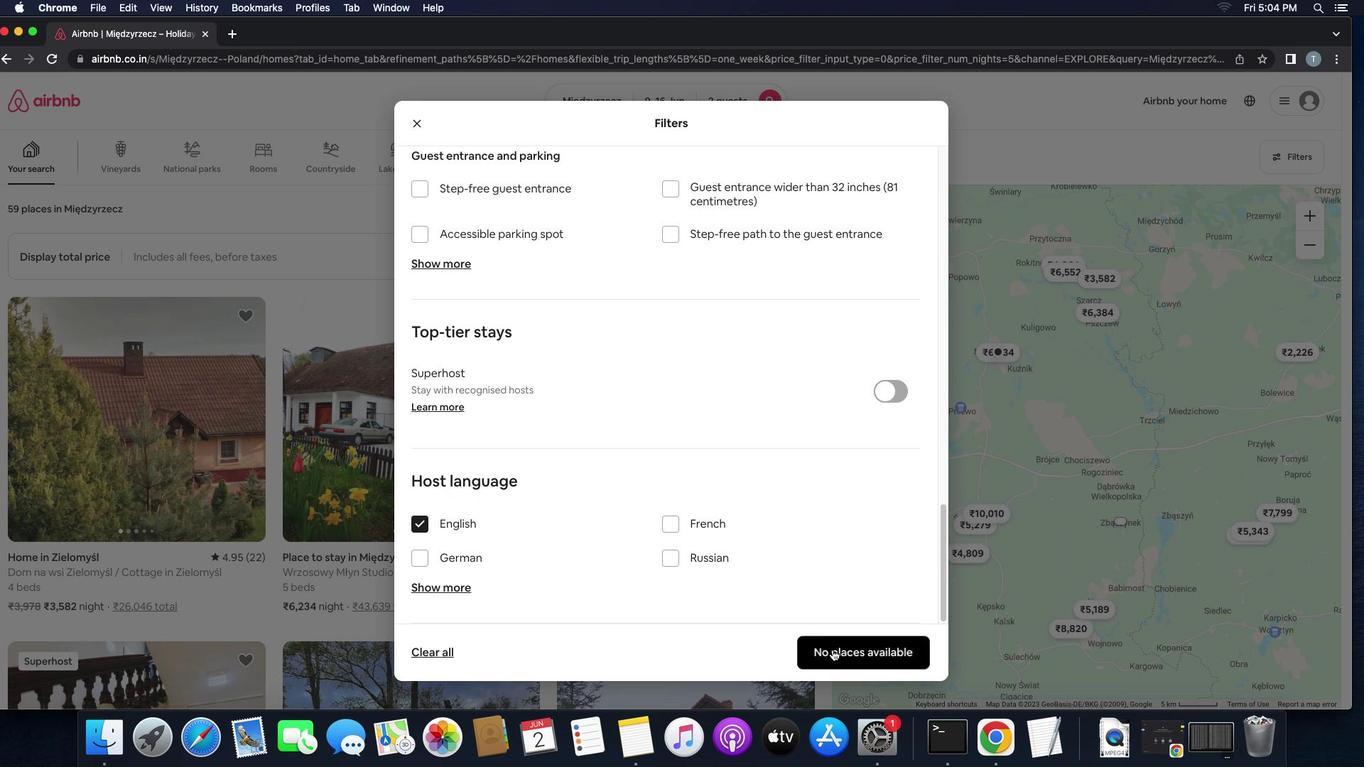 
